 Task: Search for houses in Memphis, Tennessee, with a backyard and a pool
Action: Mouse moved to (325, 201)
Screenshot: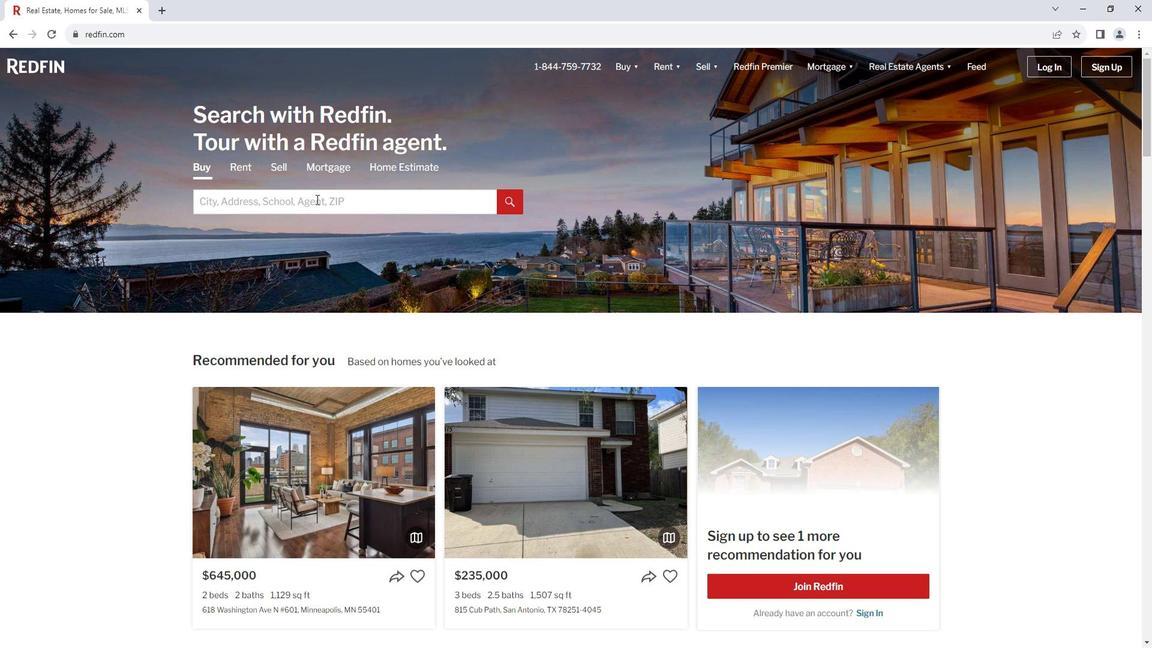 
Action: Mouse pressed left at (325, 201)
Screenshot: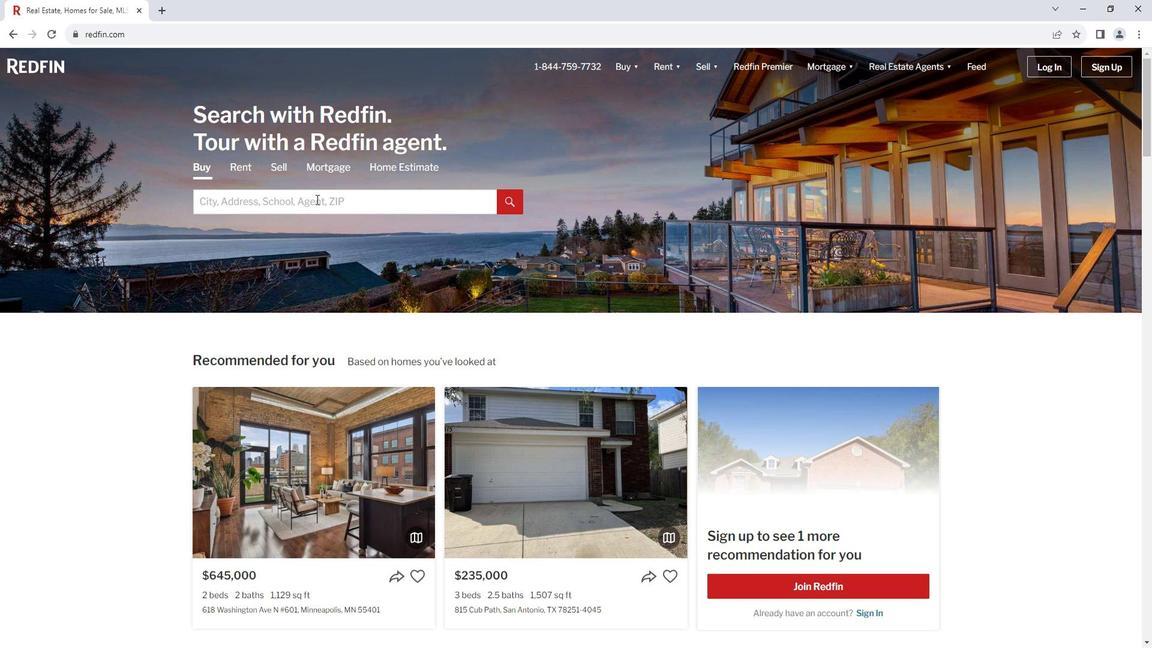
Action: Key pressed <Key.shift>Memphis
Screenshot: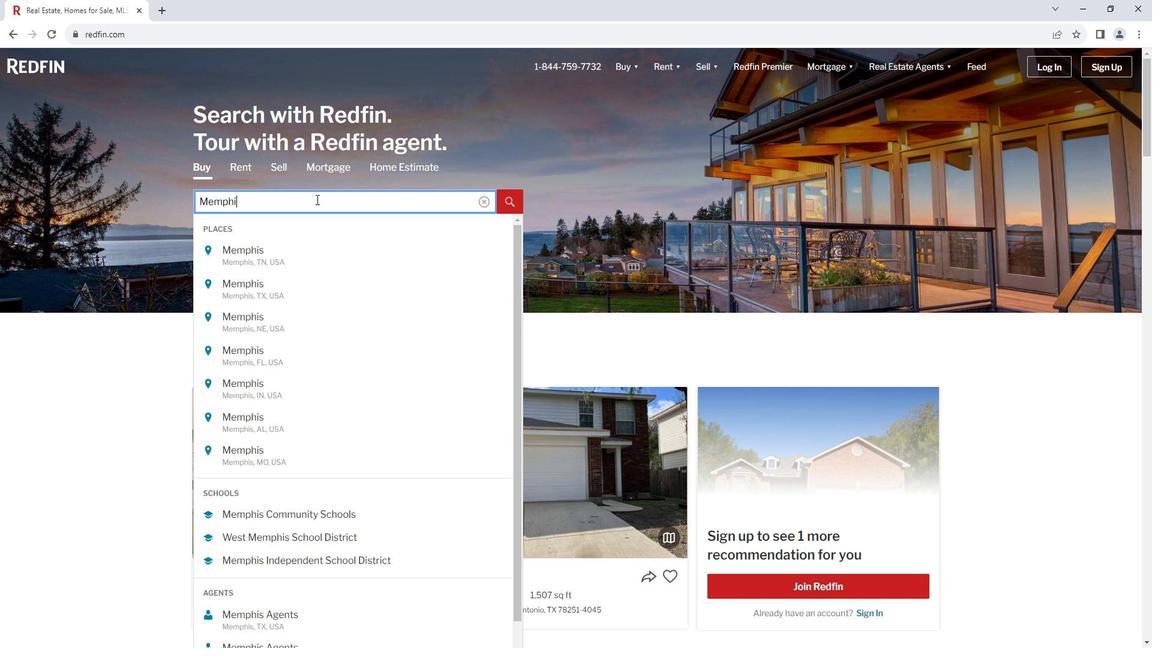 
Action: Mouse moved to (276, 253)
Screenshot: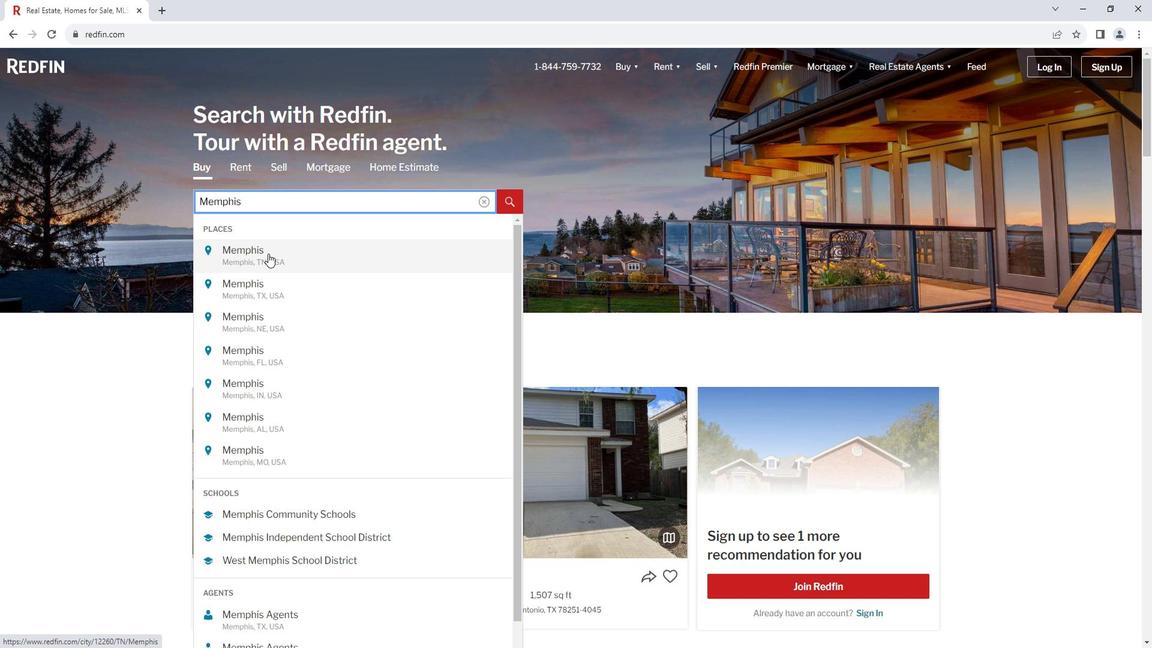 
Action: Mouse pressed left at (276, 253)
Screenshot: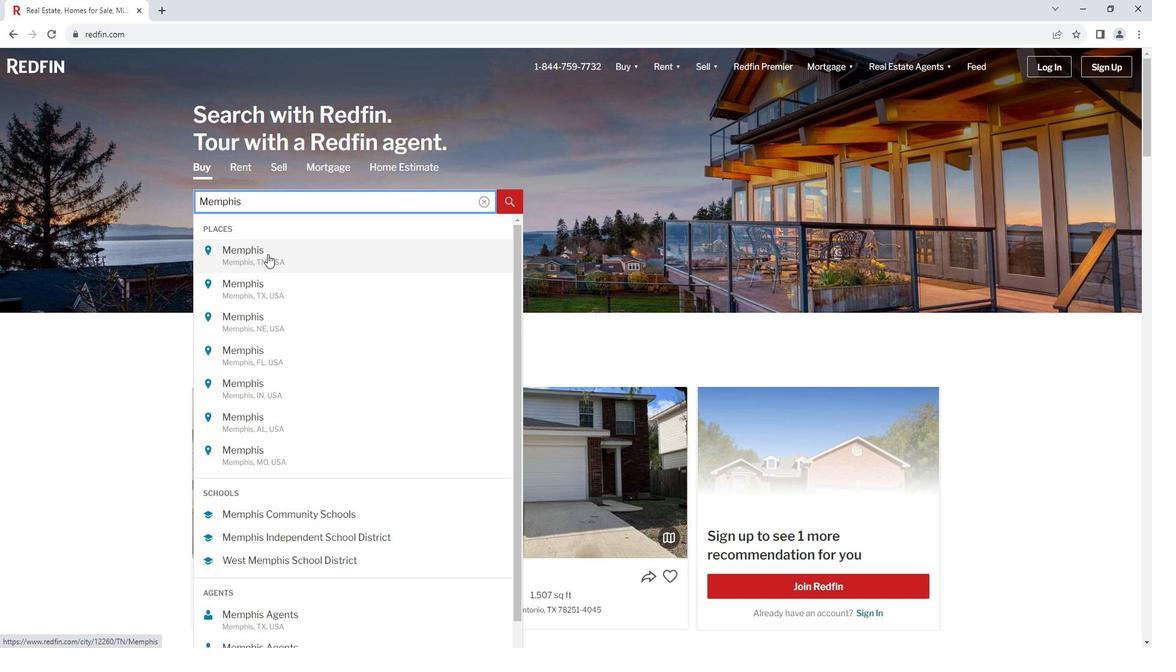 
Action: Mouse moved to (1028, 151)
Screenshot: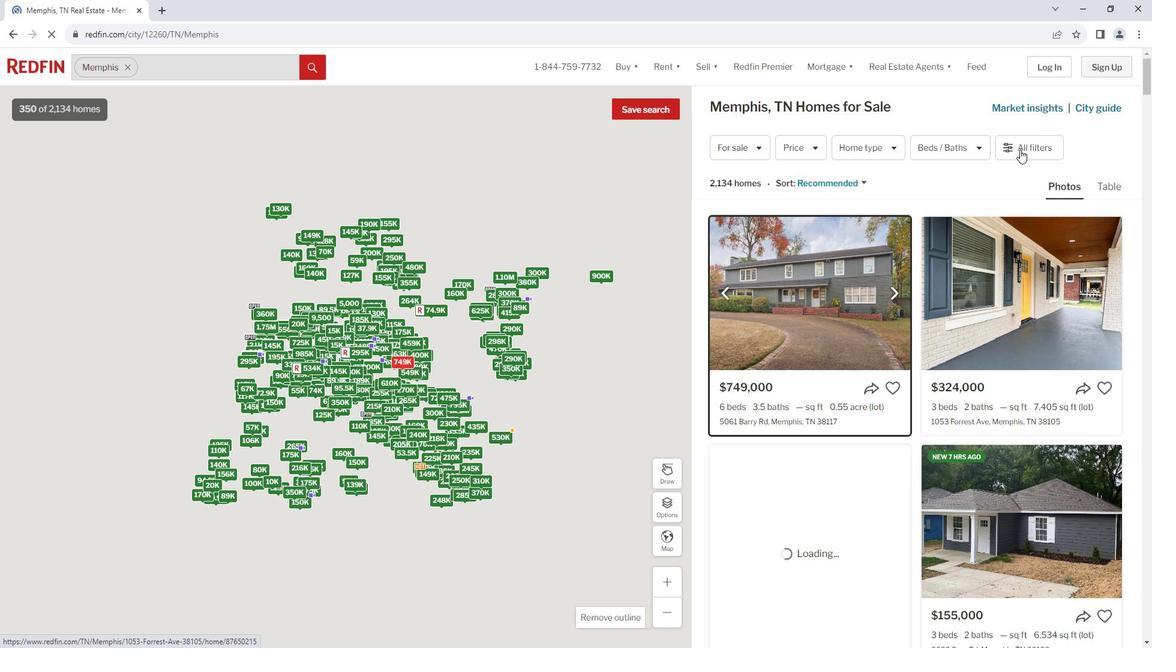 
Action: Mouse pressed left at (1028, 151)
Screenshot: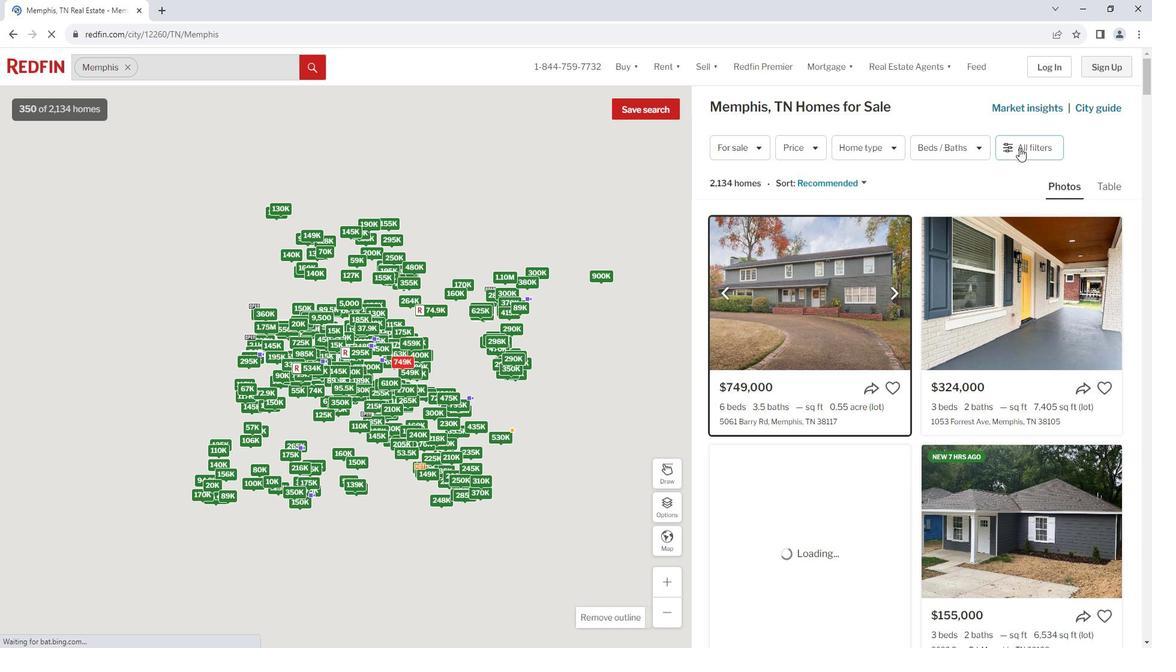 
Action: Mouse moved to (1029, 149)
Screenshot: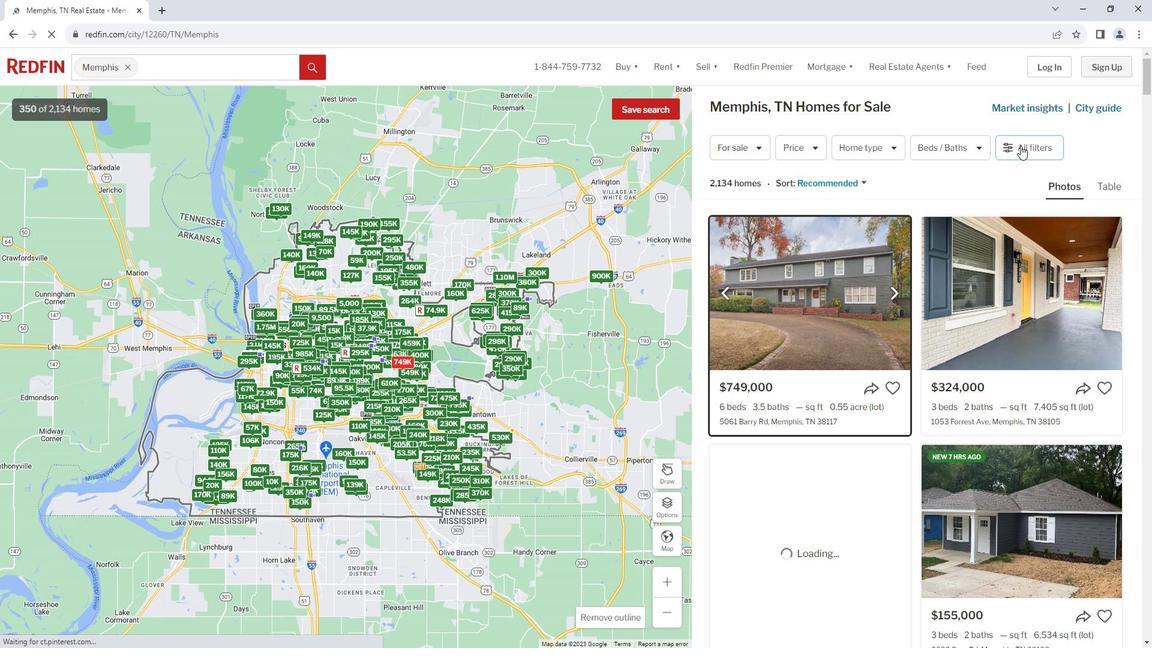 
Action: Mouse pressed left at (1029, 149)
Screenshot: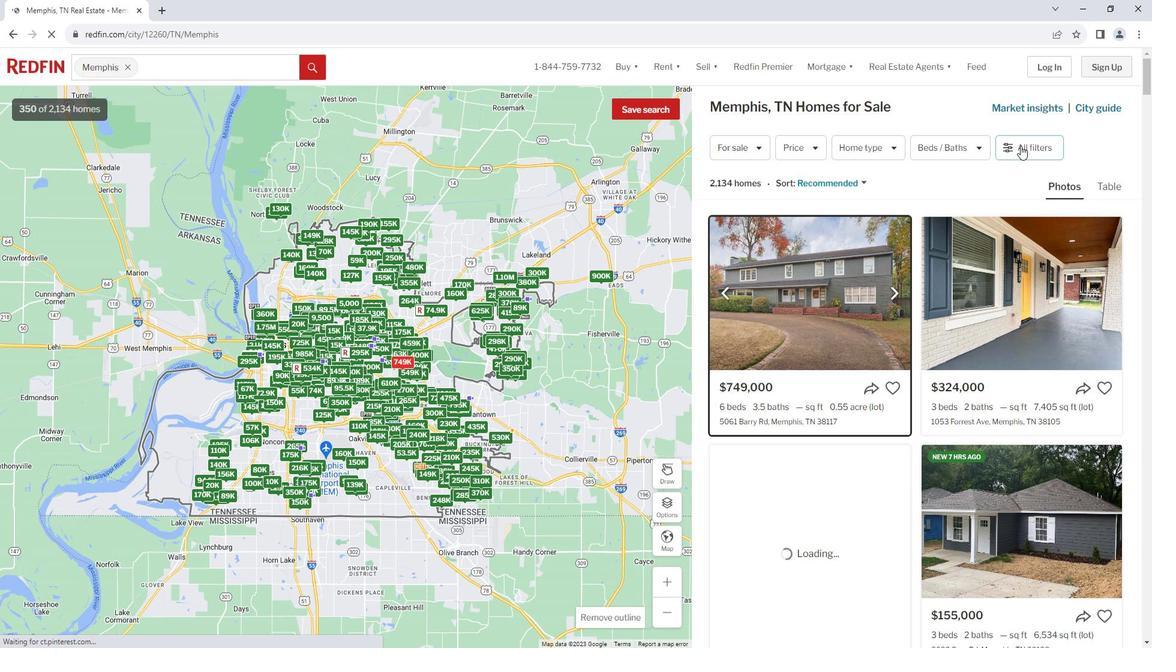 
Action: Mouse moved to (927, 277)
Screenshot: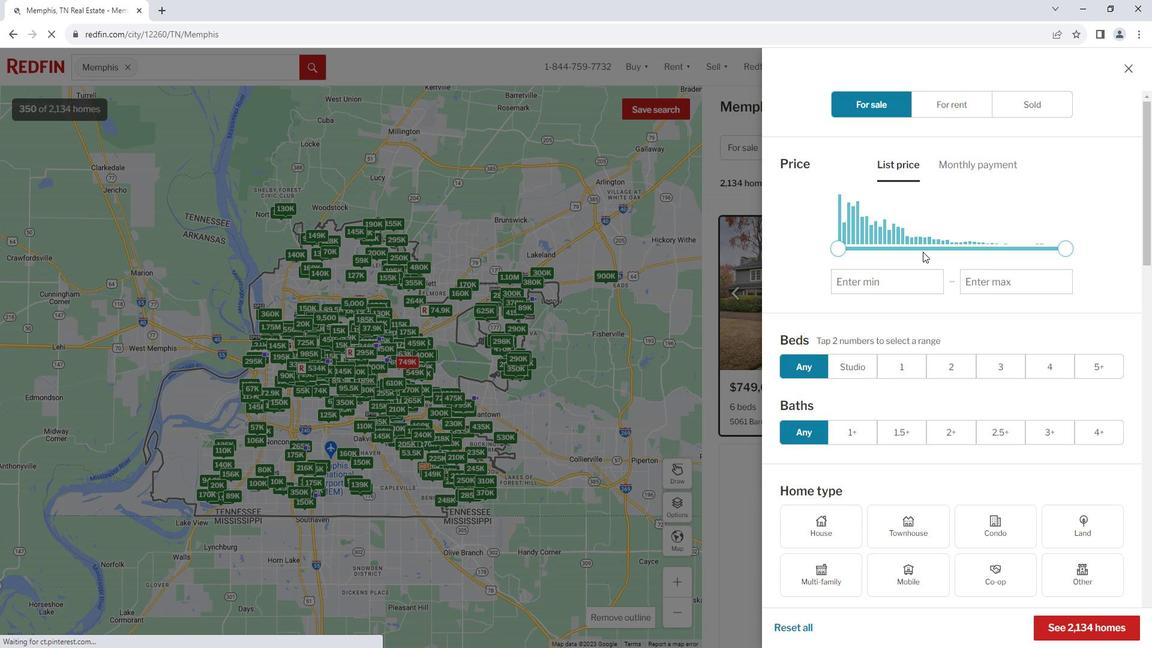 
Action: Mouse scrolled (927, 276) with delta (0, 0)
Screenshot: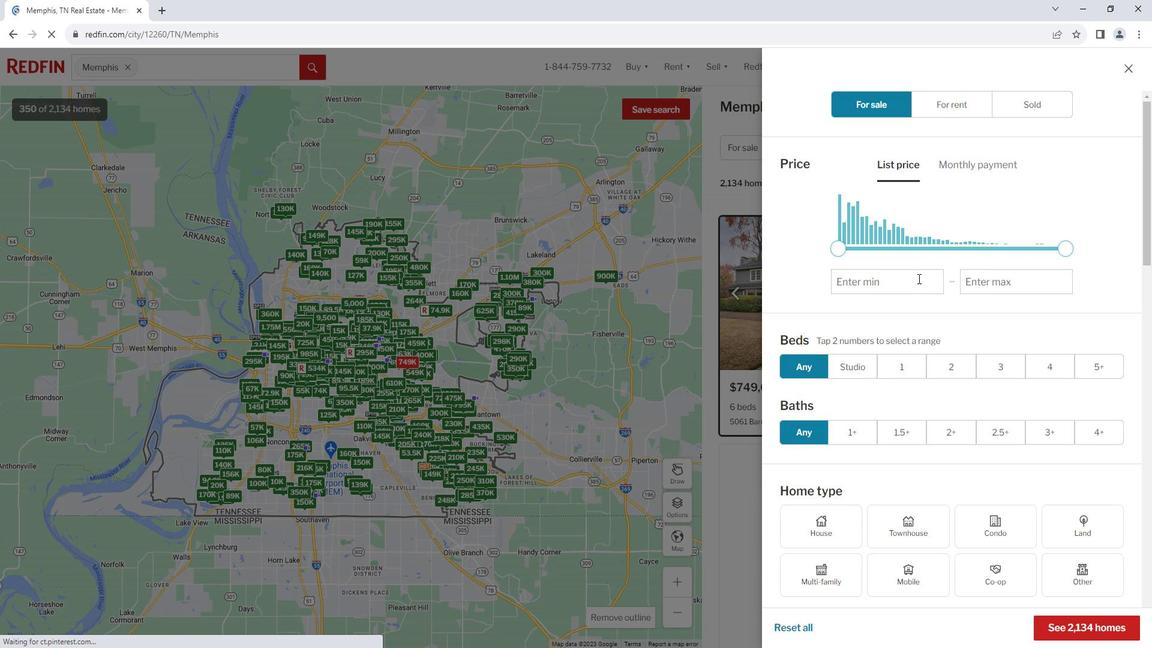 
Action: Mouse scrolled (927, 276) with delta (0, 0)
Screenshot: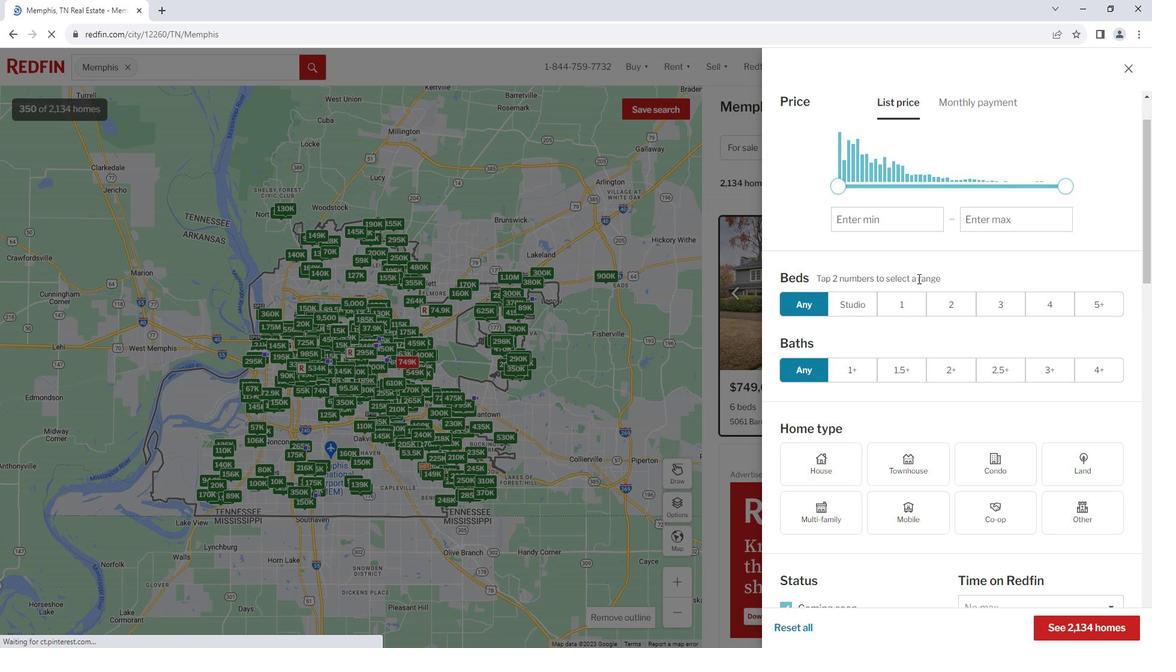 
Action: Mouse scrolled (927, 276) with delta (0, 0)
Screenshot: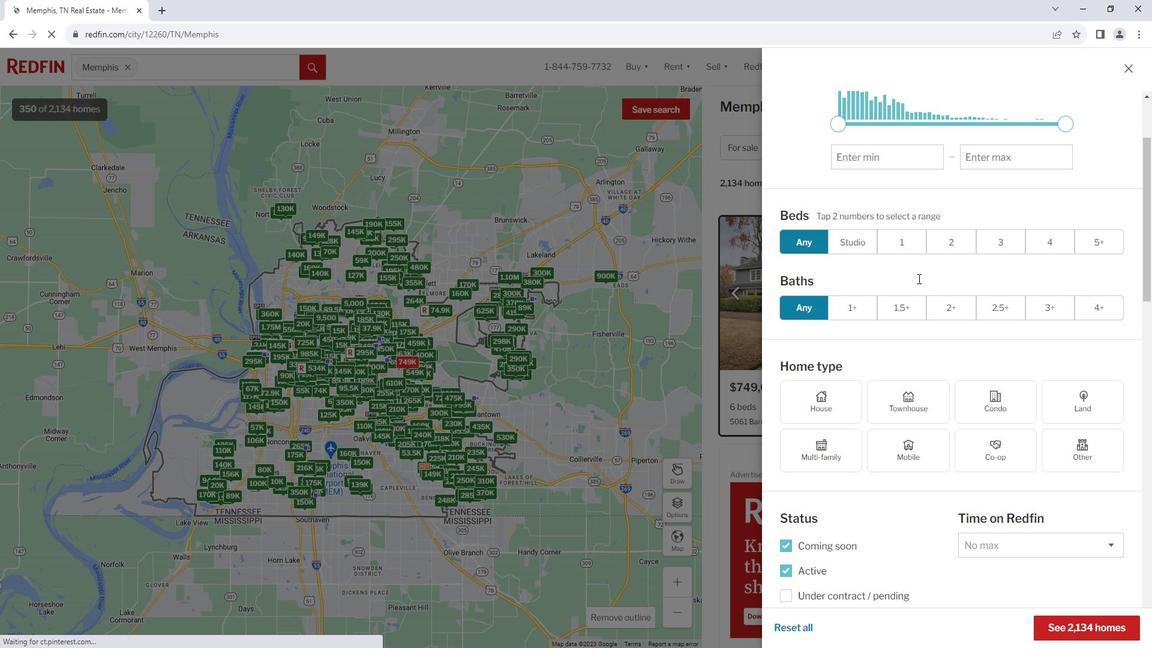 
Action: Mouse moved to (826, 338)
Screenshot: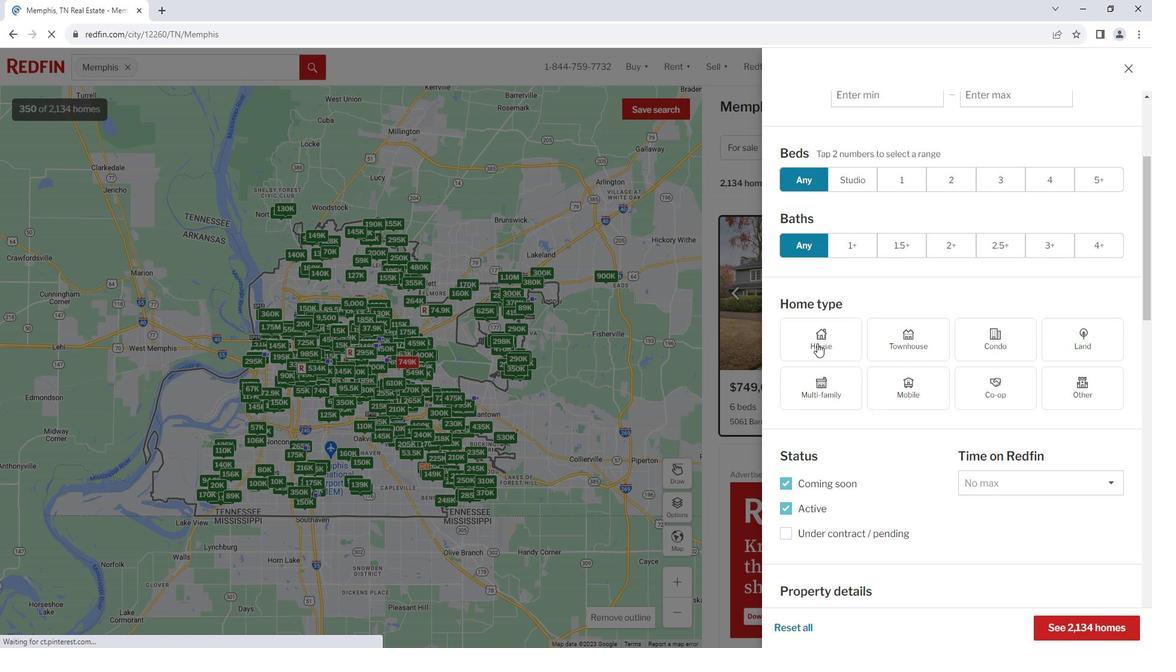 
Action: Mouse pressed left at (826, 338)
Screenshot: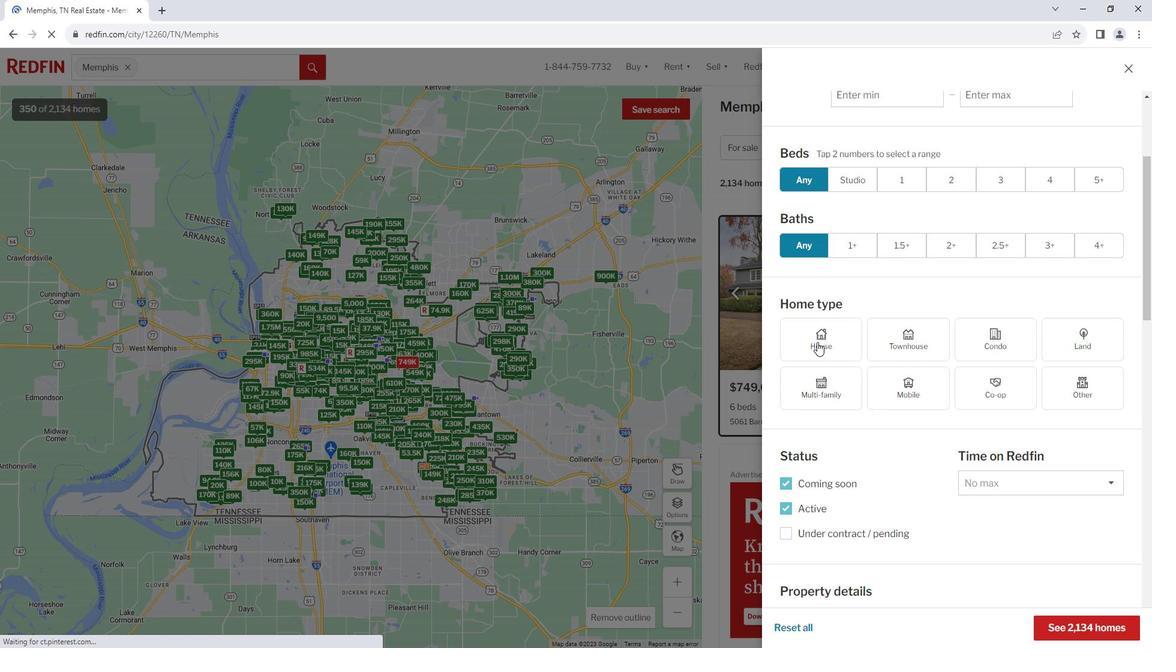 
Action: Mouse moved to (936, 371)
Screenshot: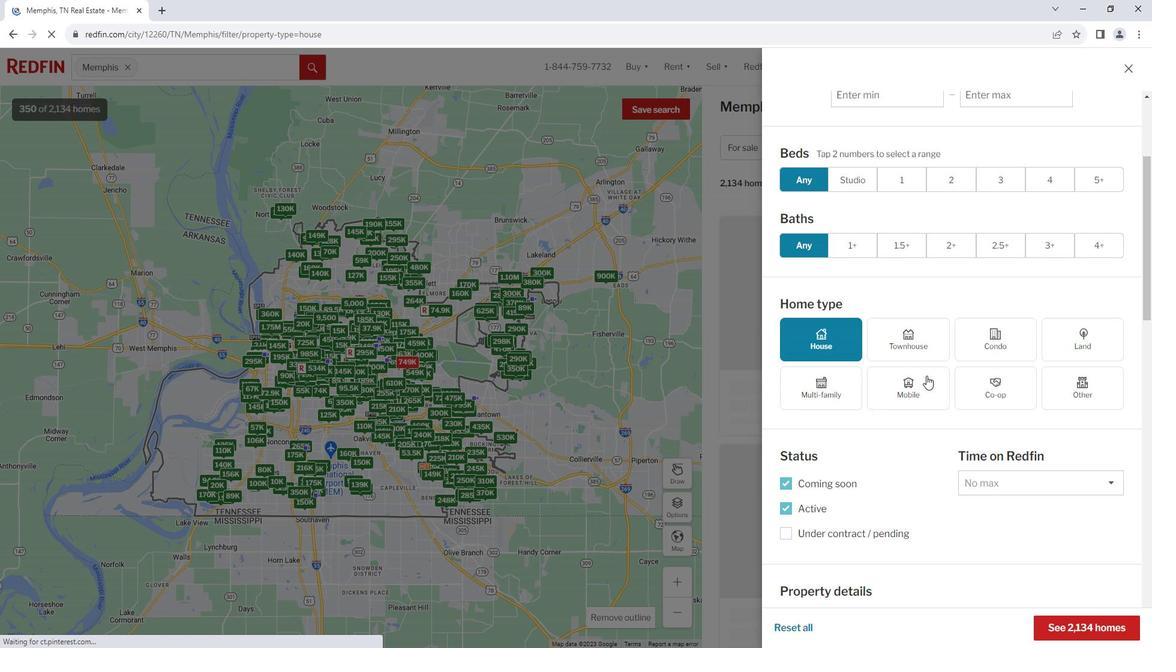 
Action: Mouse scrolled (936, 370) with delta (0, 0)
Screenshot: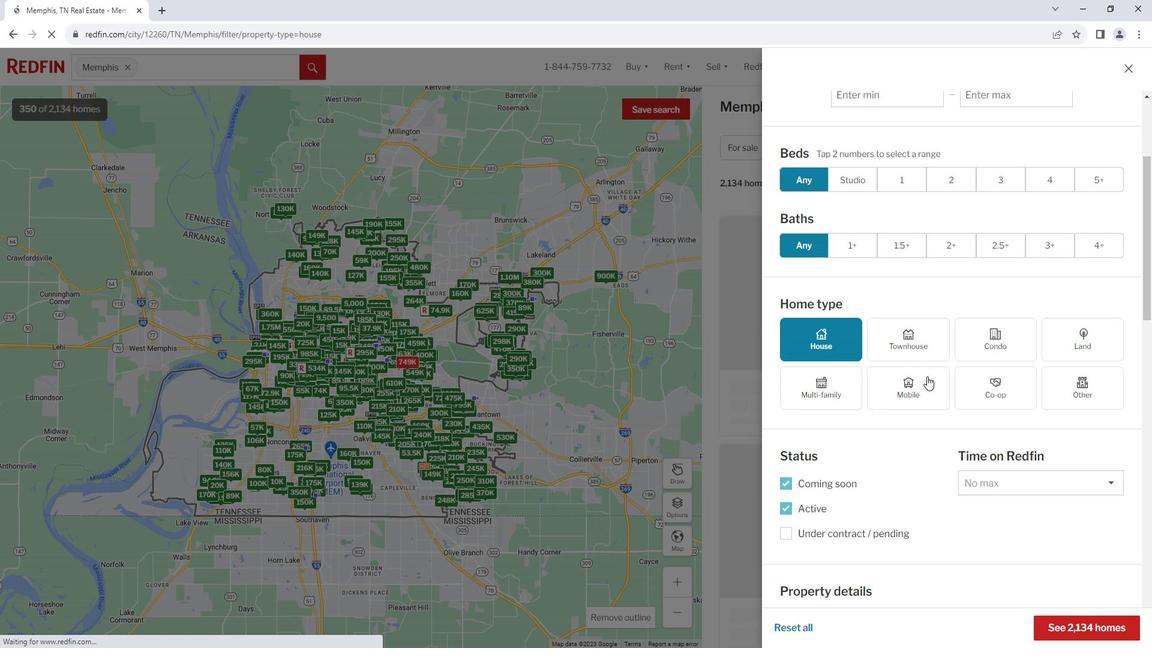 
Action: Mouse scrolled (936, 370) with delta (0, 0)
Screenshot: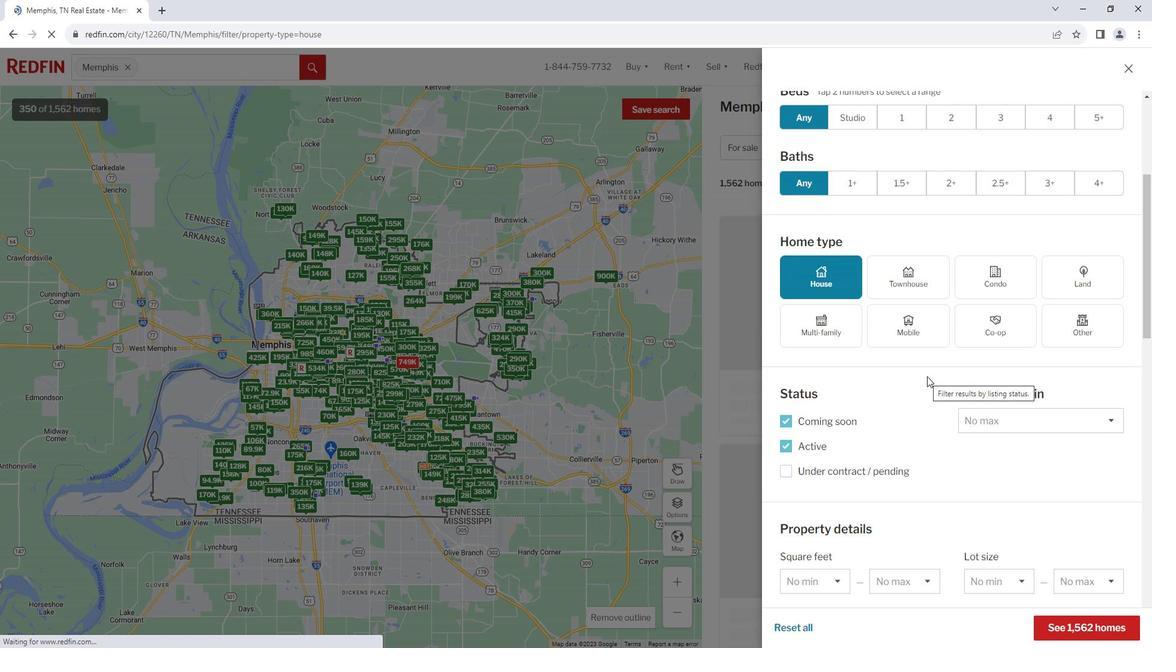 
Action: Mouse scrolled (936, 370) with delta (0, 0)
Screenshot: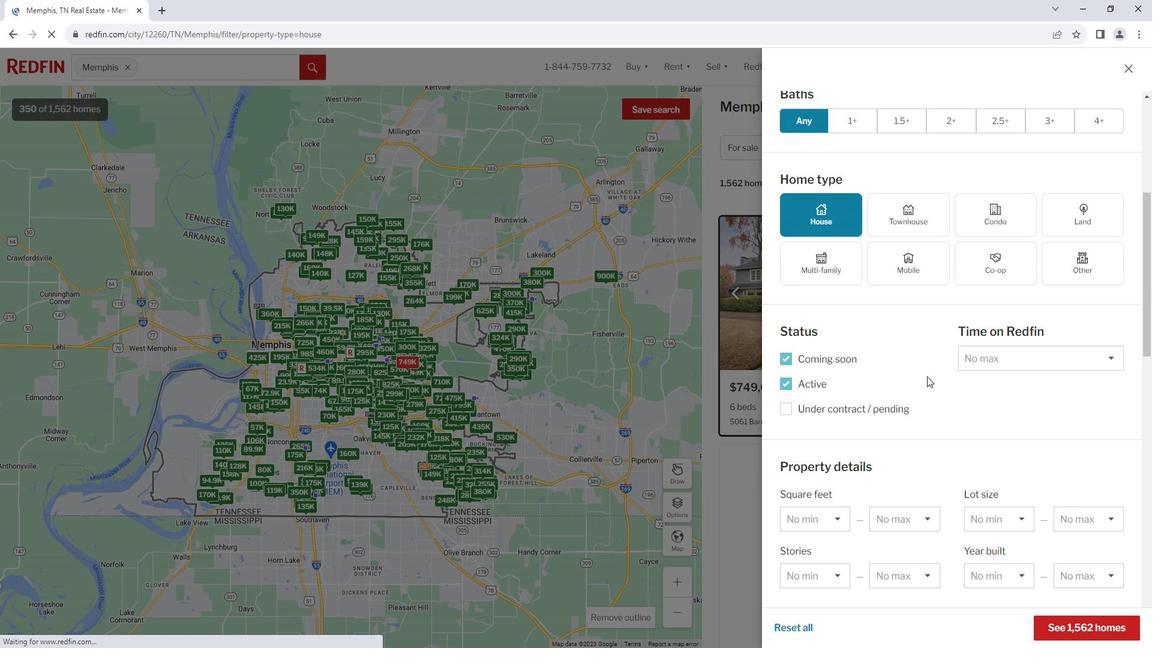 
Action: Mouse scrolled (936, 370) with delta (0, 0)
Screenshot: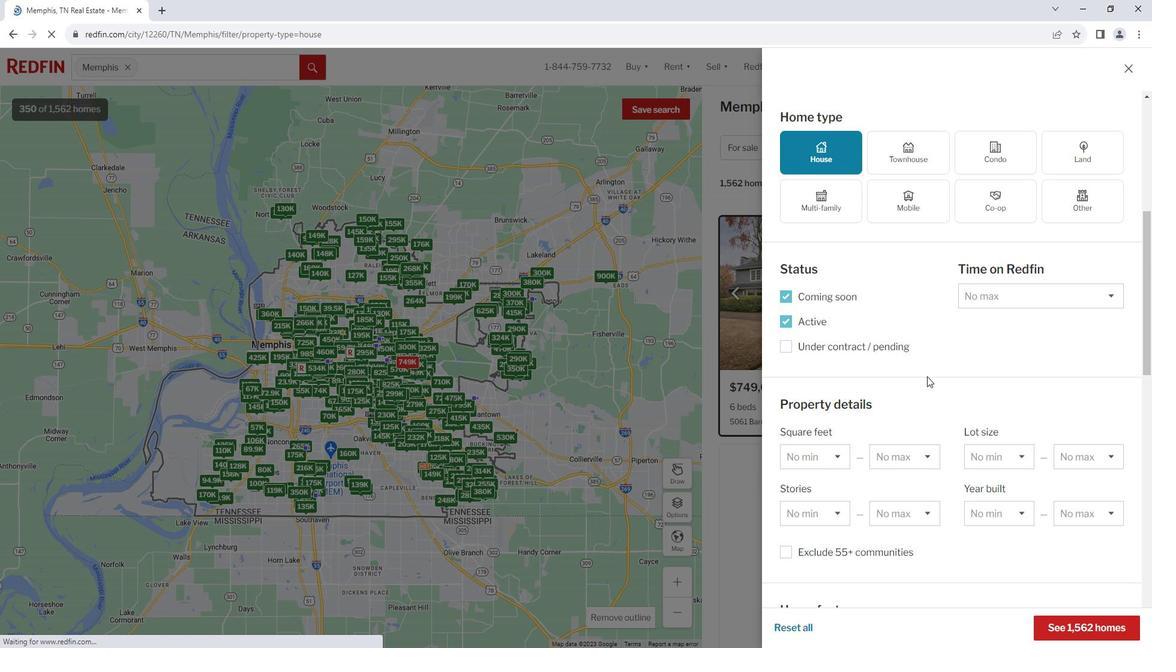
Action: Mouse scrolled (936, 370) with delta (0, 0)
Screenshot: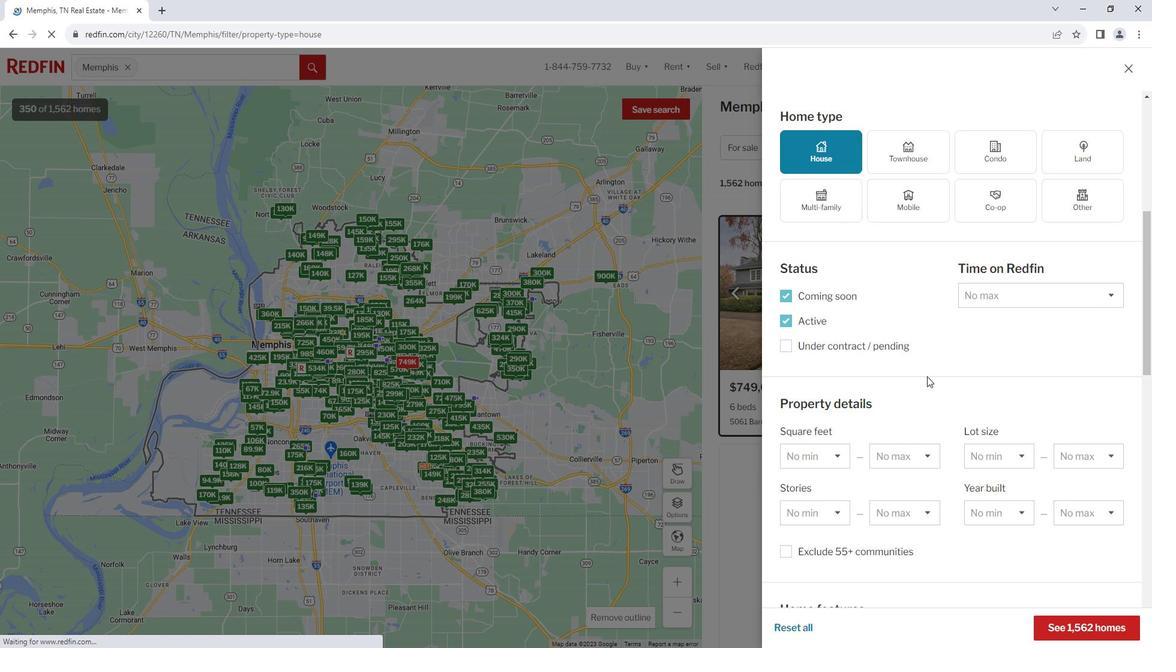 
Action: Mouse scrolled (936, 370) with delta (0, 0)
Screenshot: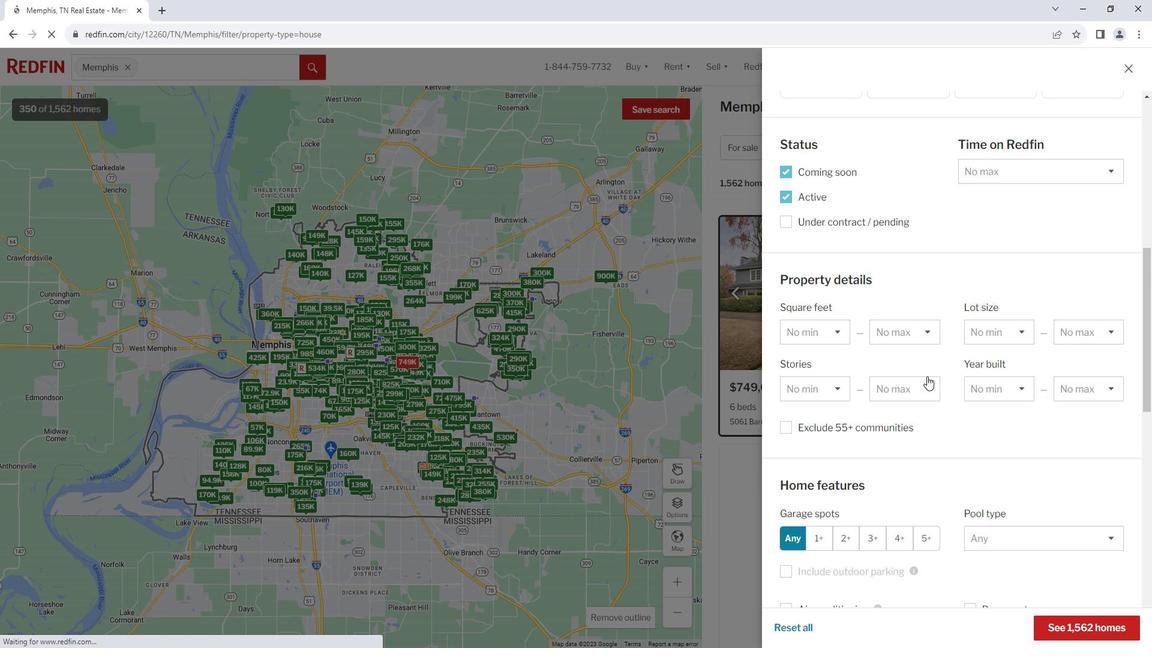 
Action: Mouse scrolled (936, 370) with delta (0, 0)
Screenshot: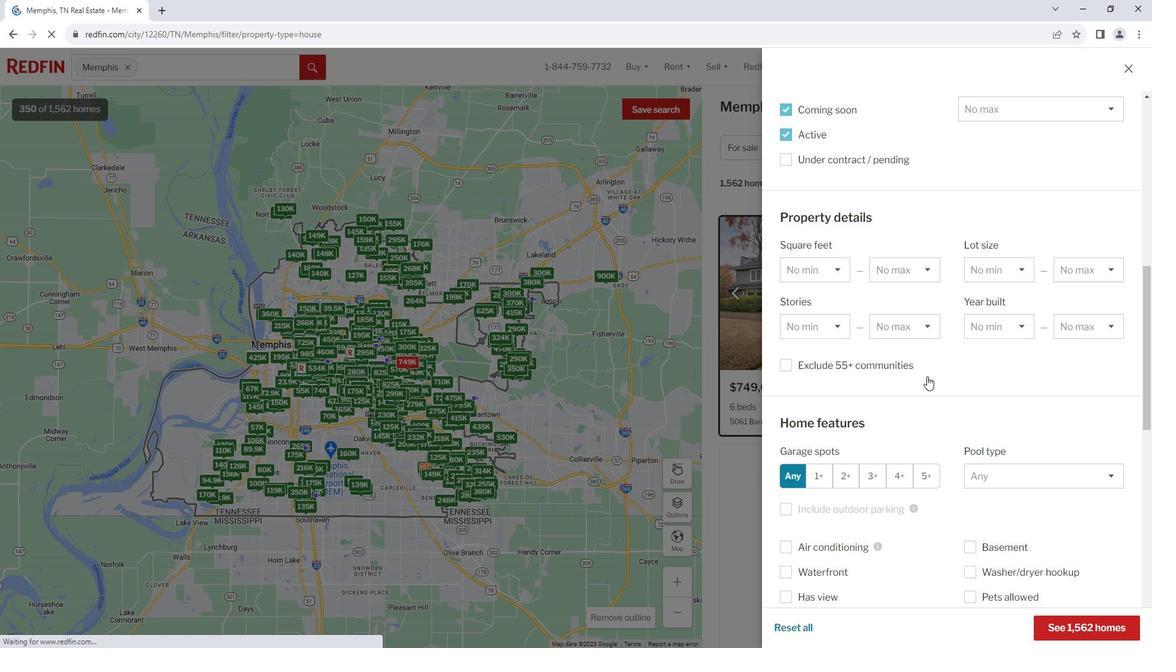 
Action: Mouse scrolled (936, 370) with delta (0, 0)
Screenshot: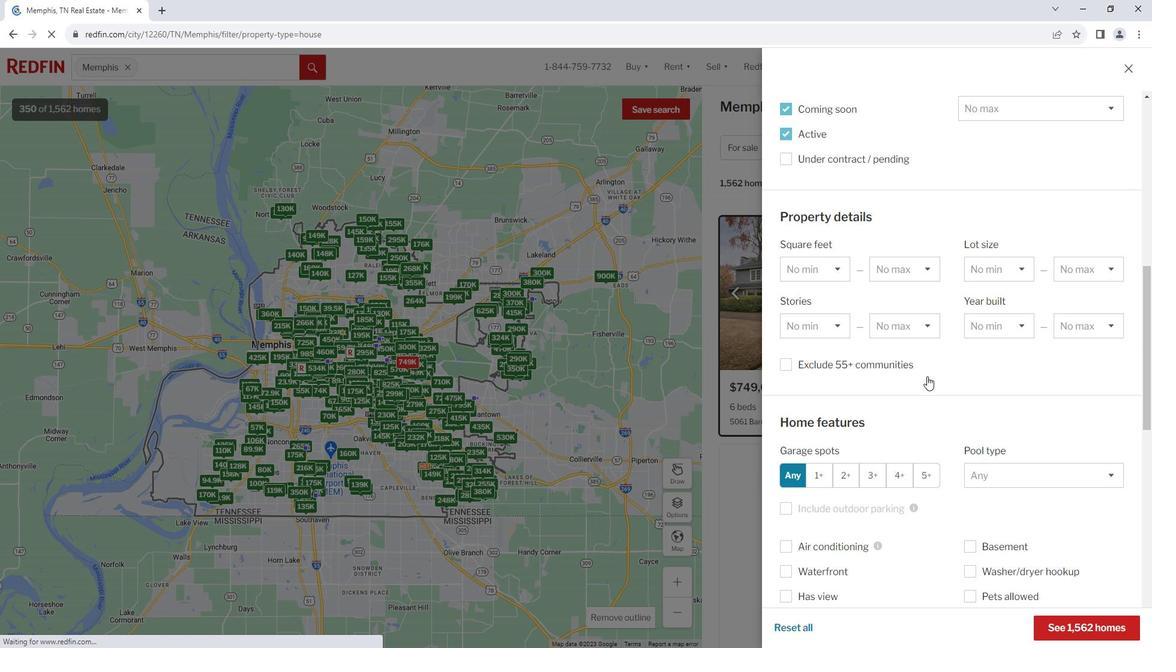 
Action: Mouse scrolled (936, 370) with delta (0, 0)
Screenshot: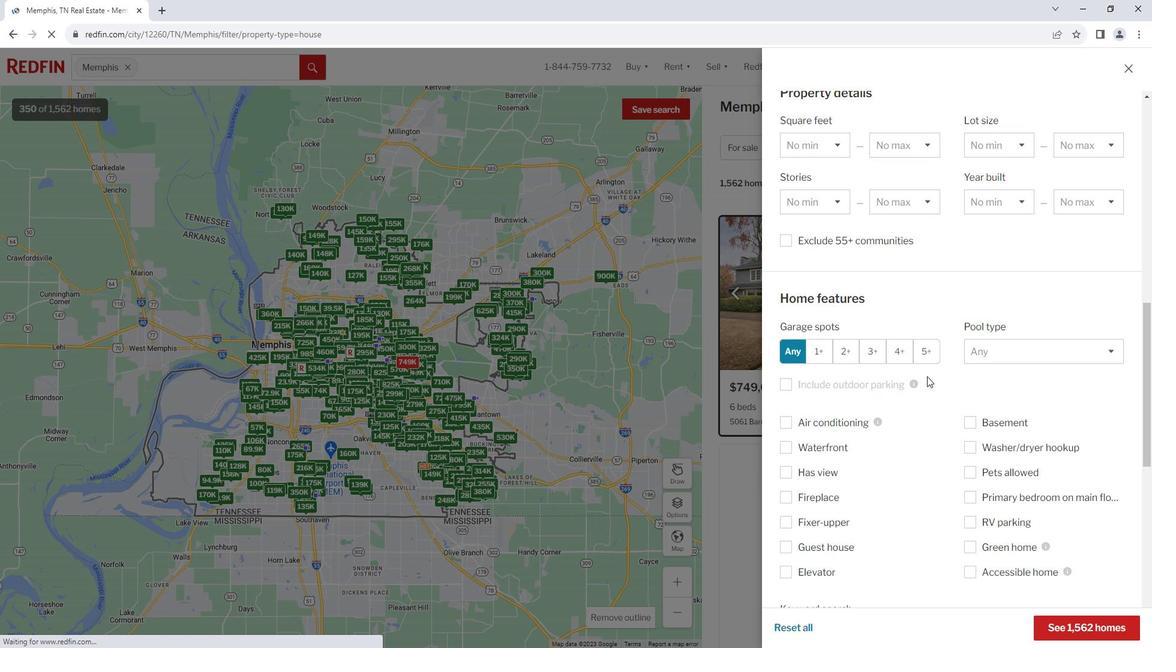 
Action: Mouse moved to (1119, 284)
Screenshot: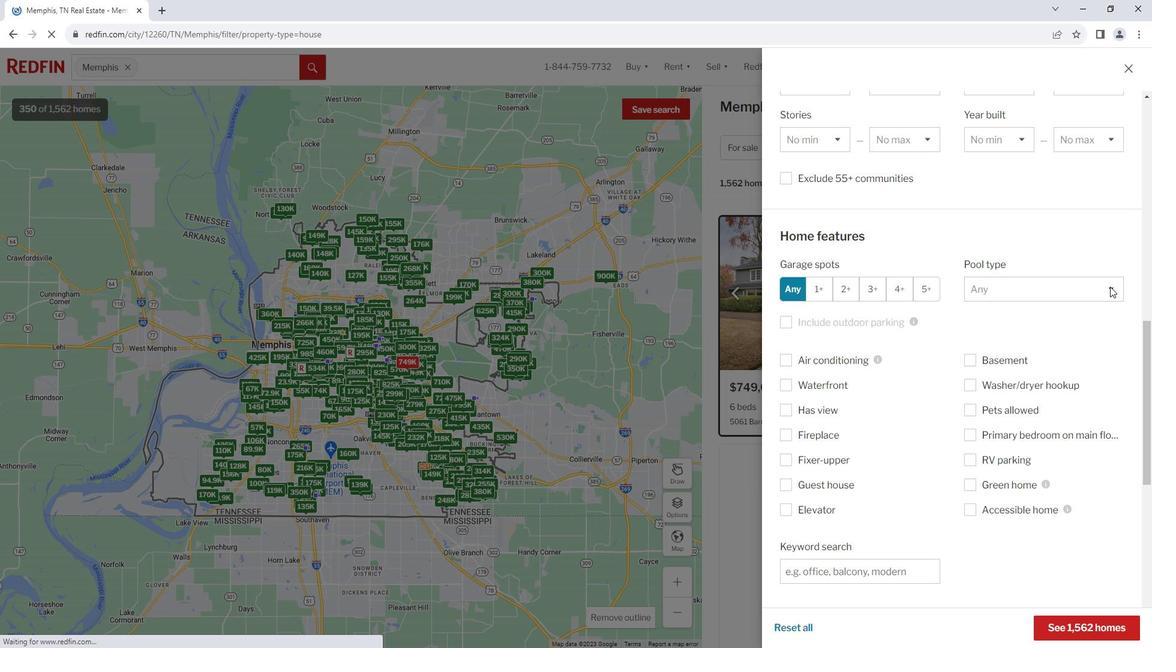 
Action: Mouse pressed left at (1119, 284)
Screenshot: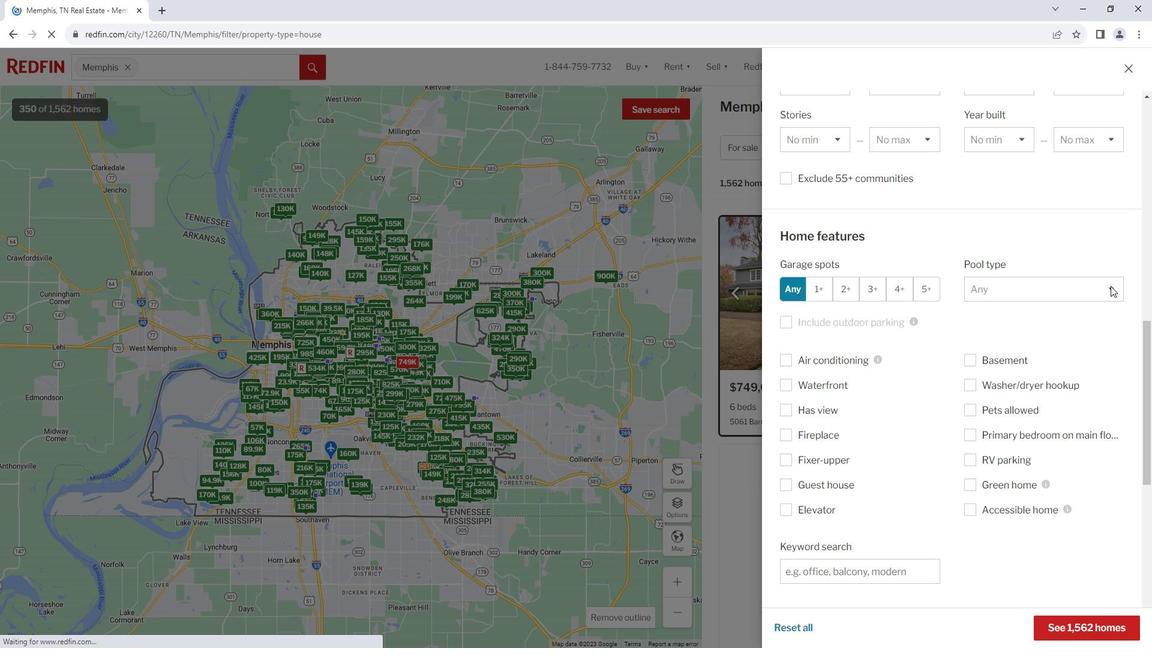 
Action: Mouse moved to (1029, 222)
Screenshot: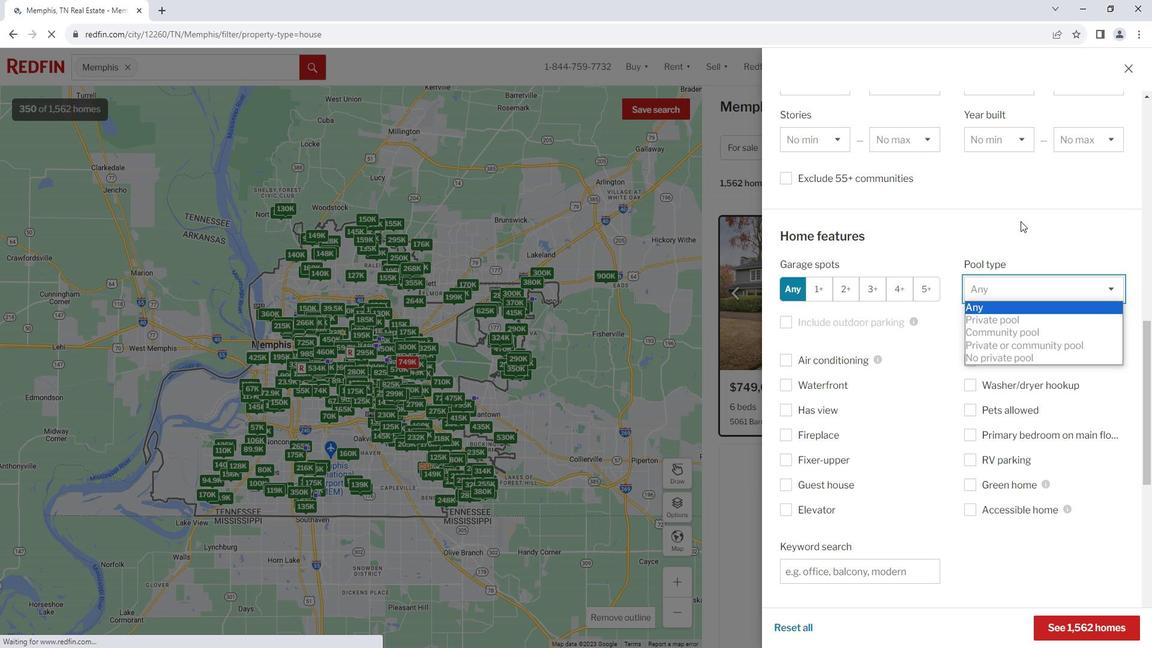 
Action: Mouse pressed left at (1029, 222)
Screenshot: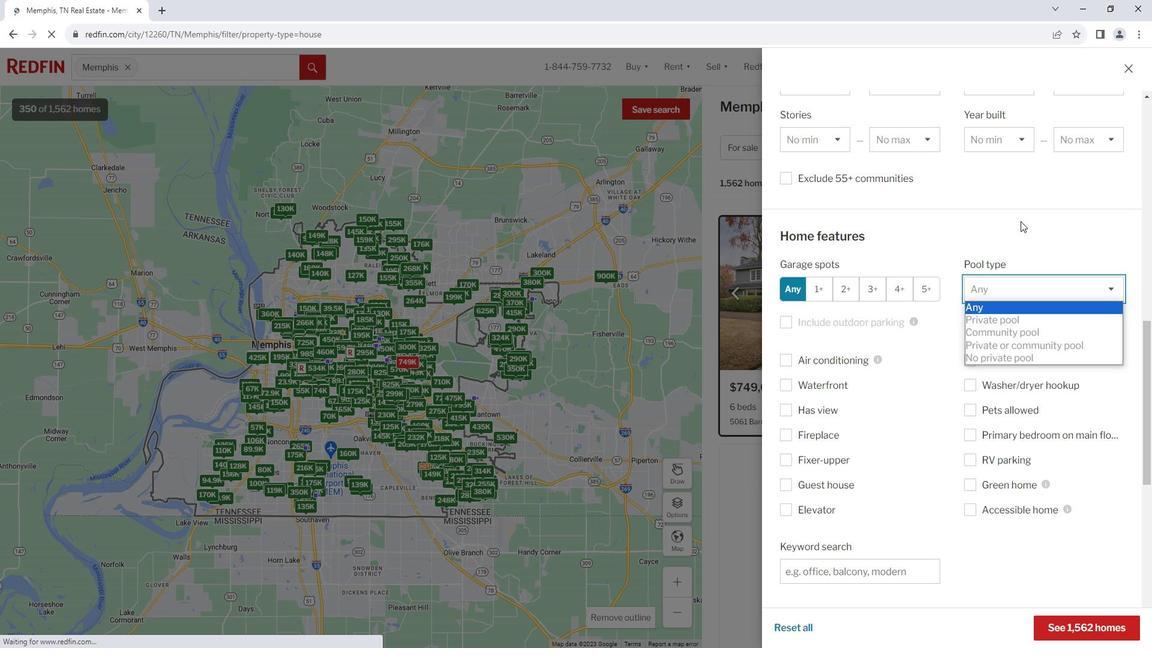 
Action: Mouse moved to (1006, 367)
Screenshot: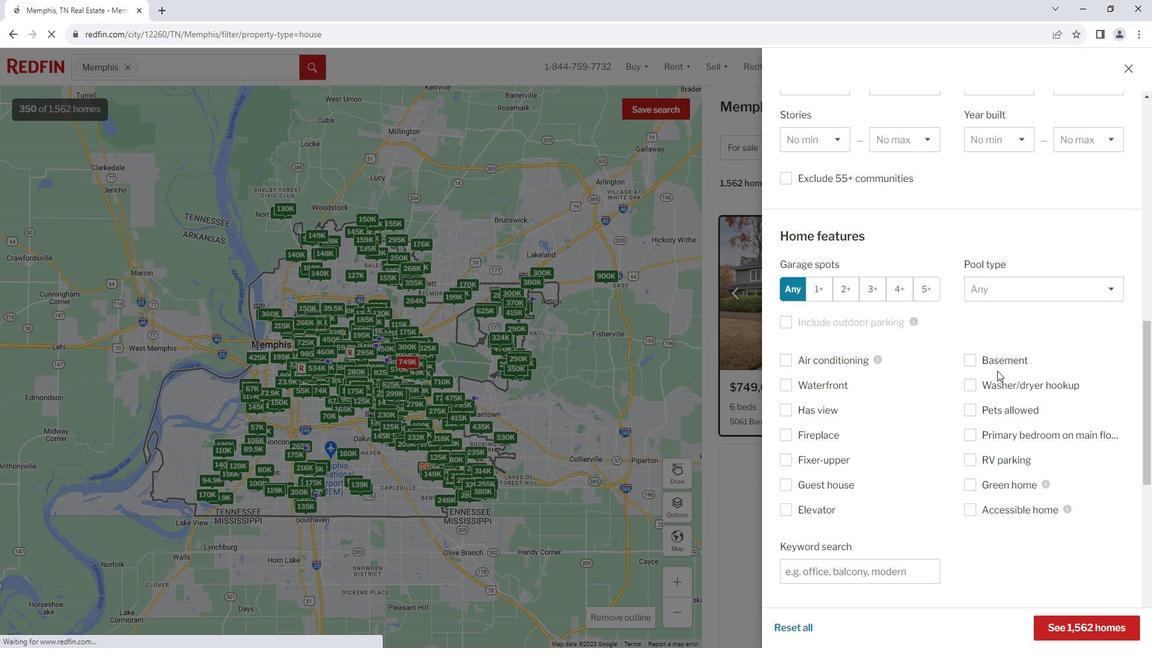 
Action: Mouse scrolled (1006, 366) with delta (0, 0)
Screenshot: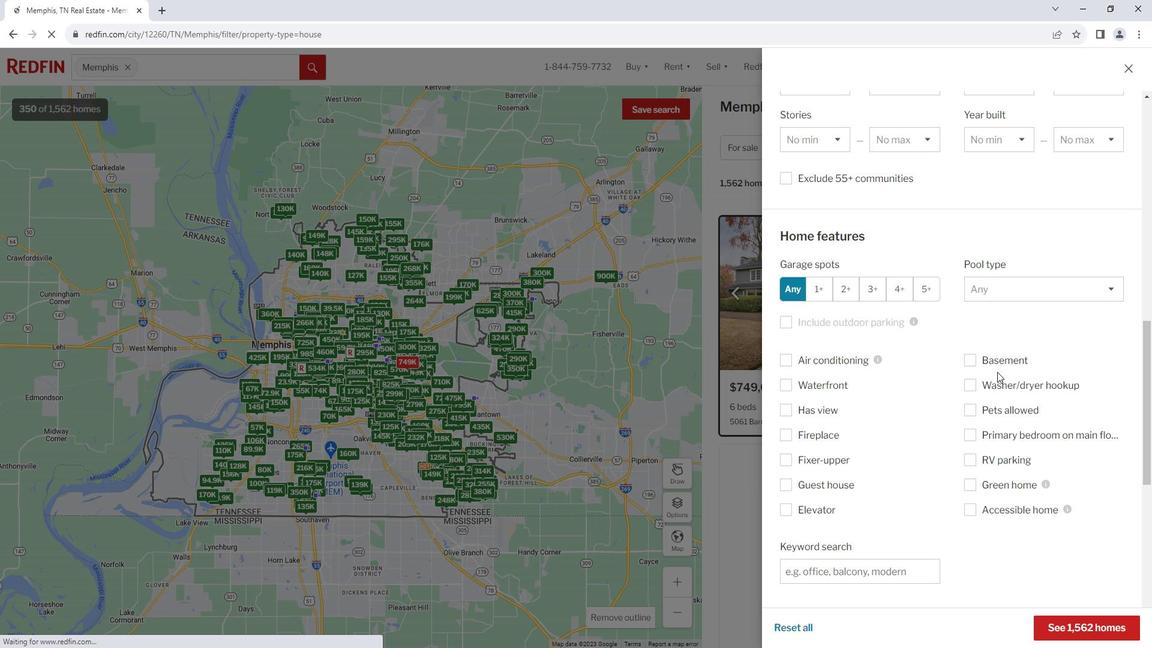 
Action: Mouse scrolled (1006, 366) with delta (0, 0)
Screenshot: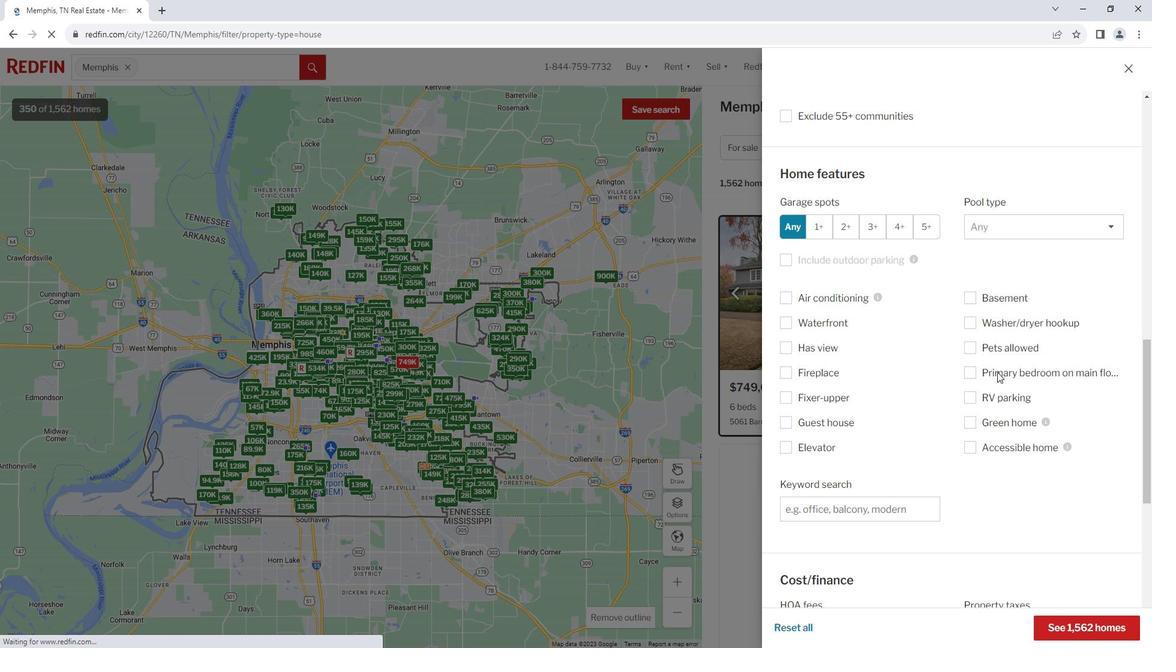 
Action: Mouse moved to (1015, 370)
Screenshot: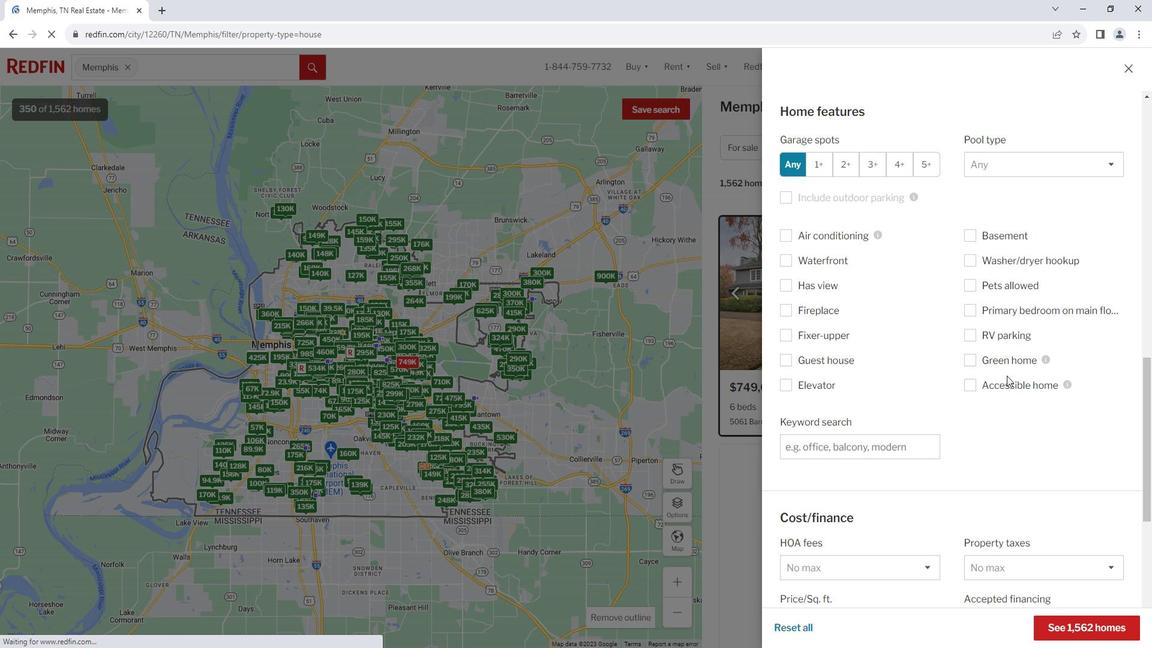 
Action: Mouse scrolled (1015, 370) with delta (0, 0)
Screenshot: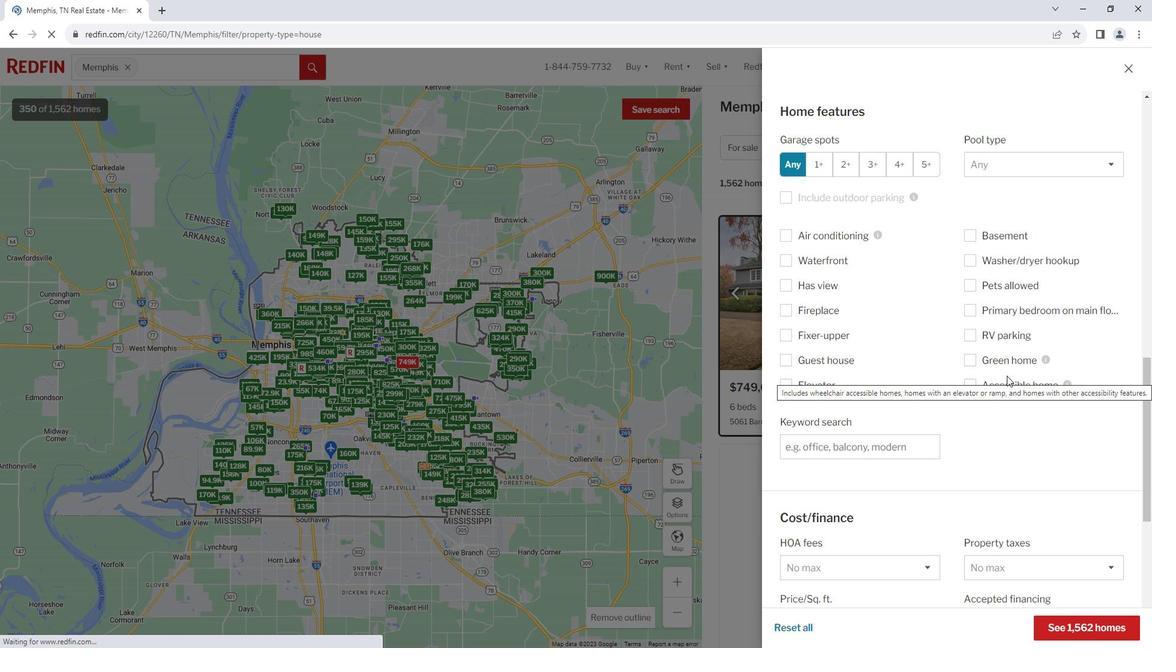 
Action: Mouse moved to (853, 381)
Screenshot: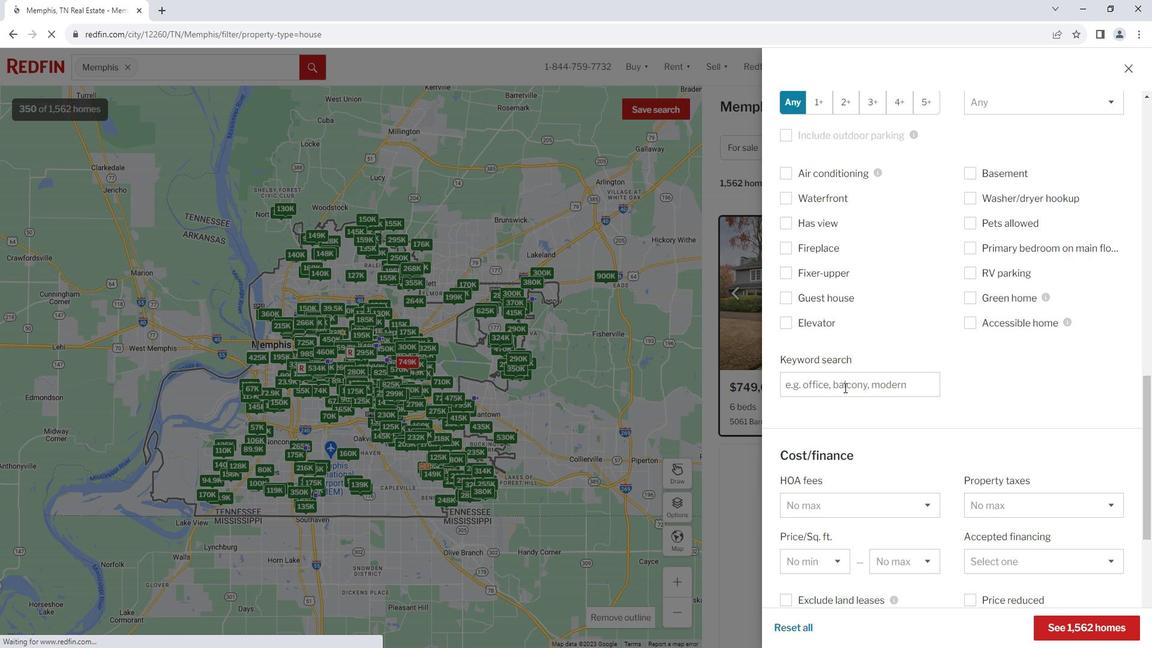 
Action: Mouse pressed left at (853, 381)
Screenshot: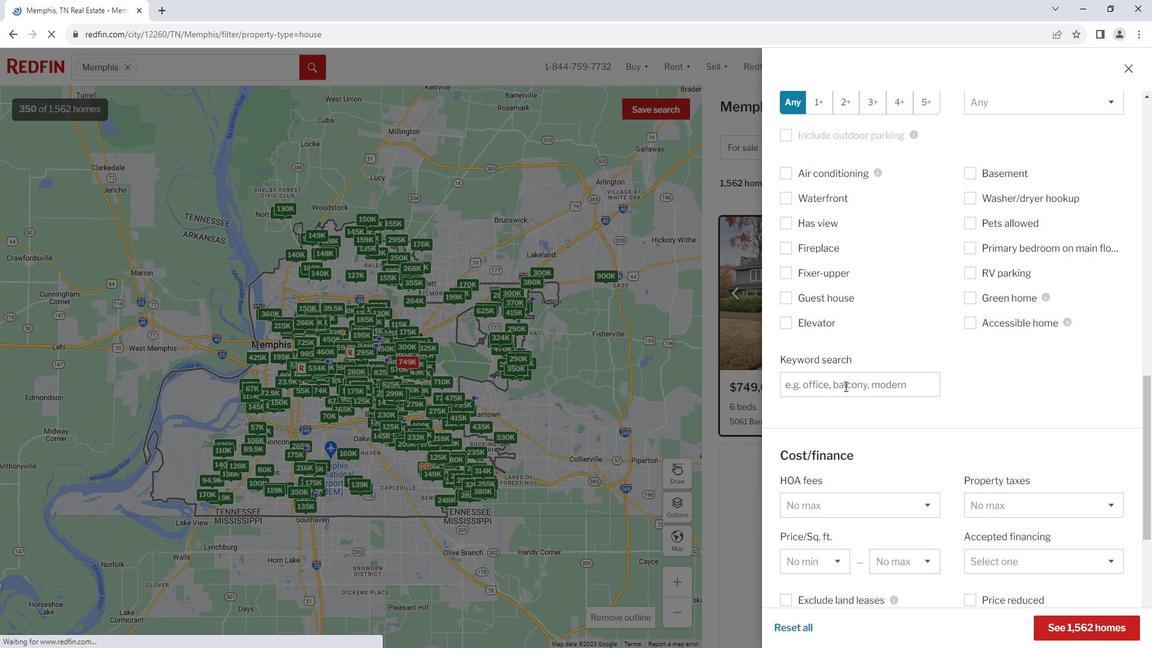 
Action: Key pressed backyard<Key.space>am<Key.backspace>nd<Key.space>pol<Key.backspace>0l
Screenshot: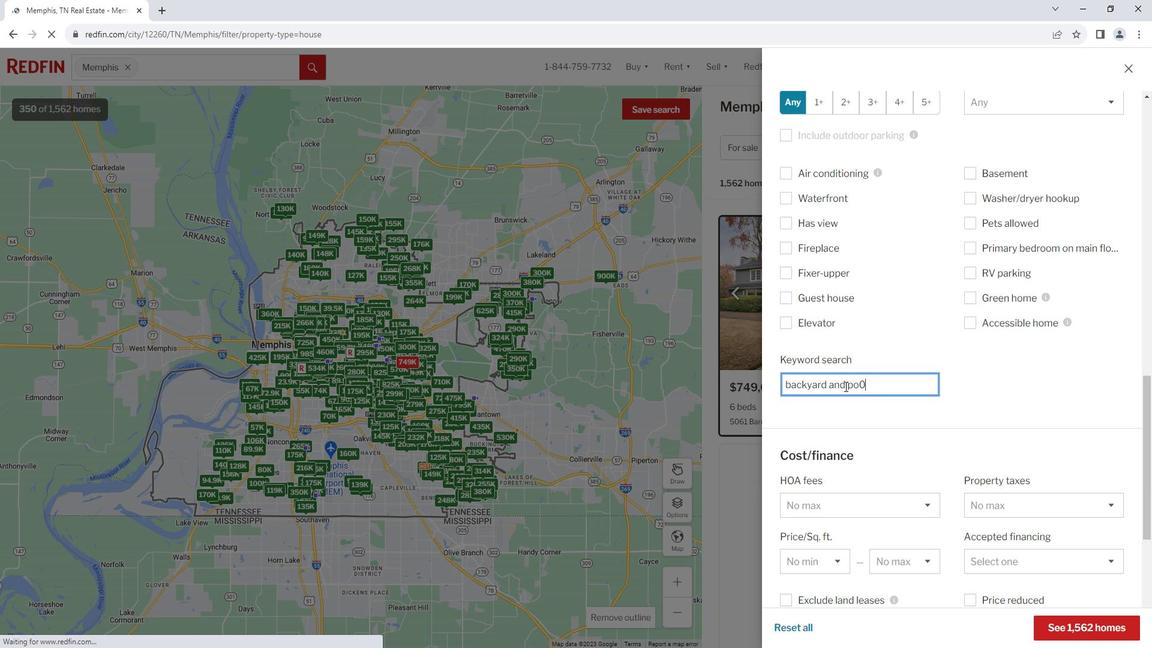 
Action: Mouse moved to (861, 375)
Screenshot: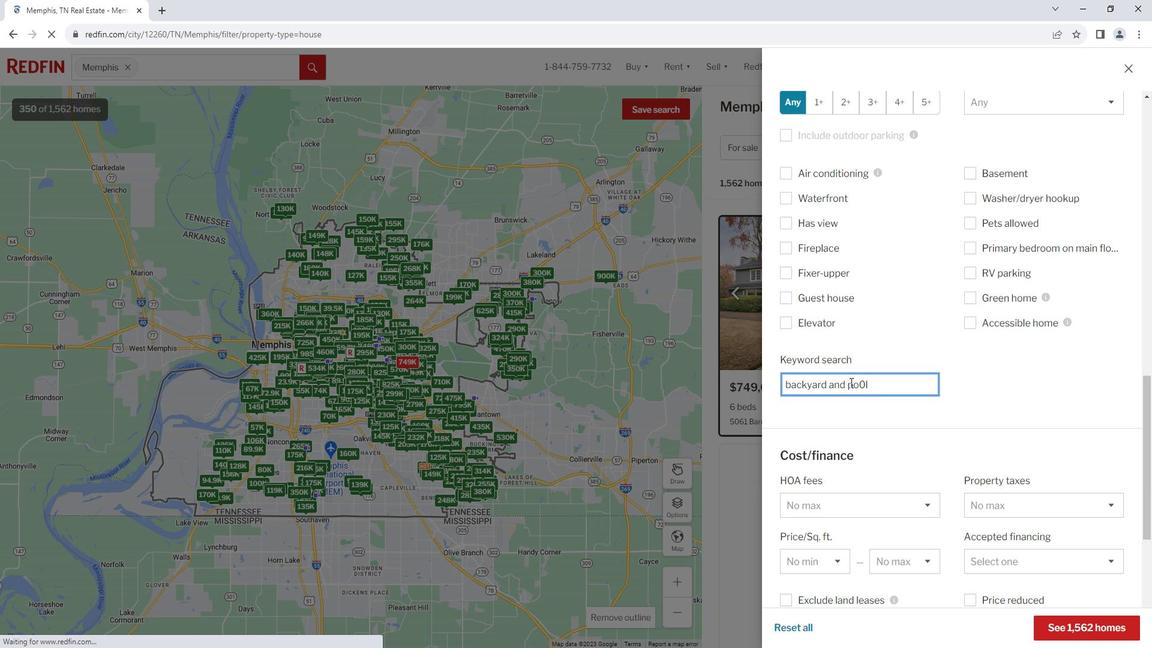 
Action: Key pressed <Key.backspace><Key.backspace>
Screenshot: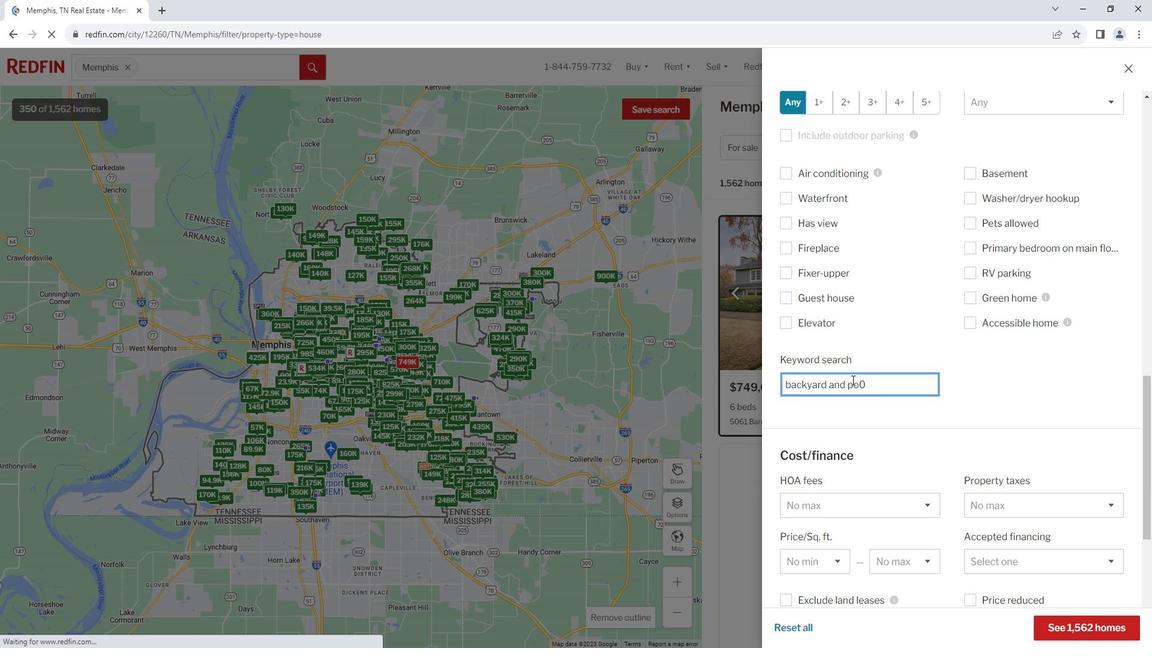 
Action: Mouse moved to (864, 404)
Screenshot: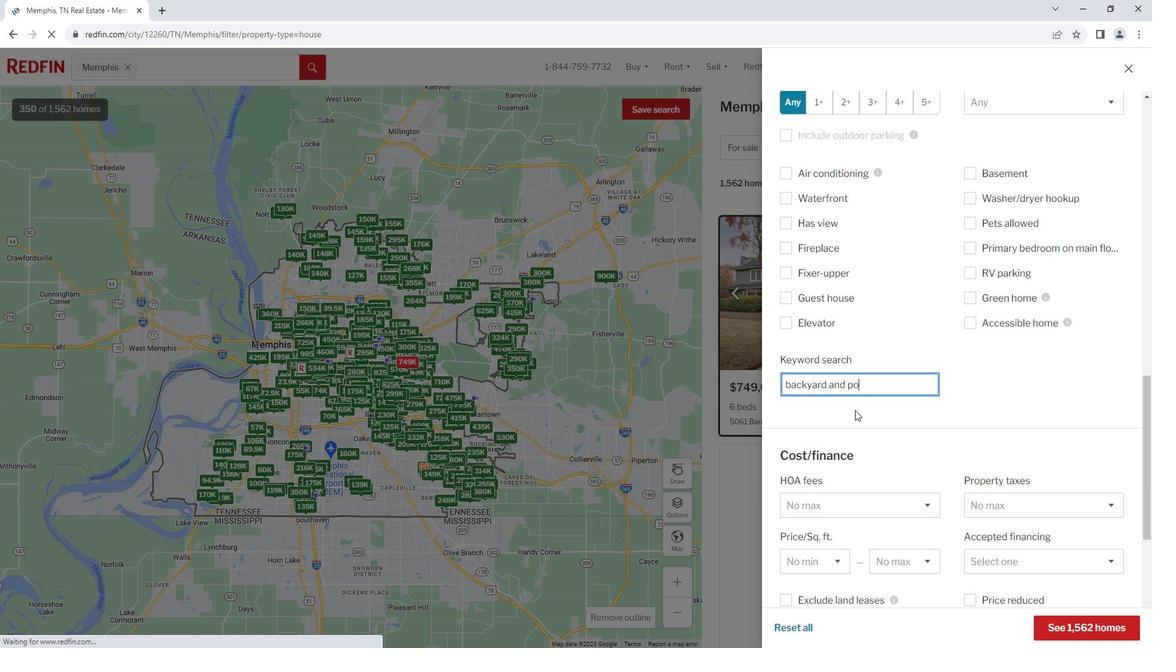 
Action: Key pressed o
Screenshot: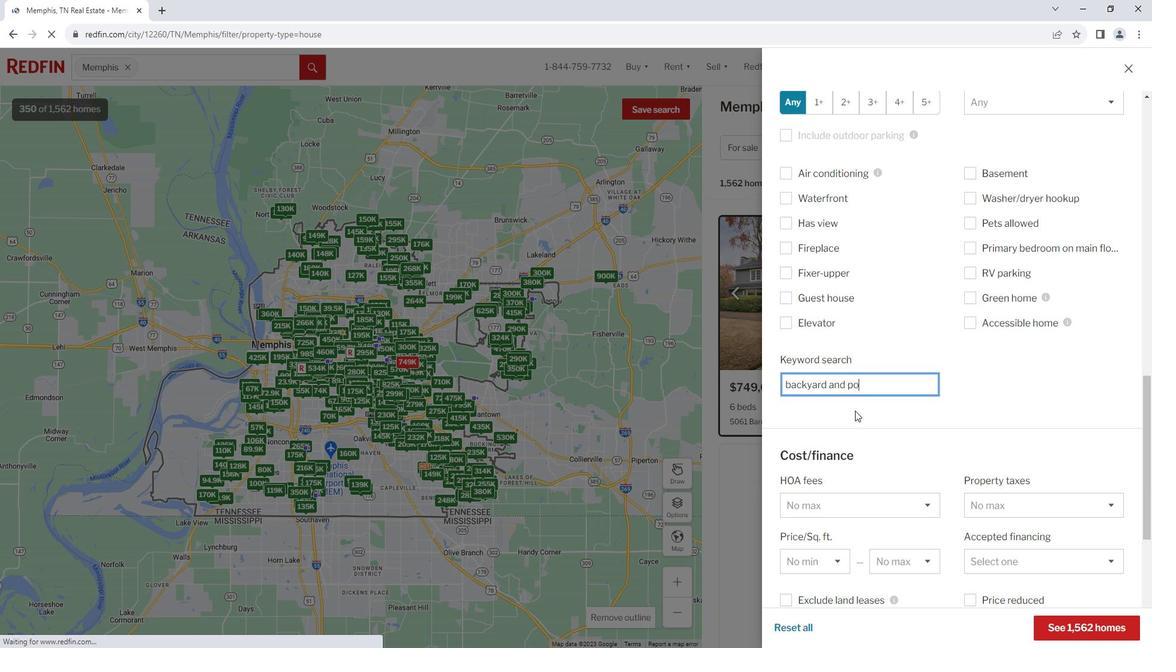 
Action: Mouse moved to (870, 424)
Screenshot: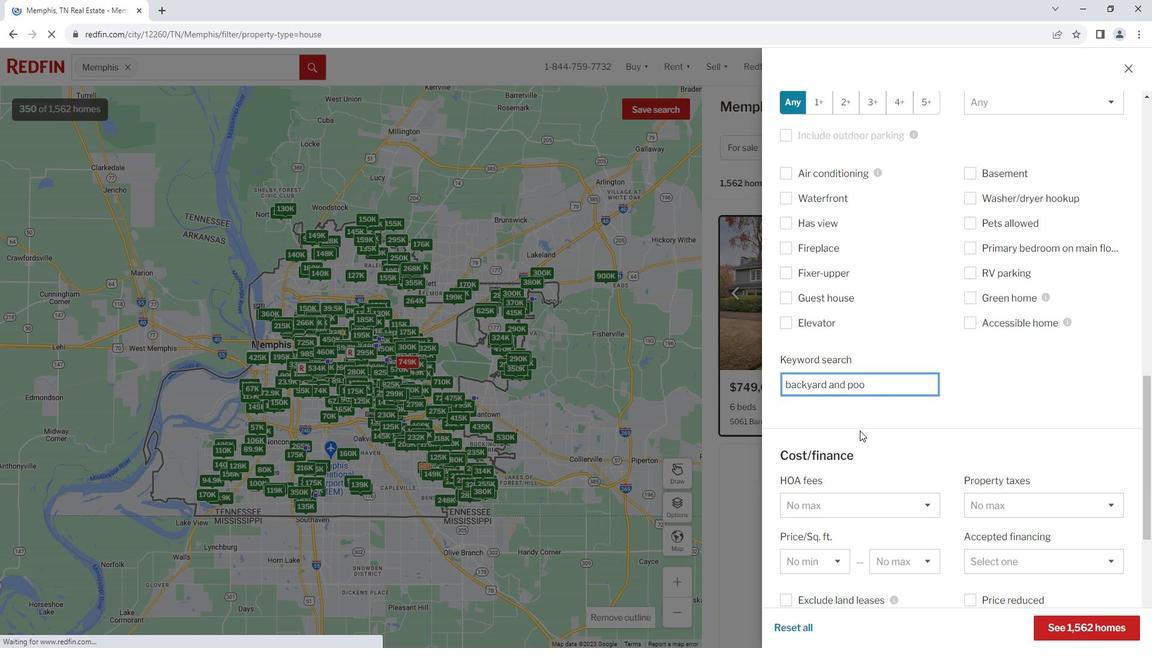 
Action: Key pressed l
Screenshot: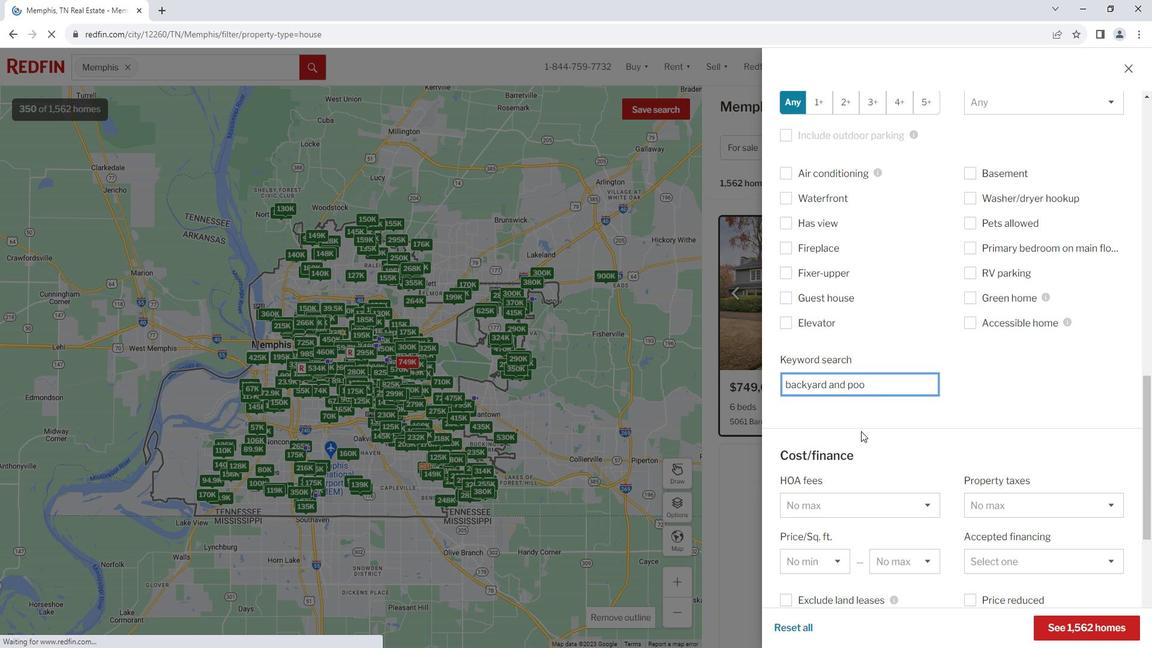 
Action: Mouse moved to (936, 338)
Screenshot: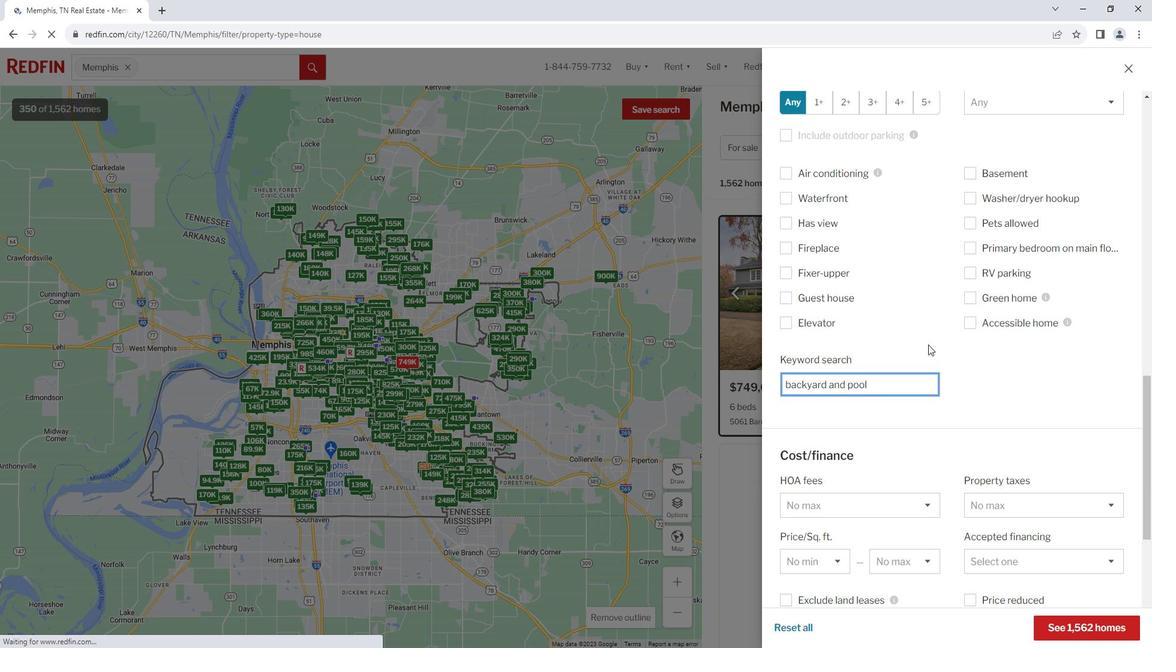 
Action: Mouse scrolled (936, 339) with delta (0, 0)
Screenshot: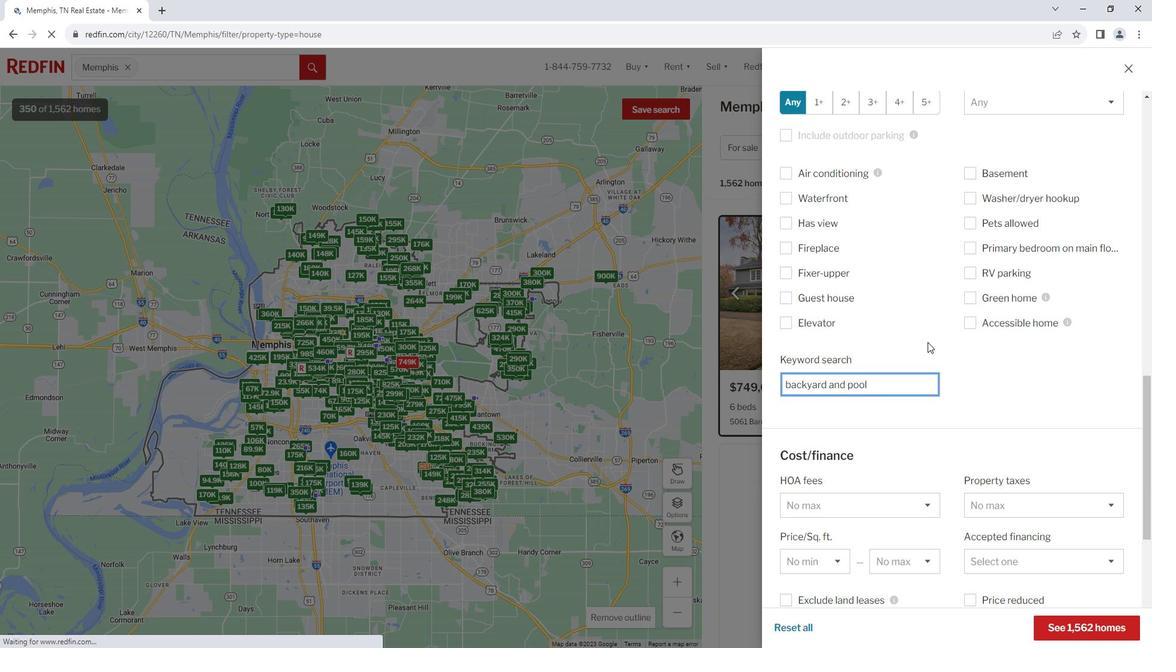 
Action: Mouse moved to (936, 334)
Screenshot: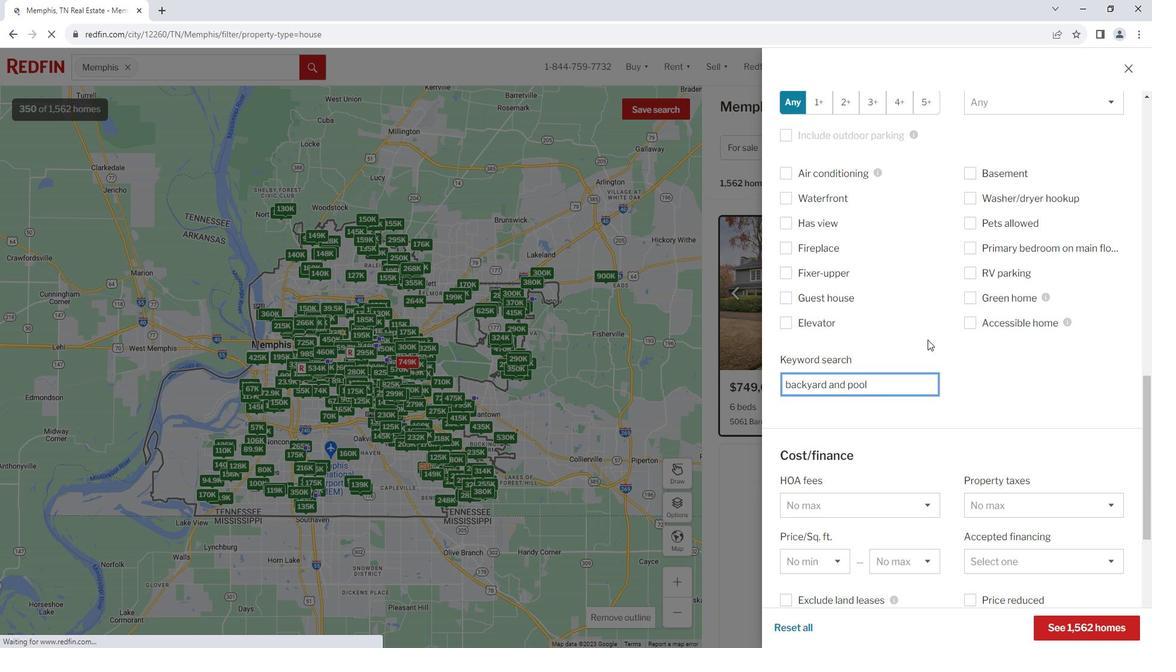 
Action: Mouse scrolled (936, 334) with delta (0, 0)
Screenshot: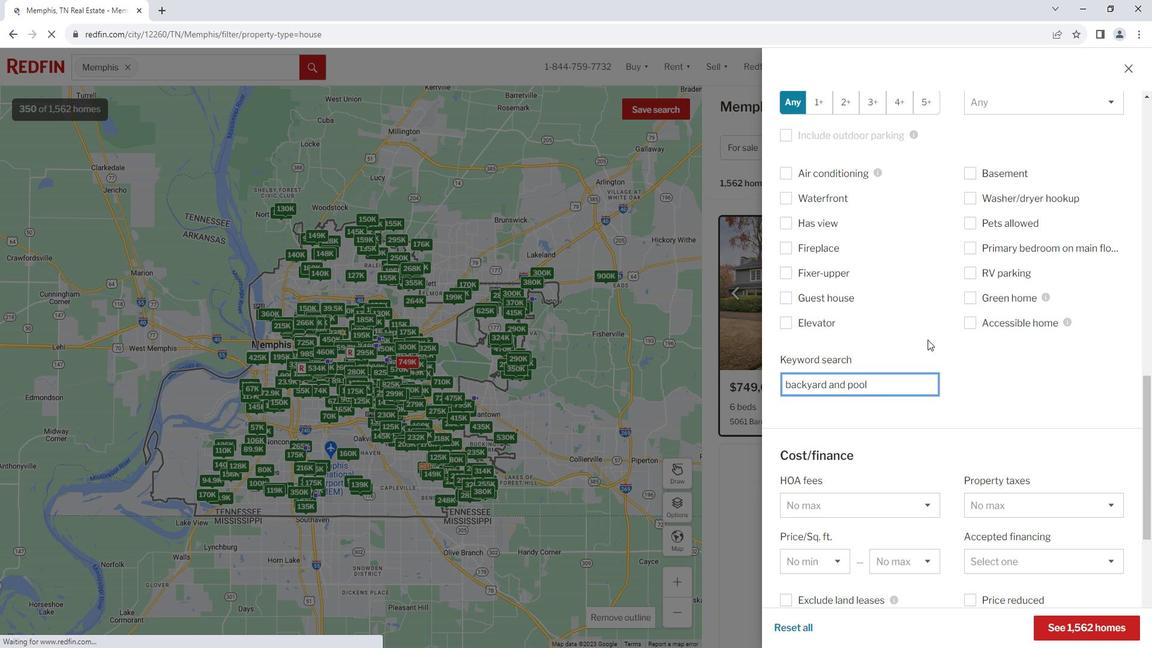 
Action: Mouse moved to (936, 317)
Screenshot: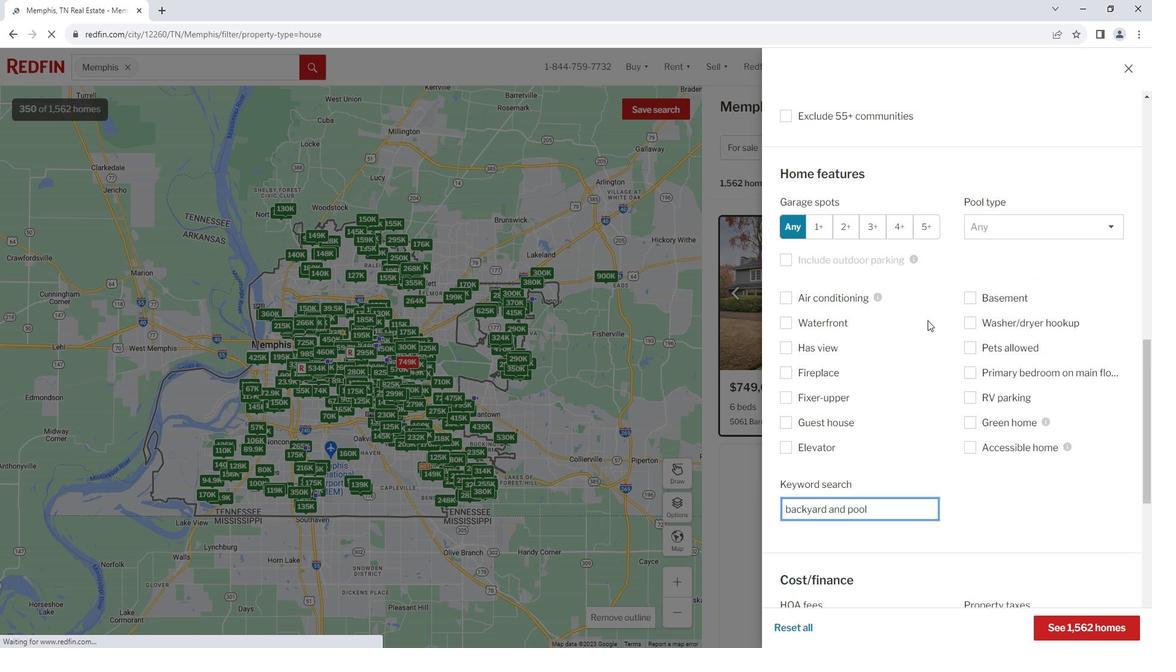 
Action: Mouse scrolled (936, 318) with delta (0, 0)
Screenshot: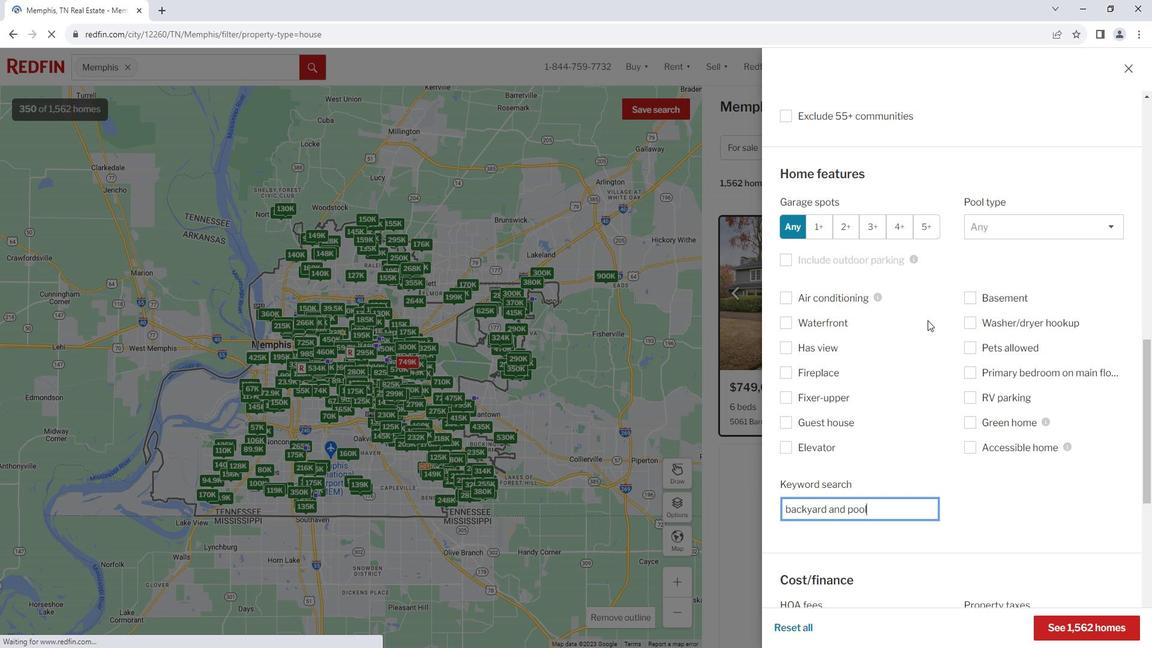 
Action: Mouse scrolled (936, 318) with delta (0, 0)
Screenshot: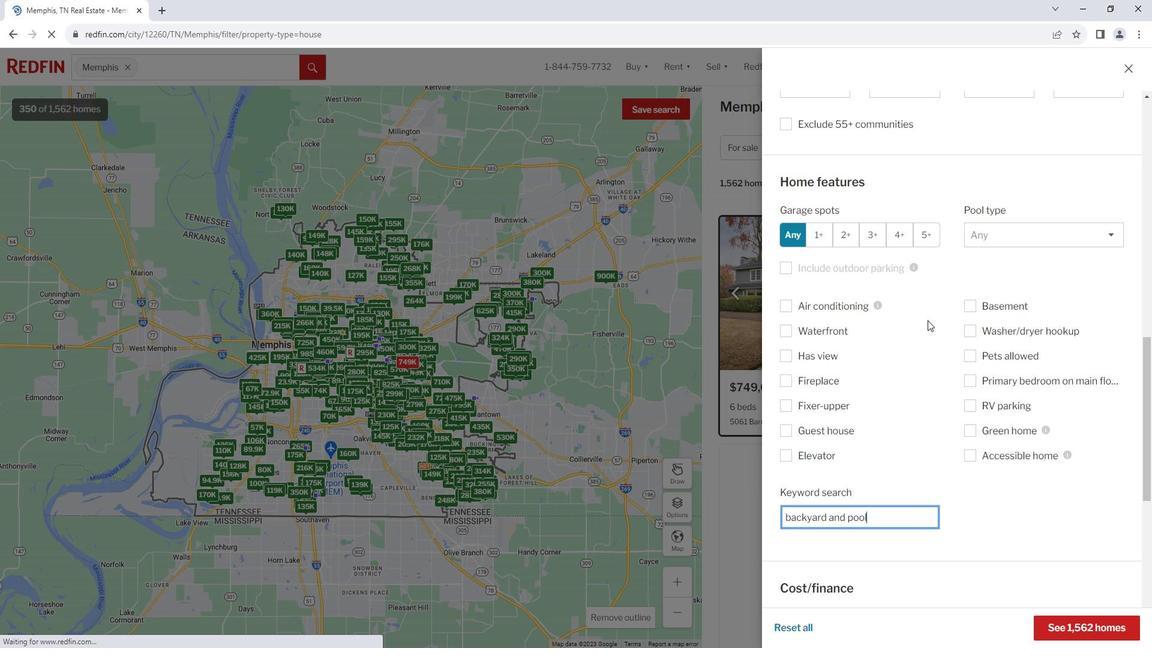 
Action: Mouse scrolled (936, 318) with delta (0, 0)
Screenshot: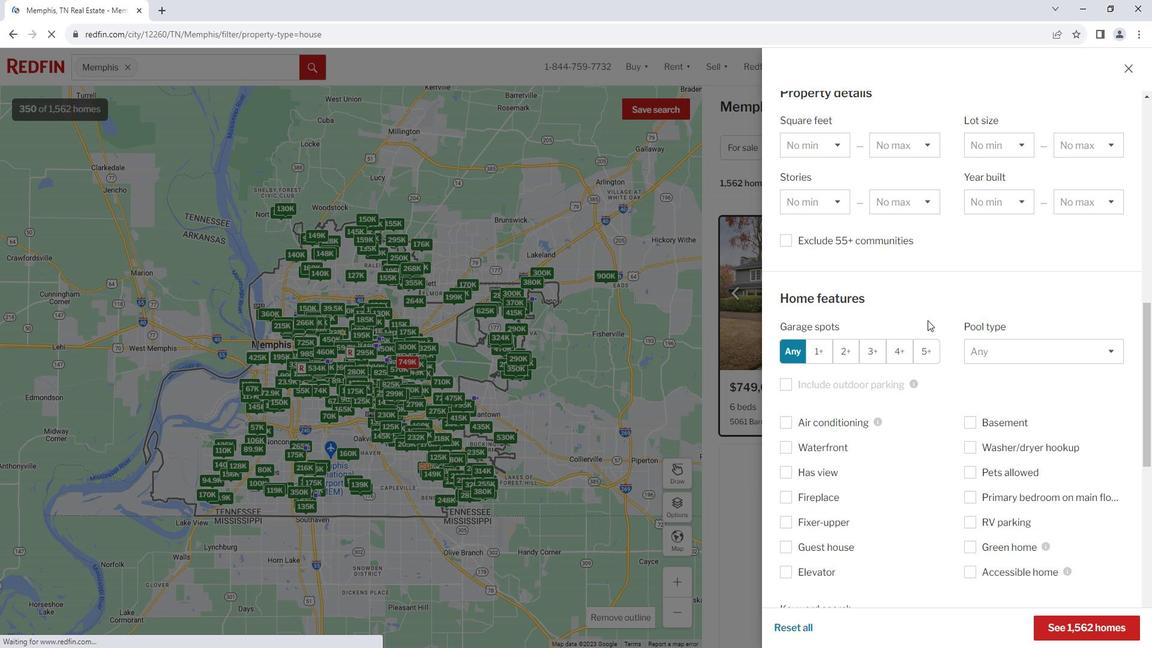
Action: Mouse scrolled (936, 318) with delta (0, 0)
Screenshot: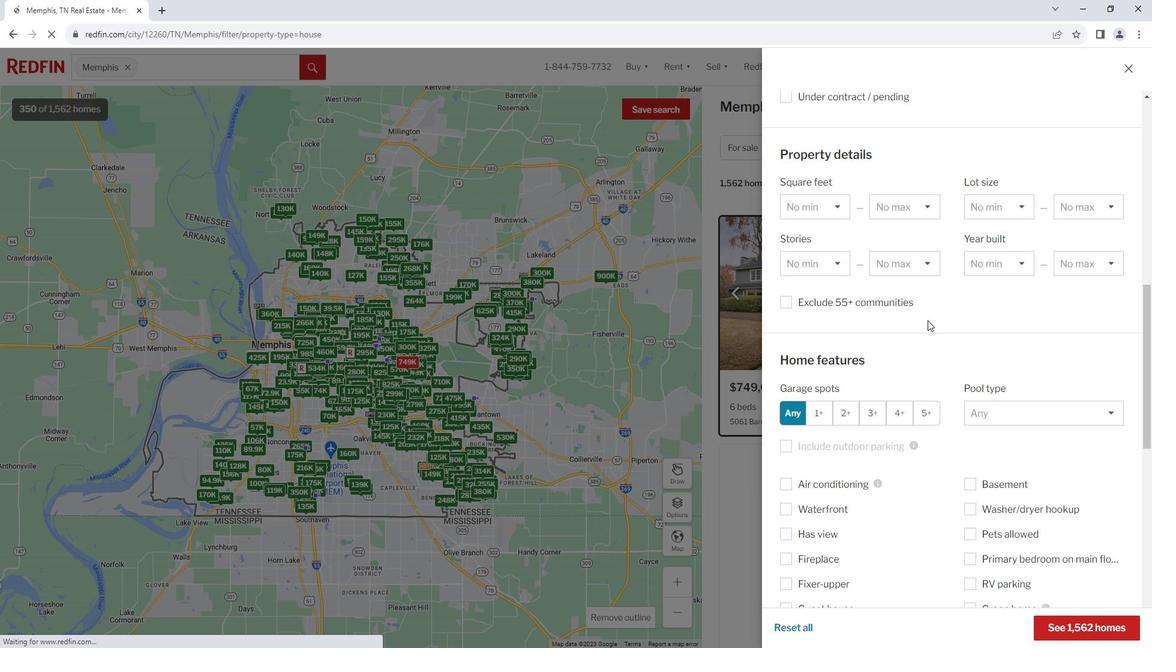 
Action: Mouse scrolled (936, 318) with delta (0, 0)
Screenshot: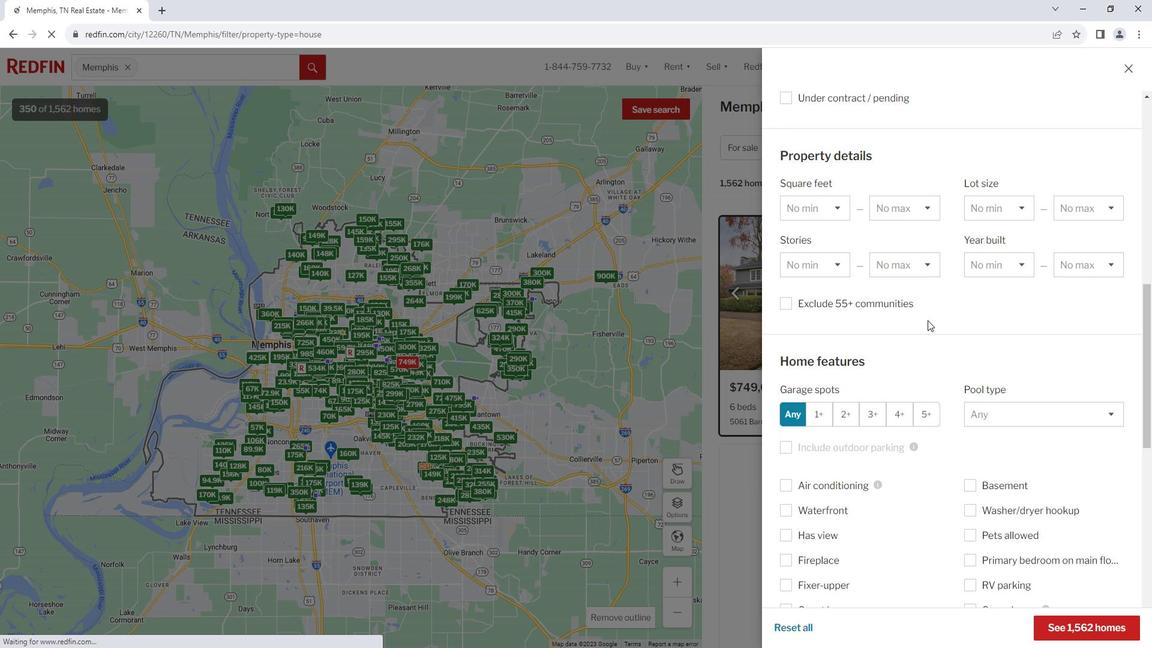 
Action: Mouse scrolled (936, 318) with delta (0, 0)
Screenshot: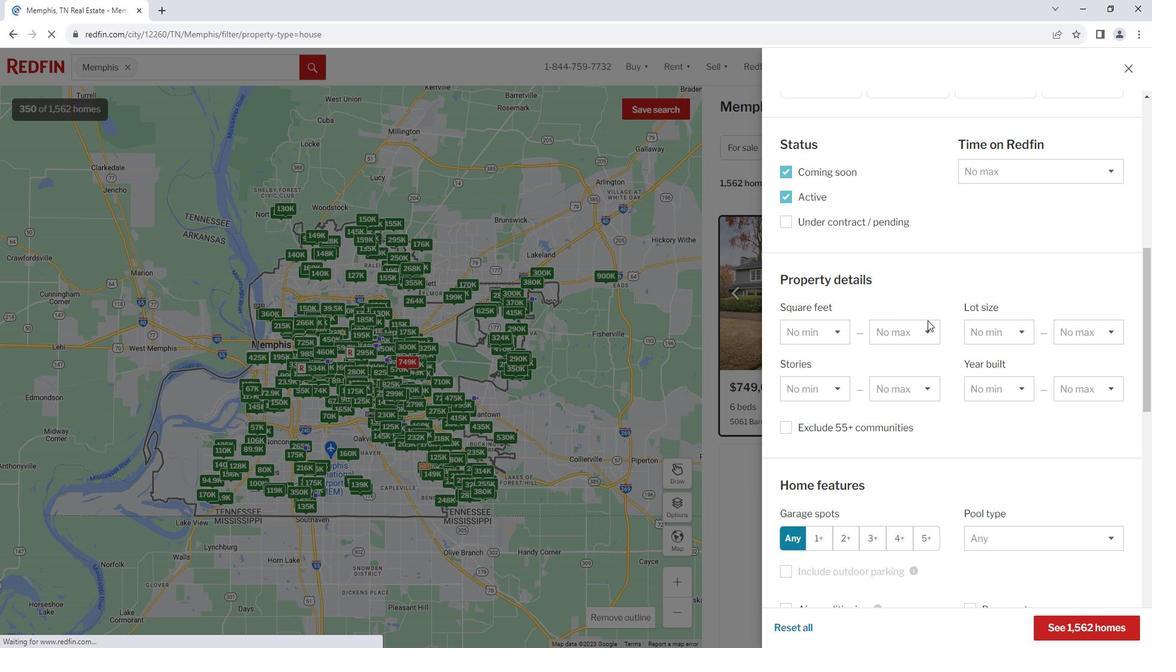 
Action: Mouse scrolled (936, 318) with delta (0, 0)
Screenshot: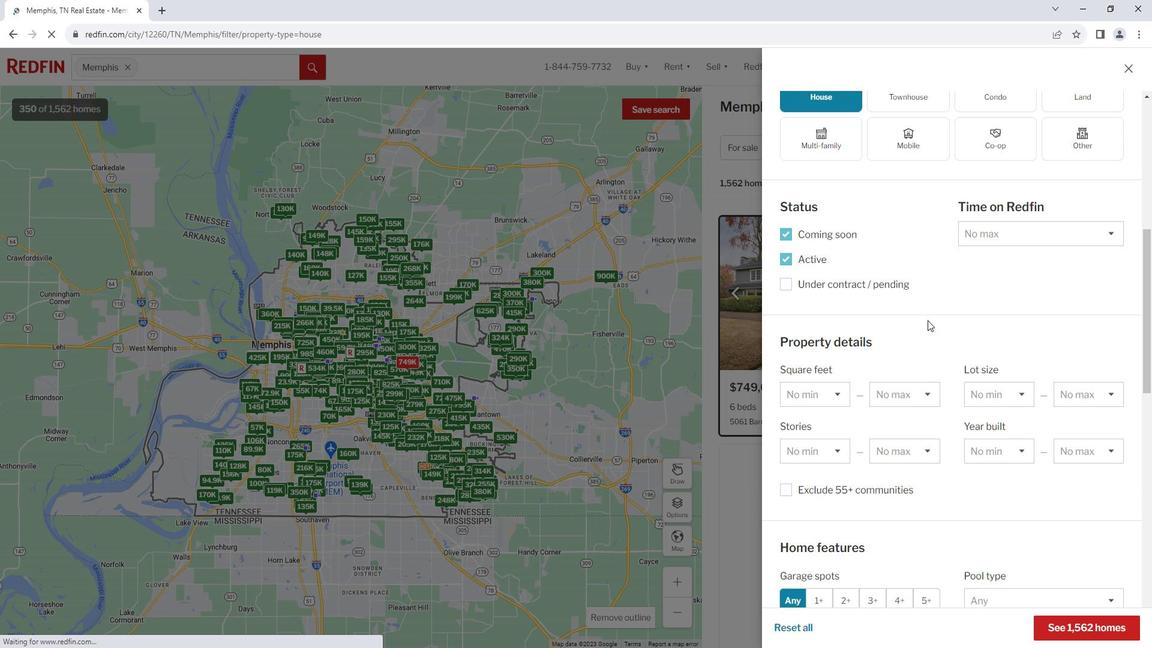 
Action: Mouse scrolled (936, 318) with delta (0, 0)
Screenshot: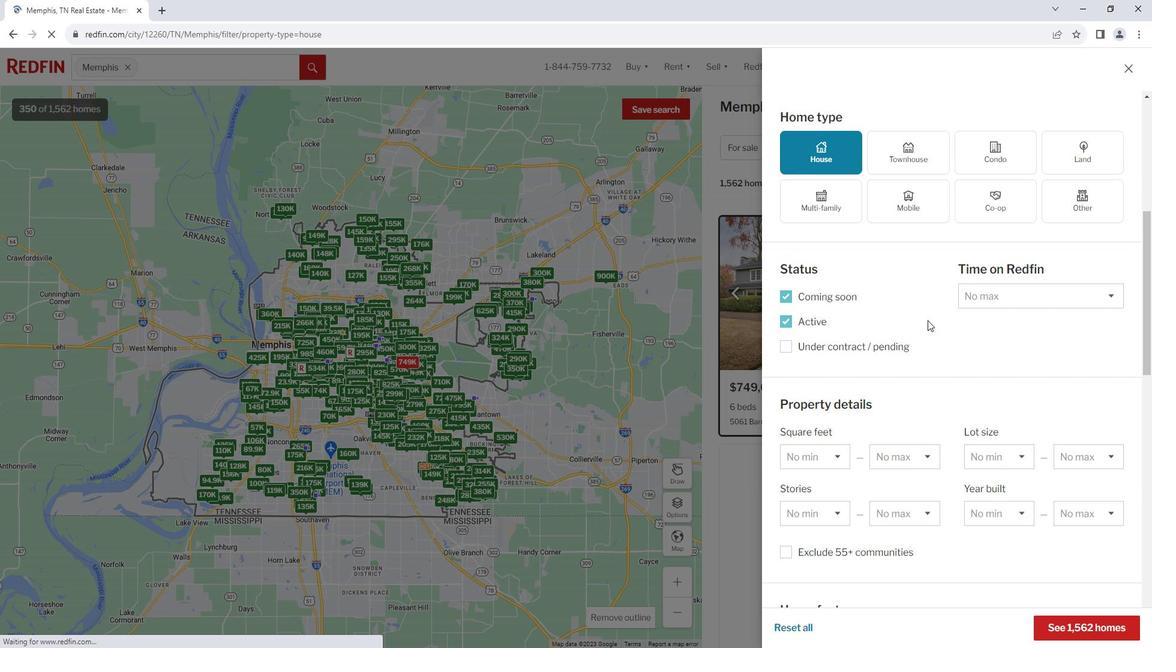 
Action: Mouse scrolled (936, 318) with delta (0, 0)
Screenshot: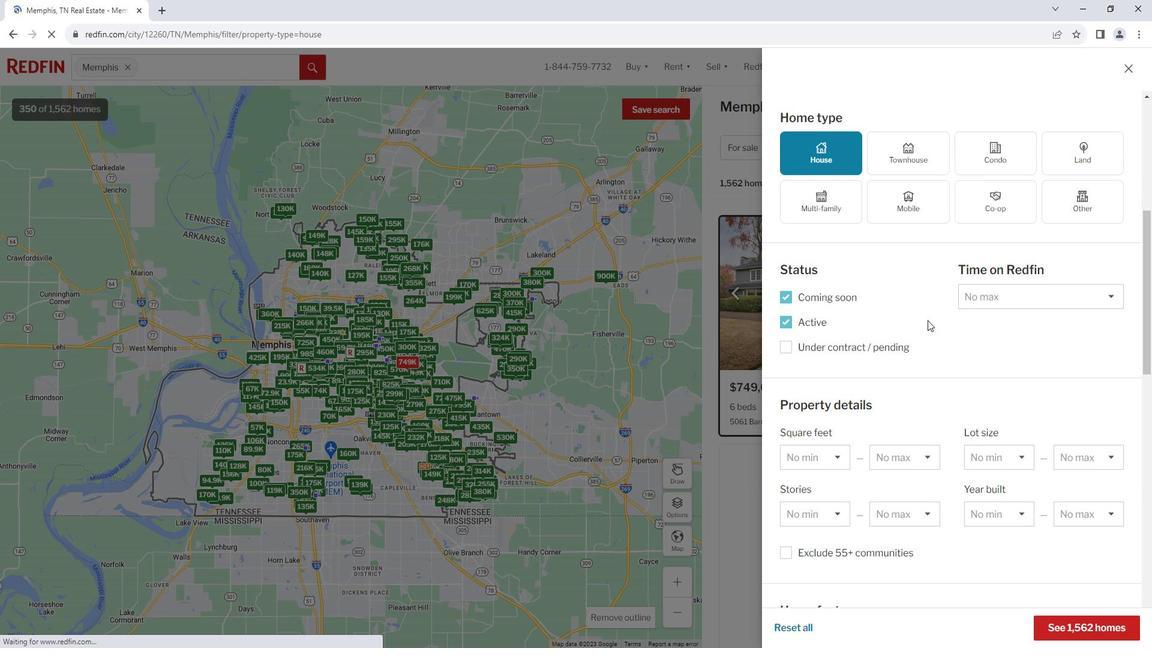 
Action: Mouse moved to (1122, 412)
Screenshot: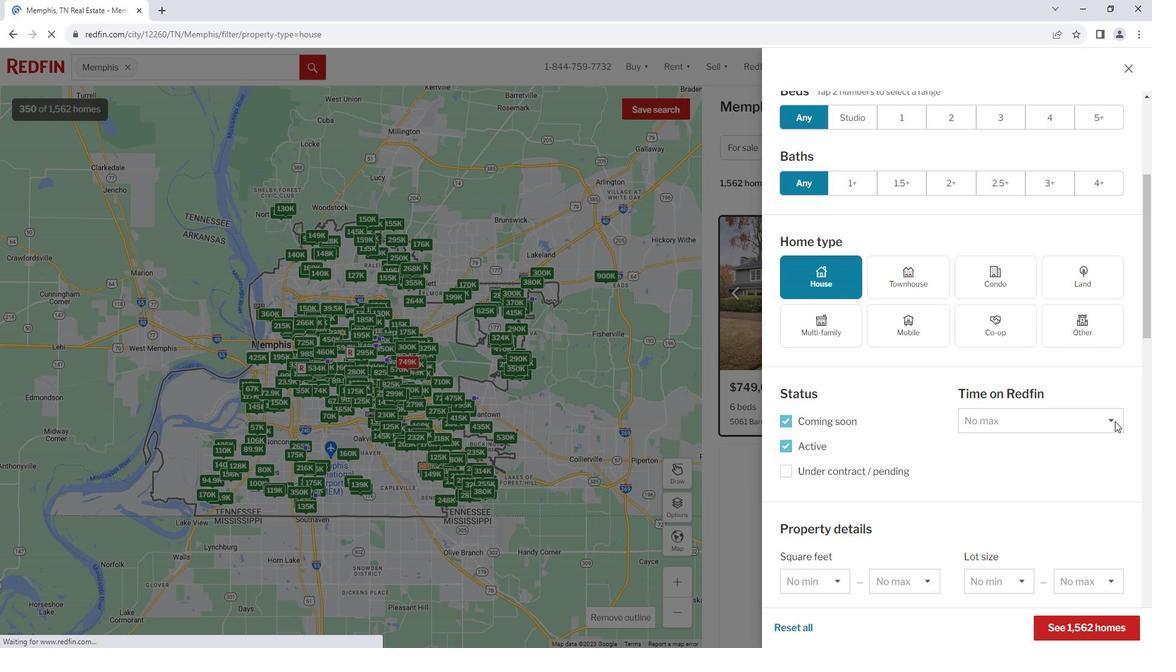 
Action: Mouse pressed left at (1122, 412)
Screenshot: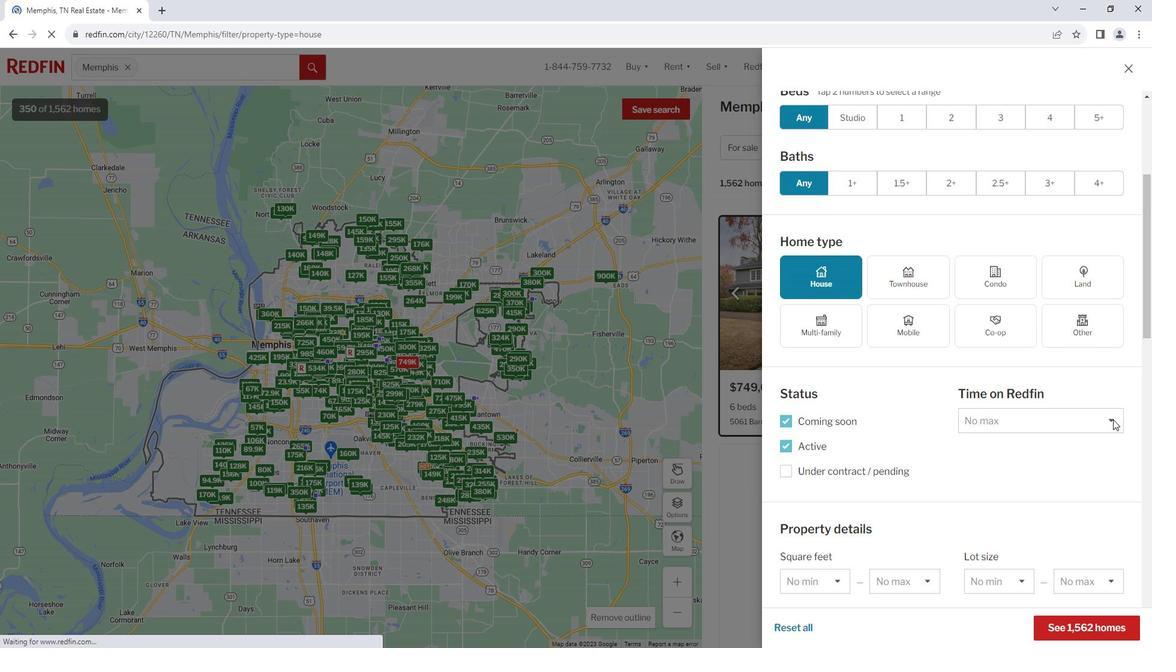 
Action: Mouse moved to (889, 400)
Screenshot: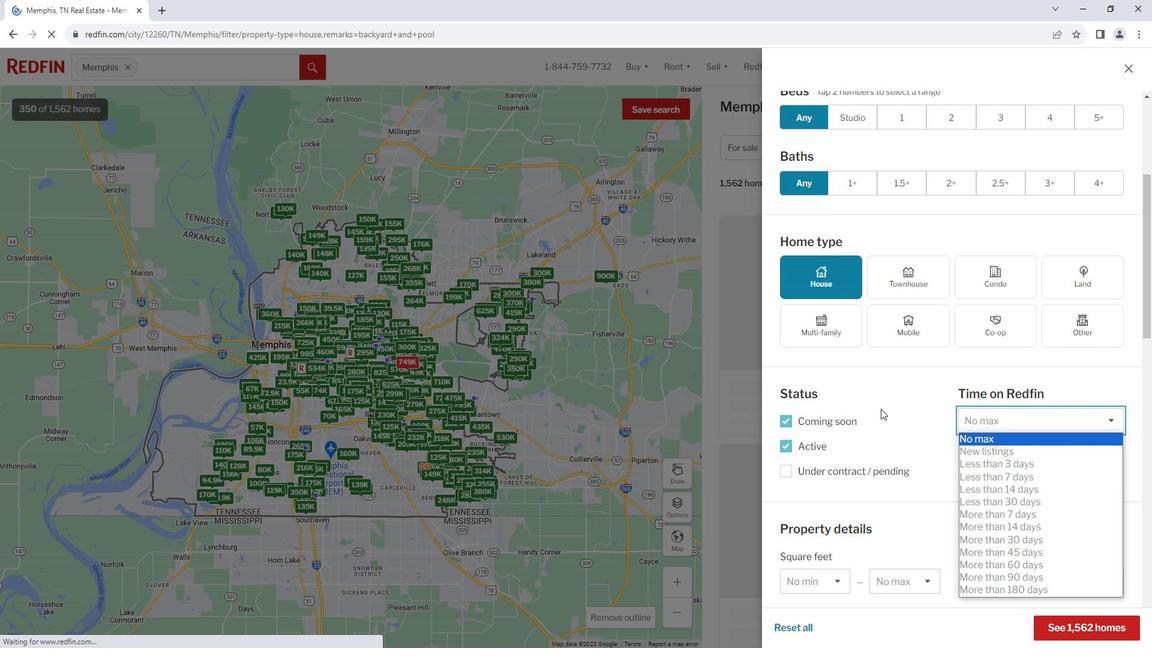 
Action: Mouse pressed left at (889, 400)
Screenshot: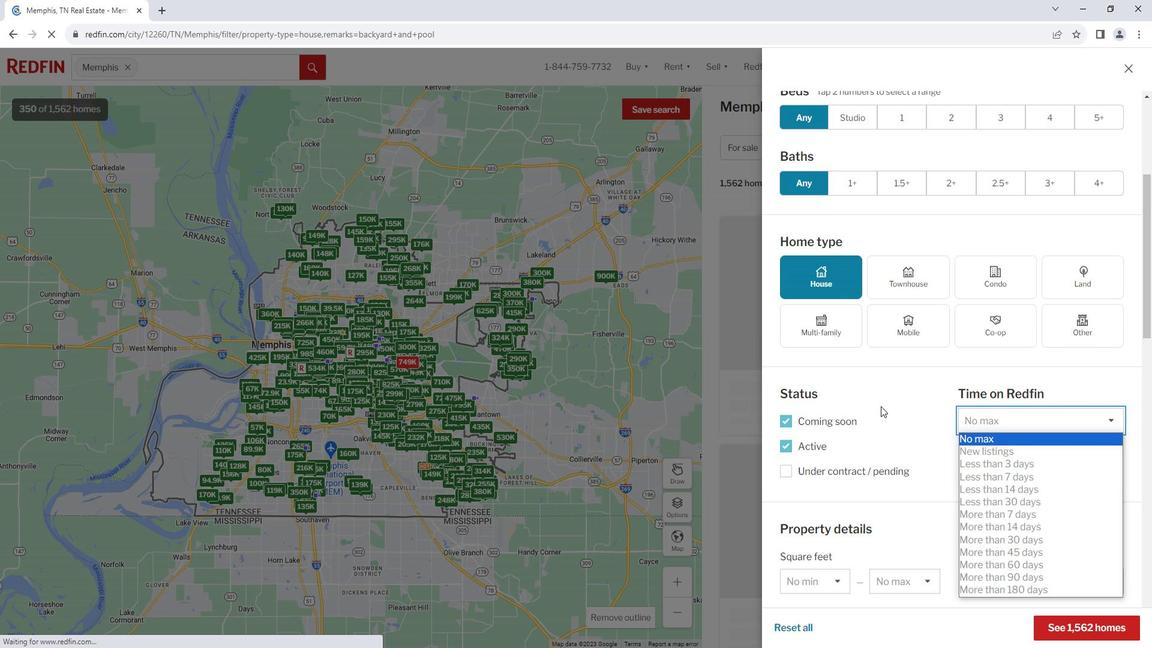 
Action: Mouse moved to (916, 395)
Screenshot: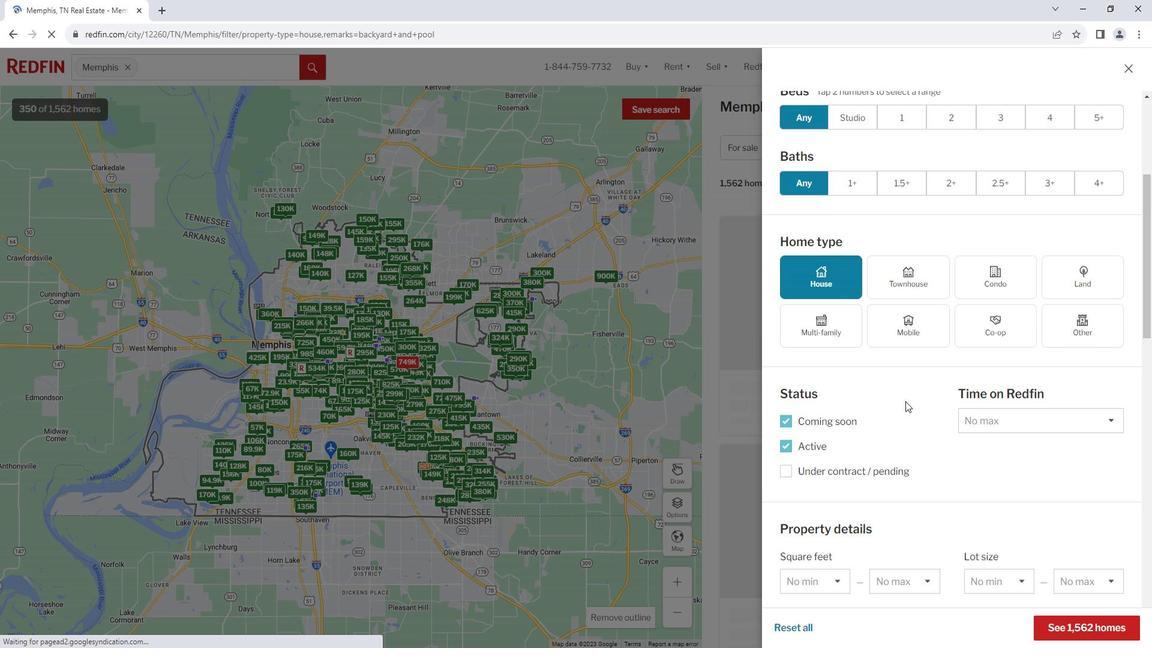 
Action: Mouse scrolled (916, 394) with delta (0, 0)
Screenshot: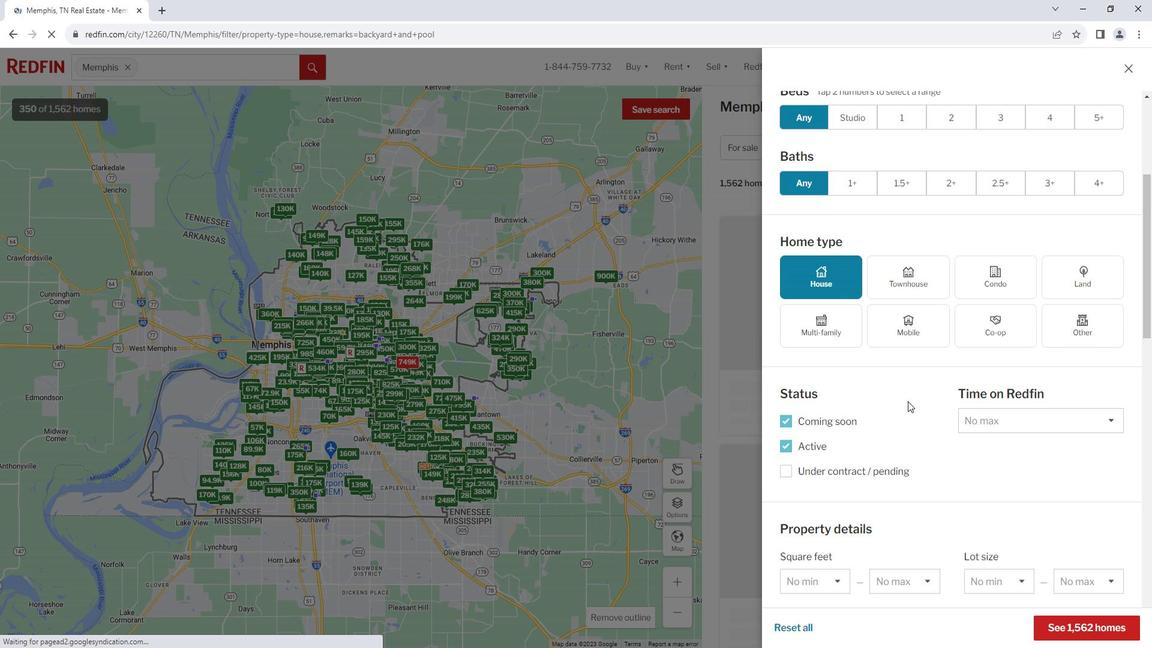 
Action: Mouse scrolled (916, 394) with delta (0, 0)
Screenshot: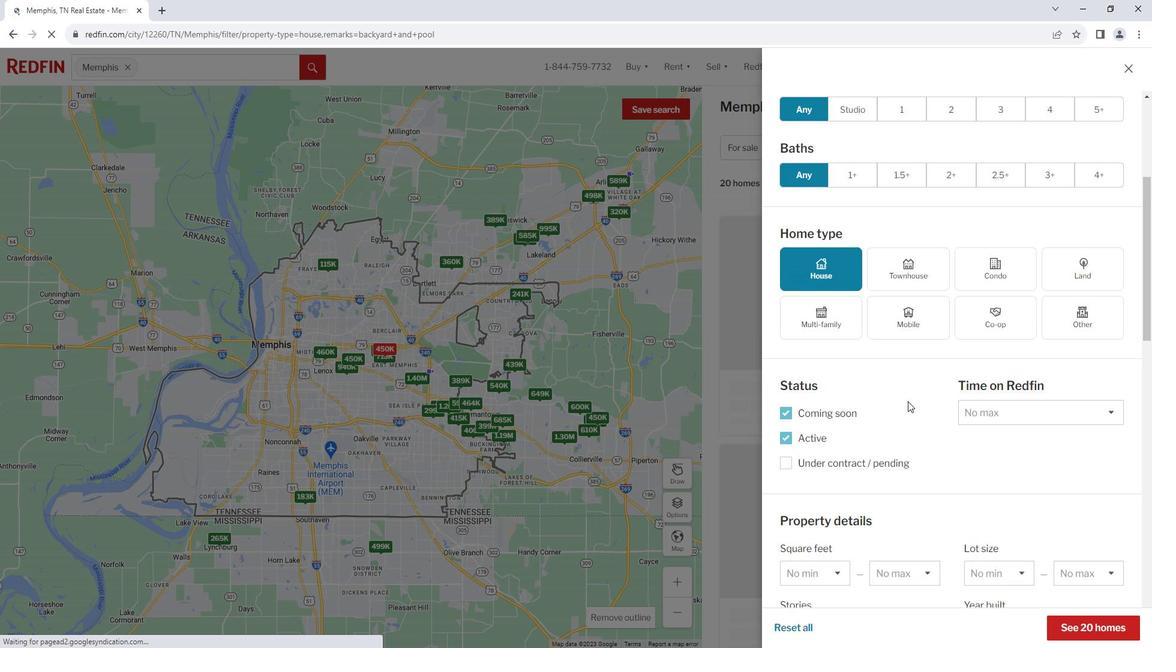 
Action: Mouse scrolled (916, 394) with delta (0, 0)
Screenshot: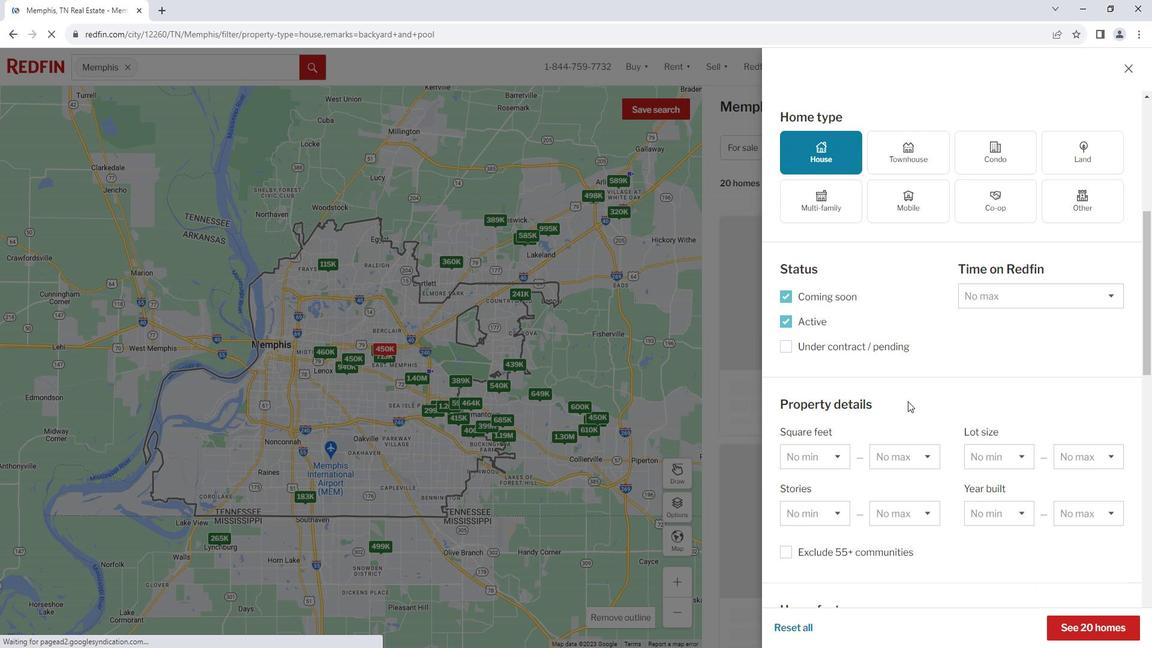 
Action: Mouse scrolled (916, 394) with delta (0, 0)
Screenshot: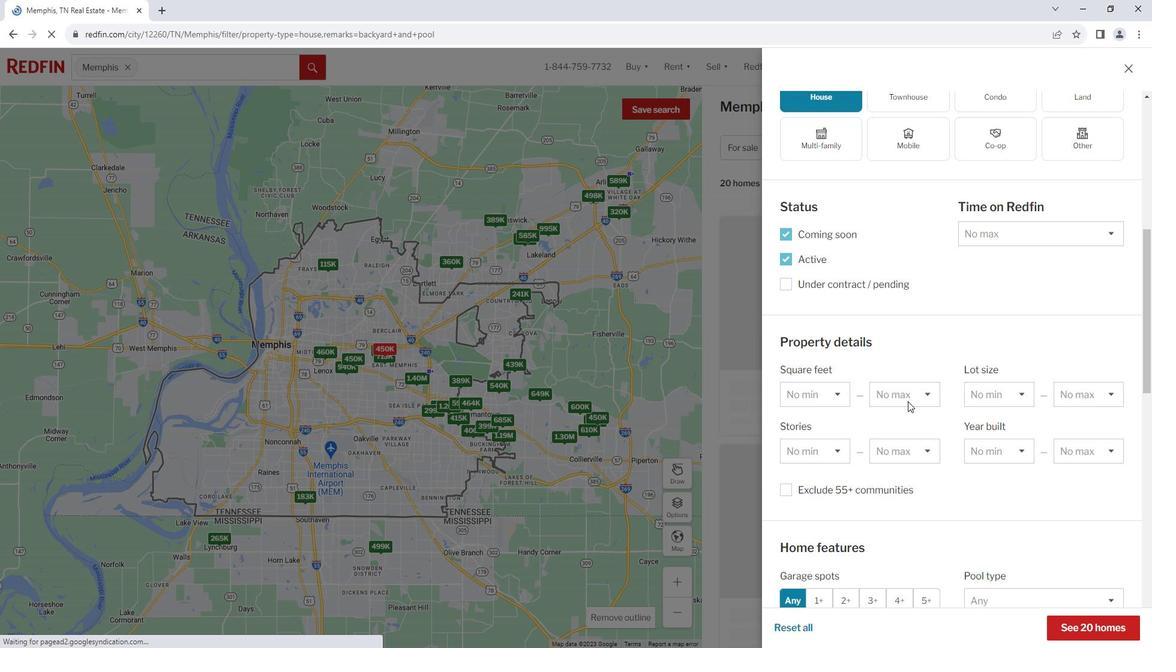 
Action: Mouse scrolled (916, 394) with delta (0, 0)
Screenshot: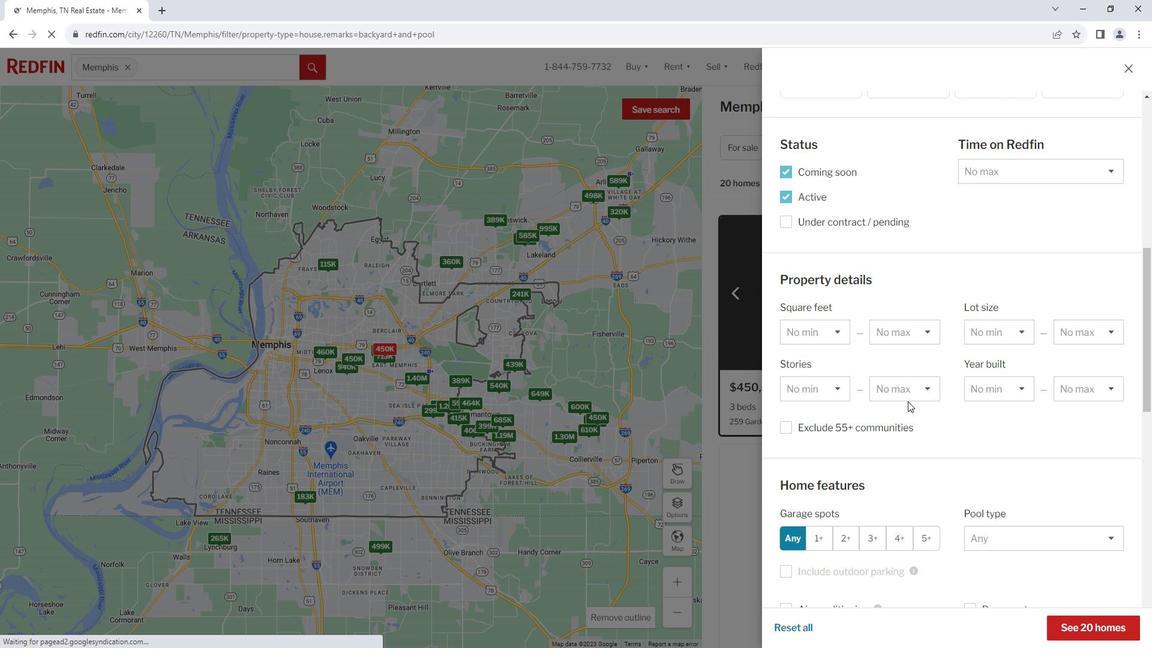 
Action: Mouse scrolled (916, 394) with delta (0, 0)
Screenshot: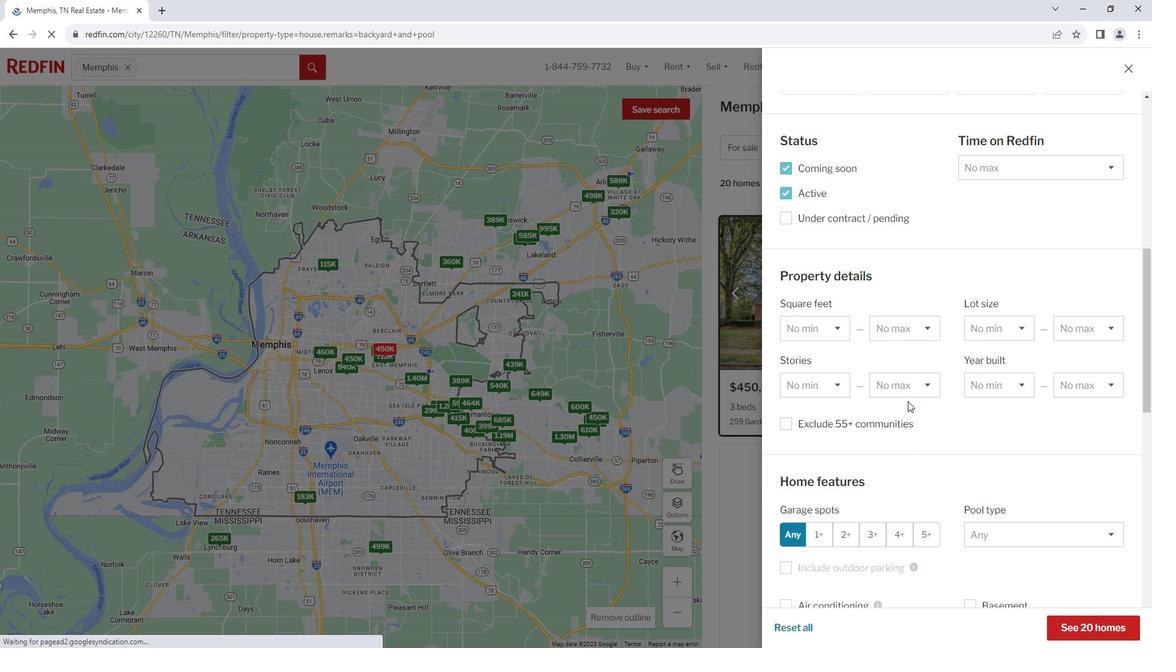
Action: Mouse scrolled (916, 394) with delta (0, 0)
Screenshot: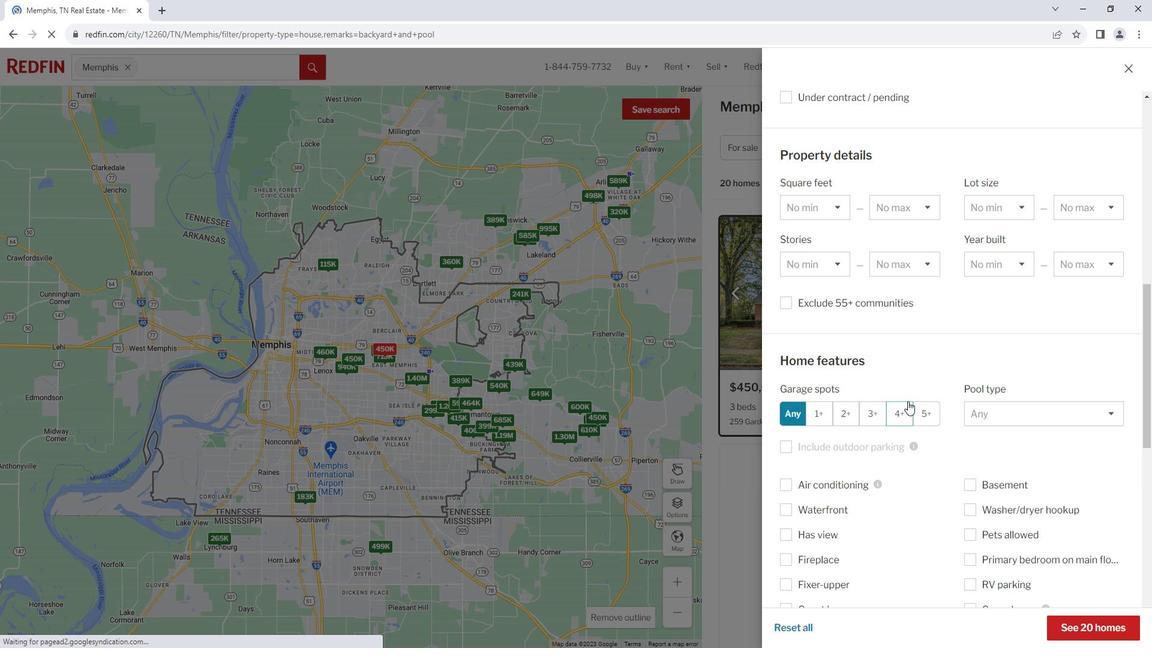 
Action: Mouse moved to (1117, 348)
Screenshot: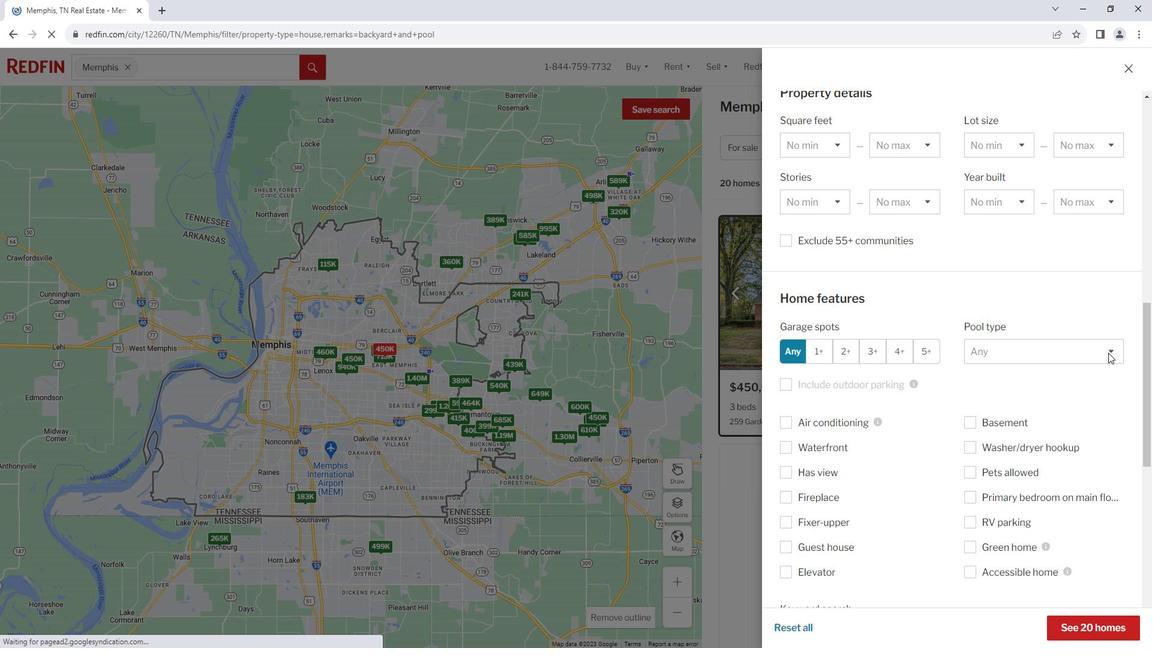 
Action: Mouse pressed left at (1117, 348)
Screenshot: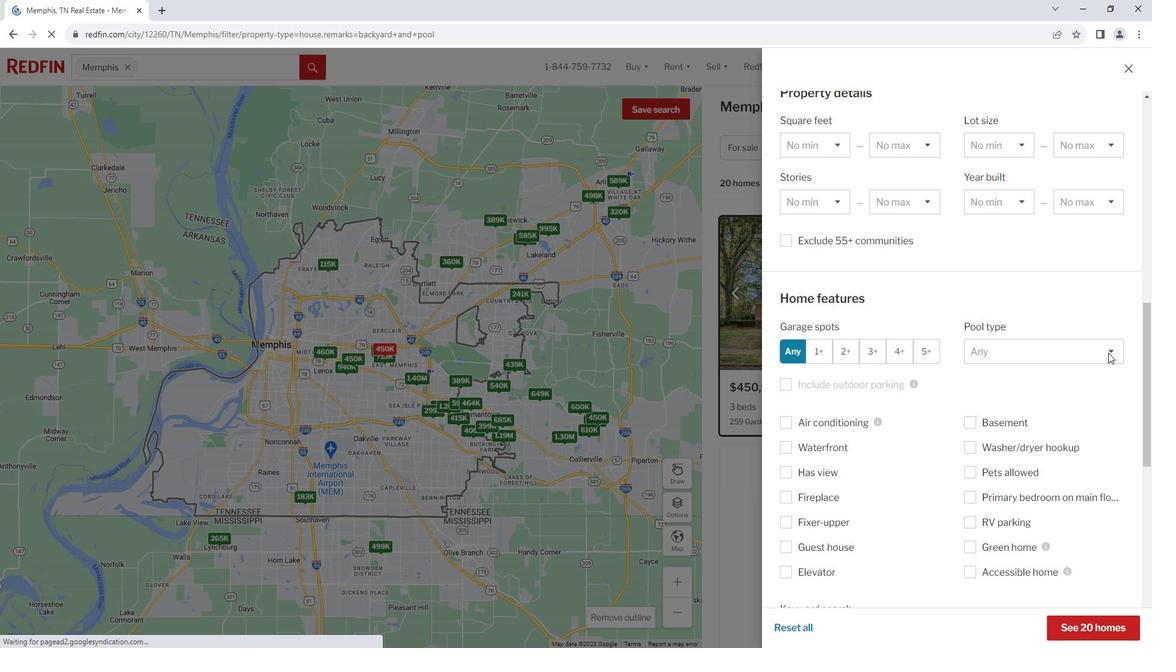
Action: Mouse moved to (925, 391)
Screenshot: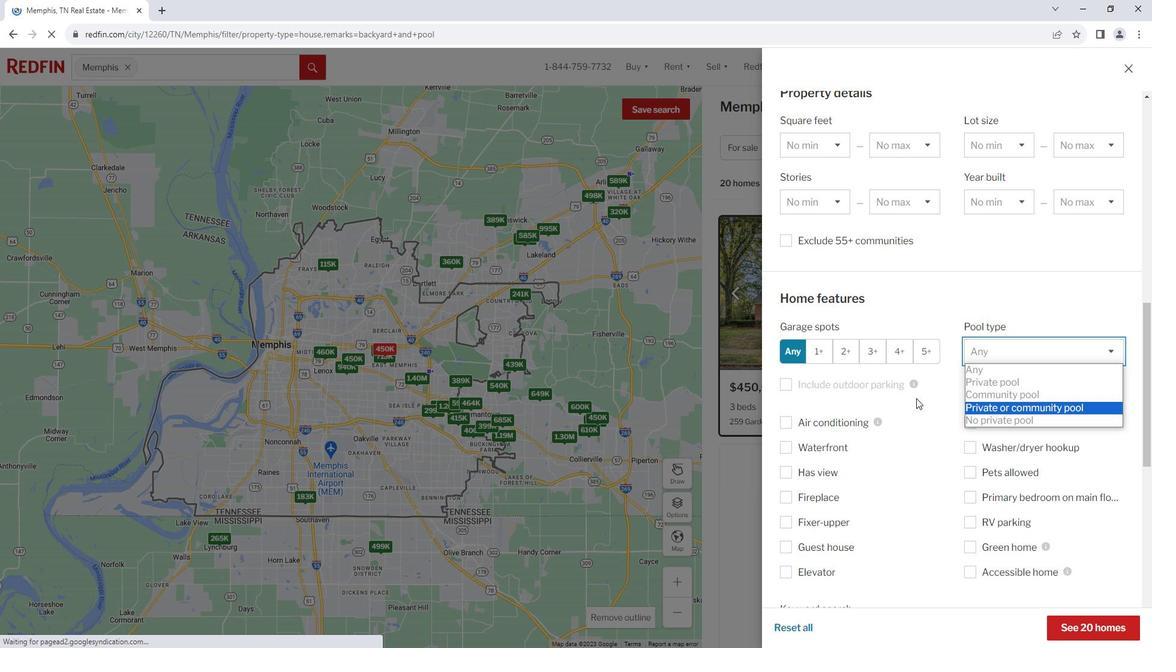 
Action: Mouse pressed left at (925, 391)
Screenshot: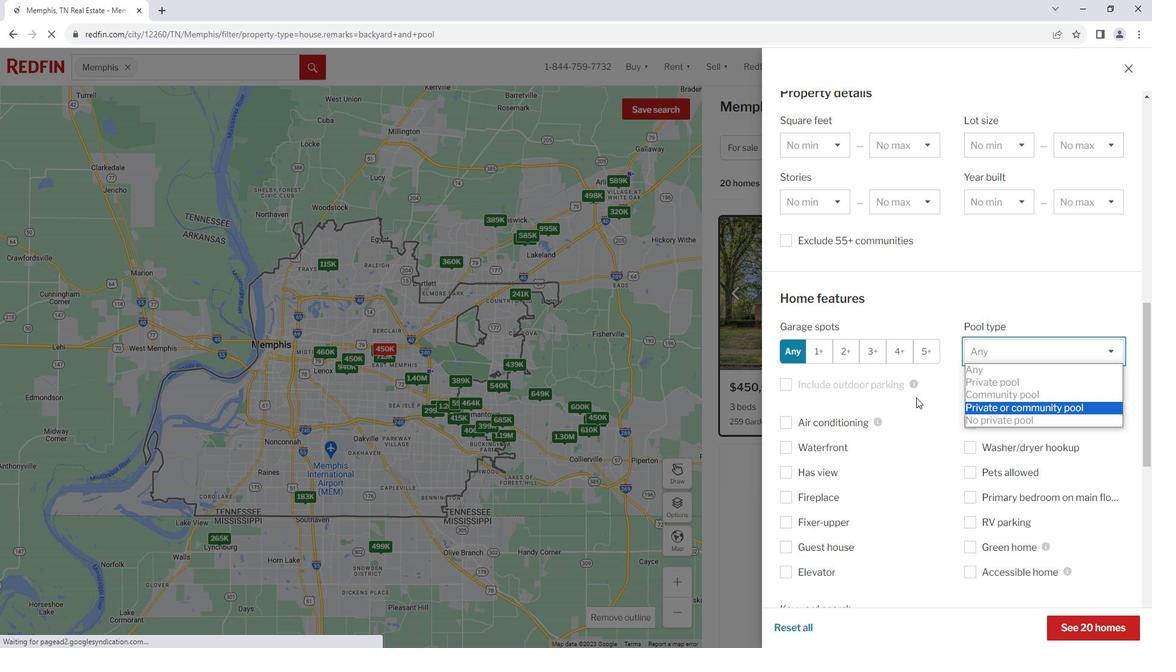 
Action: Mouse scrolled (925, 391) with delta (0, 0)
Screenshot: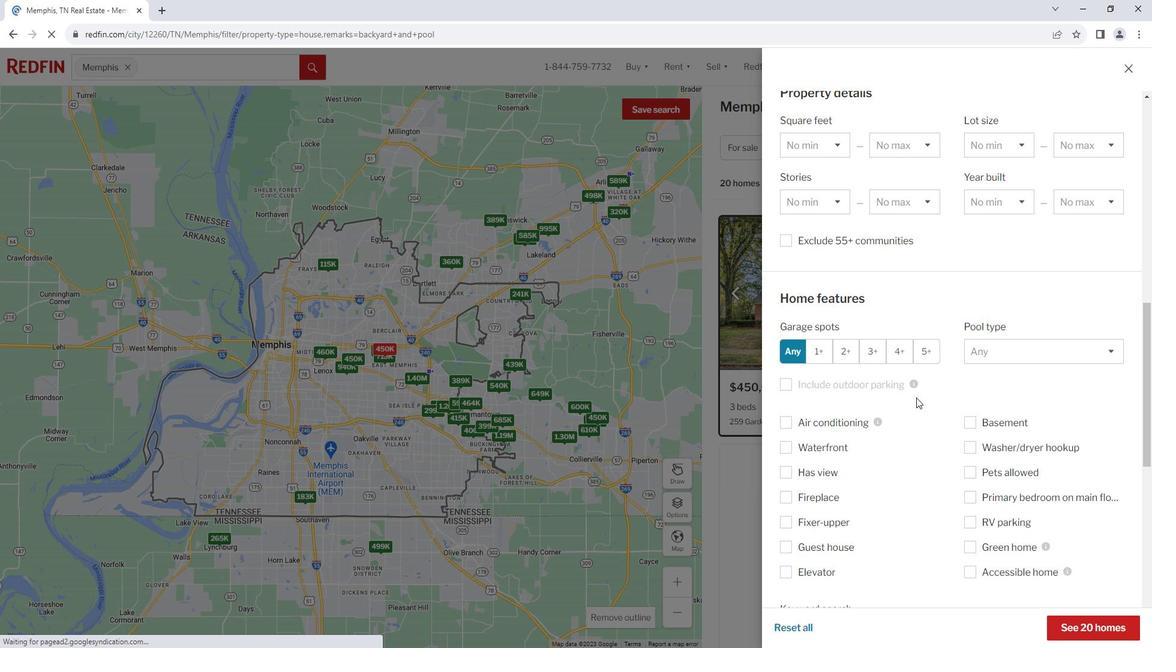 
Action: Mouse scrolled (925, 391) with delta (0, 0)
Screenshot: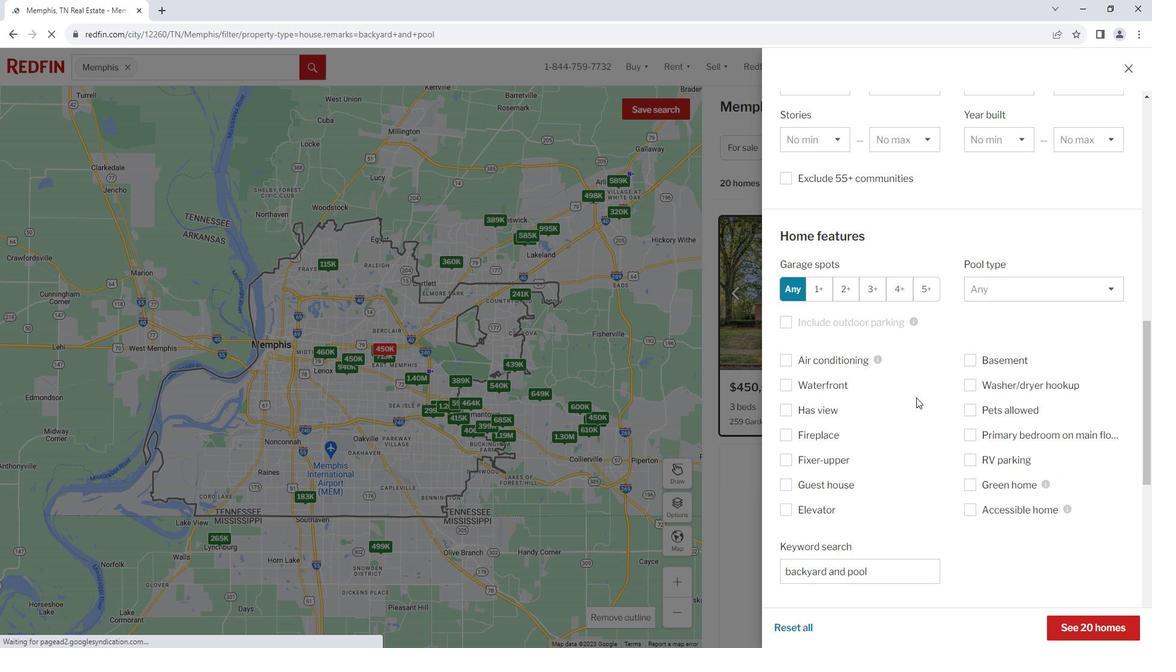 
Action: Mouse scrolled (925, 391) with delta (0, 0)
Screenshot: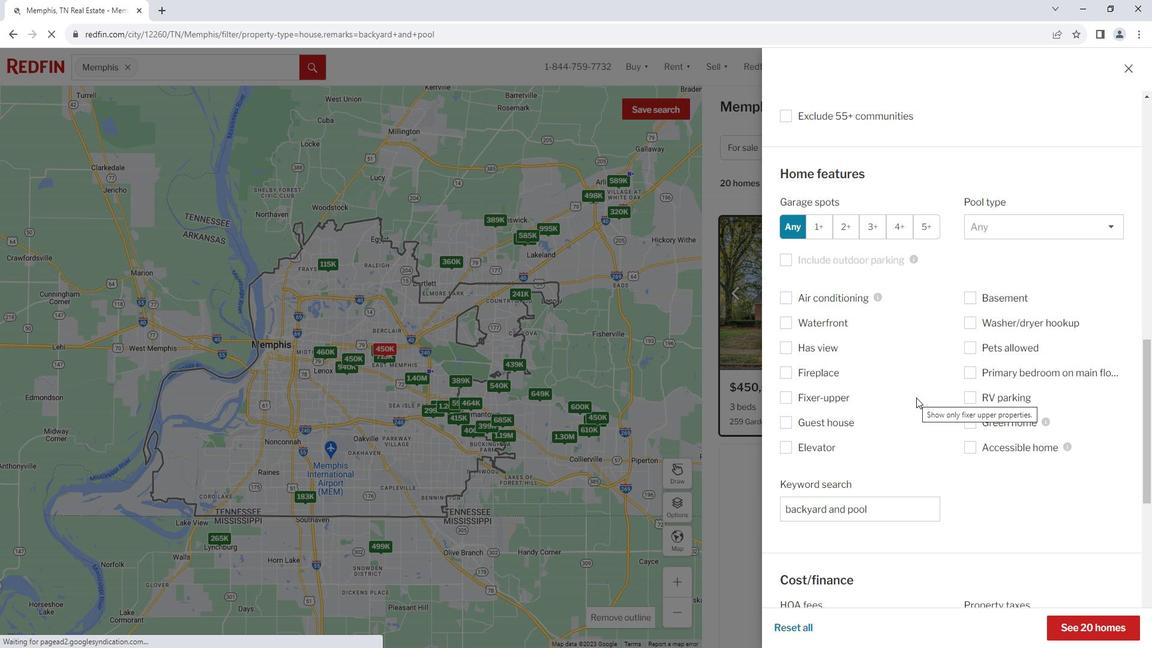 
Action: Mouse scrolled (925, 391) with delta (0, 0)
Screenshot: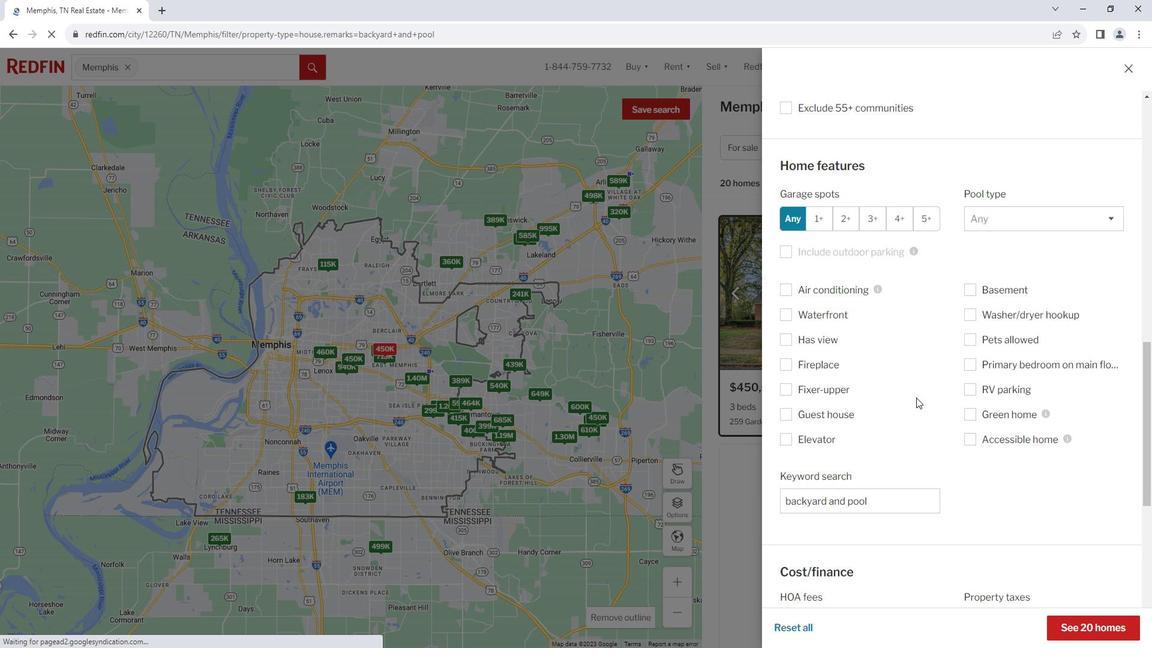 
Action: Mouse scrolled (925, 391) with delta (0, 0)
Screenshot: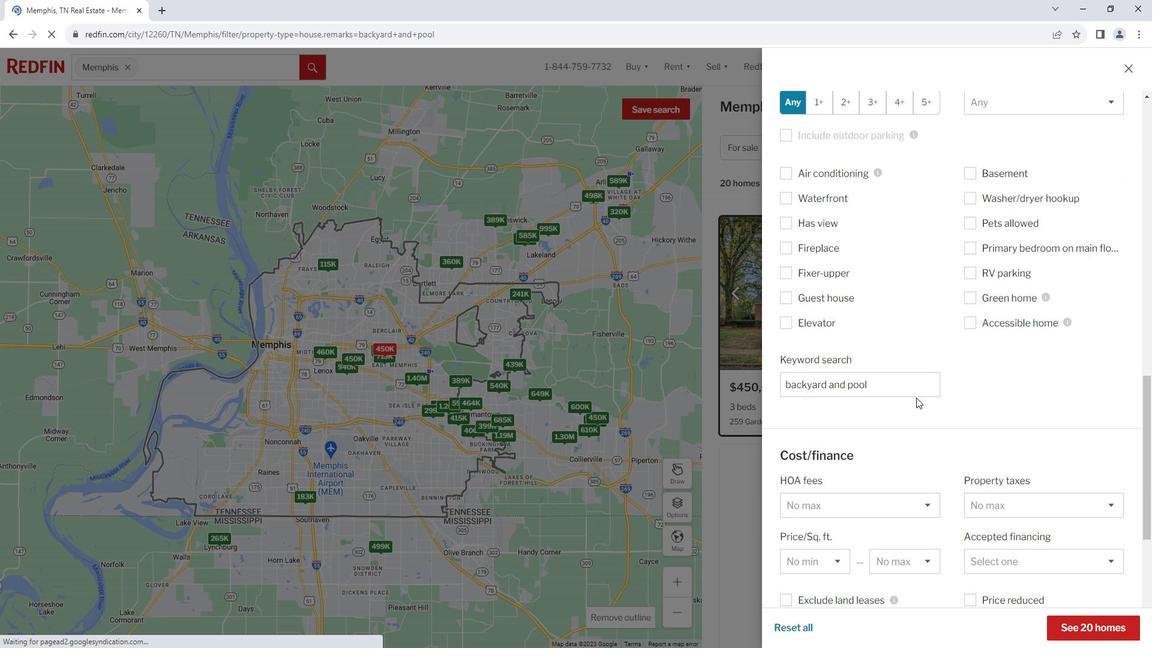 
Action: Mouse scrolled (925, 391) with delta (0, 0)
Screenshot: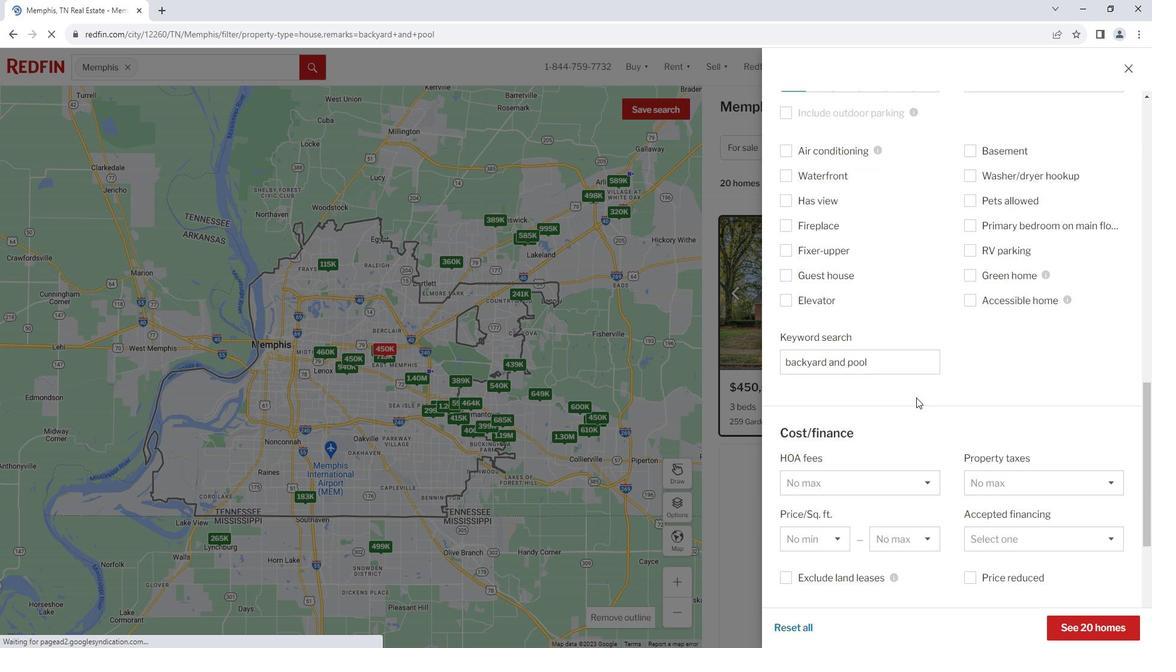 
Action: Mouse scrolled (925, 391) with delta (0, 0)
Screenshot: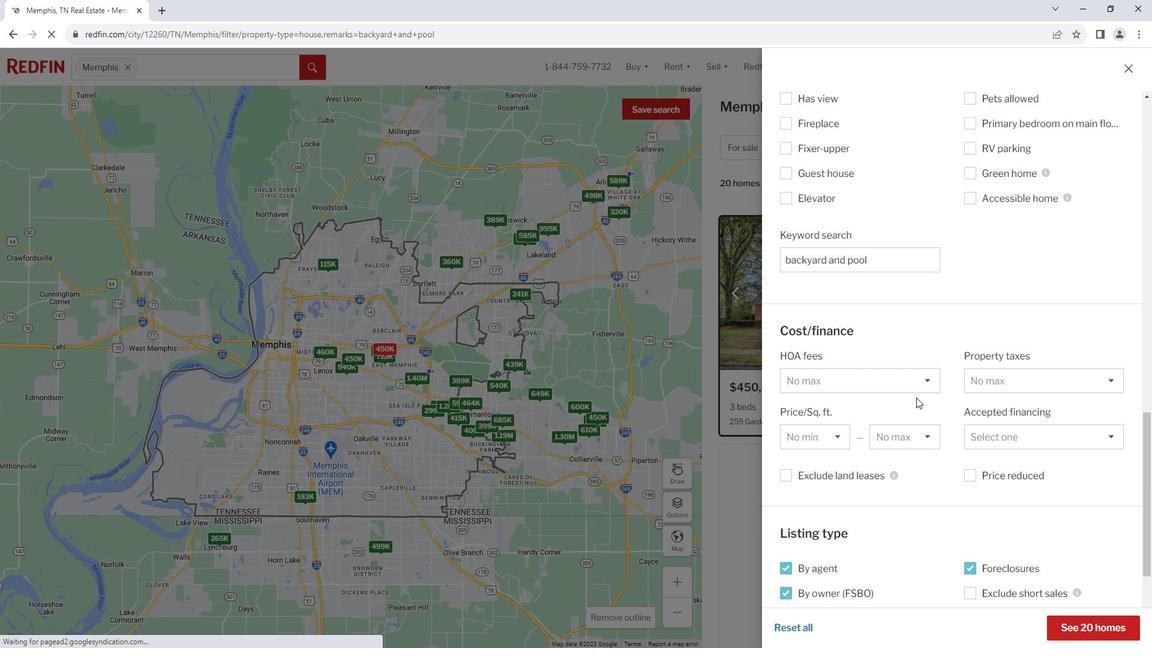
Action: Mouse scrolled (925, 391) with delta (0, 0)
Screenshot: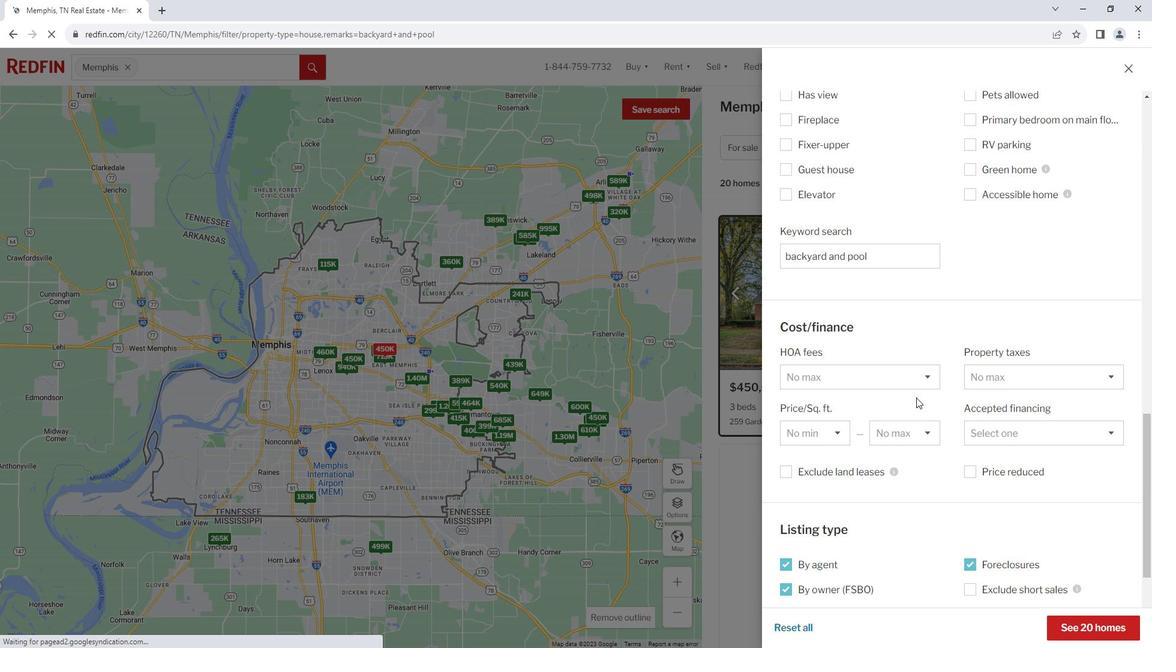 
Action: Mouse scrolled (925, 391) with delta (0, 0)
Screenshot: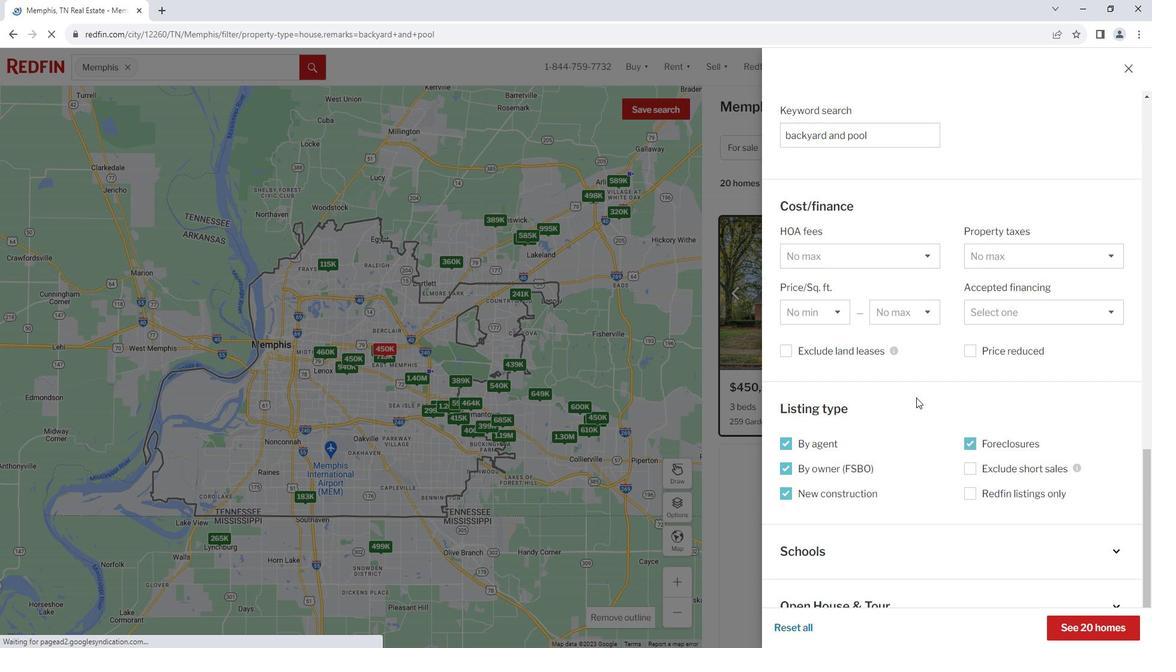 
Action: Mouse scrolled (925, 391) with delta (0, 0)
Screenshot: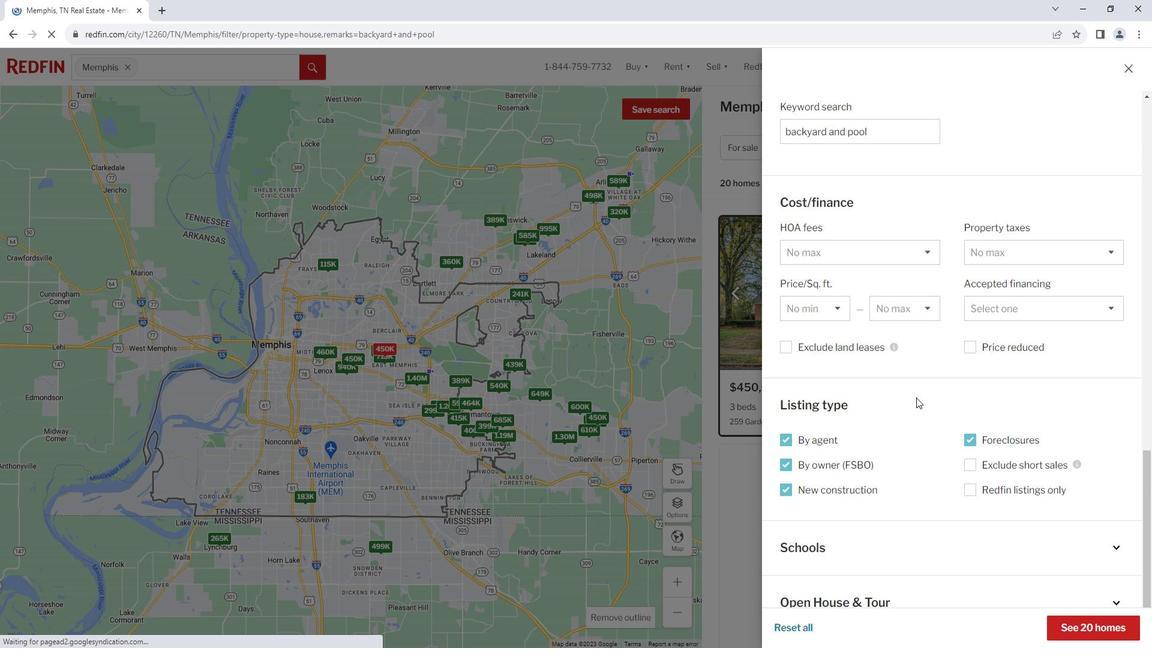 
Action: Mouse scrolled (925, 391) with delta (0, 0)
Screenshot: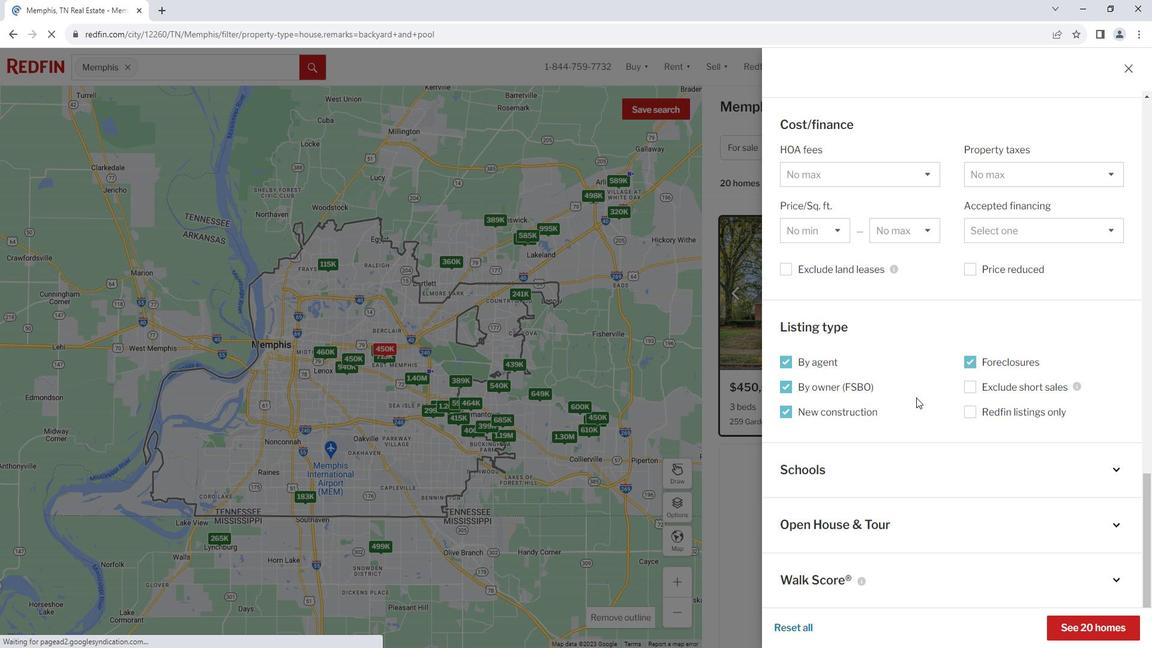 
Action: Mouse scrolled (925, 391) with delta (0, 0)
Screenshot: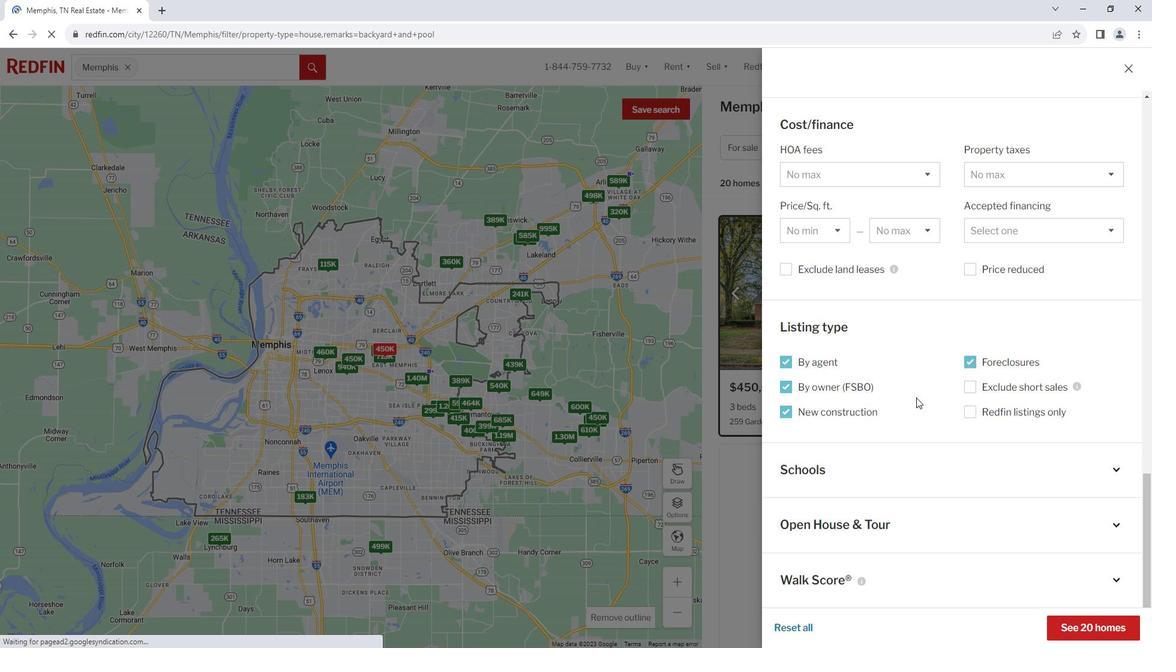 
Action: Mouse scrolled (925, 391) with delta (0, 0)
Screenshot: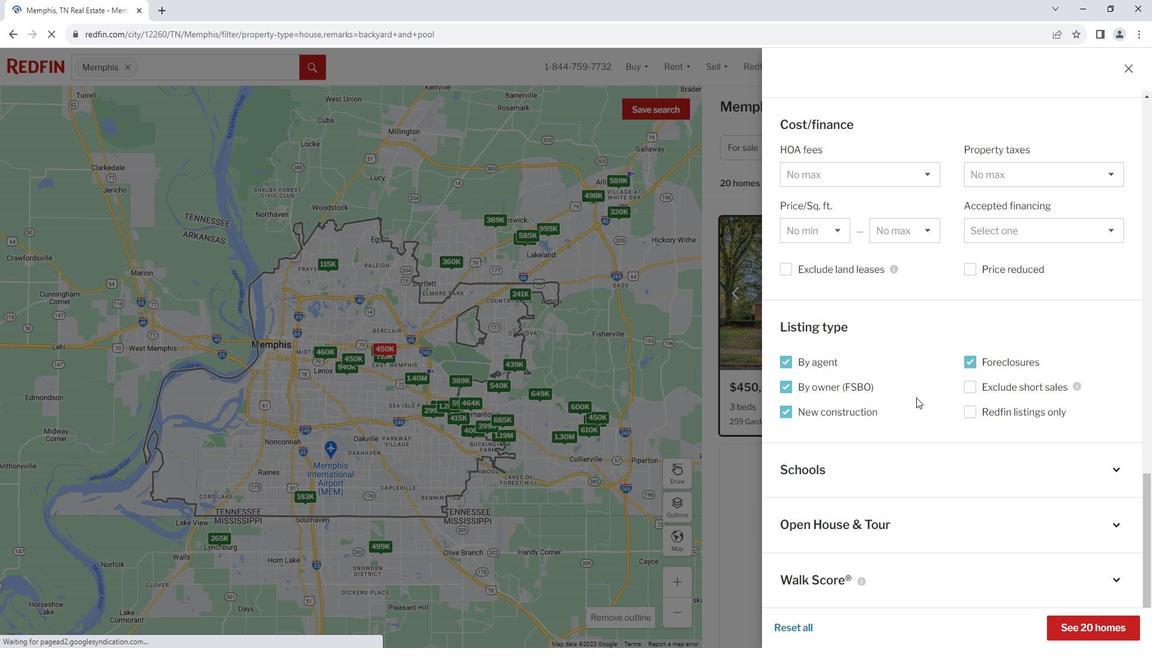 
Action: Mouse moved to (1091, 611)
Screenshot: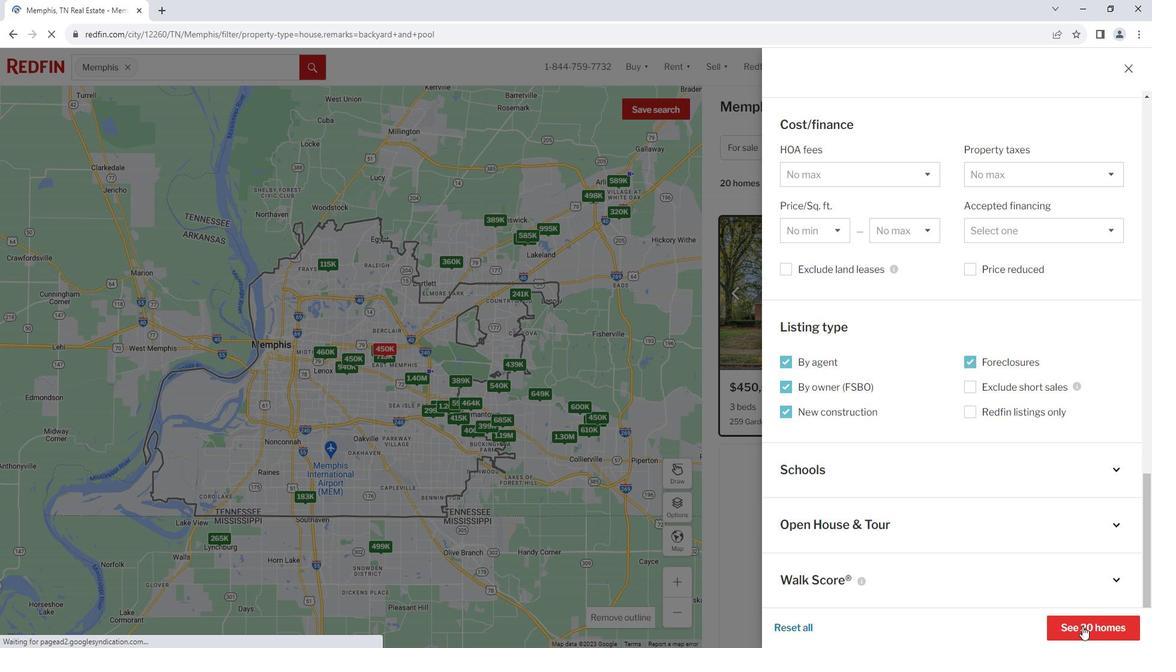 
Action: Mouse pressed left at (1091, 611)
Screenshot: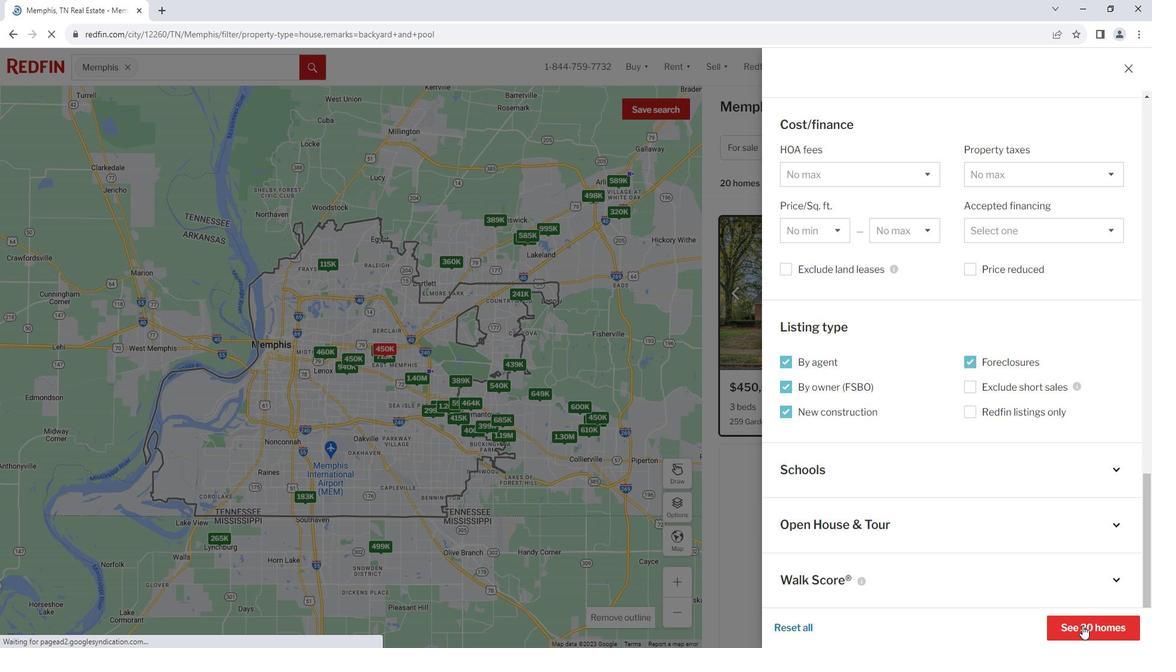 
Action: Mouse moved to (1092, 550)
Screenshot: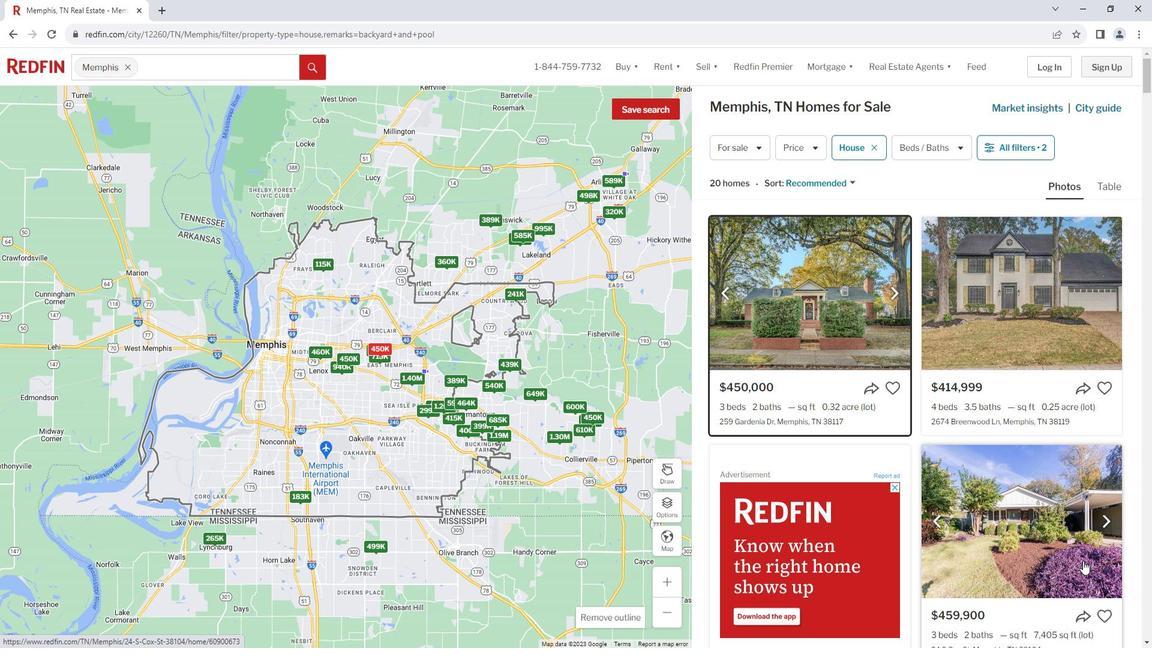 
Action: Mouse scrolled (1092, 549) with delta (0, 0)
Screenshot: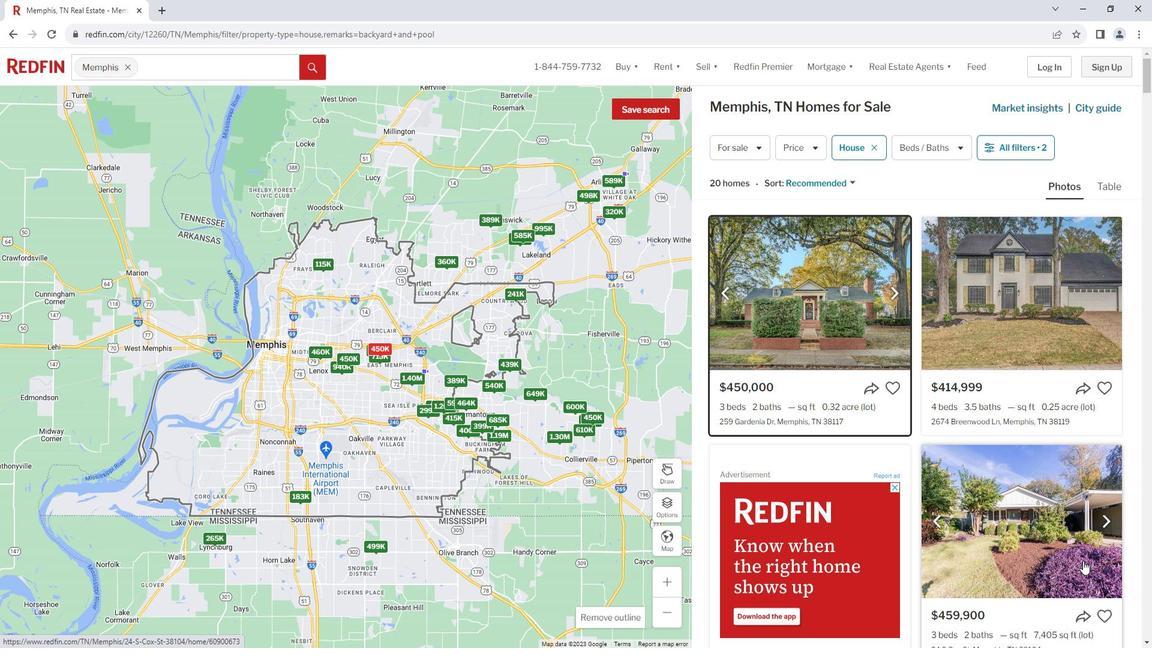 
Action: Mouse moved to (1089, 544)
Screenshot: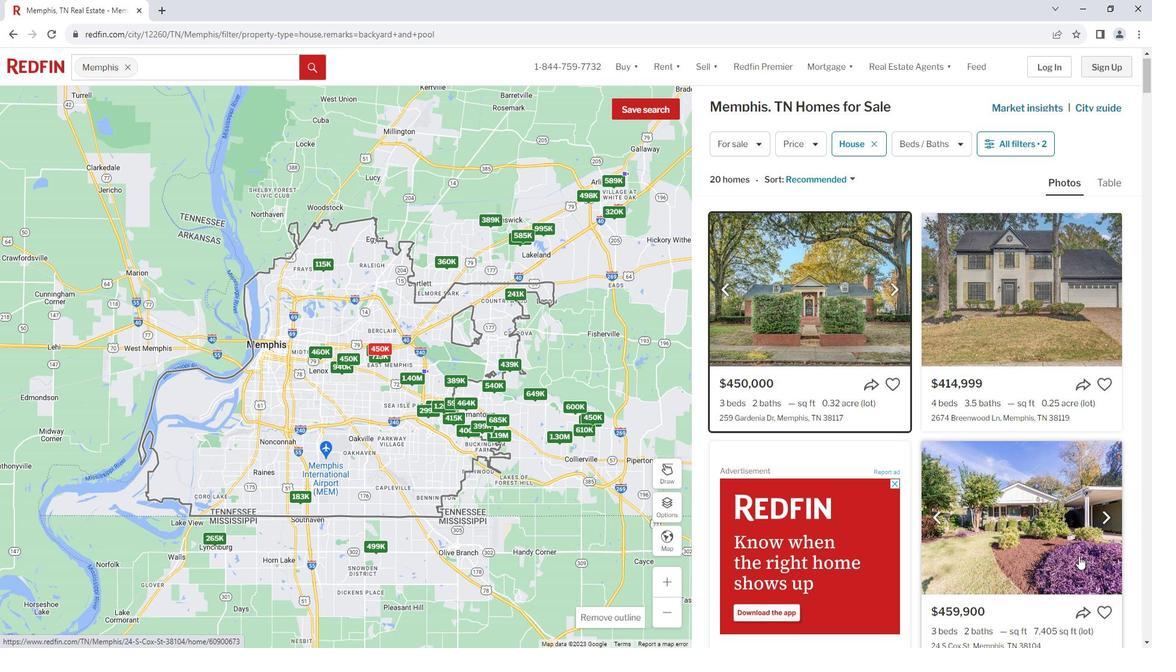 
Action: Mouse scrolled (1089, 544) with delta (0, 0)
Screenshot: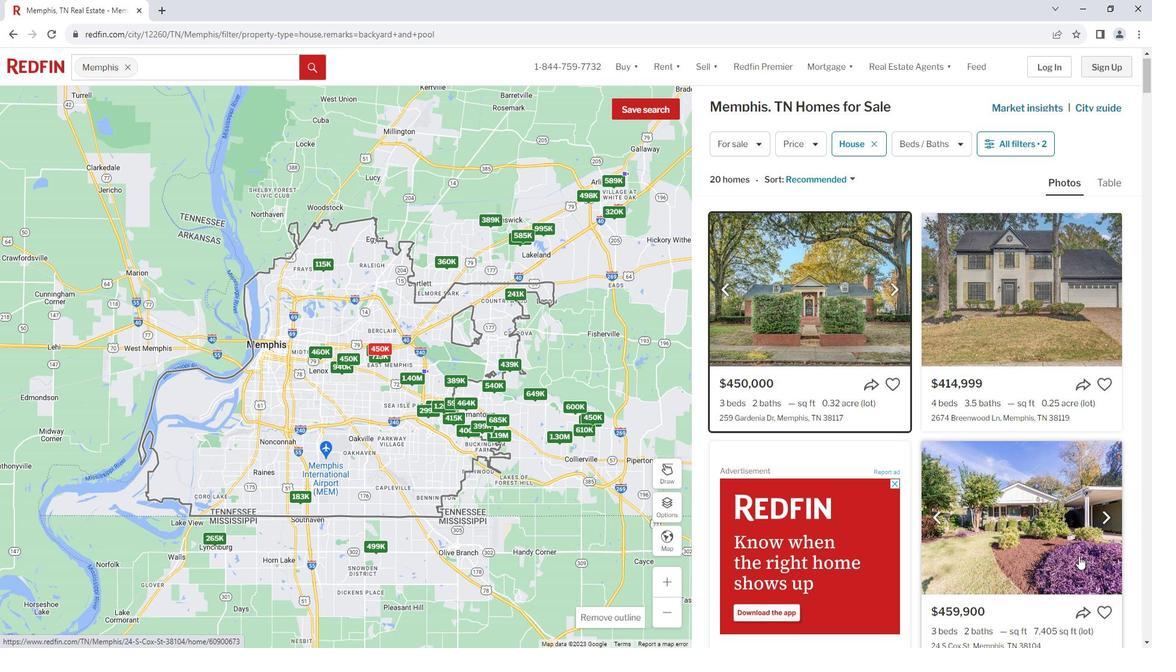 
Action: Mouse moved to (1078, 531)
Screenshot: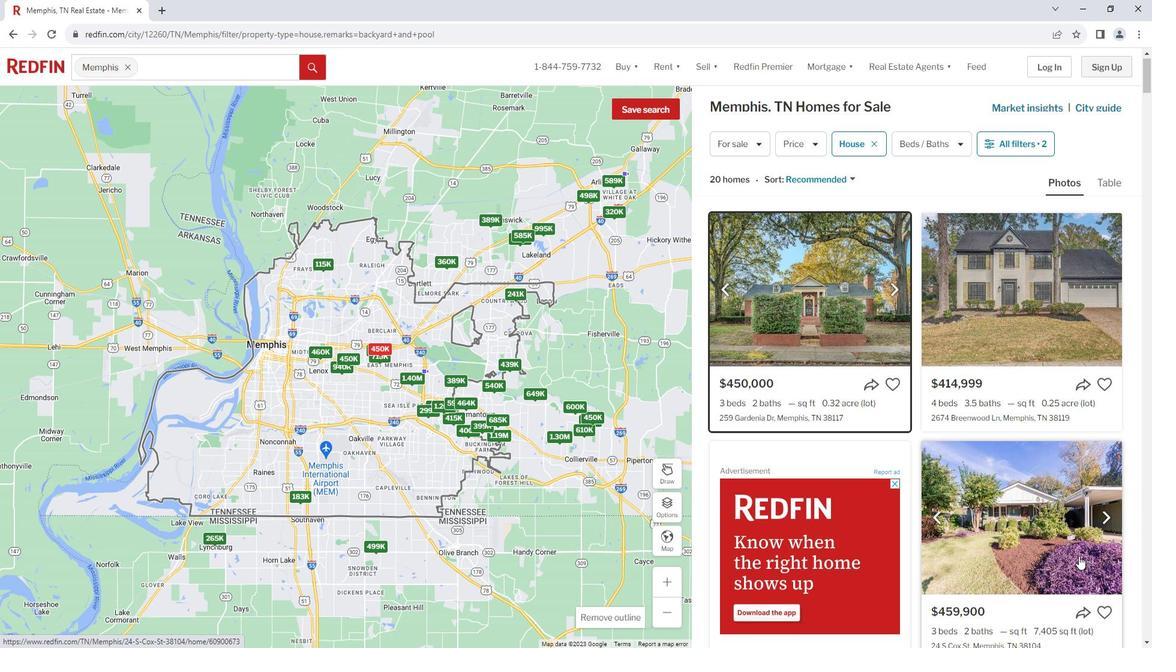 
Action: Mouse scrolled (1078, 531) with delta (0, 0)
Screenshot: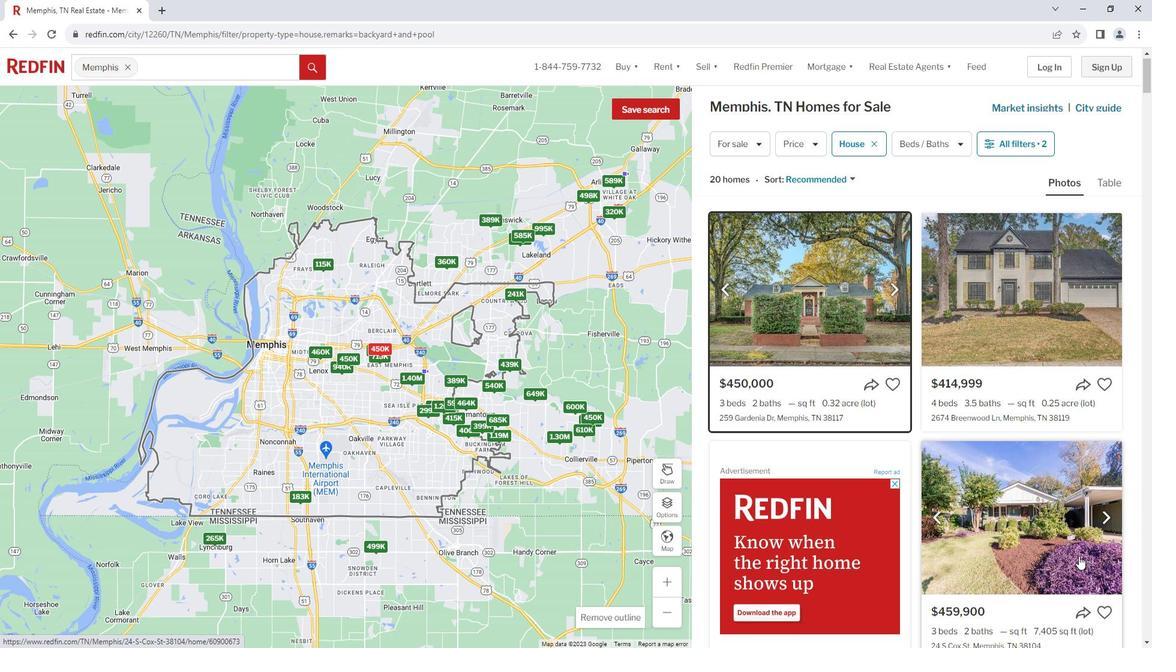 
Action: Mouse moved to (1063, 499)
Screenshot: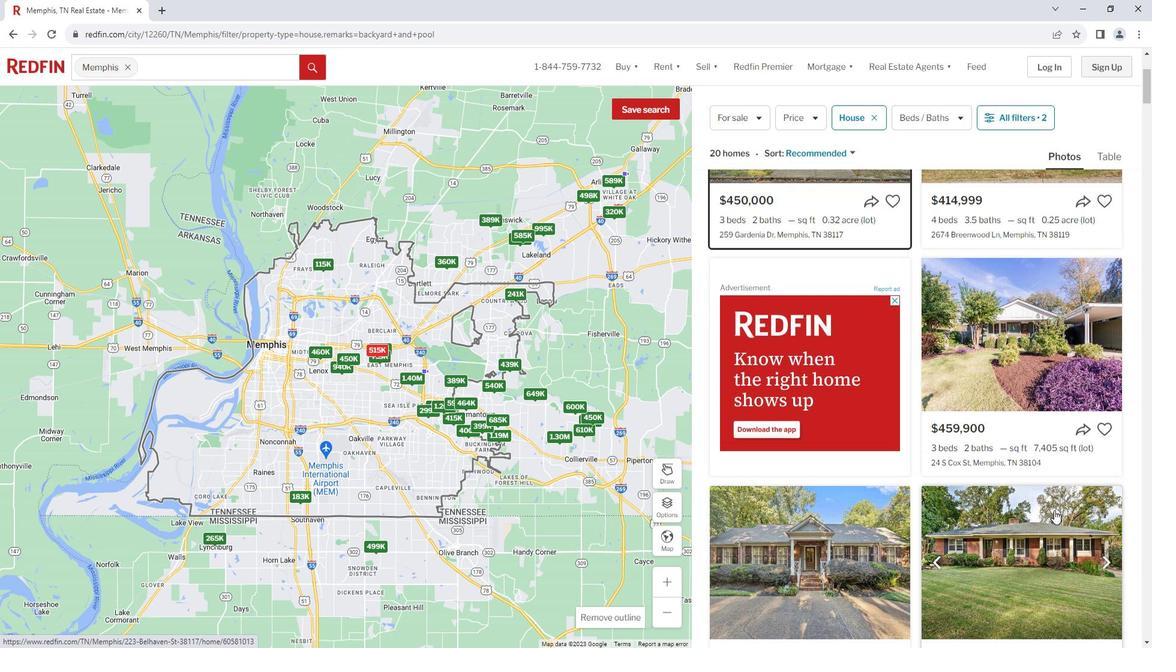 
Action: Mouse scrolled (1063, 499) with delta (0, 0)
Screenshot: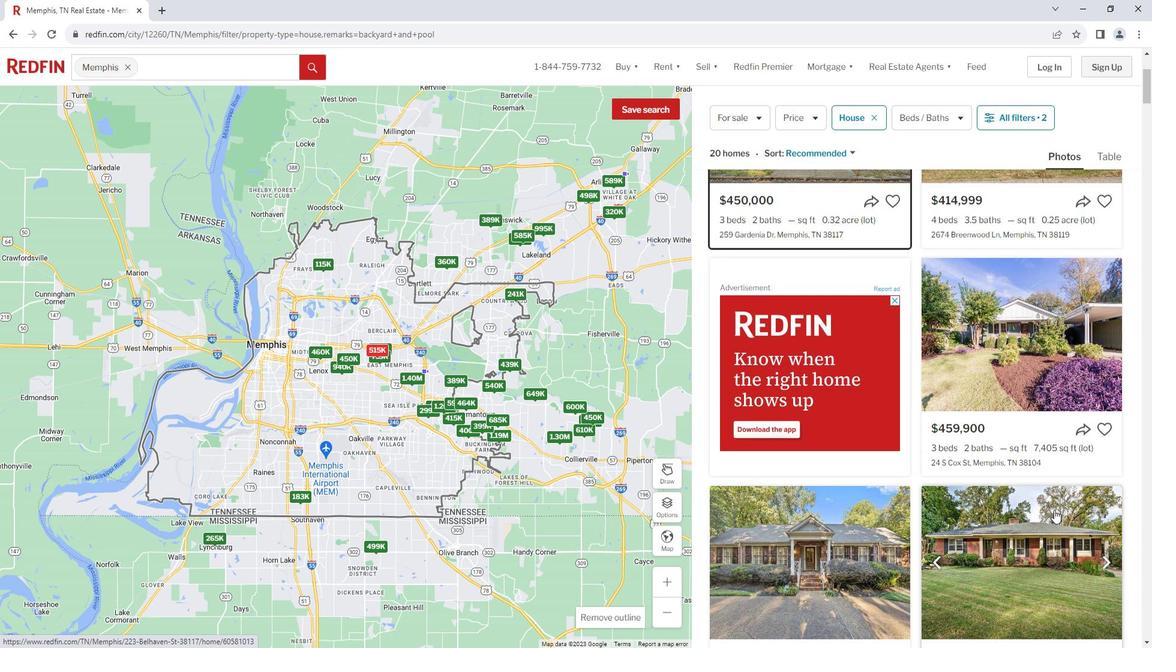 
Action: Mouse scrolled (1063, 499) with delta (0, 0)
Screenshot: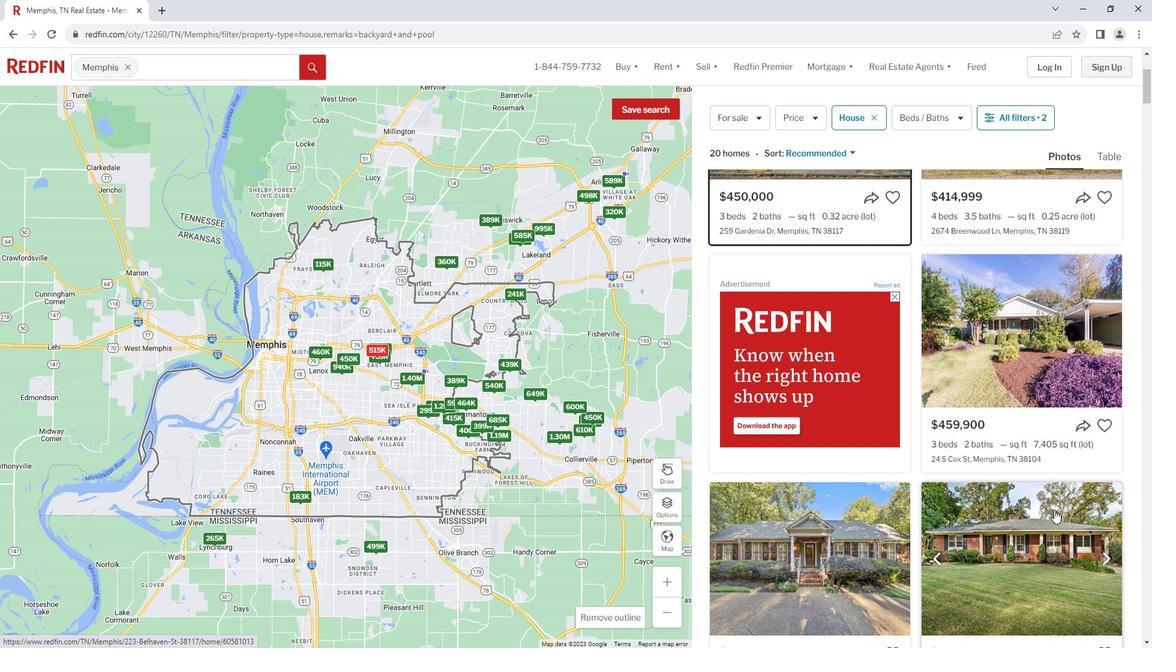 
Action: Mouse scrolled (1063, 499) with delta (0, 0)
Screenshot: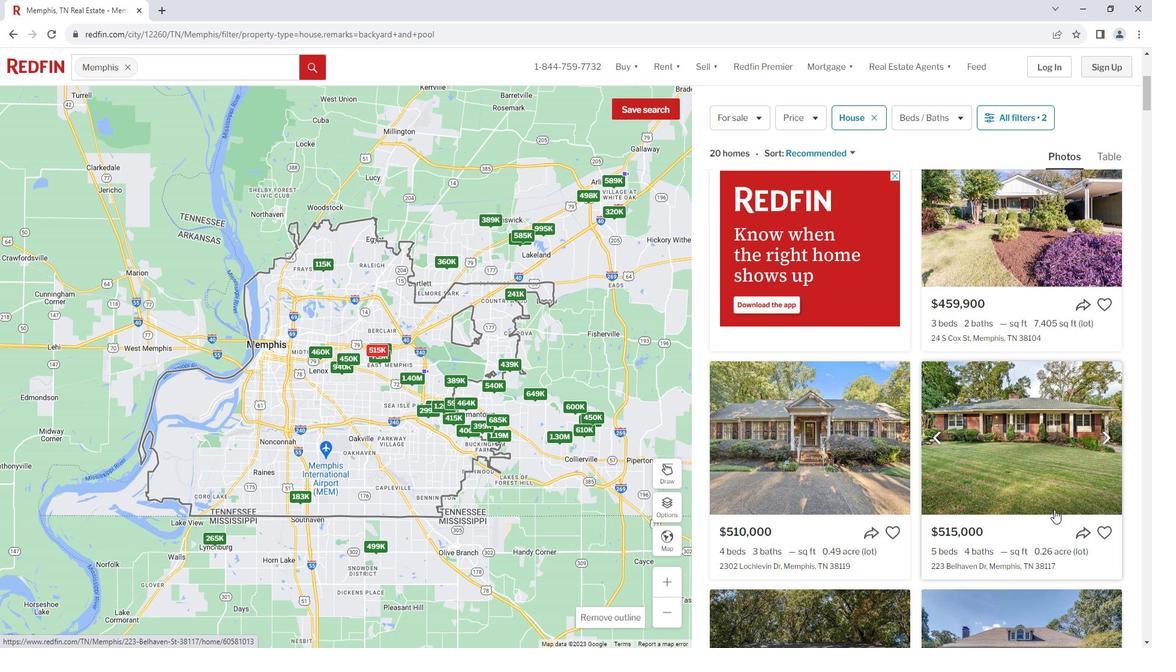 
Action: Mouse scrolled (1063, 499) with delta (0, 0)
Screenshot: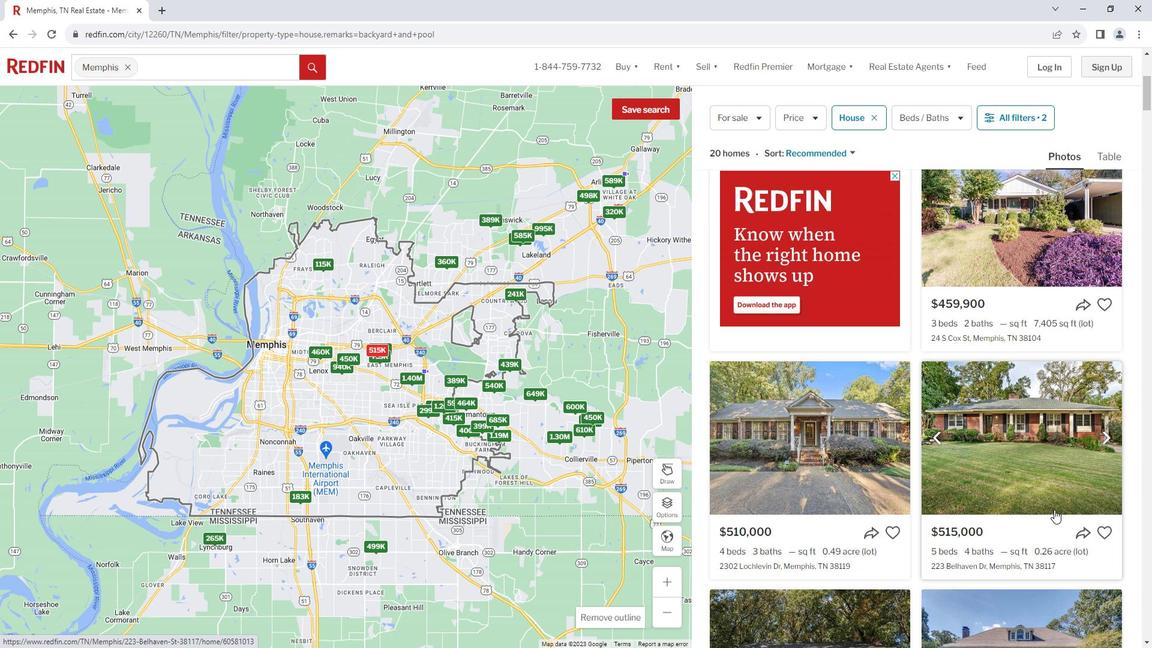 
Action: Mouse scrolled (1063, 499) with delta (0, 0)
Screenshot: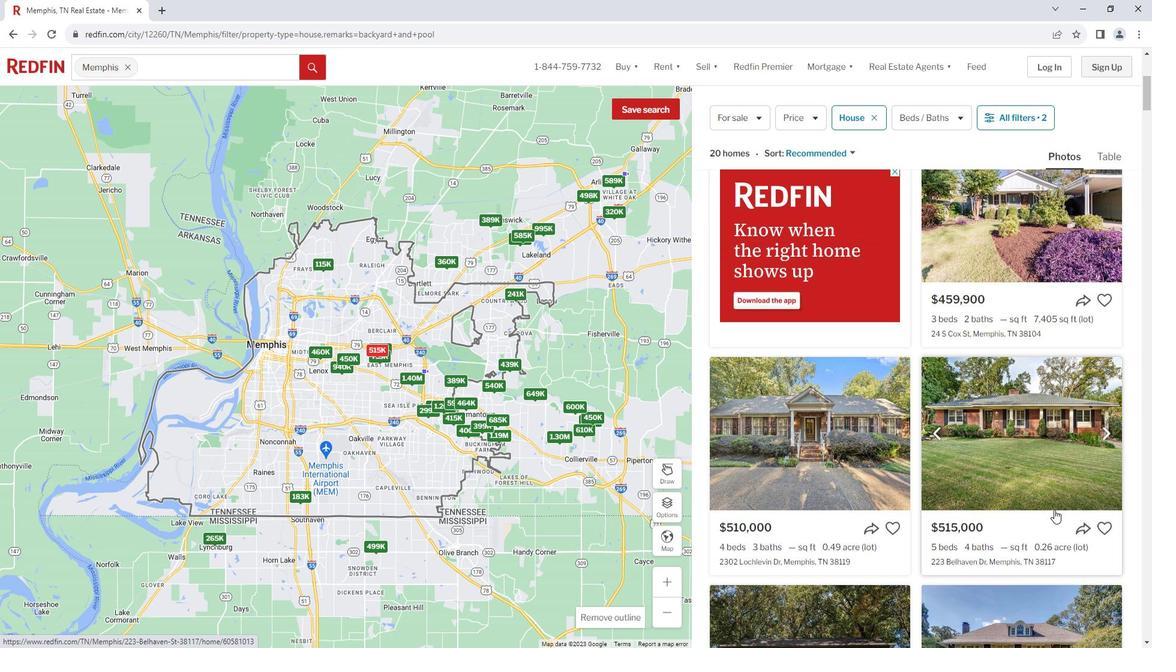 
Action: Mouse scrolled (1063, 499) with delta (0, 0)
Screenshot: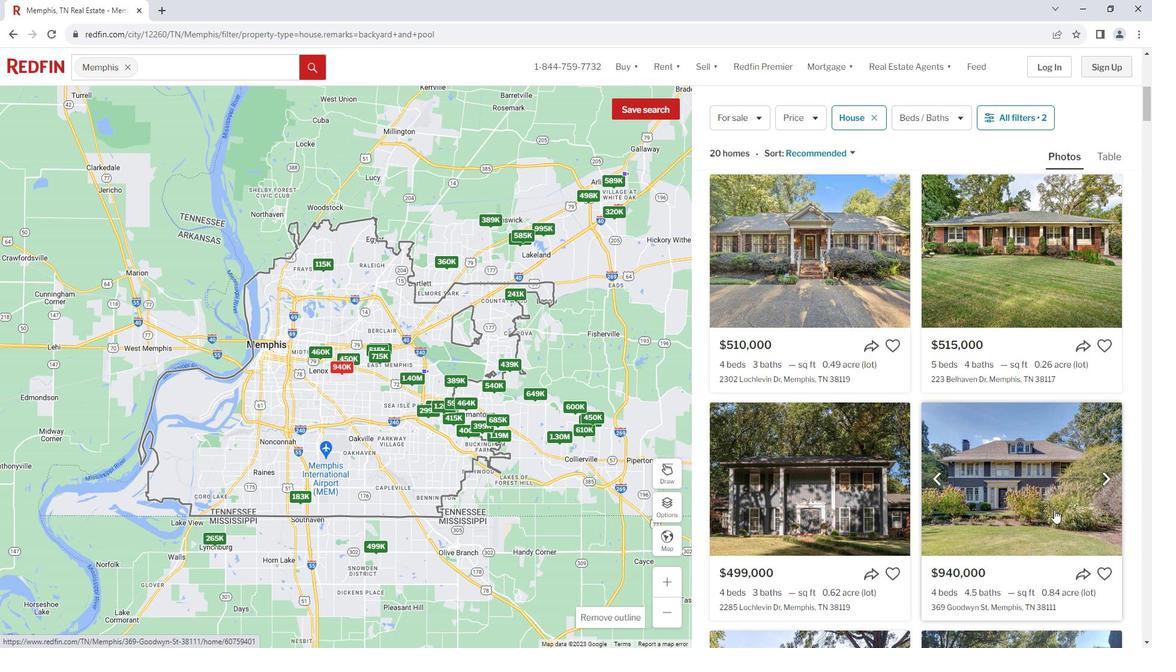 
Action: Mouse scrolled (1063, 499) with delta (0, 0)
Screenshot: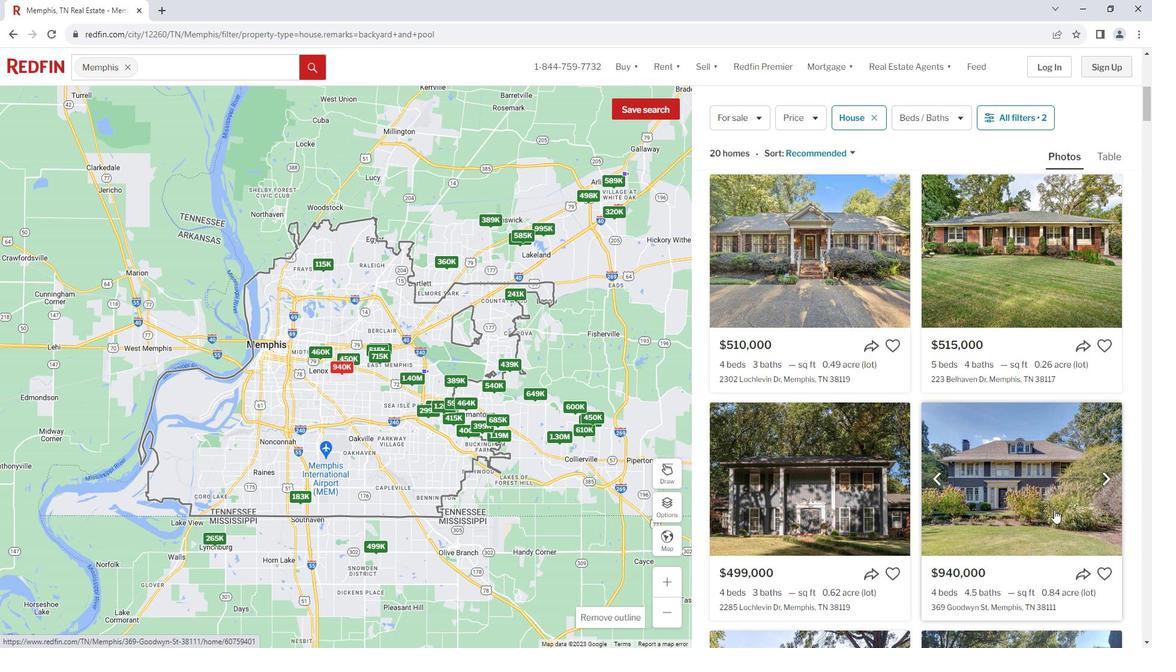 
Action: Mouse scrolled (1063, 499) with delta (0, 0)
Screenshot: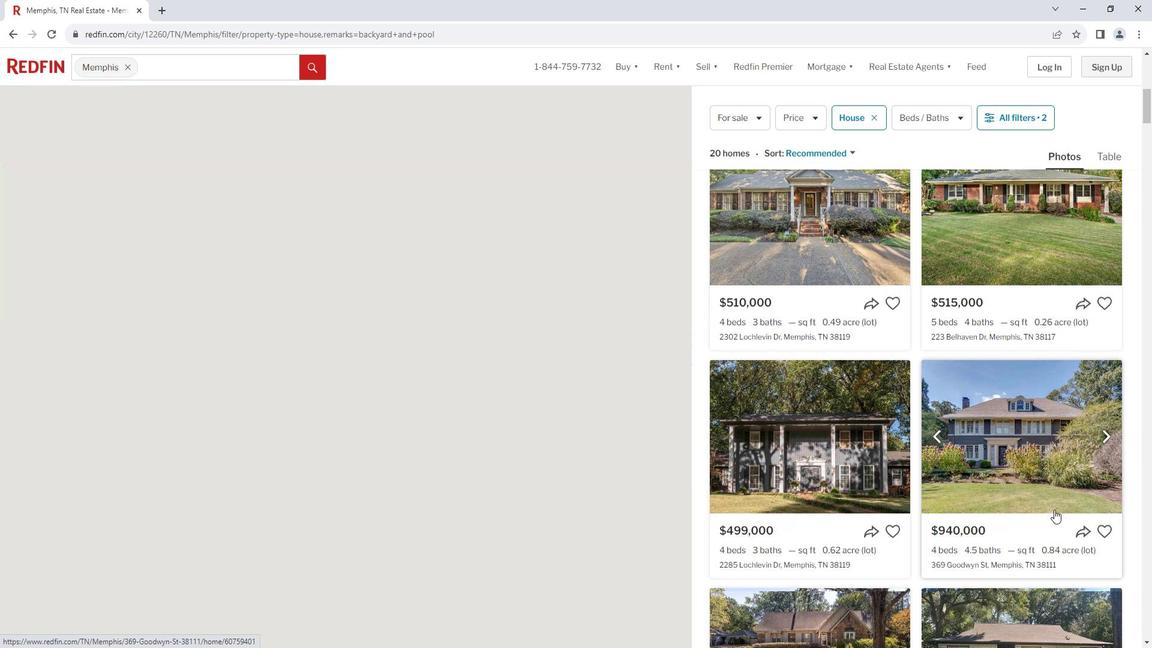 
Action: Mouse scrolled (1063, 500) with delta (0, 0)
Screenshot: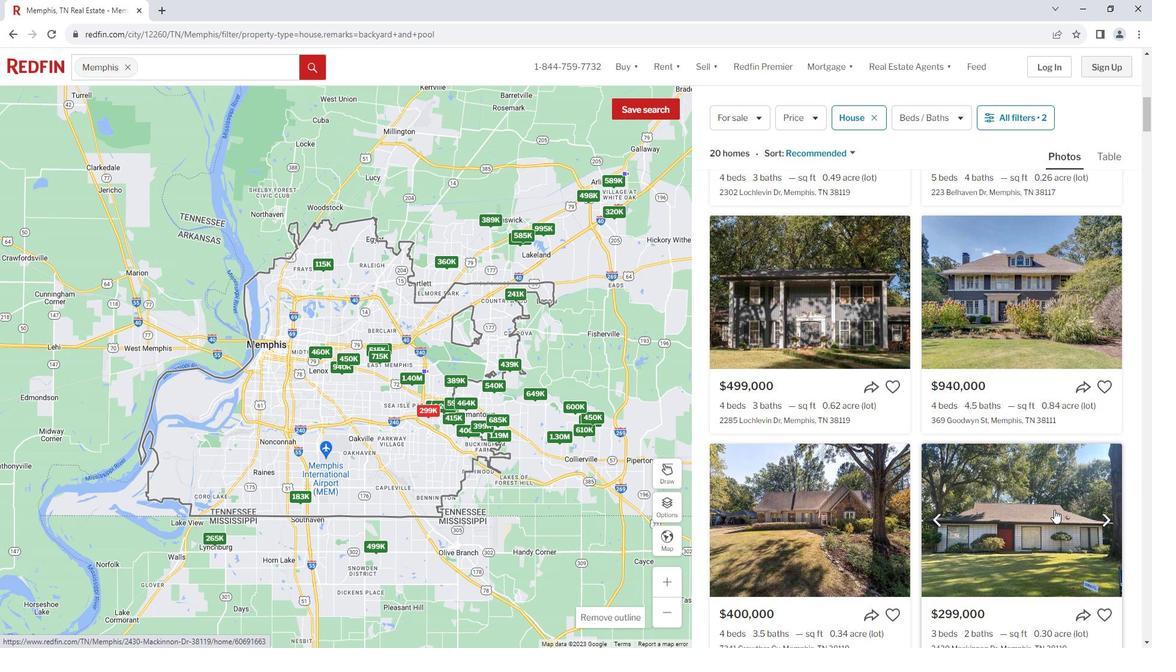 
Action: Mouse scrolled (1063, 500) with delta (0, 0)
Screenshot: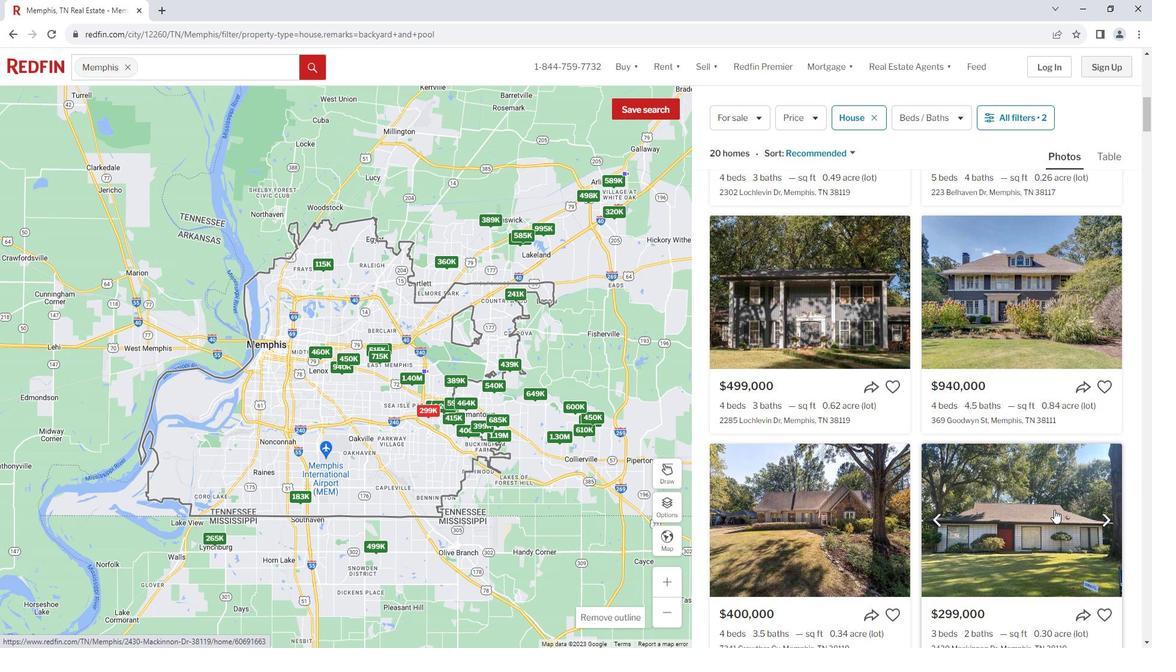 
Action: Mouse scrolled (1063, 500) with delta (0, 0)
Screenshot: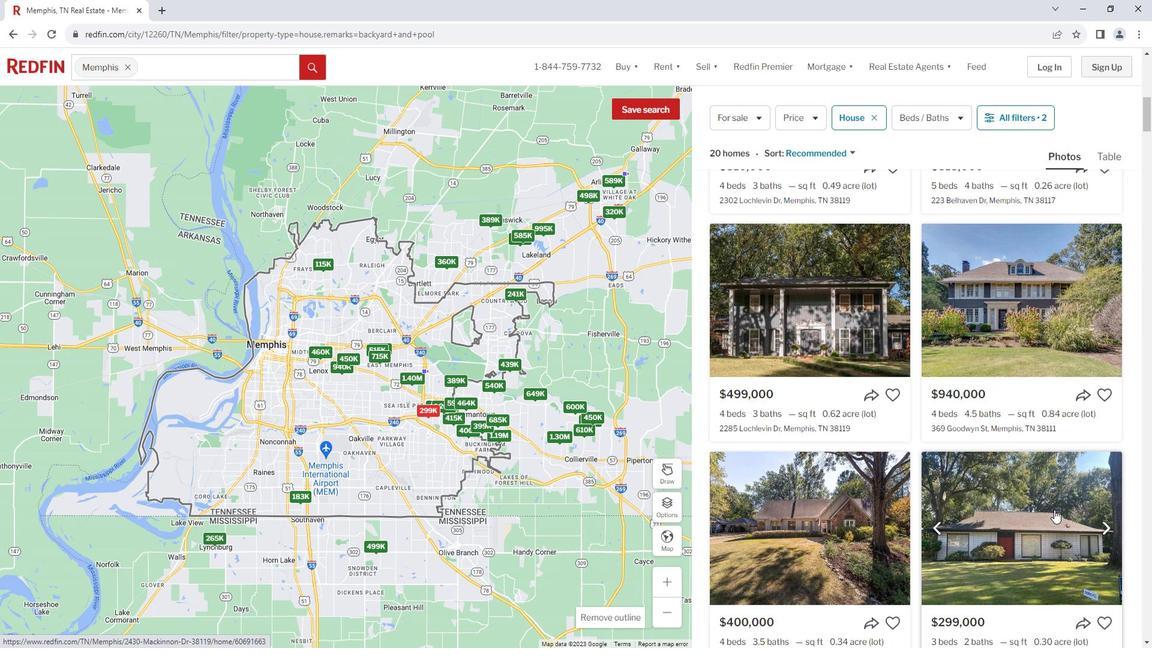 
Action: Mouse scrolled (1063, 500) with delta (0, 0)
Screenshot: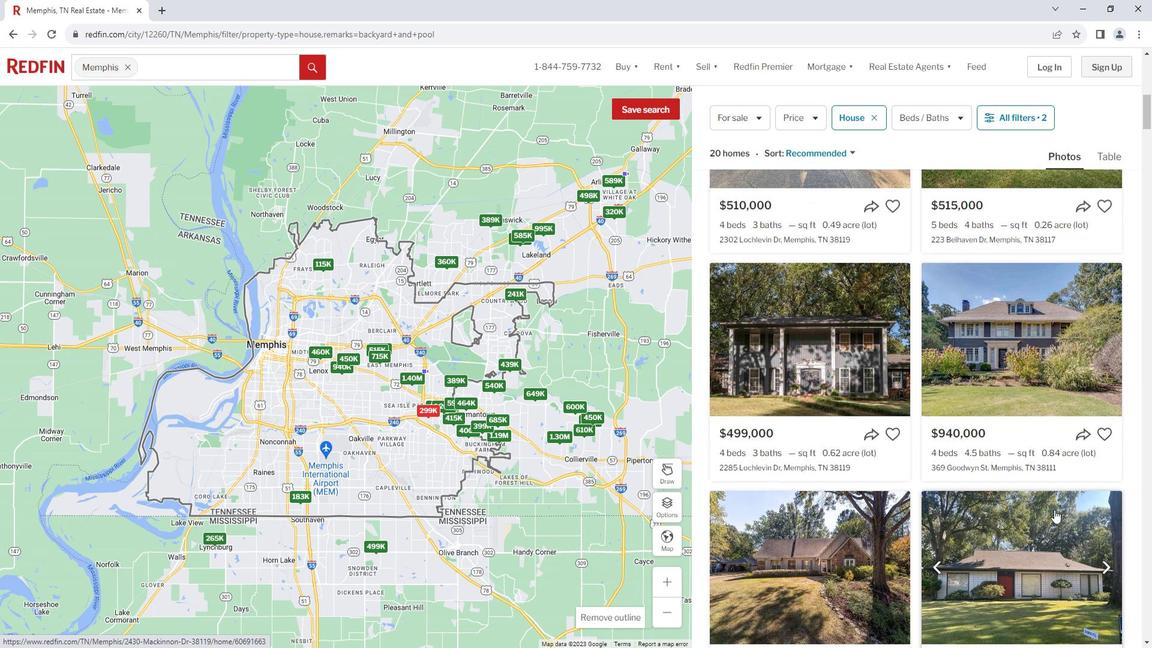 
Action: Mouse scrolled (1063, 500) with delta (0, 0)
Screenshot: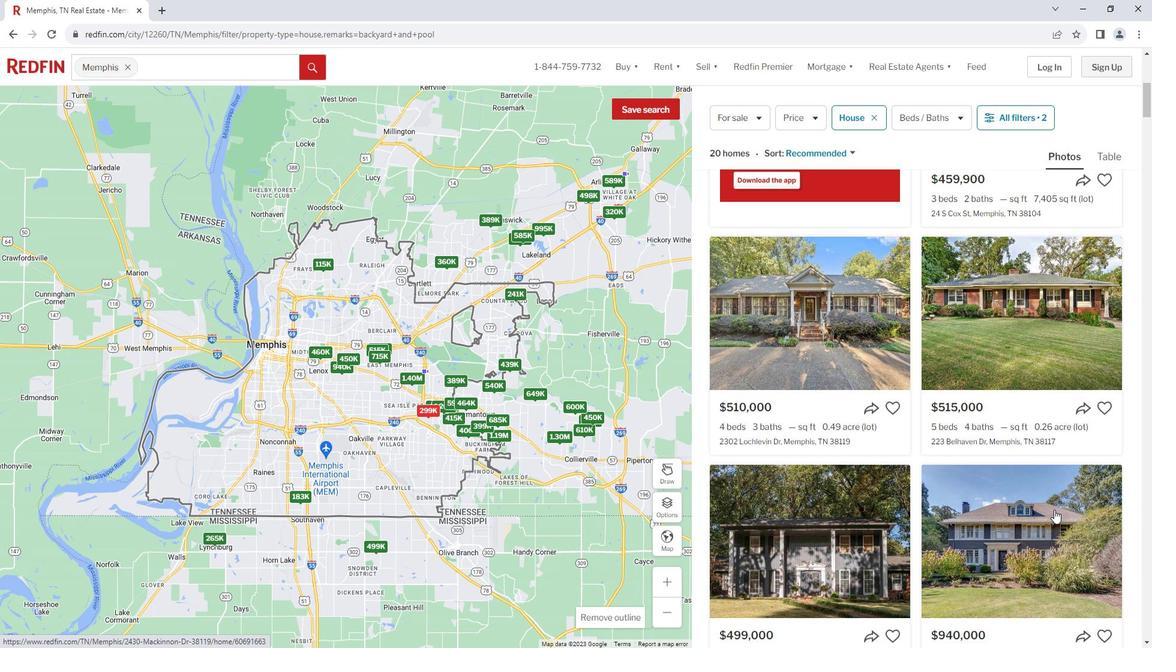 
Action: Mouse scrolled (1063, 500) with delta (0, 0)
Screenshot: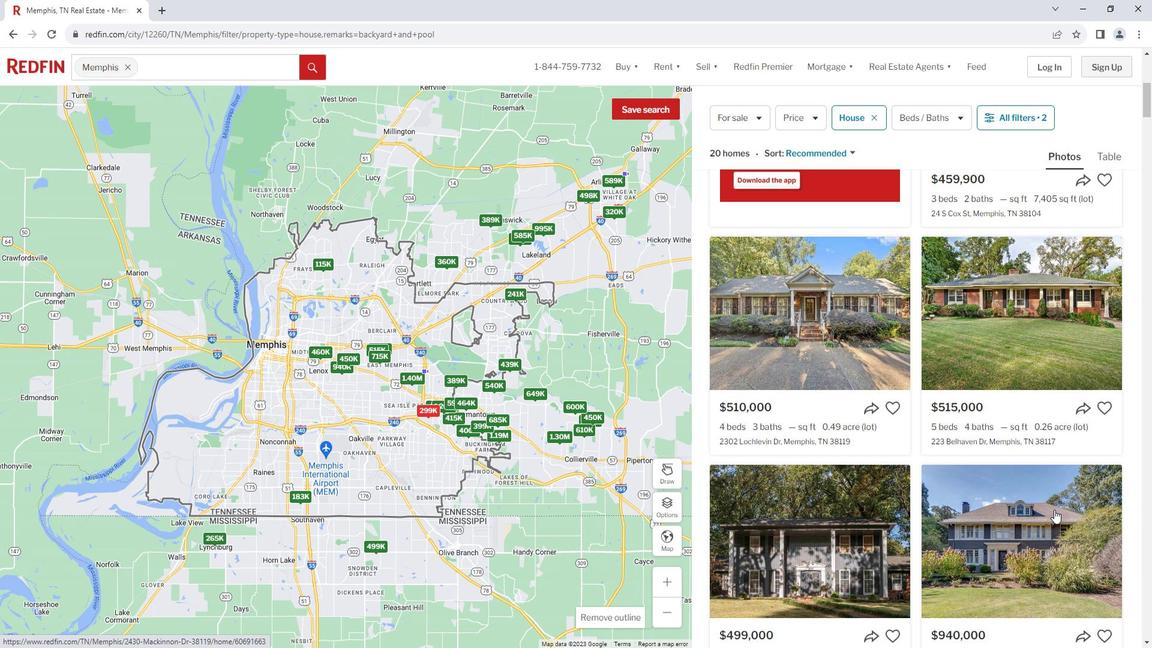 
Action: Mouse scrolled (1063, 500) with delta (0, 0)
Screenshot: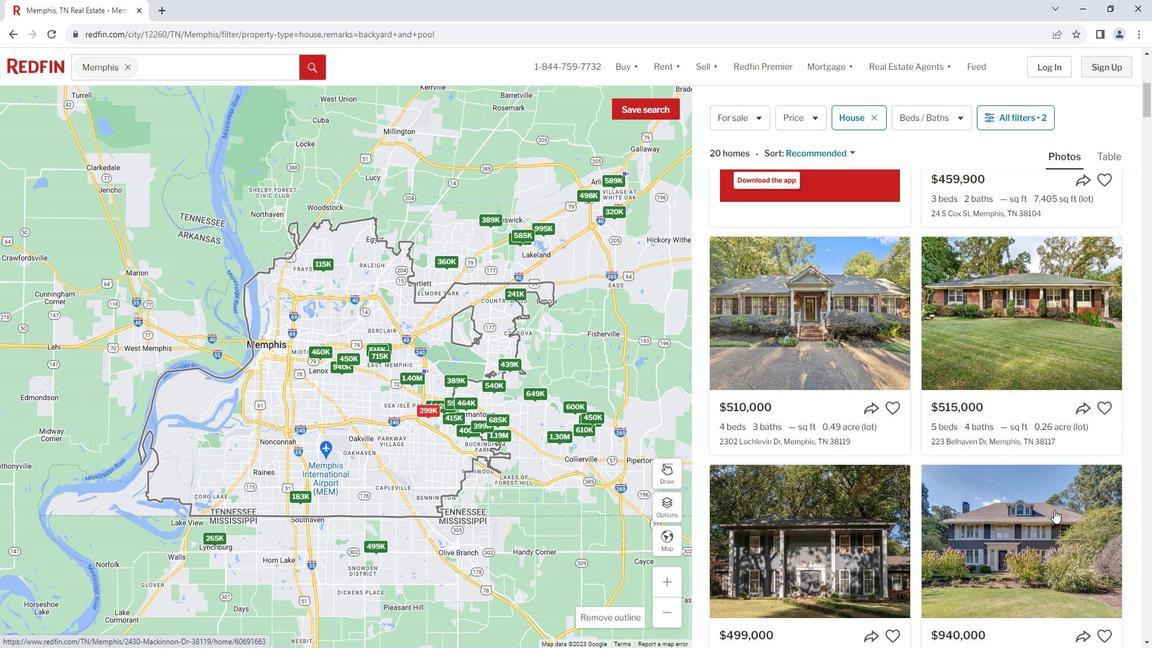 
Action: Mouse scrolled (1063, 500) with delta (0, 0)
Screenshot: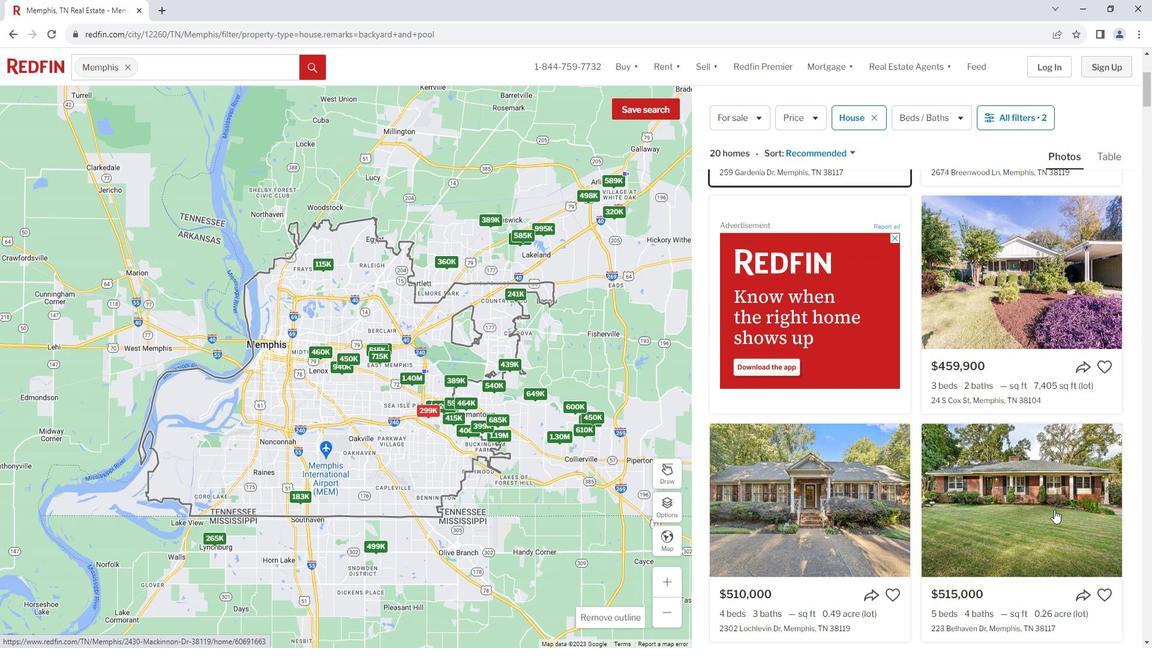 
Action: Mouse scrolled (1063, 500) with delta (0, 0)
Screenshot: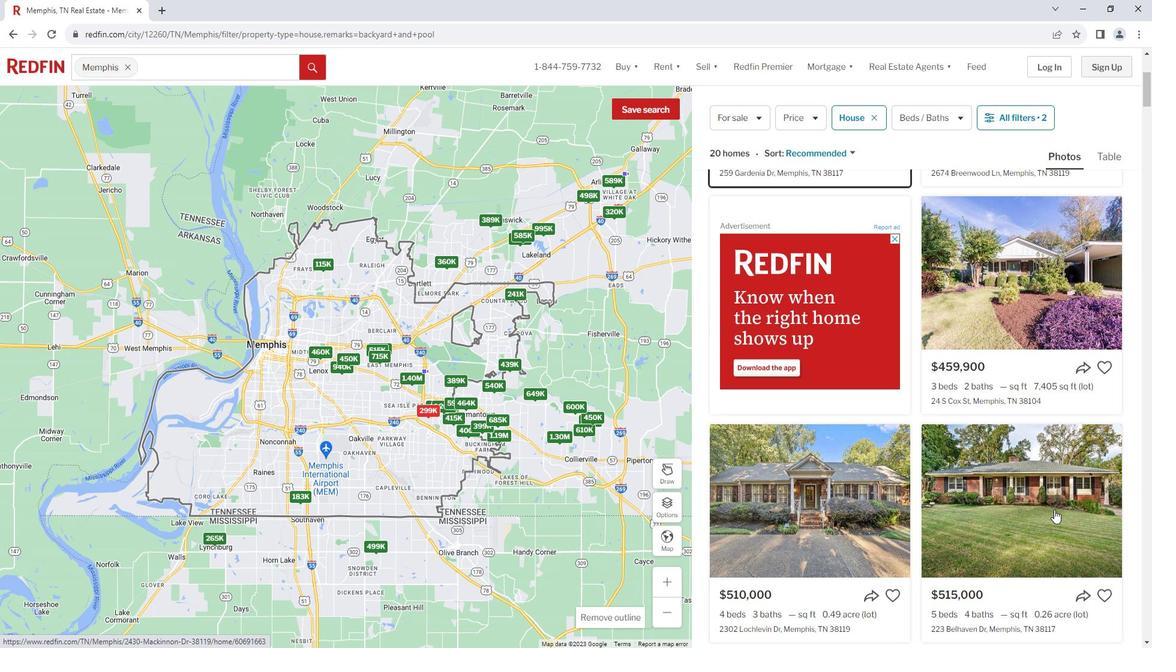
Action: Mouse scrolled (1063, 500) with delta (0, 0)
Screenshot: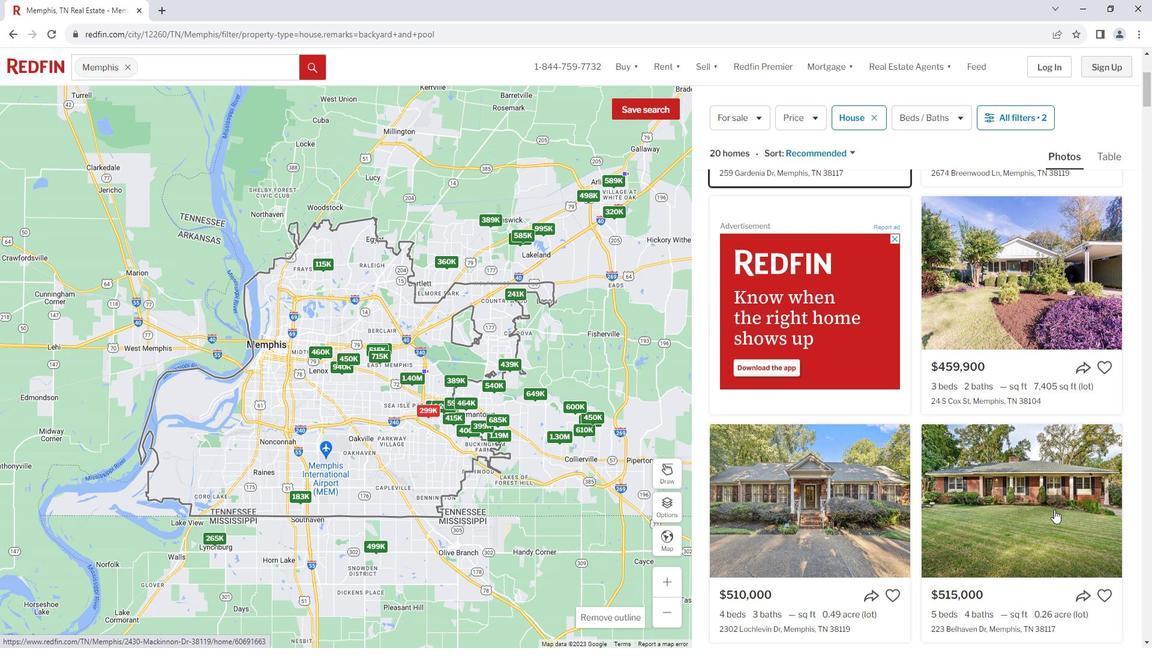 
Action: Mouse scrolled (1063, 500) with delta (0, 0)
Screenshot: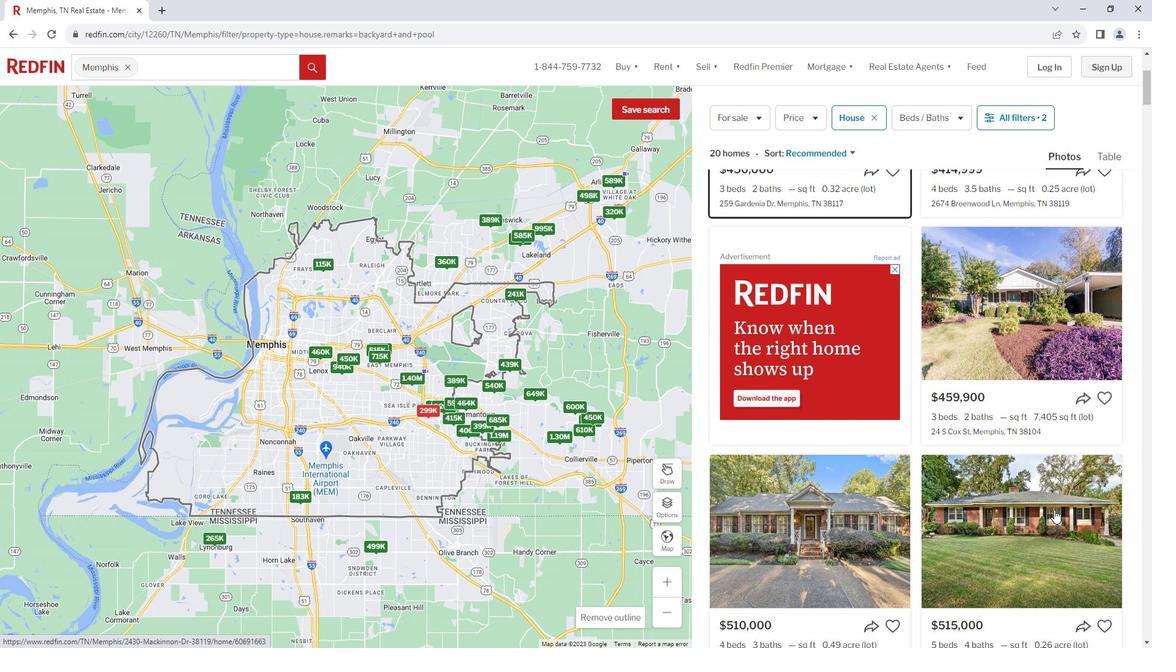 
Action: Mouse moved to (798, 320)
Screenshot: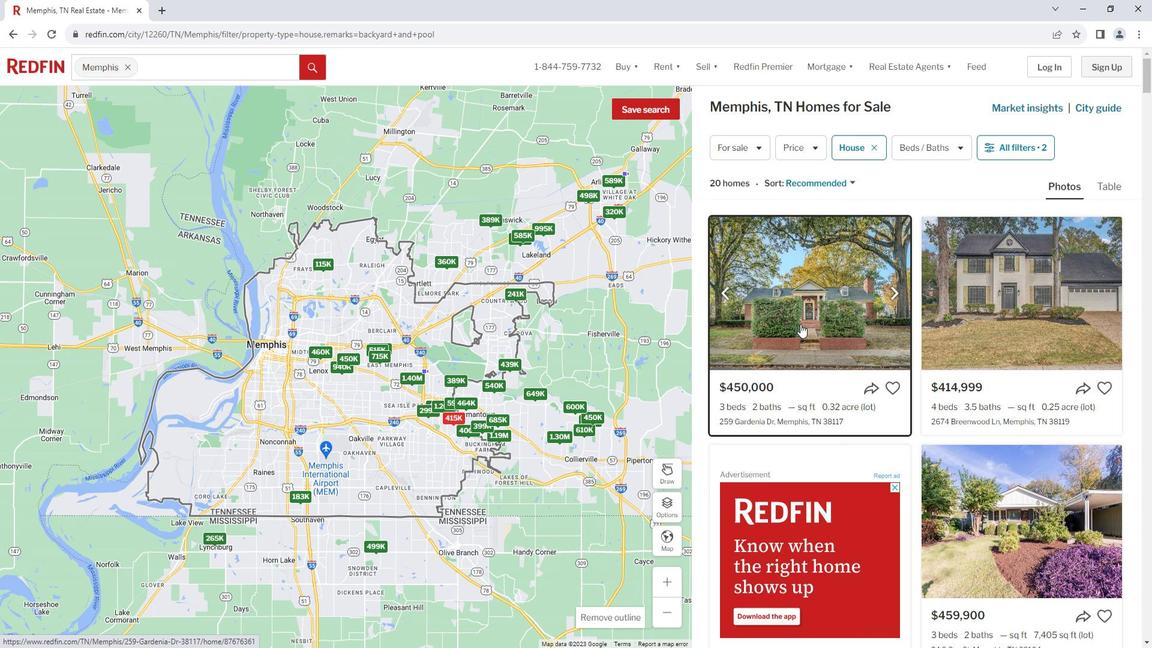 
Action: Mouse pressed left at (798, 320)
Screenshot: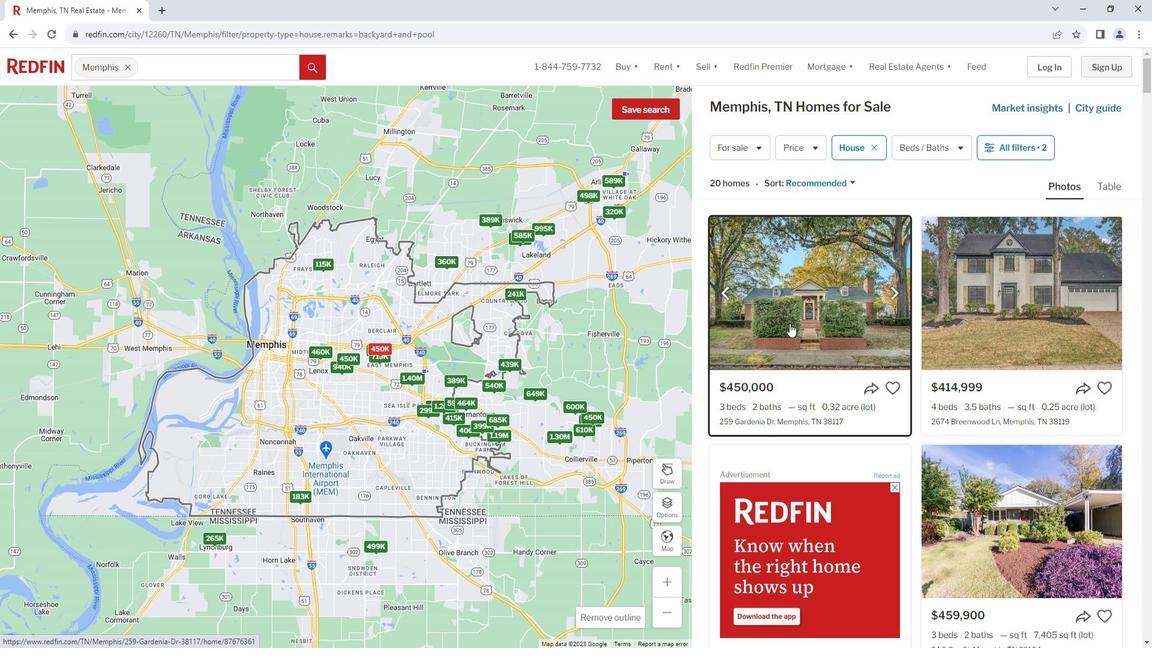 
Action: Mouse moved to (857, 390)
Screenshot: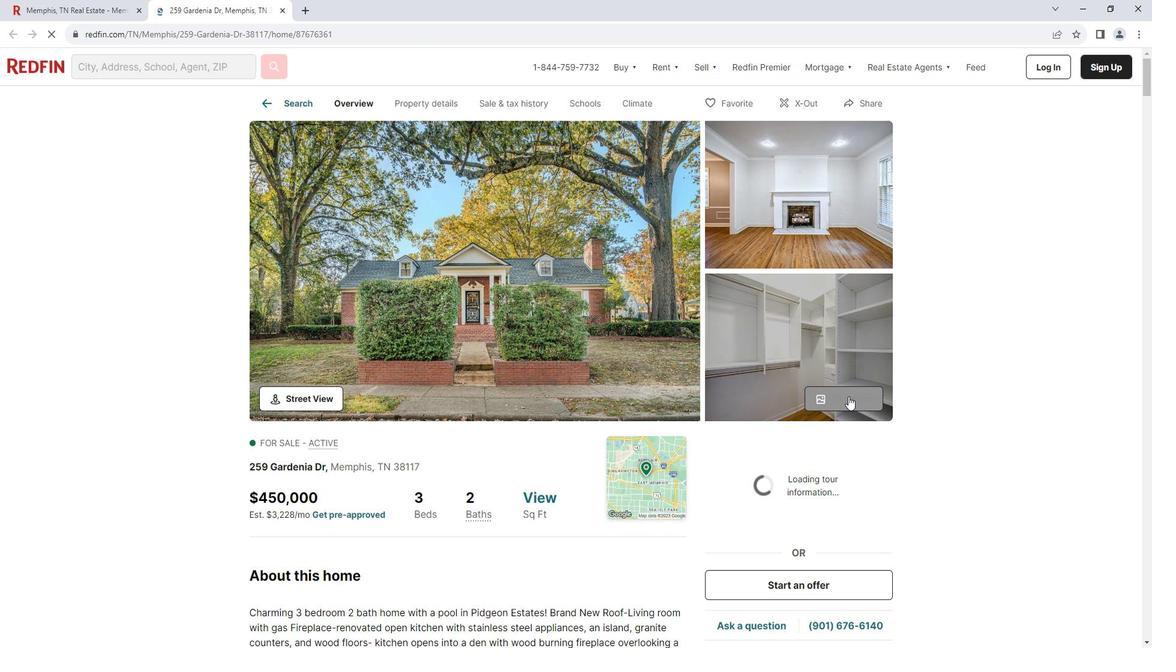 
Action: Mouse pressed left at (857, 390)
Screenshot: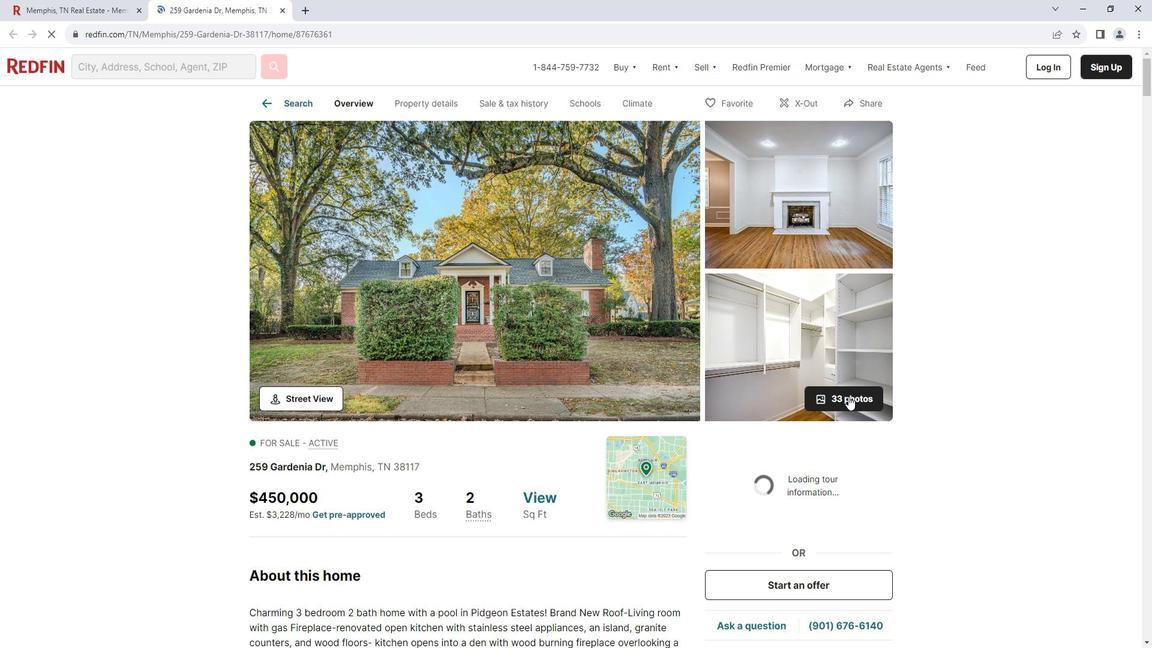 
Action: Mouse moved to (1089, 348)
Screenshot: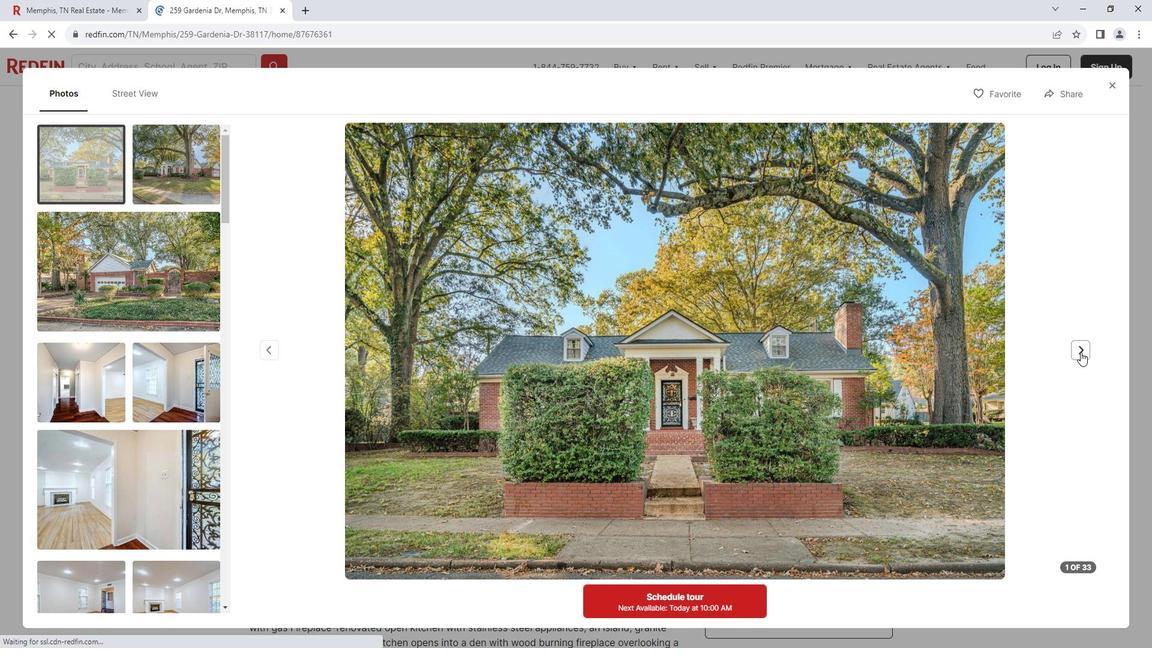 
Action: Mouse pressed left at (1089, 348)
Screenshot: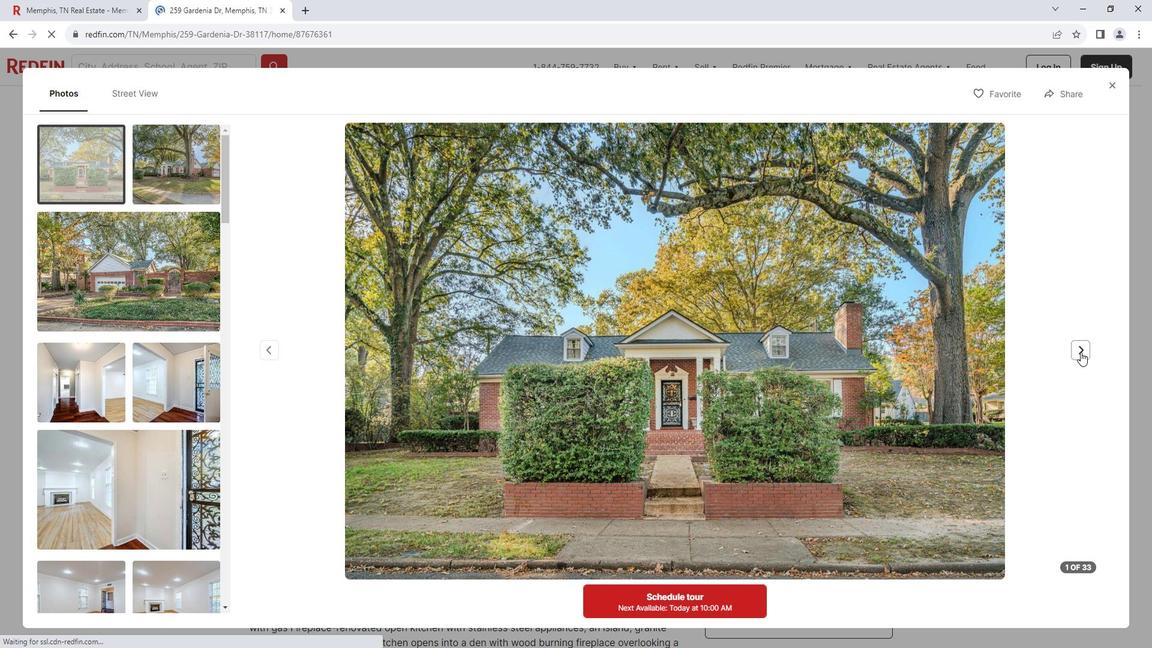 
Action: Mouse pressed left at (1089, 348)
Screenshot: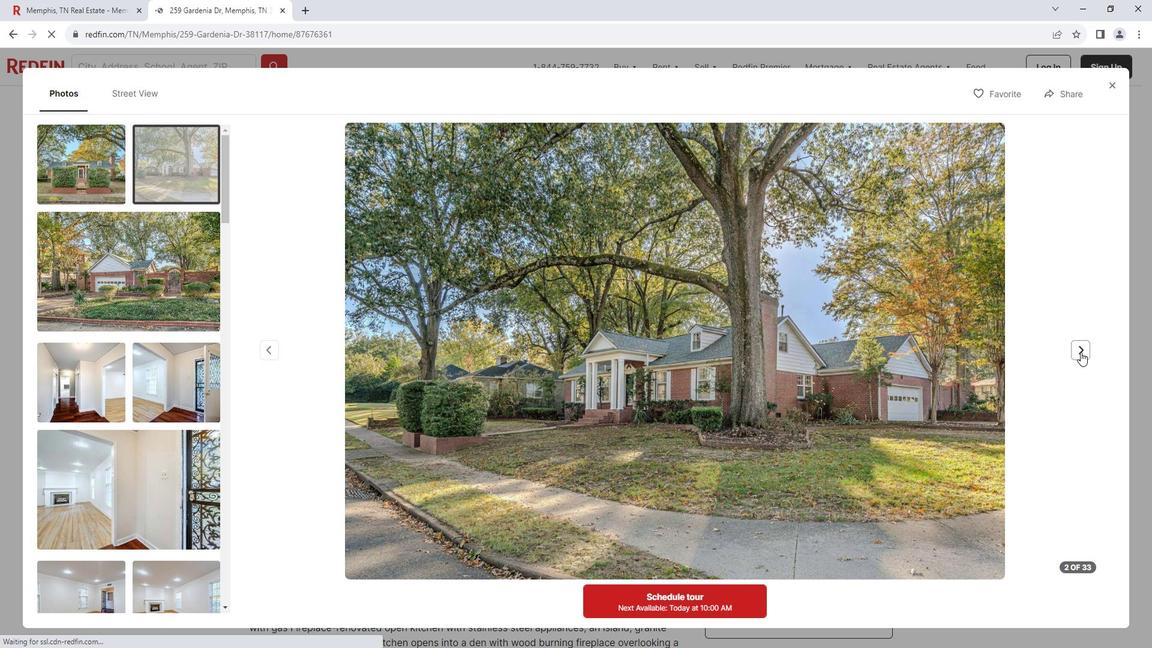 
Action: Mouse pressed left at (1089, 348)
Screenshot: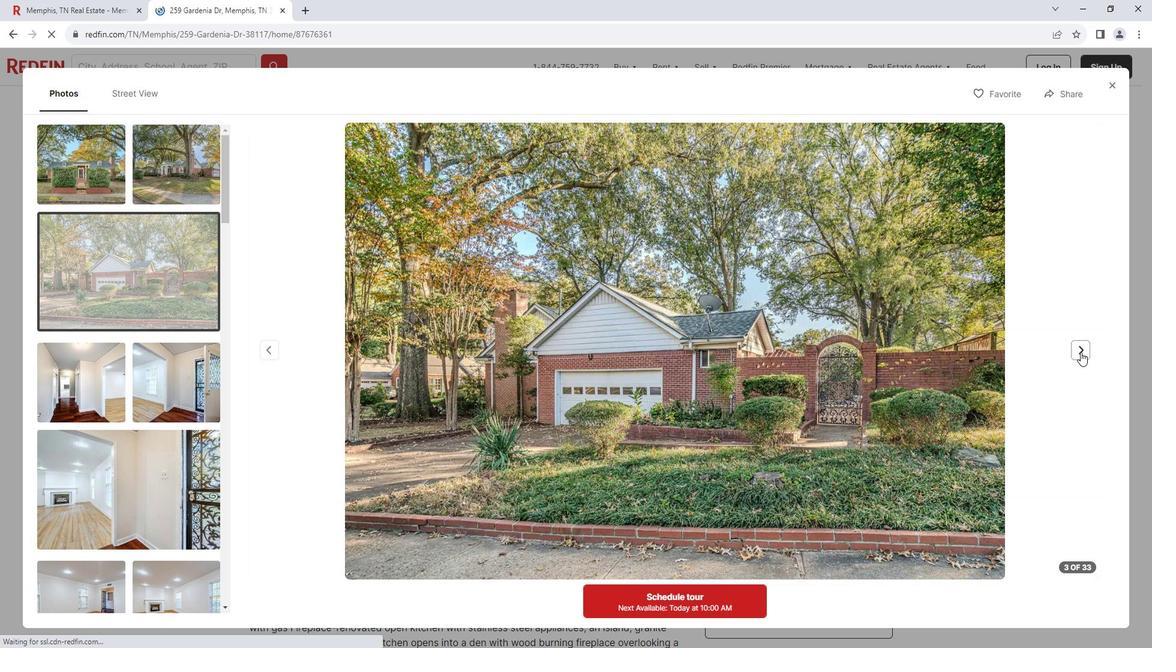 
Action: Mouse pressed left at (1089, 348)
Screenshot: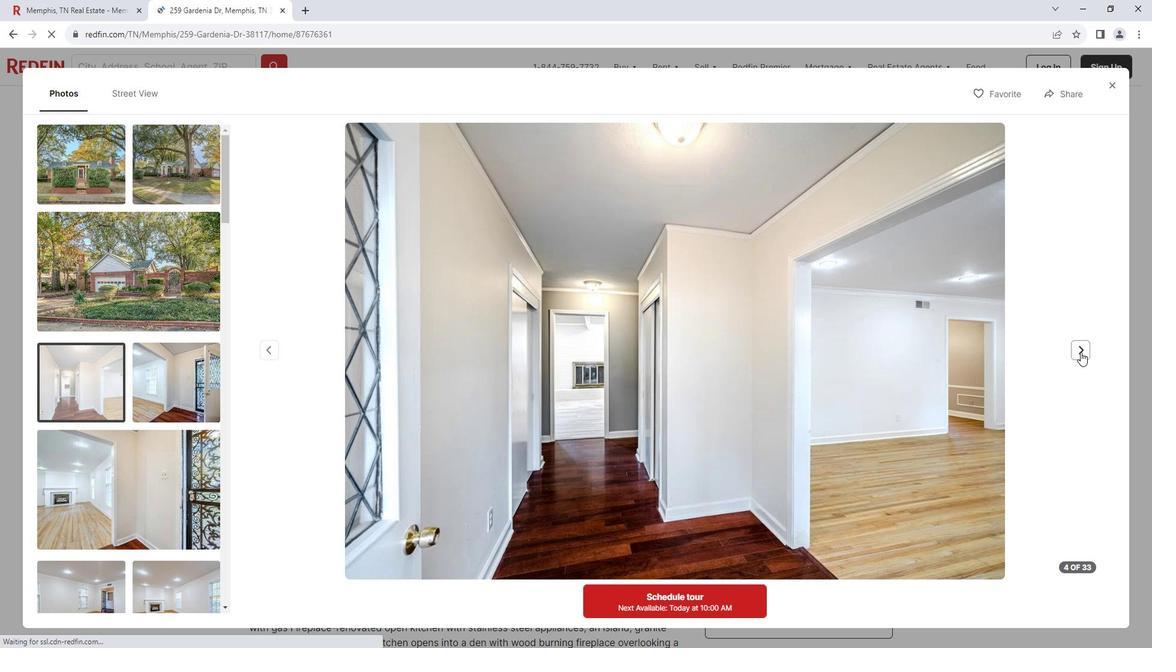 
Action: Mouse pressed left at (1089, 348)
Screenshot: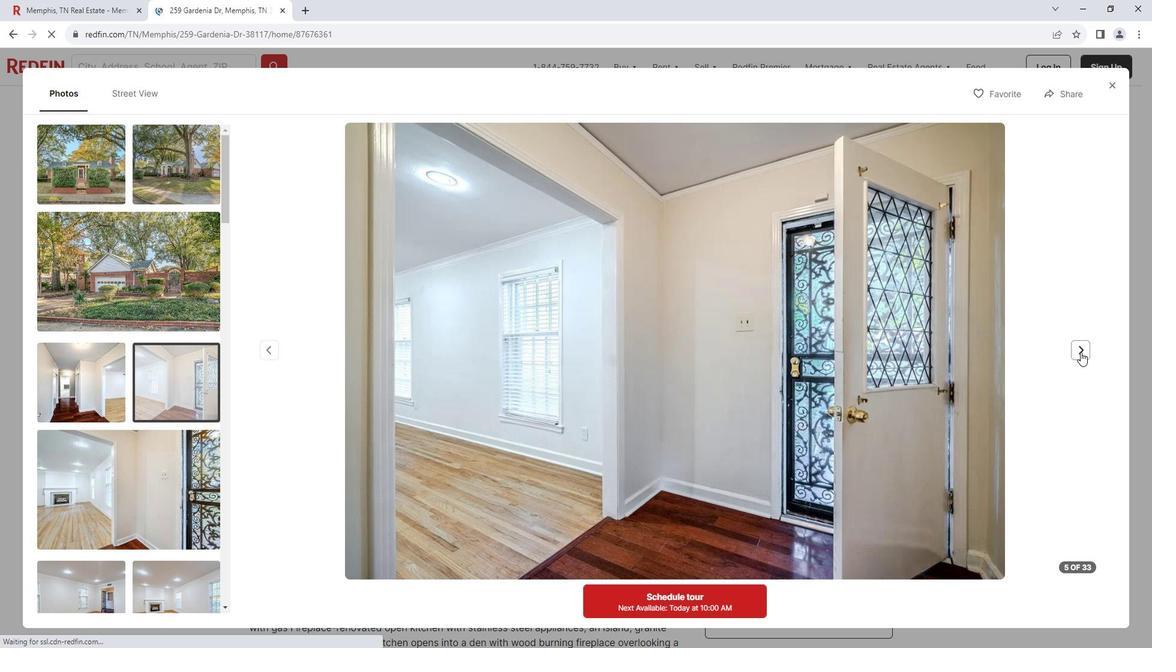 
Action: Mouse pressed left at (1089, 348)
Screenshot: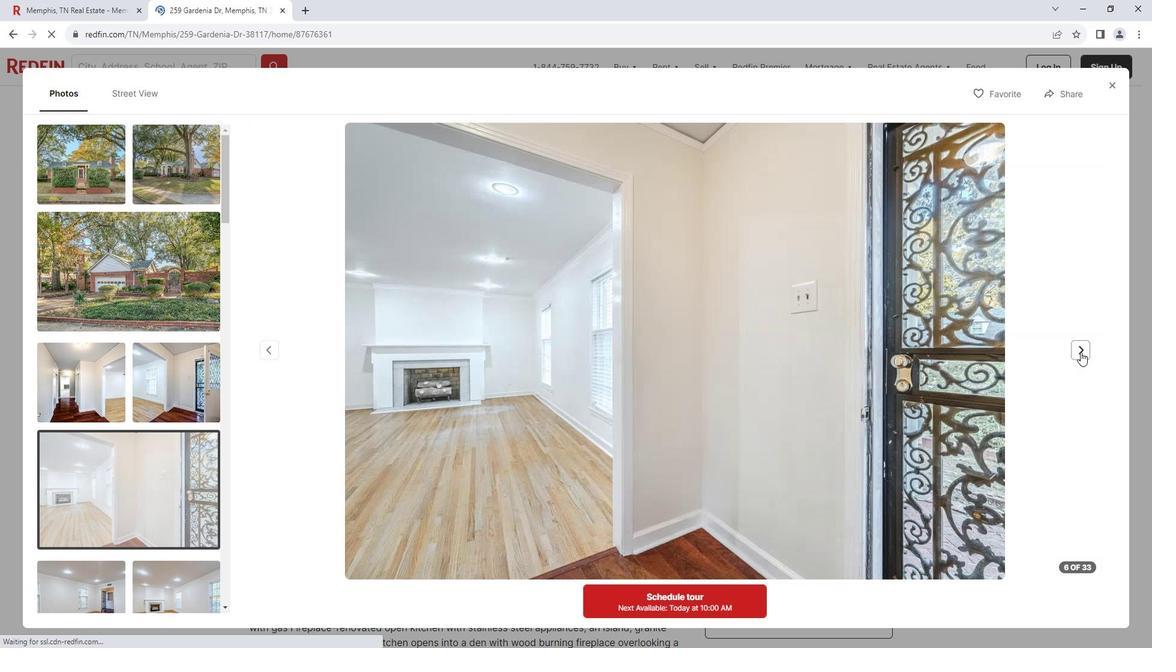 
Action: Mouse moved to (207, 329)
Screenshot: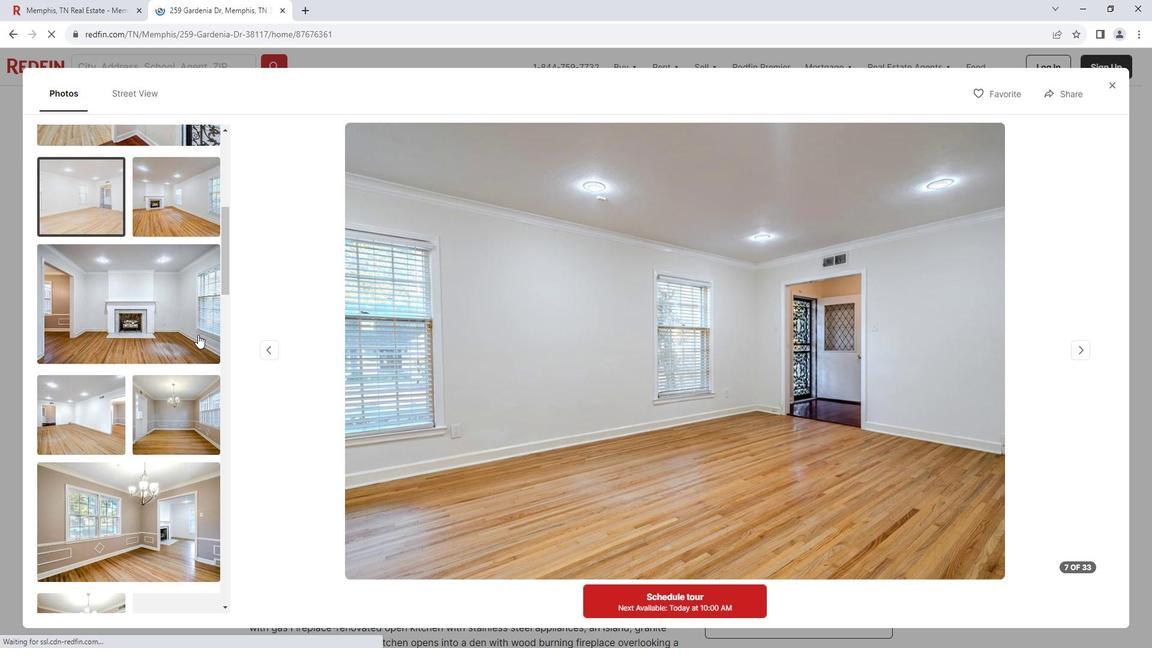 
Action: Mouse scrolled (207, 328) with delta (0, 0)
Screenshot: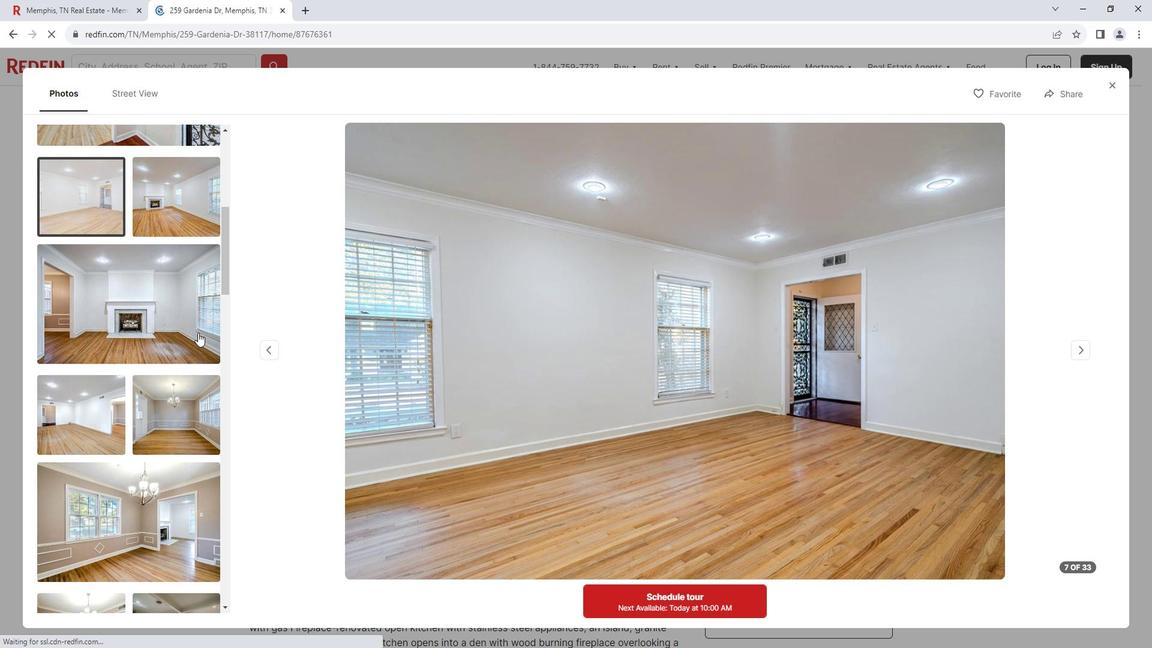 
Action: Mouse scrolled (207, 328) with delta (0, 0)
Screenshot: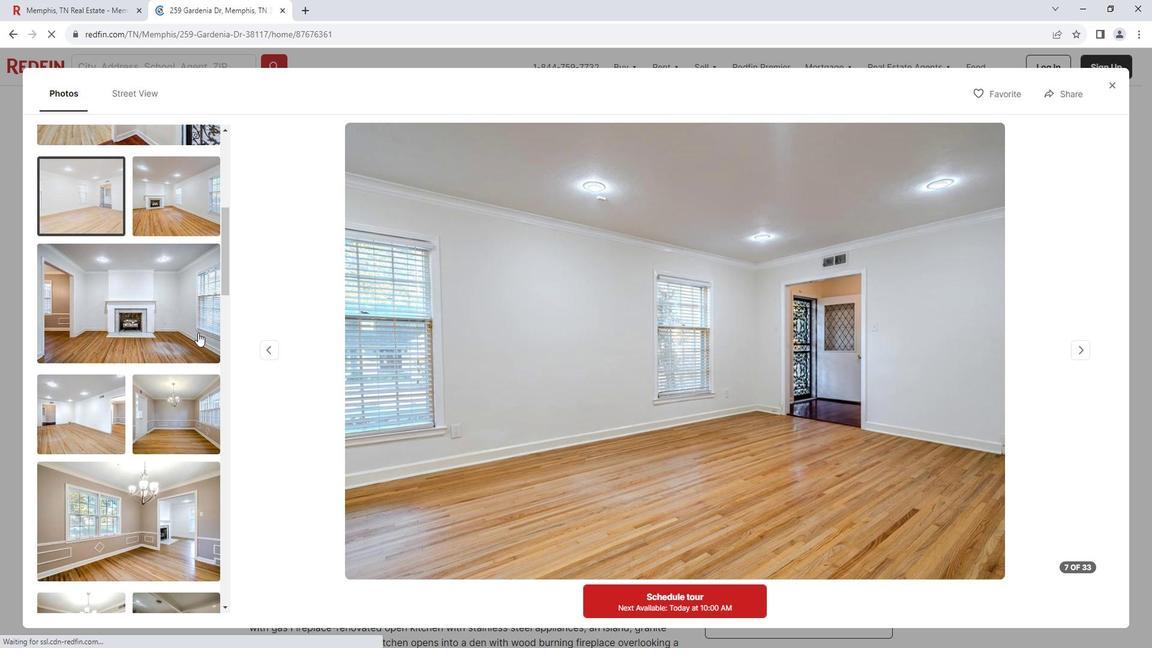 
Action: Mouse moved to (204, 332)
Screenshot: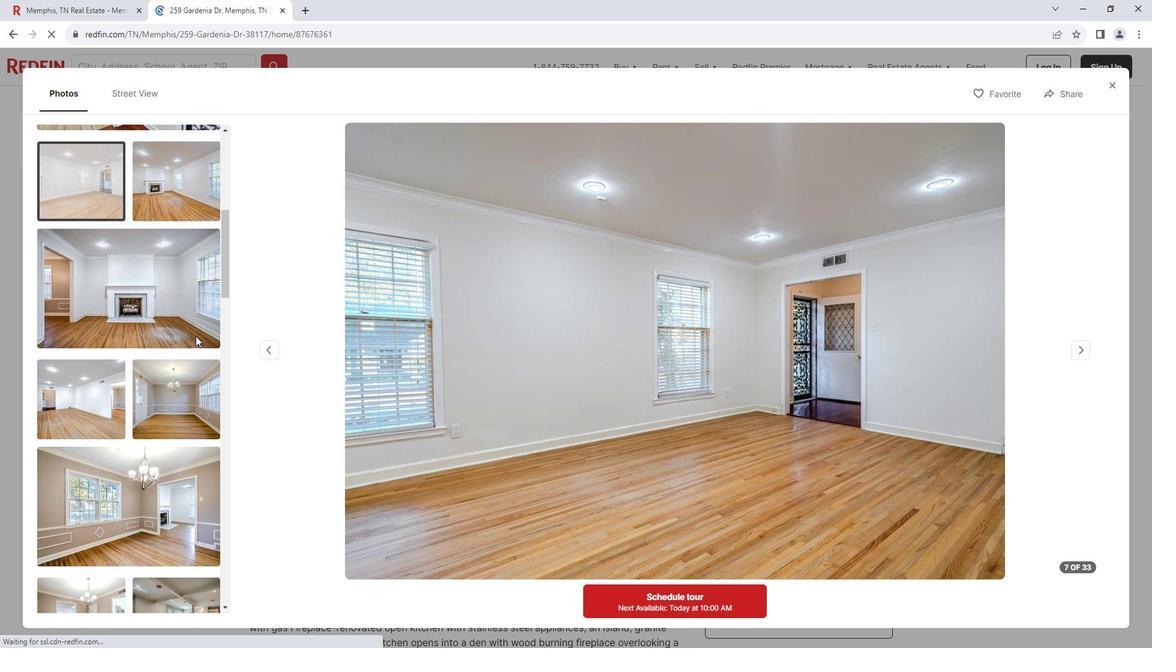 
Action: Mouse scrolled (204, 331) with delta (0, 0)
Screenshot: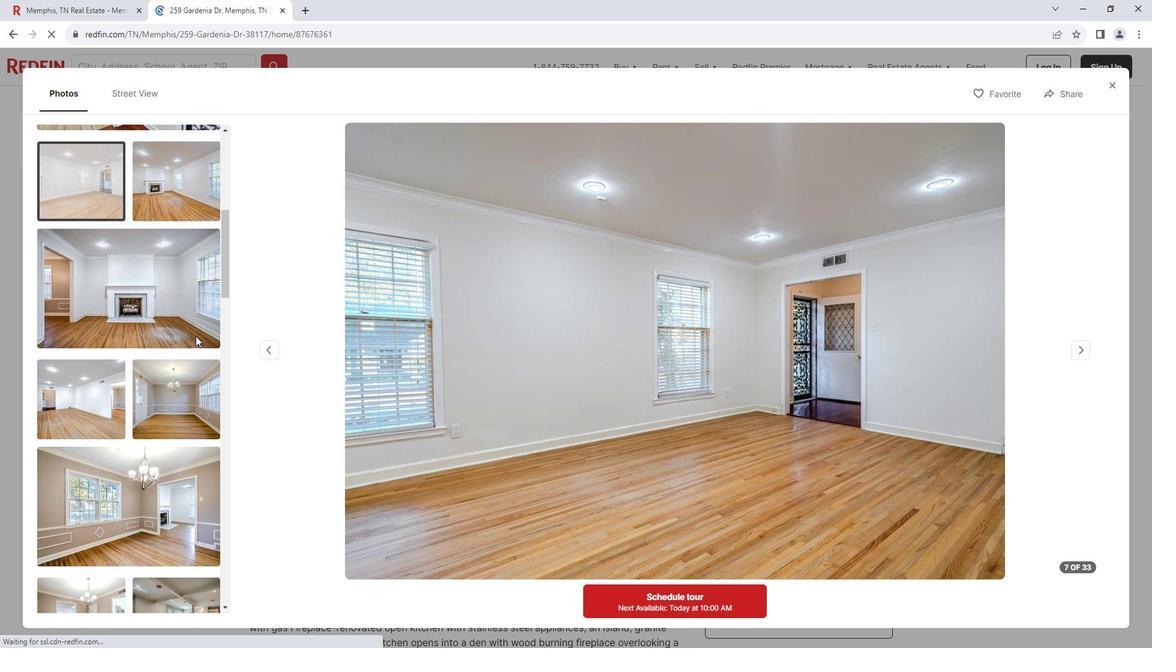 
Action: Mouse moved to (203, 335)
Screenshot: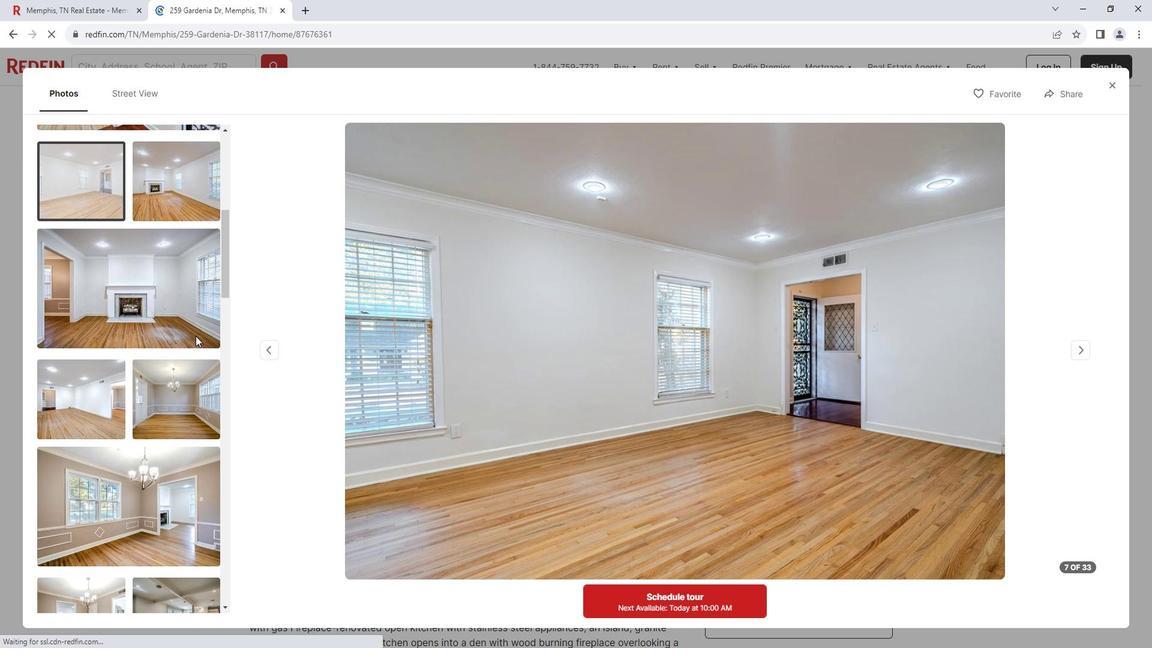 
Action: Mouse scrolled (203, 334) with delta (0, 0)
Screenshot: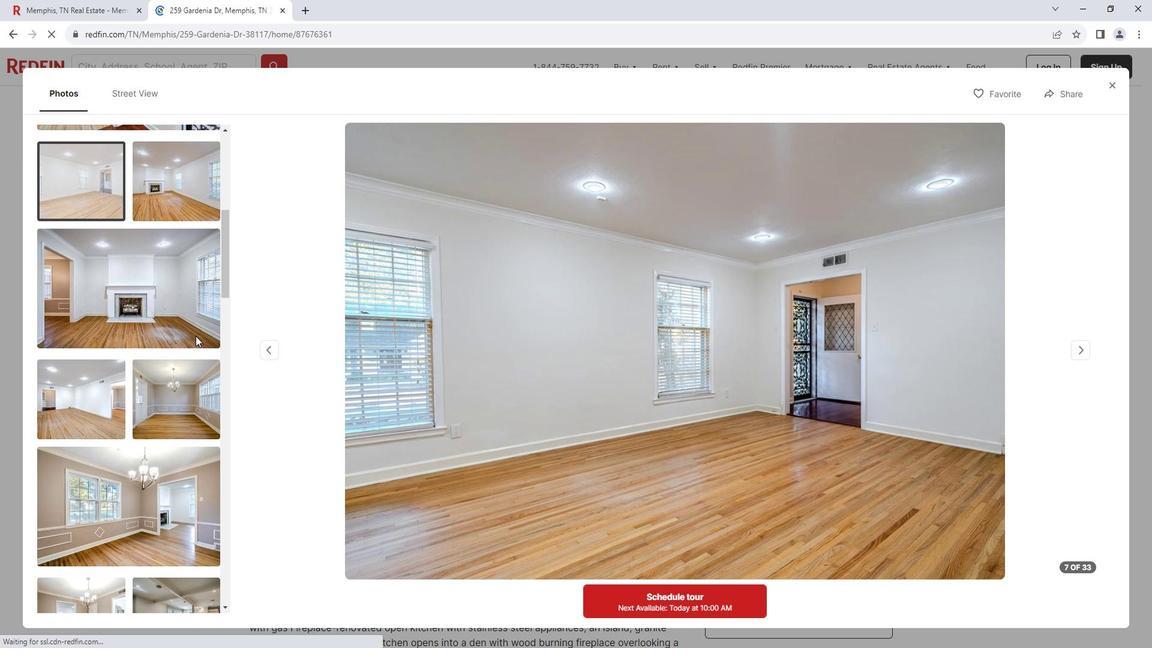 
Action: Mouse moved to (202, 335)
Screenshot: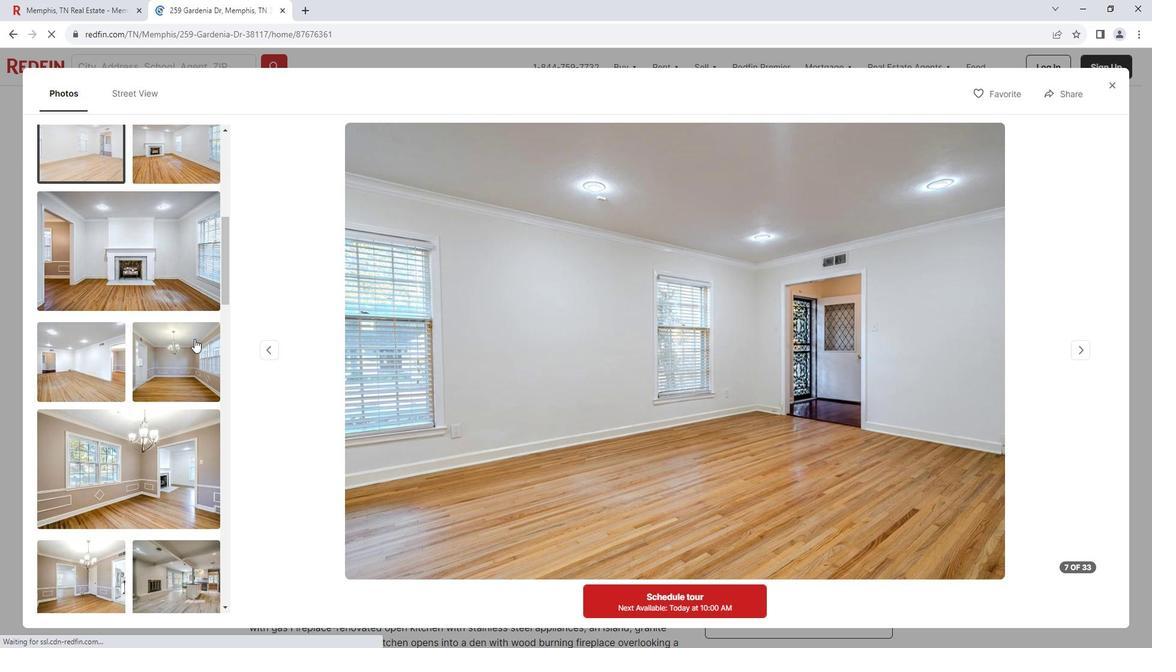 
Action: Mouse scrolled (202, 334) with delta (0, 0)
Screenshot: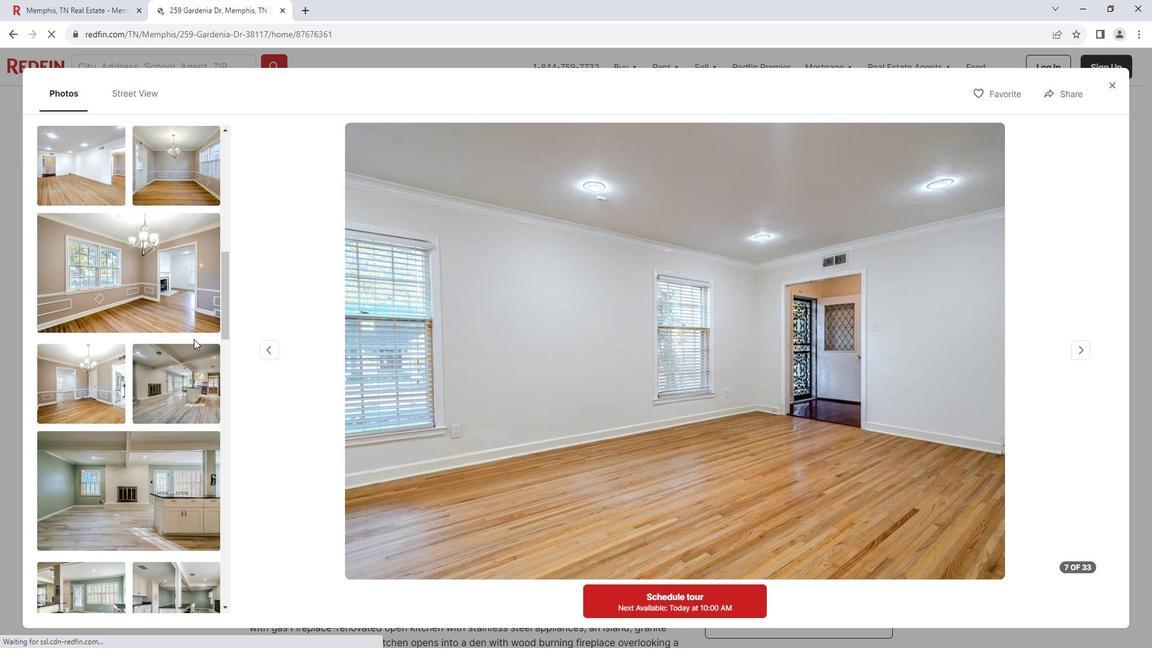 
Action: Mouse scrolled (202, 334) with delta (0, 0)
Screenshot: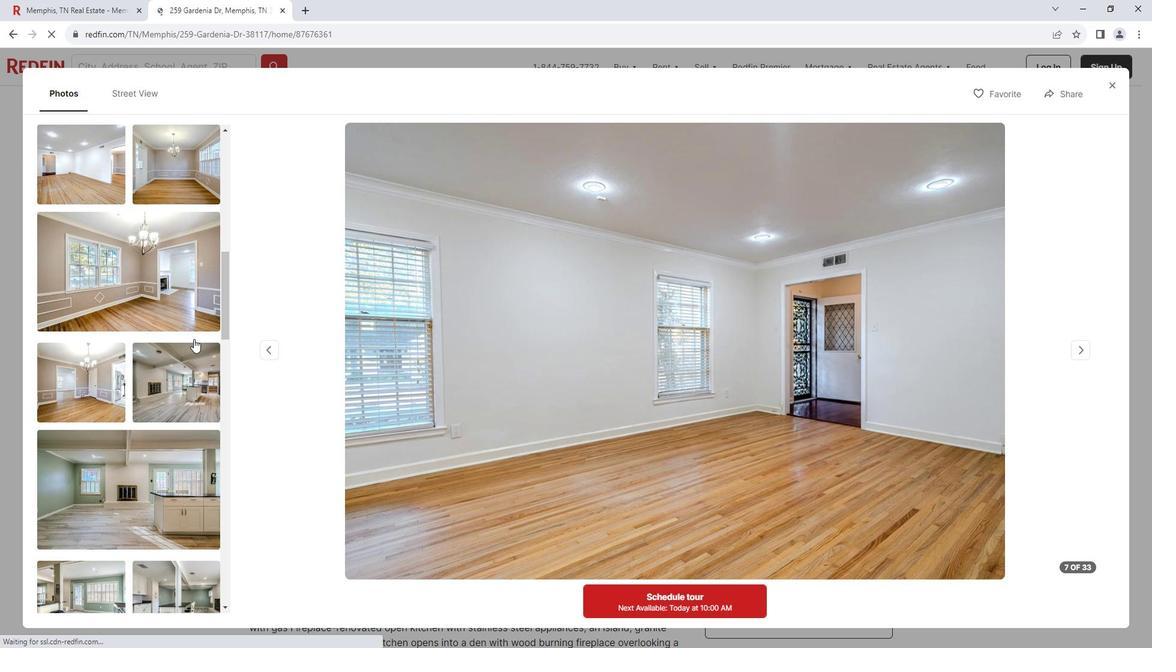 
Action: Mouse moved to (202, 337)
Screenshot: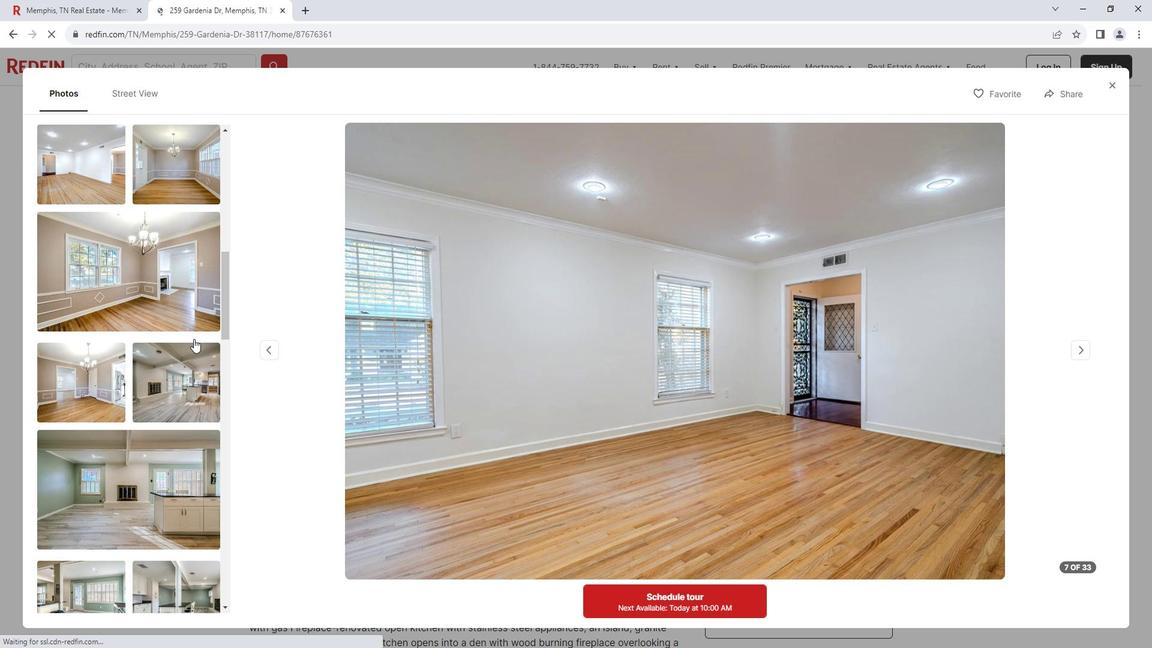 
Action: Mouse scrolled (202, 336) with delta (0, 0)
Screenshot: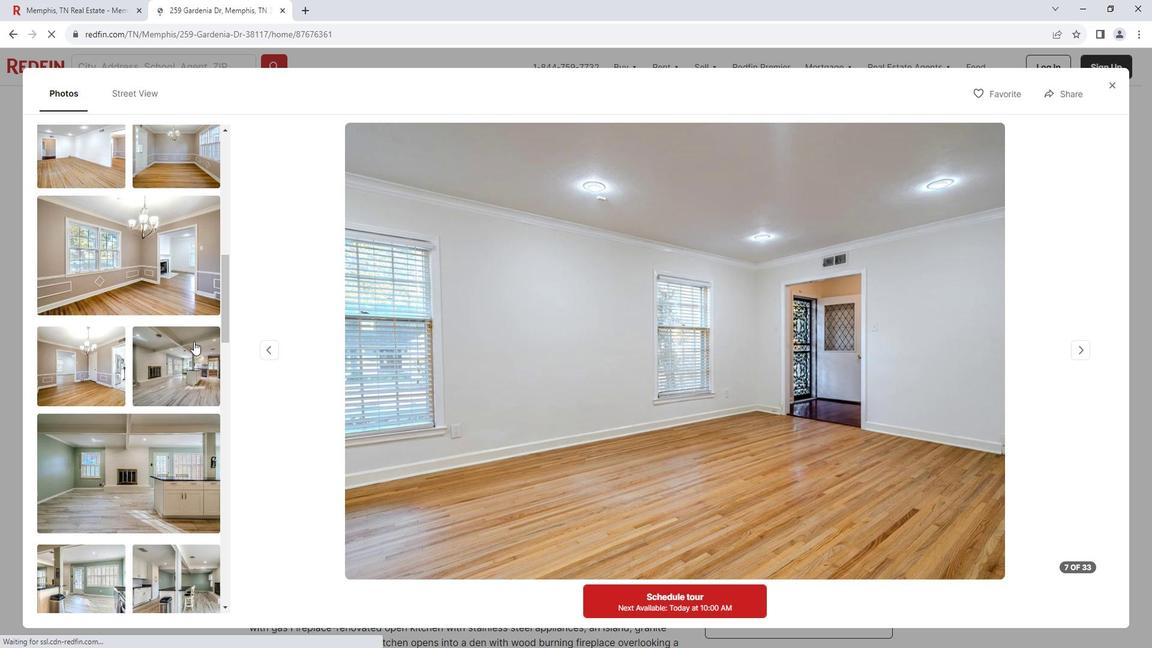 
Action: Mouse moved to (202, 338)
Screenshot: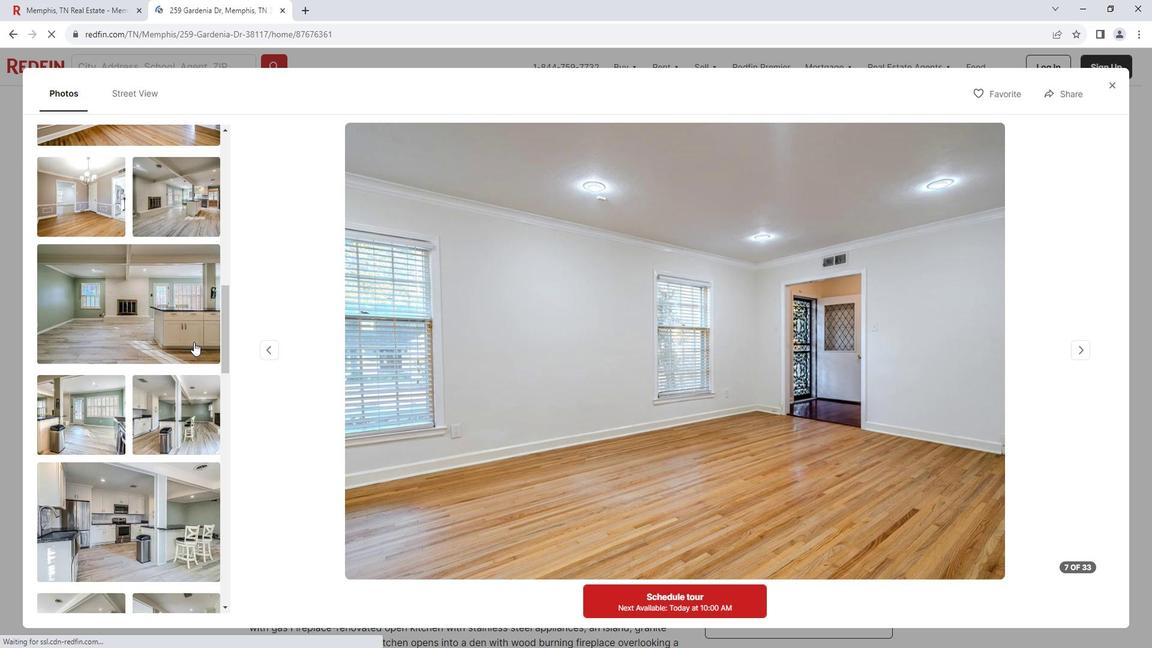 
Action: Mouse scrolled (202, 337) with delta (0, 0)
Screenshot: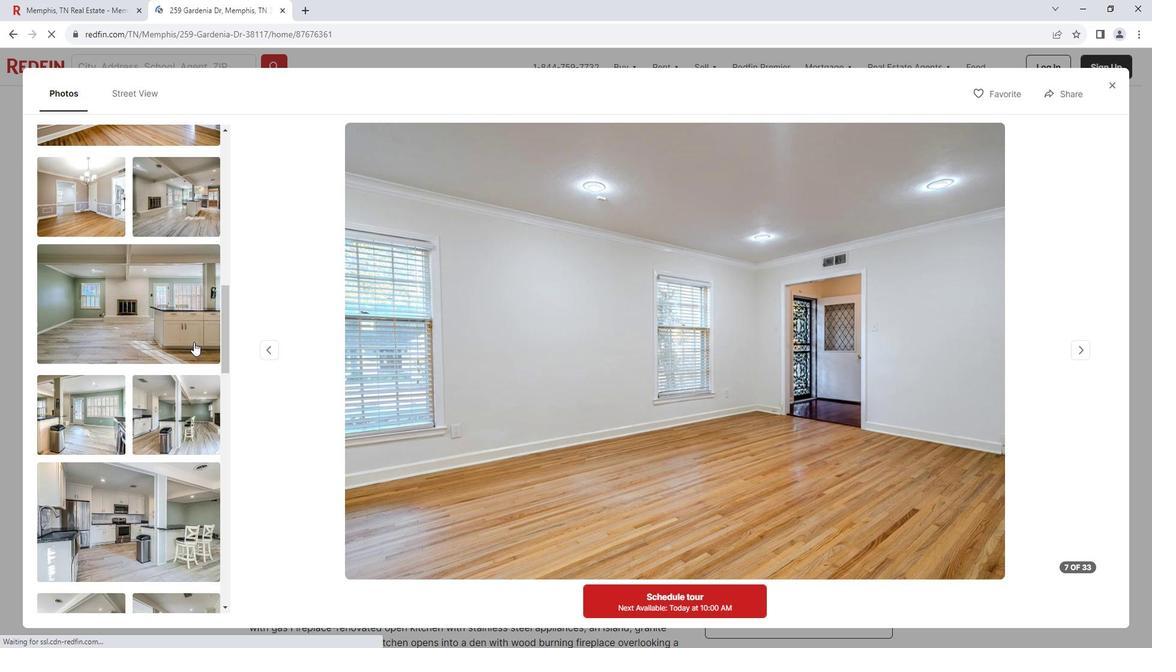
Action: Mouse scrolled (202, 337) with delta (0, 0)
Screenshot: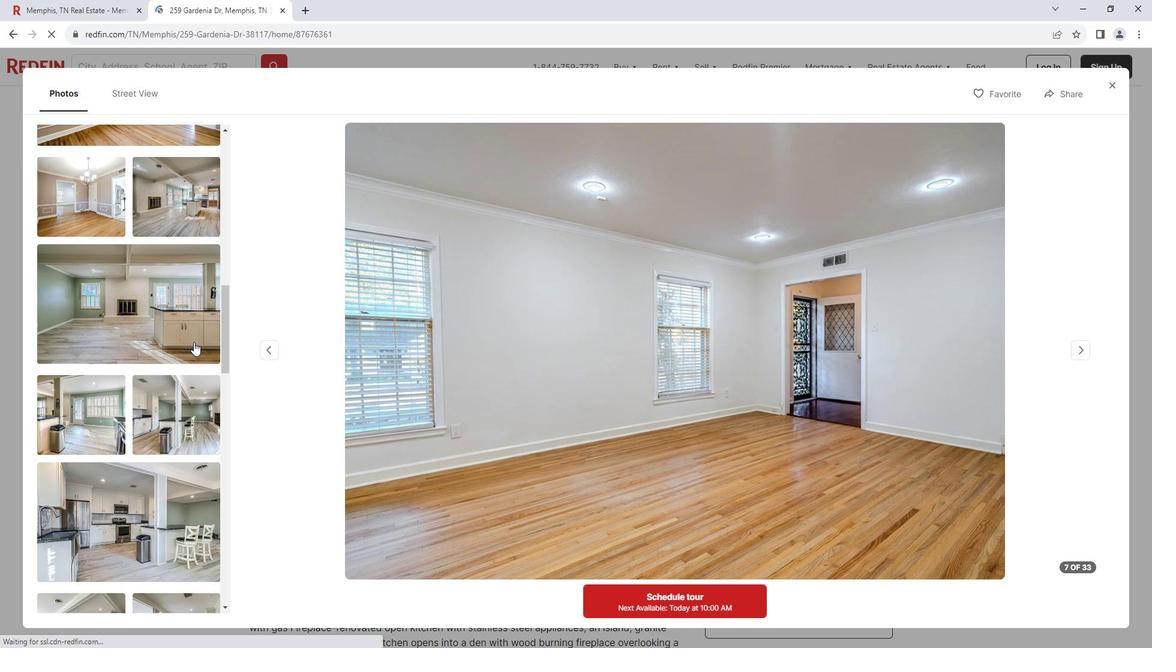 
Action: Mouse moved to (202, 339)
Screenshot: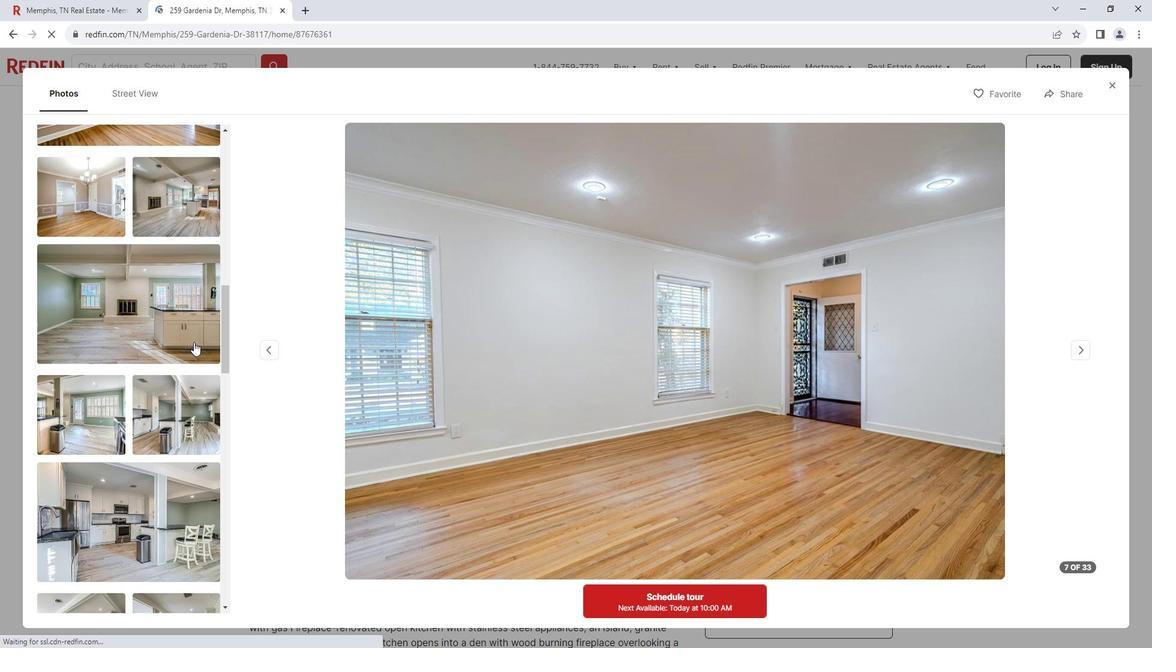 
Action: Mouse scrolled (202, 338) with delta (0, 0)
Screenshot: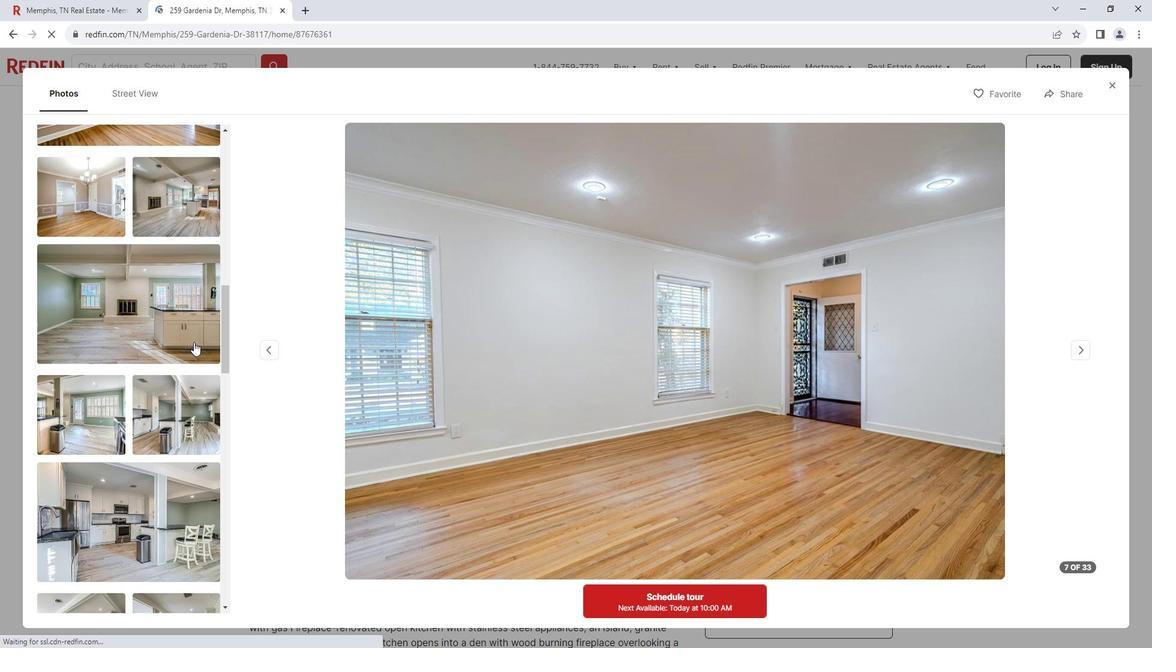 
Action: Mouse moved to (202, 340)
Screenshot: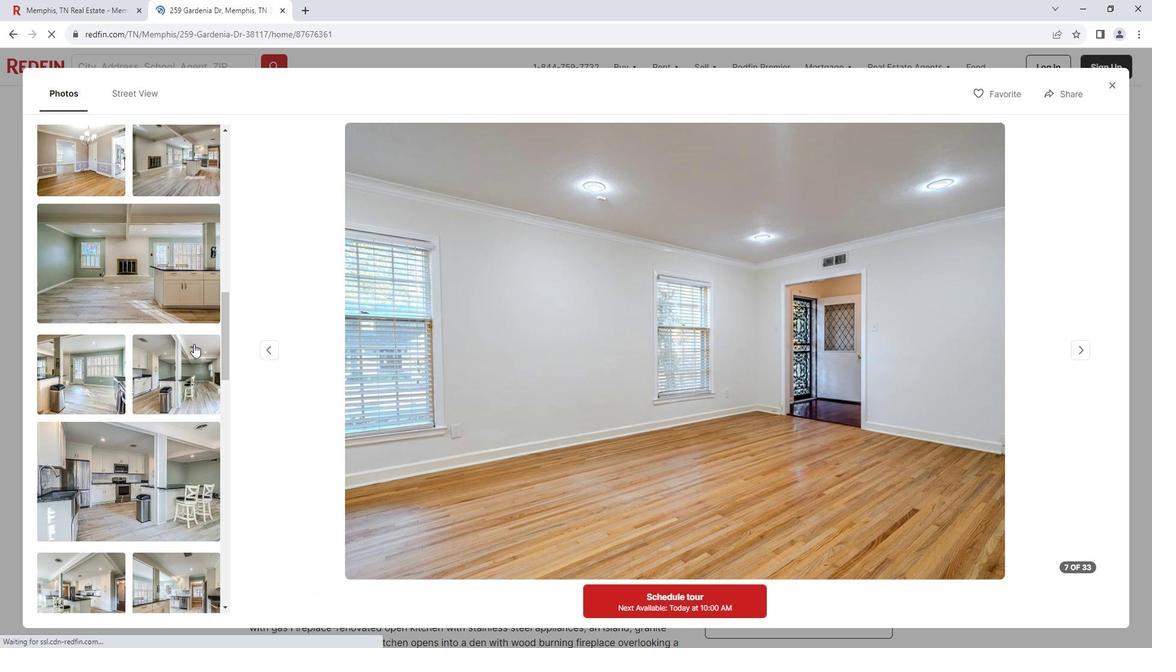
Action: Mouse scrolled (202, 339) with delta (0, 0)
Screenshot: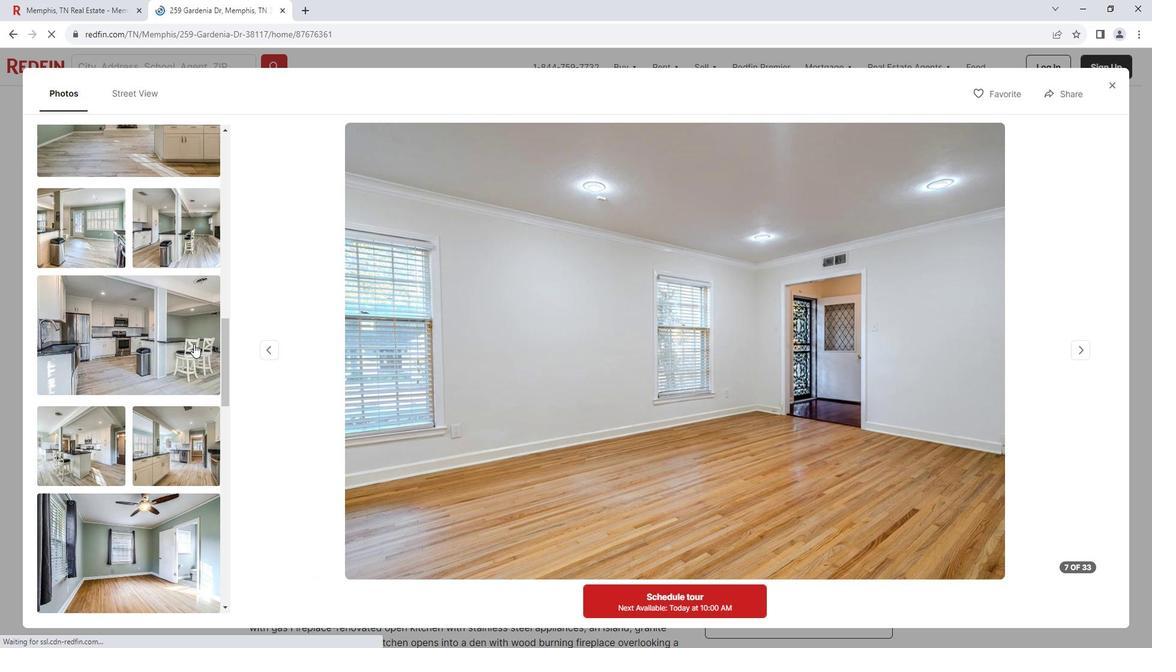 
Action: Mouse scrolled (202, 339) with delta (0, 0)
Screenshot: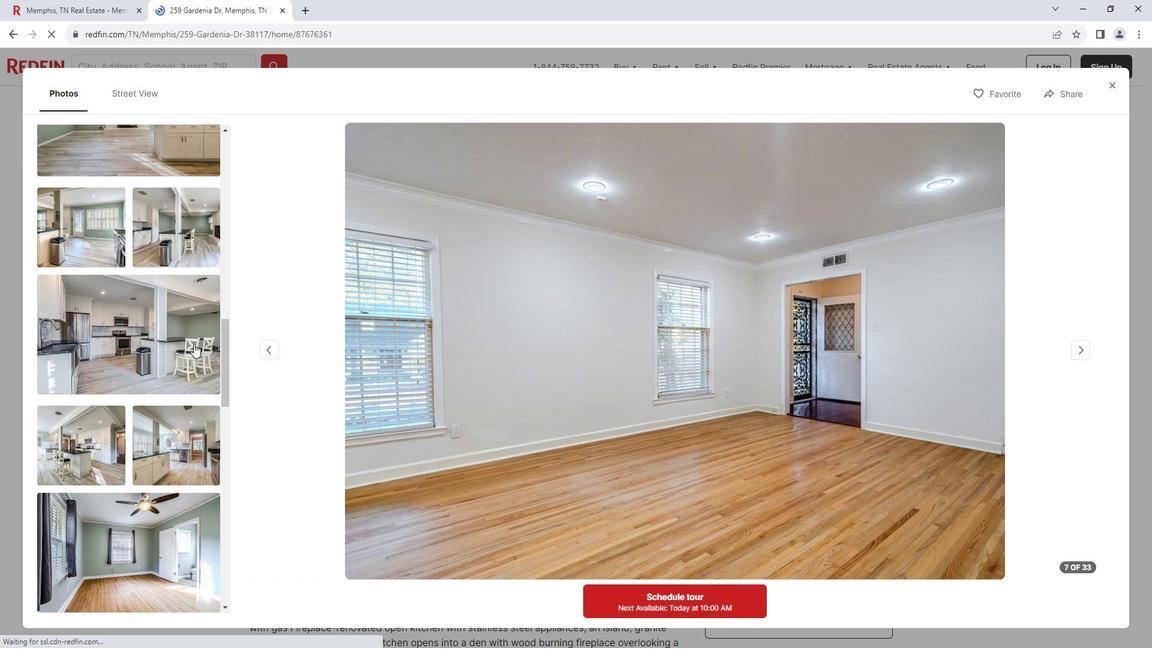 
Action: Mouse scrolled (202, 339) with delta (0, 0)
Screenshot: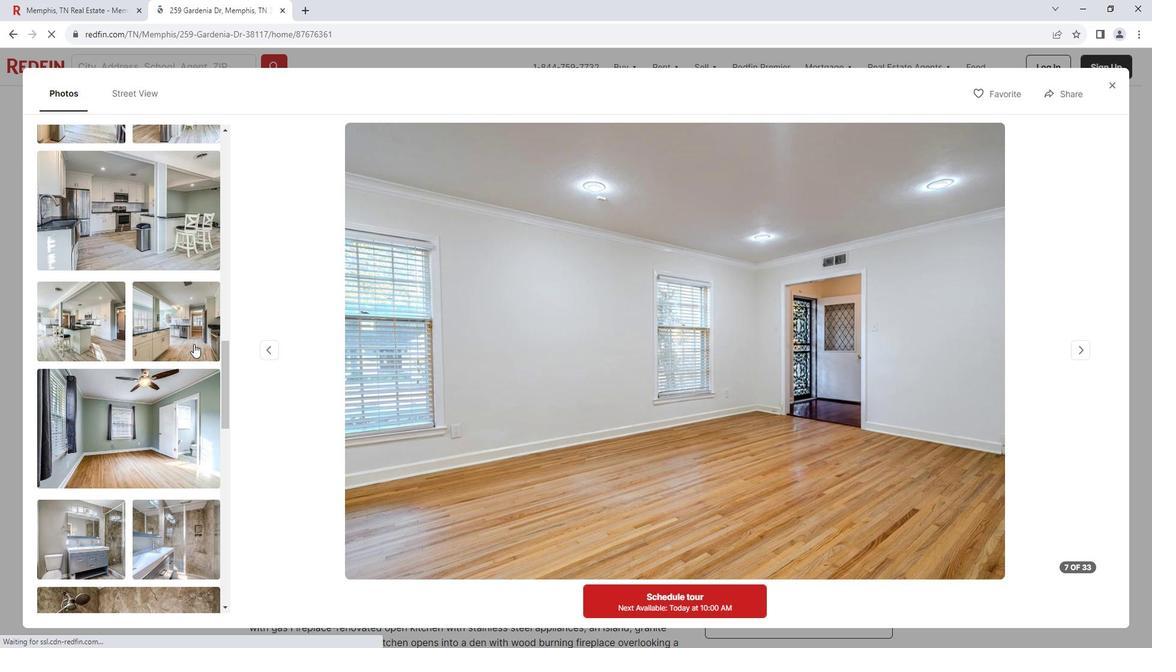 
Action: Mouse scrolled (202, 339) with delta (0, 0)
Screenshot: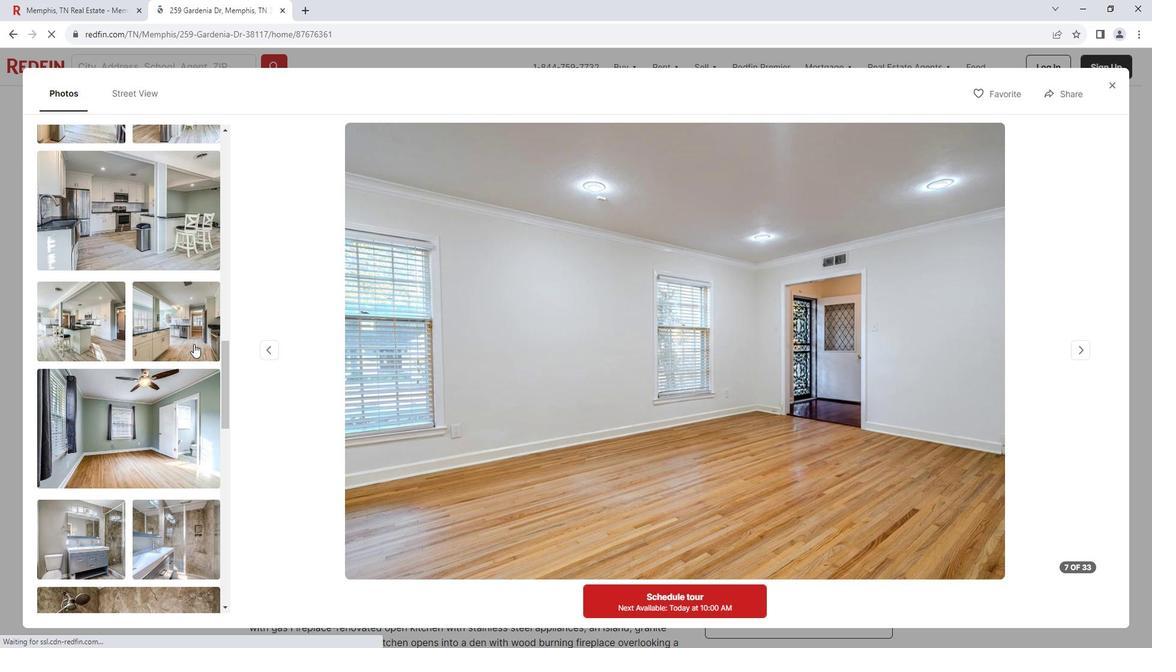 
Action: Mouse scrolled (202, 339) with delta (0, 0)
Screenshot: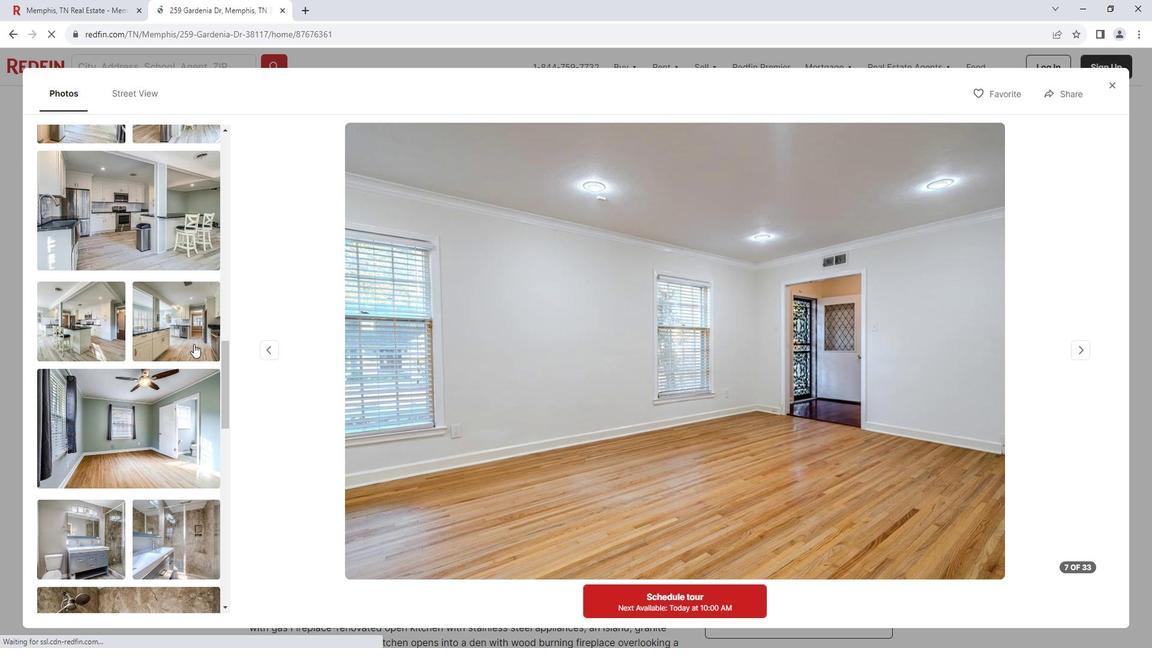 
Action: Mouse scrolled (202, 339) with delta (0, 0)
Screenshot: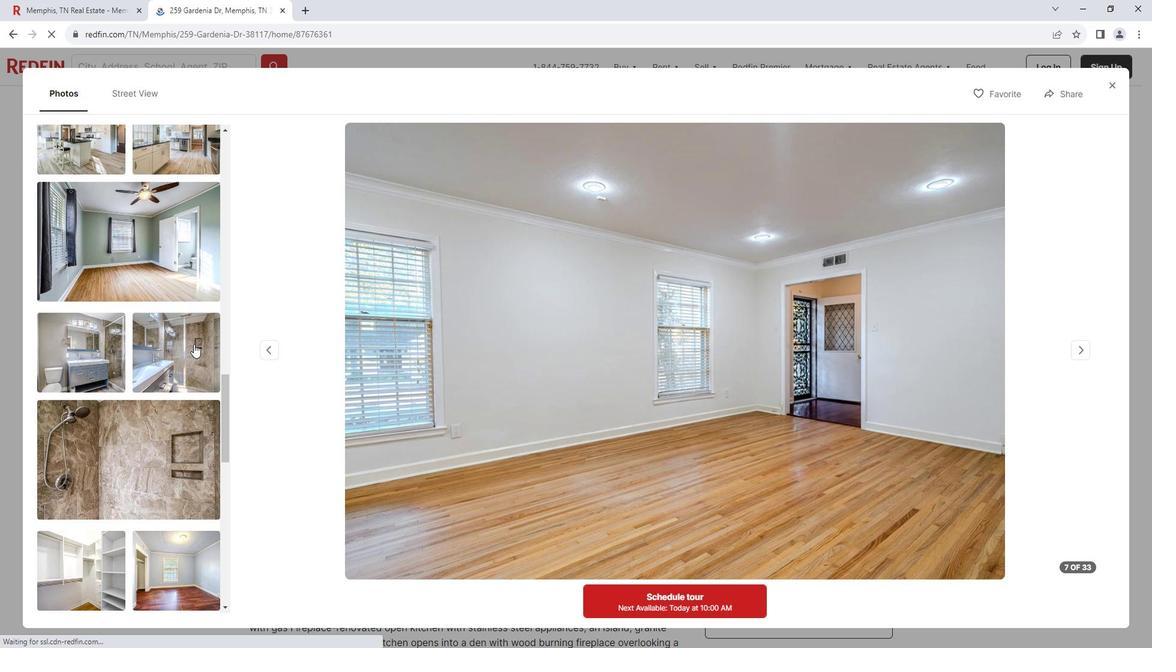 
Action: Mouse scrolled (202, 339) with delta (0, 0)
Screenshot: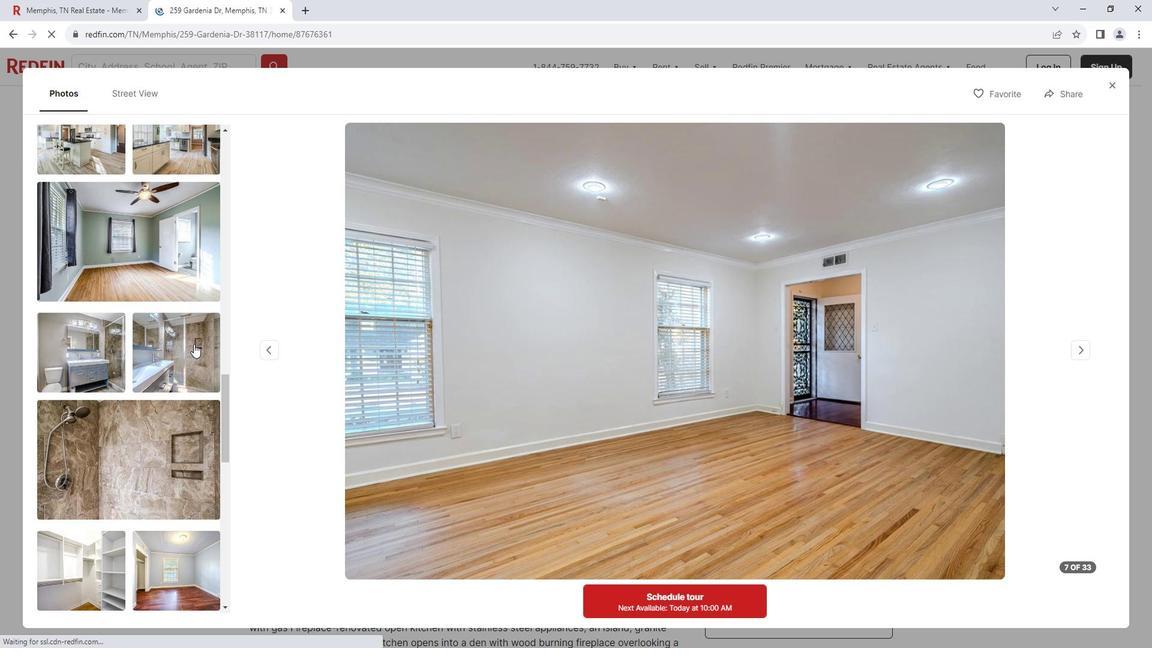 
Action: Mouse moved to (203, 341)
Screenshot: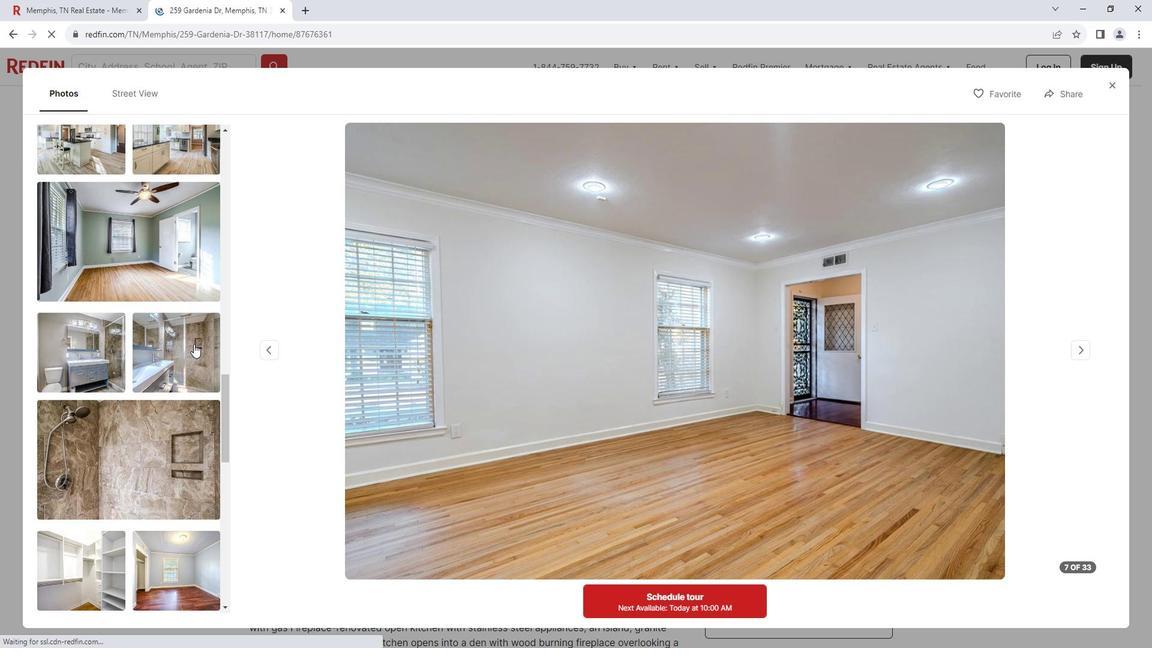 
Action: Mouse scrolled (203, 340) with delta (0, 0)
Screenshot: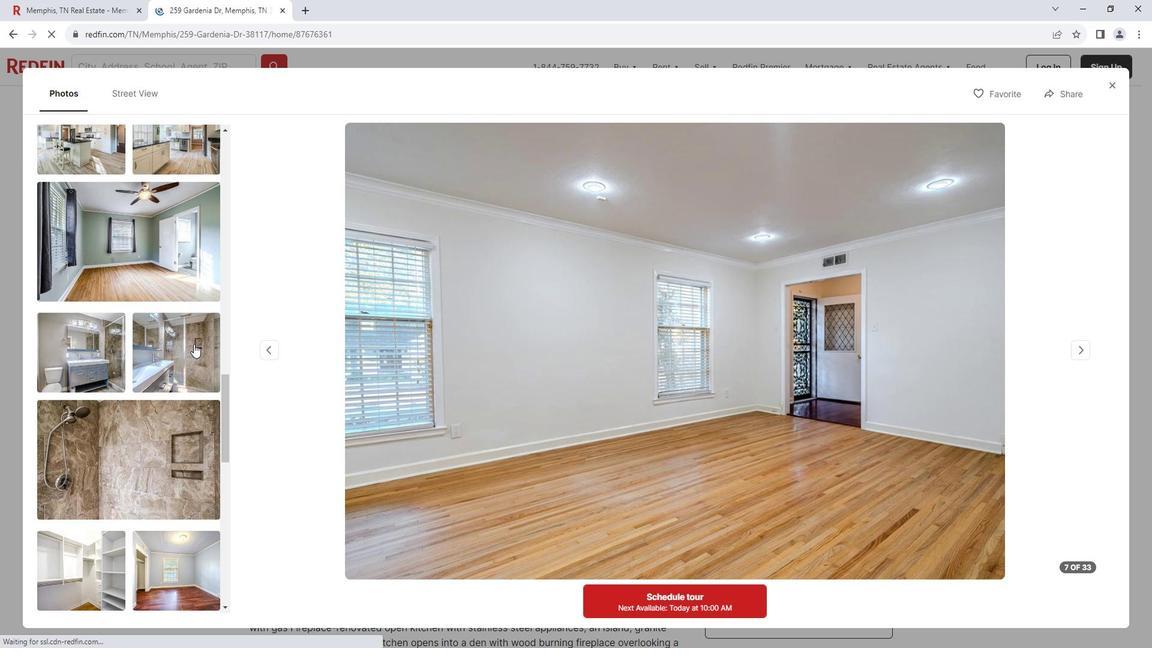 
Action: Mouse moved to (203, 342)
Screenshot: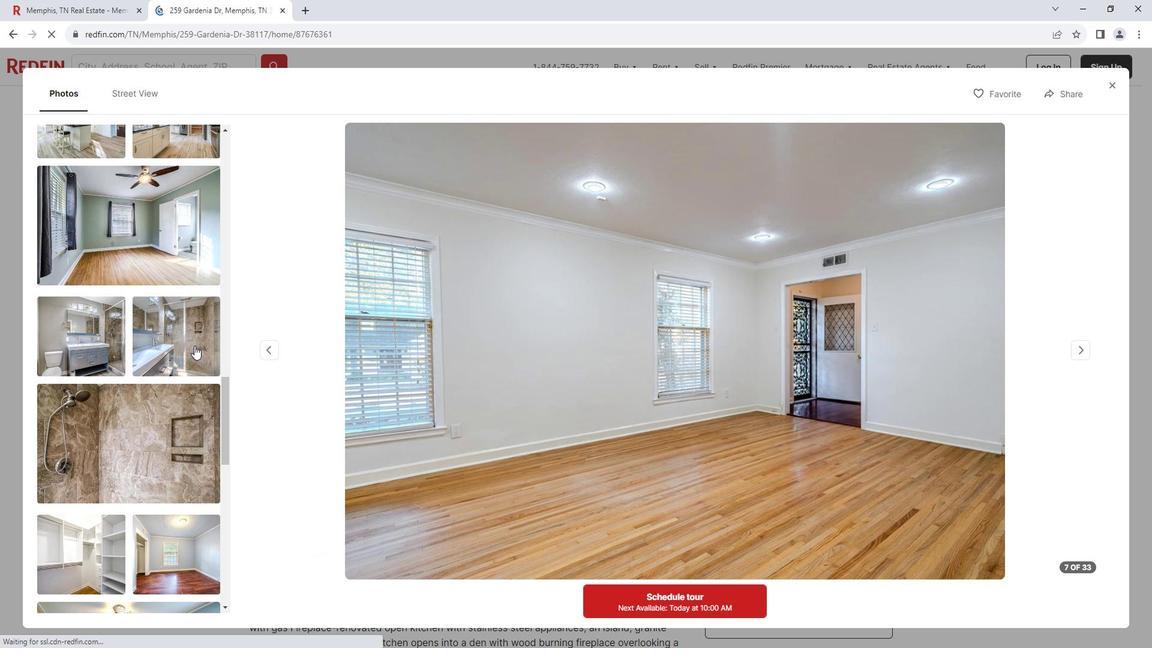 
Action: Mouse scrolled (203, 342) with delta (0, 0)
Screenshot: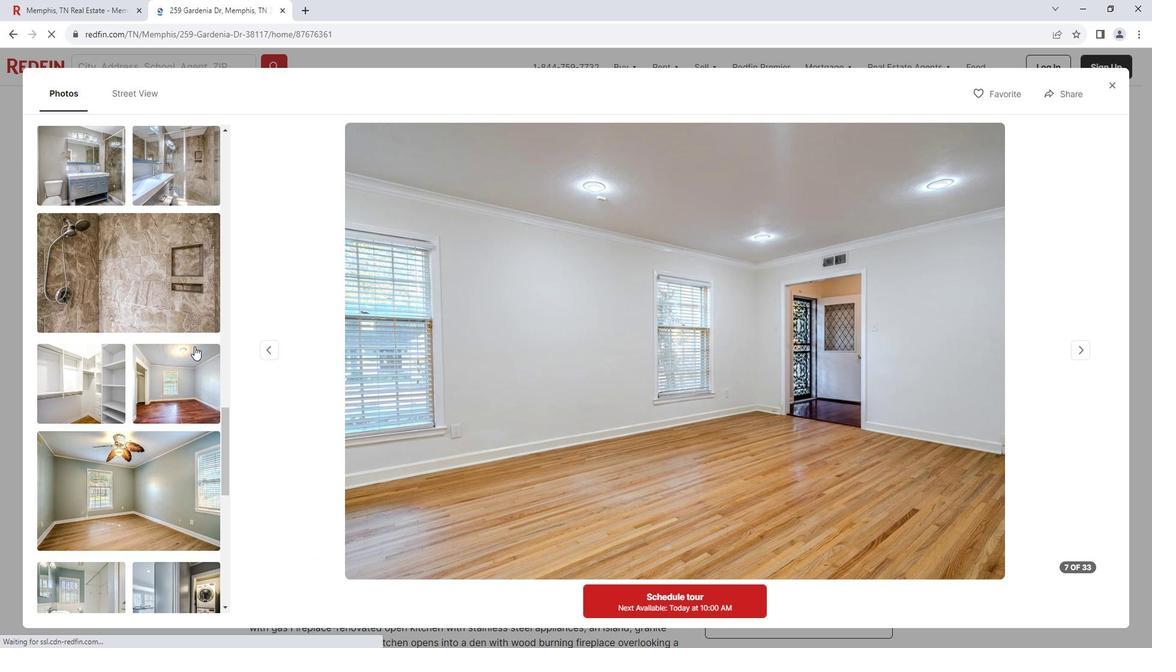 
Action: Mouse scrolled (203, 342) with delta (0, 0)
Screenshot: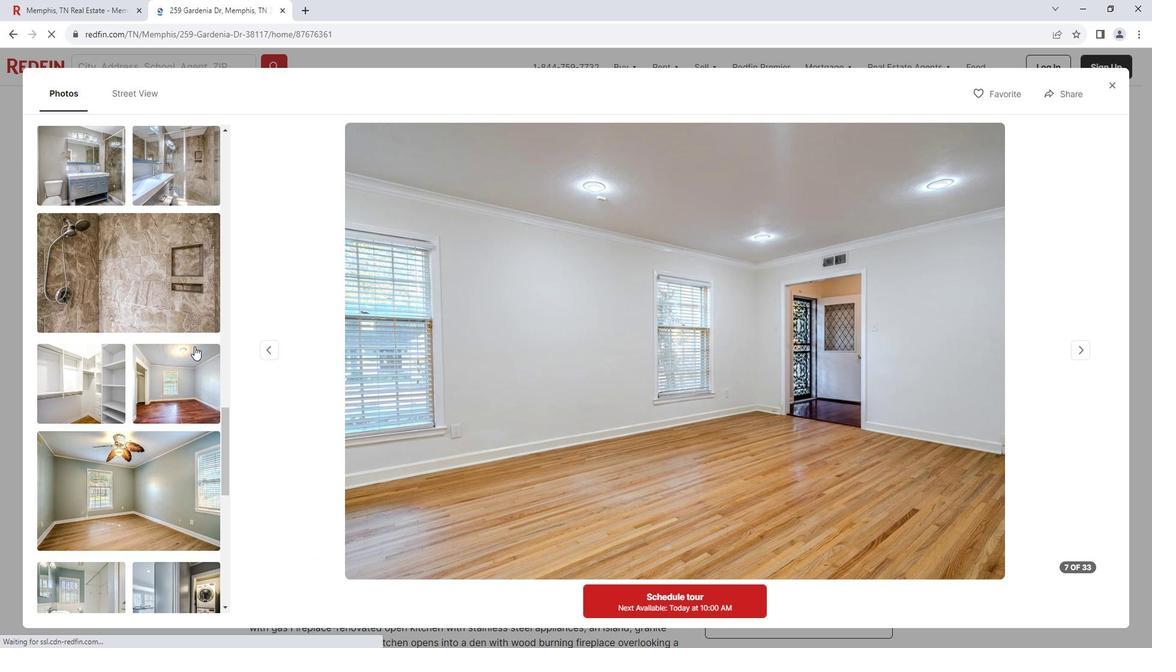 
Action: Mouse moved to (1125, 86)
Screenshot: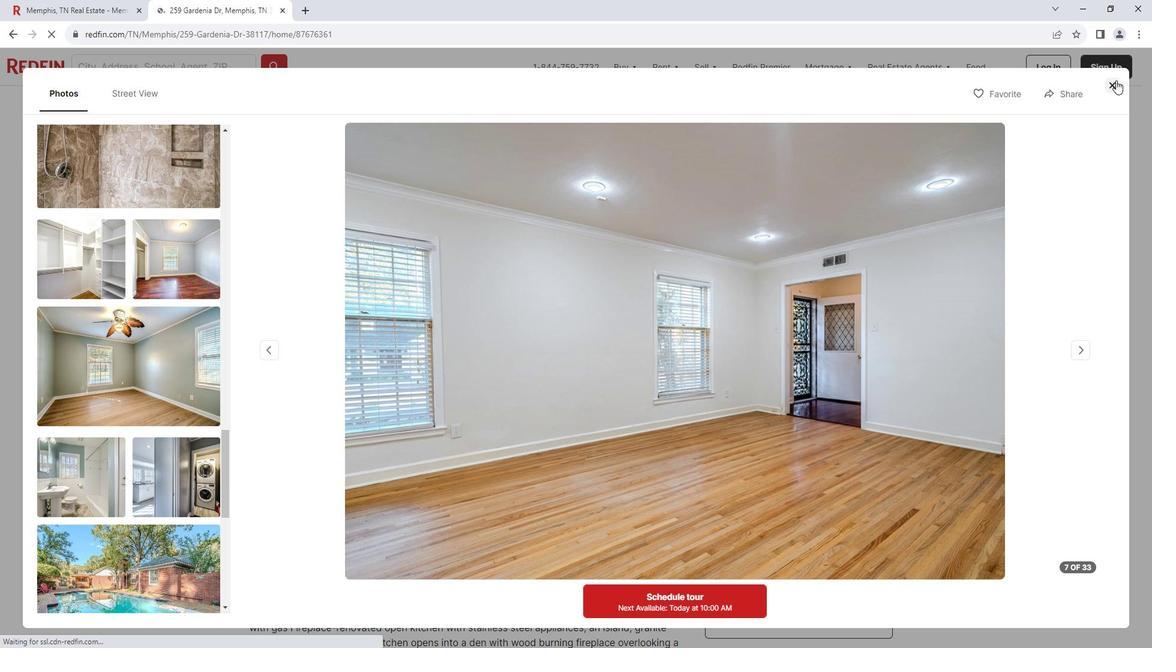 
Action: Mouse pressed left at (1125, 86)
Screenshot: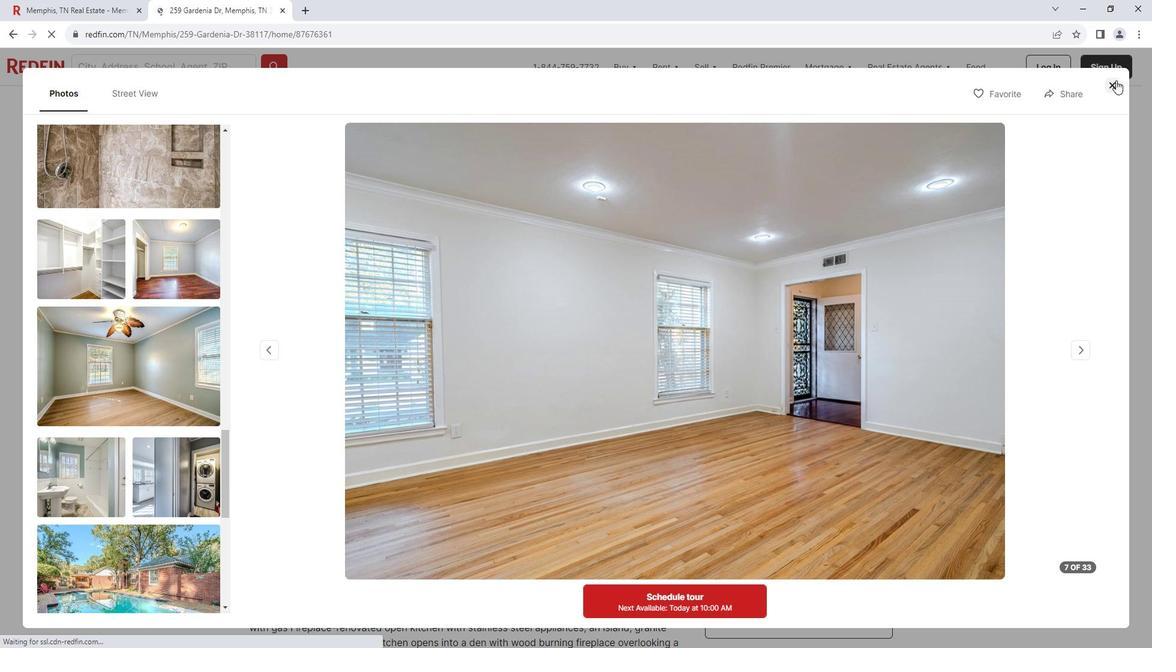 
Action: Mouse moved to (658, 301)
Screenshot: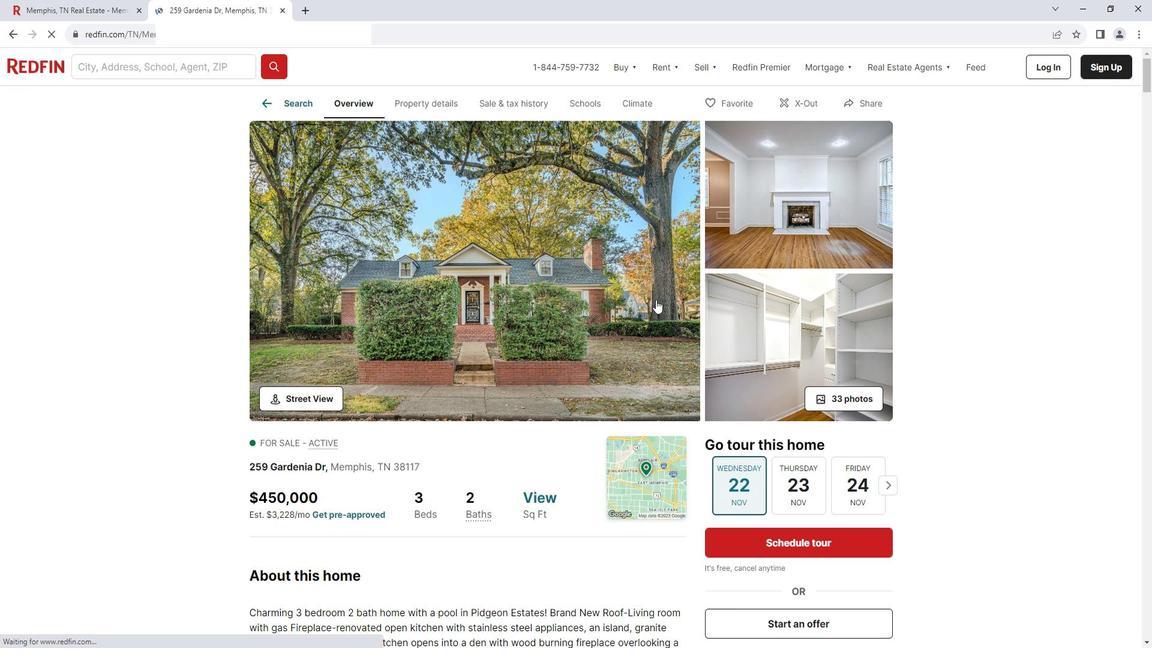 
Action: Mouse scrolled (658, 301) with delta (0, 0)
Screenshot: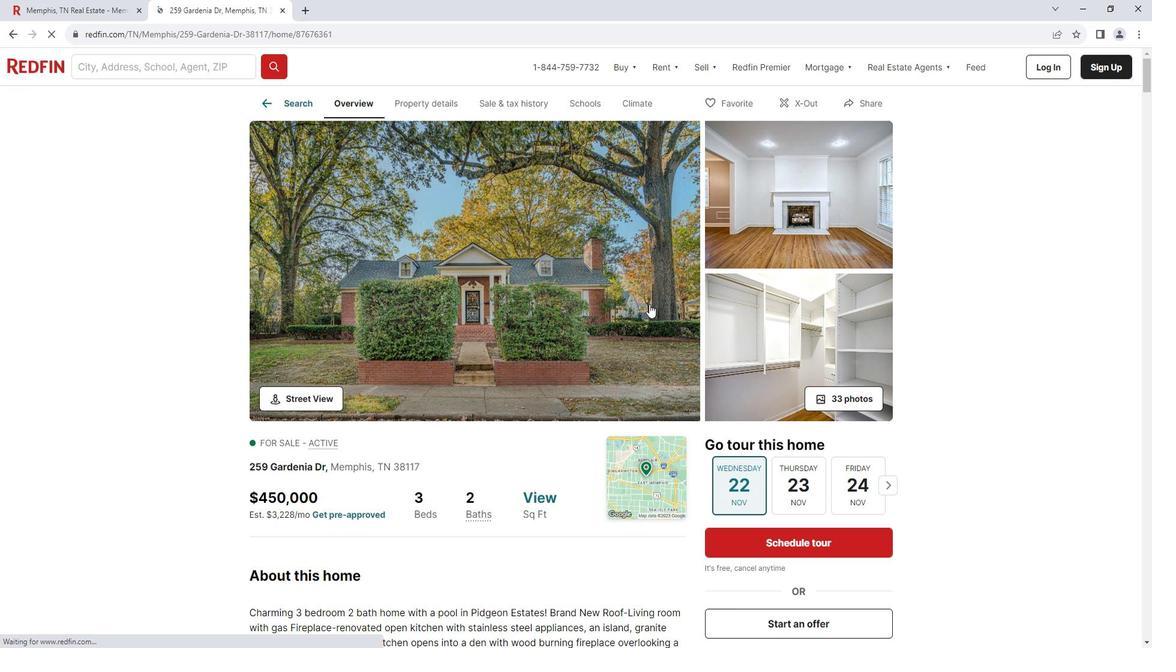 
Action: Mouse scrolled (658, 301) with delta (0, 0)
Screenshot: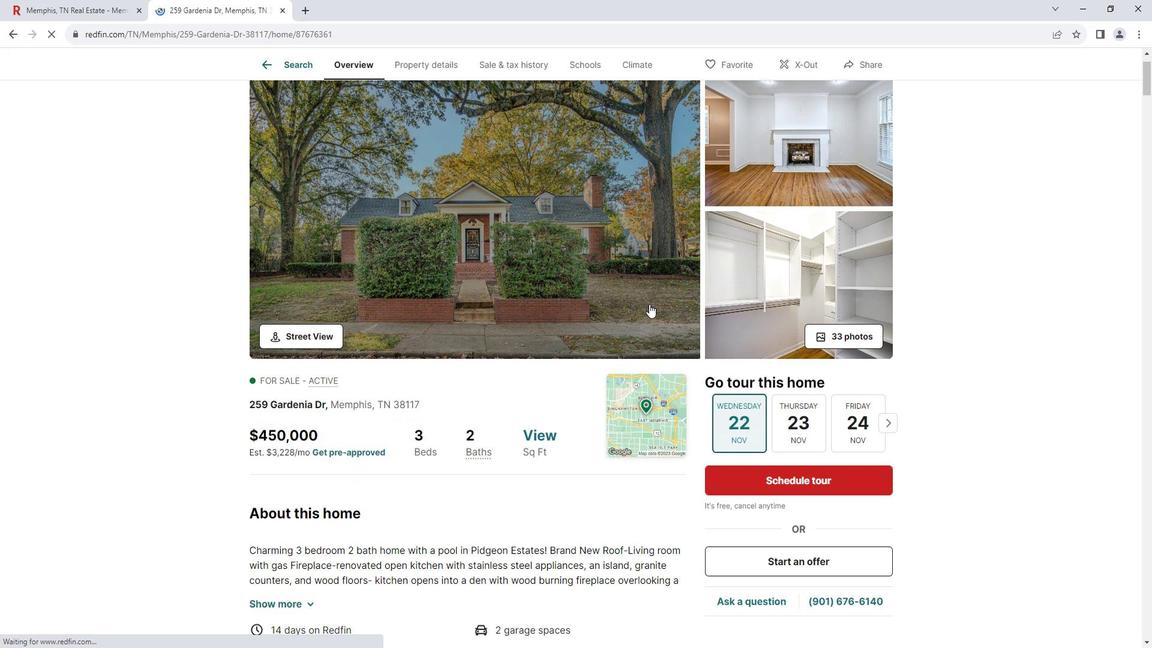 
Action: Mouse scrolled (658, 301) with delta (0, 0)
Screenshot: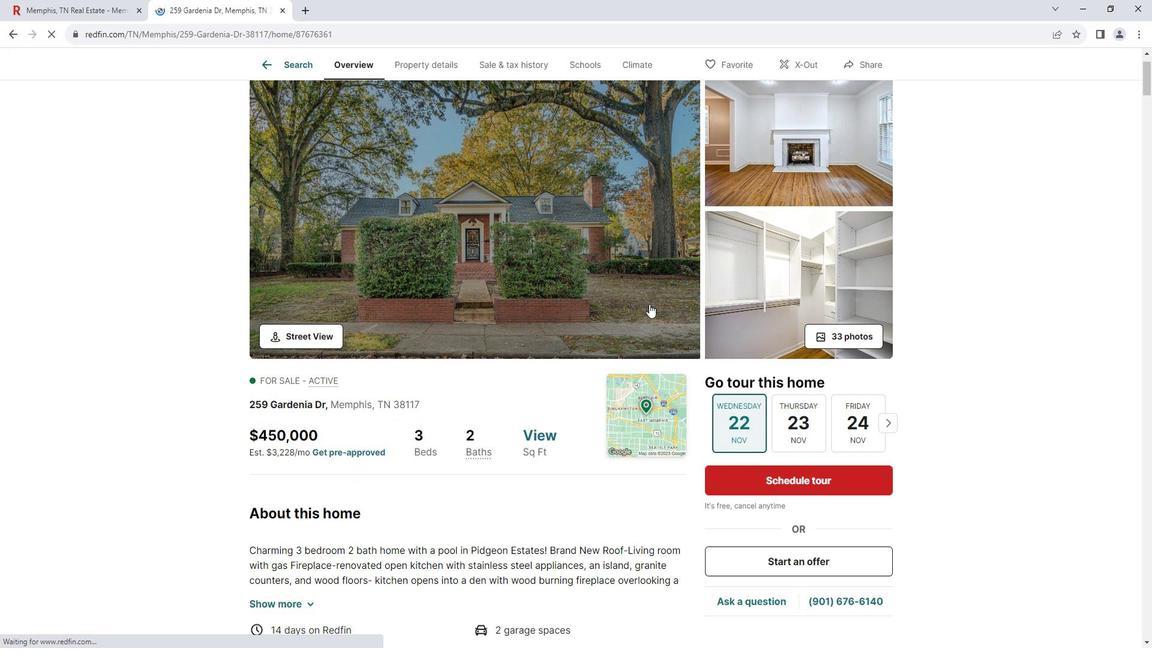 
Action: Mouse scrolled (658, 301) with delta (0, 0)
Screenshot: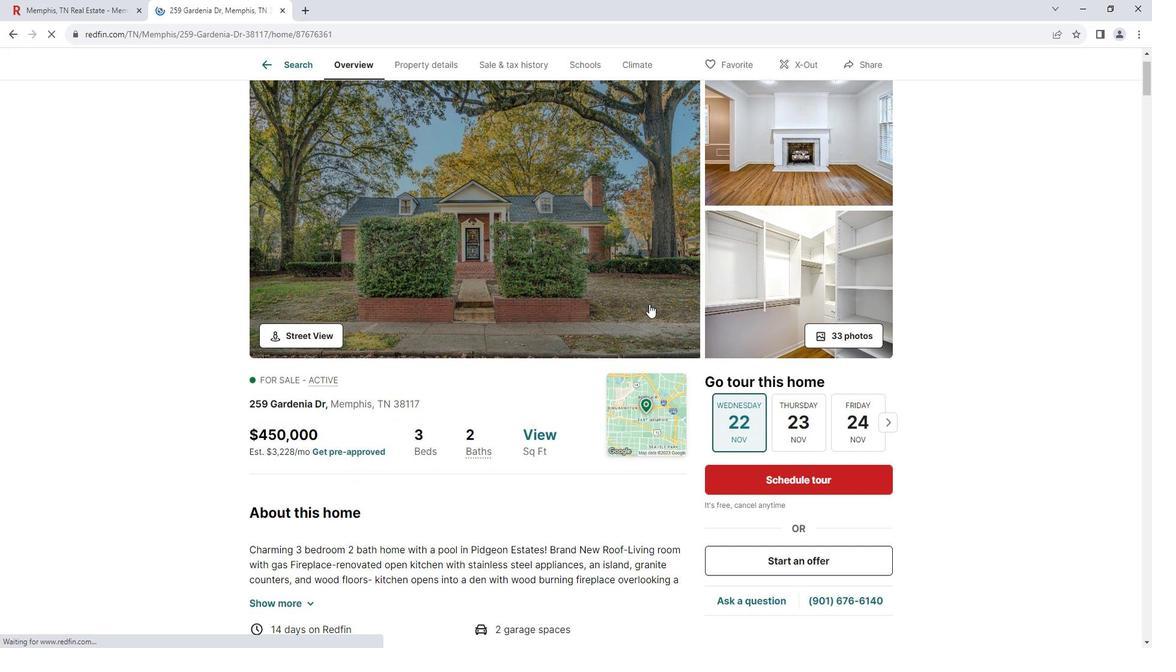 
Action: Mouse moved to (274, 411)
Screenshot: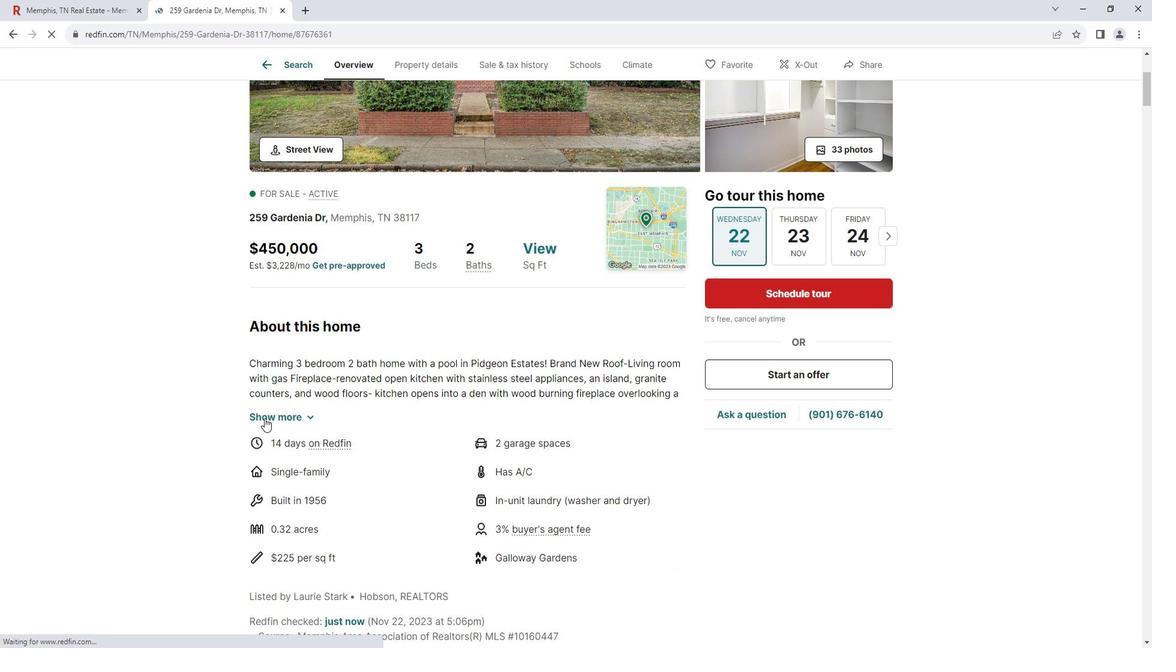 
Action: Mouse pressed left at (274, 411)
Screenshot: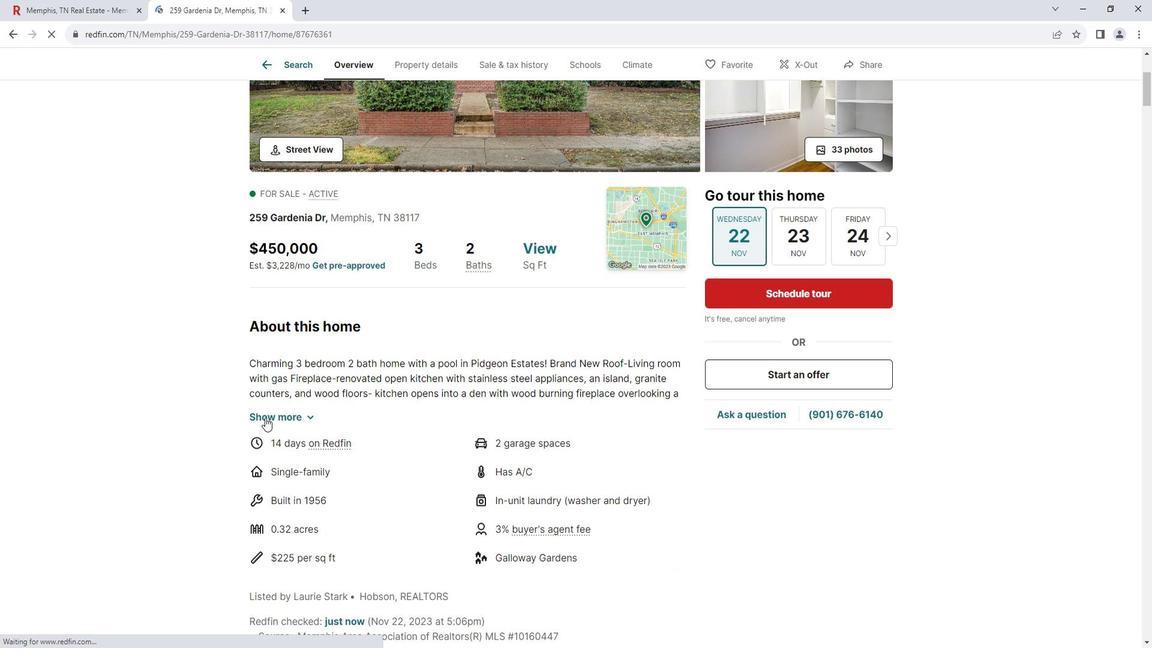 
Action: Mouse moved to (422, 418)
Screenshot: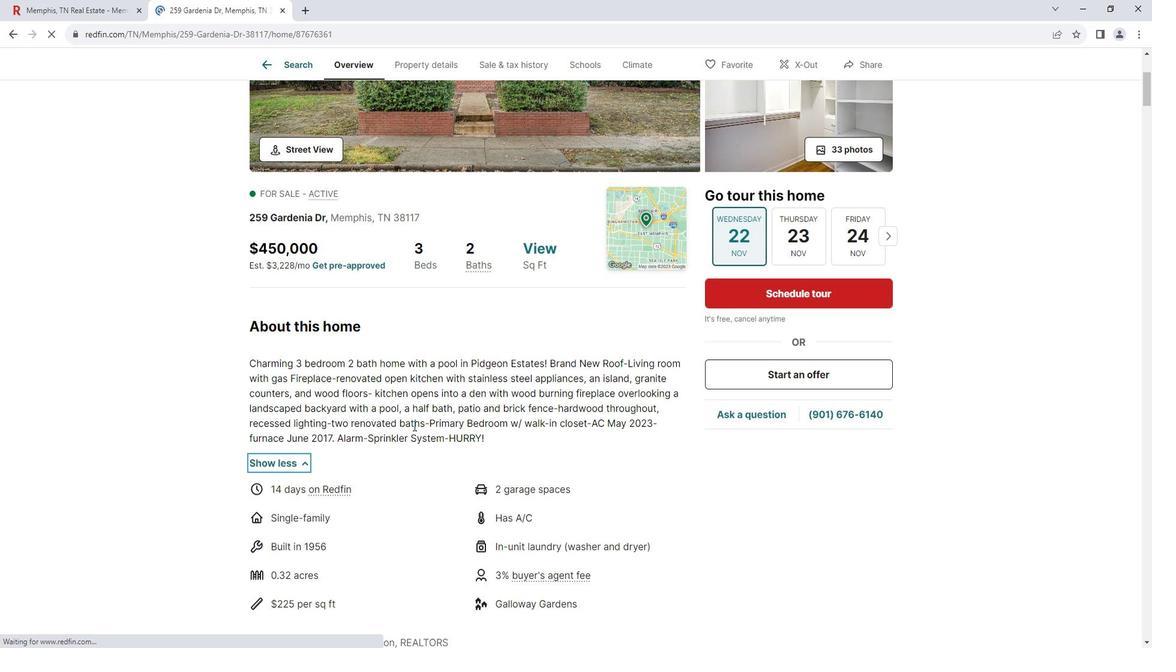 
Action: Mouse scrolled (422, 418) with delta (0, 0)
Screenshot: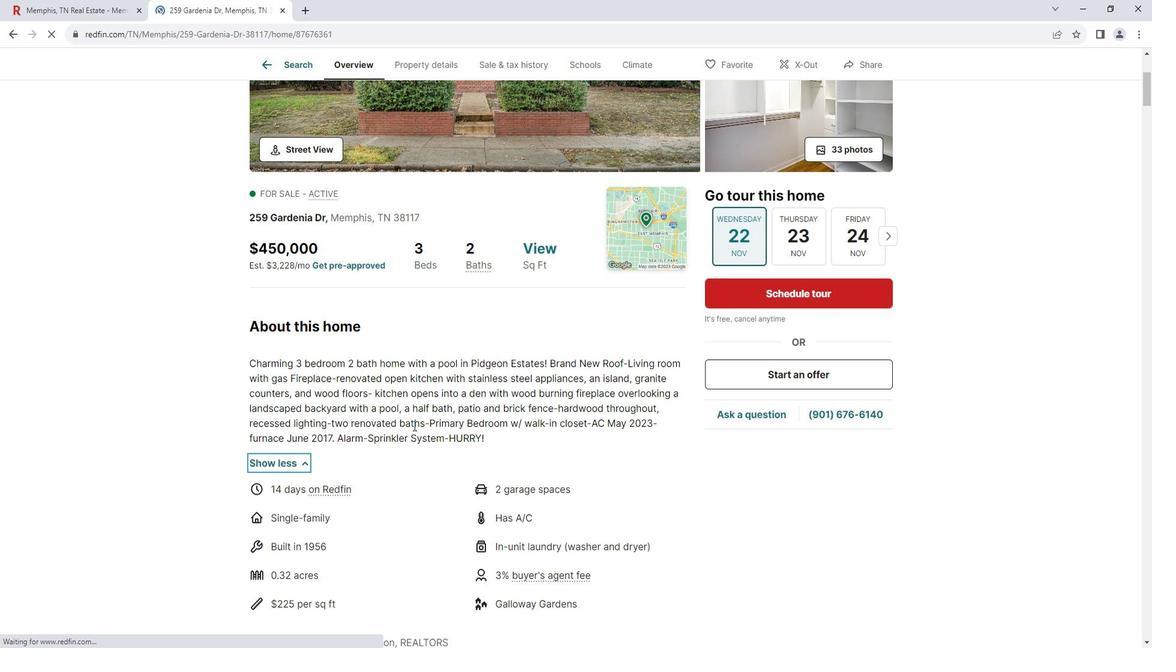
Action: Mouse scrolled (422, 418) with delta (0, 0)
Screenshot: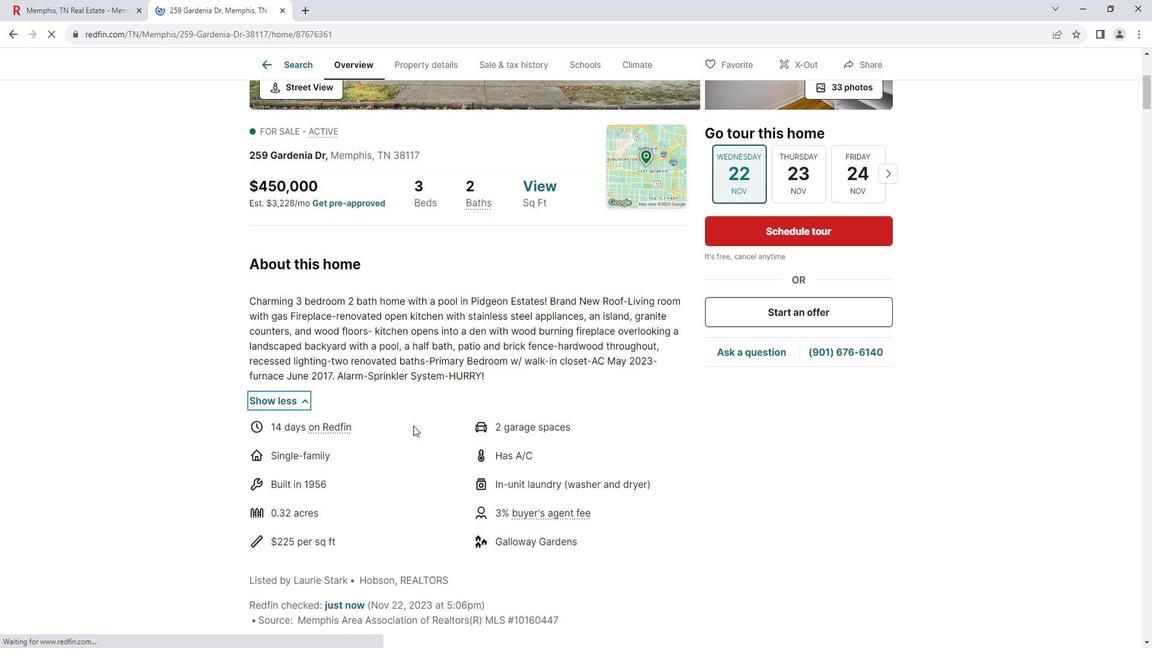
Action: Mouse scrolled (422, 418) with delta (0, 0)
Screenshot: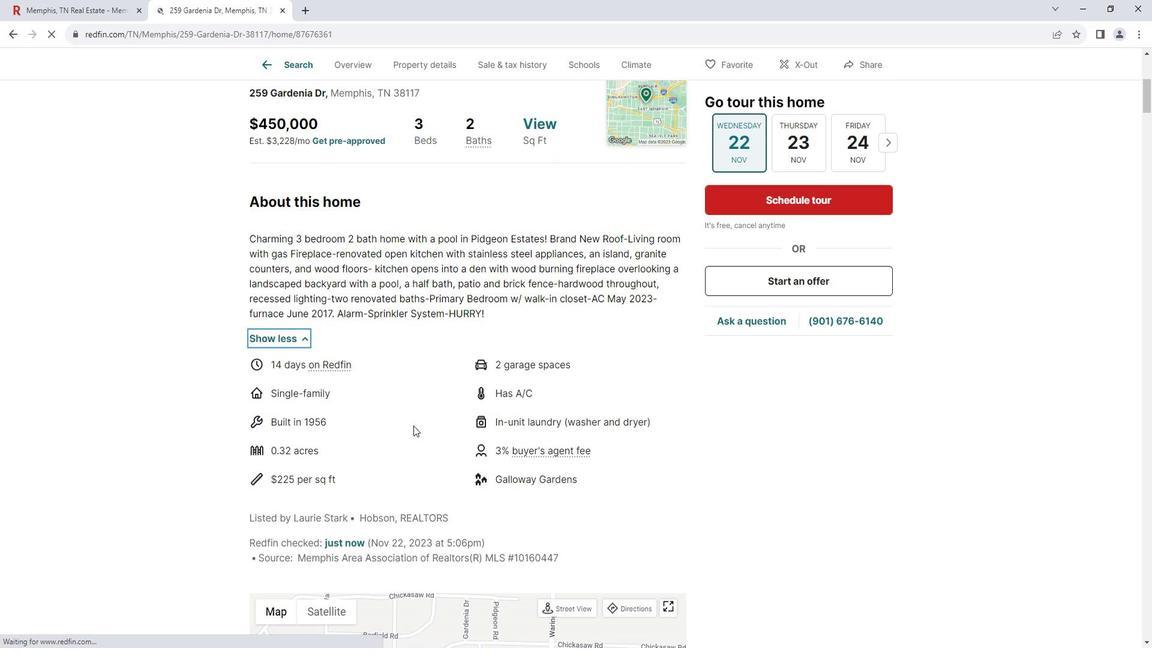 
Action: Mouse scrolled (422, 418) with delta (0, 0)
Screenshot: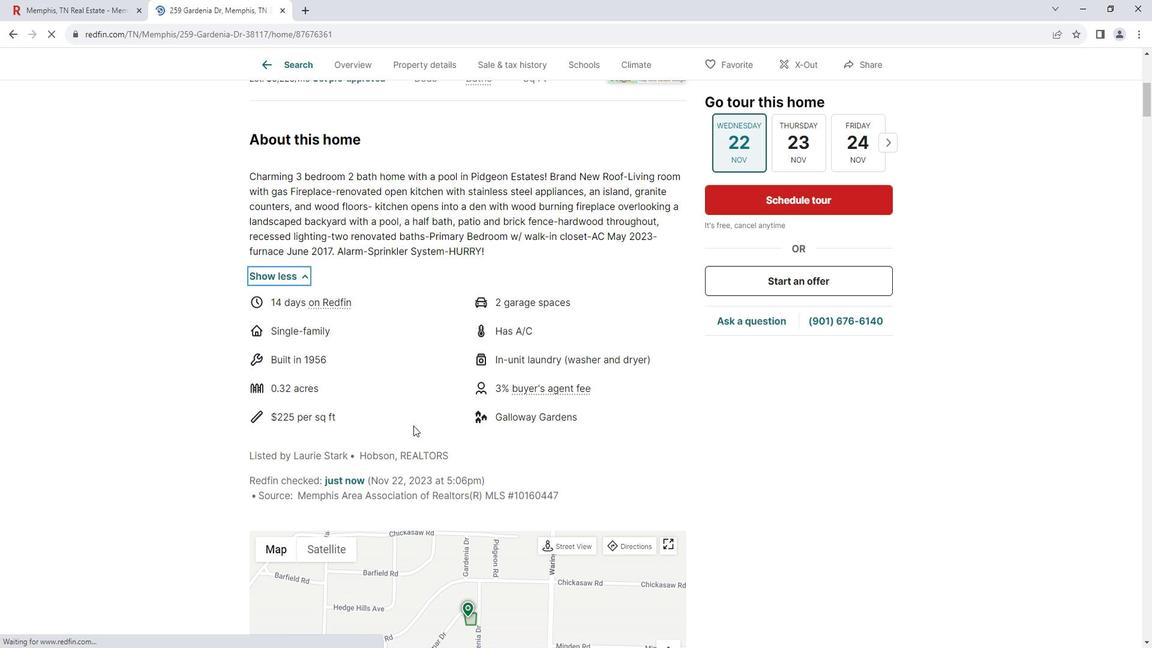 
Action: Mouse scrolled (422, 418) with delta (0, 0)
Screenshot: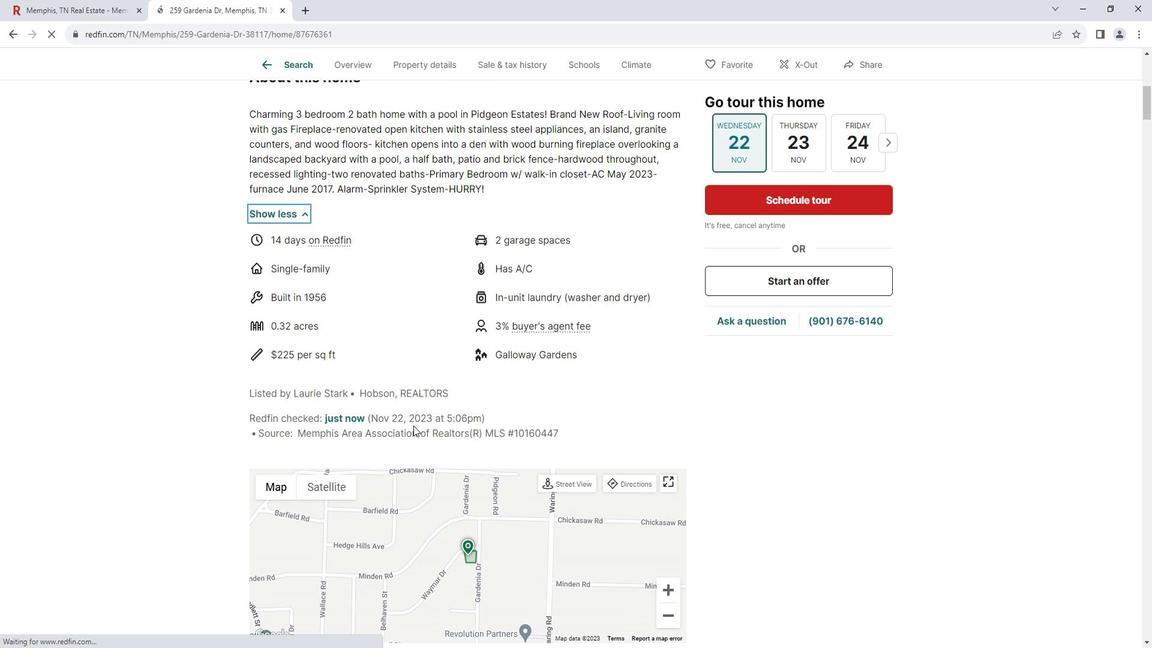 
Action: Mouse scrolled (422, 418) with delta (0, 0)
Screenshot: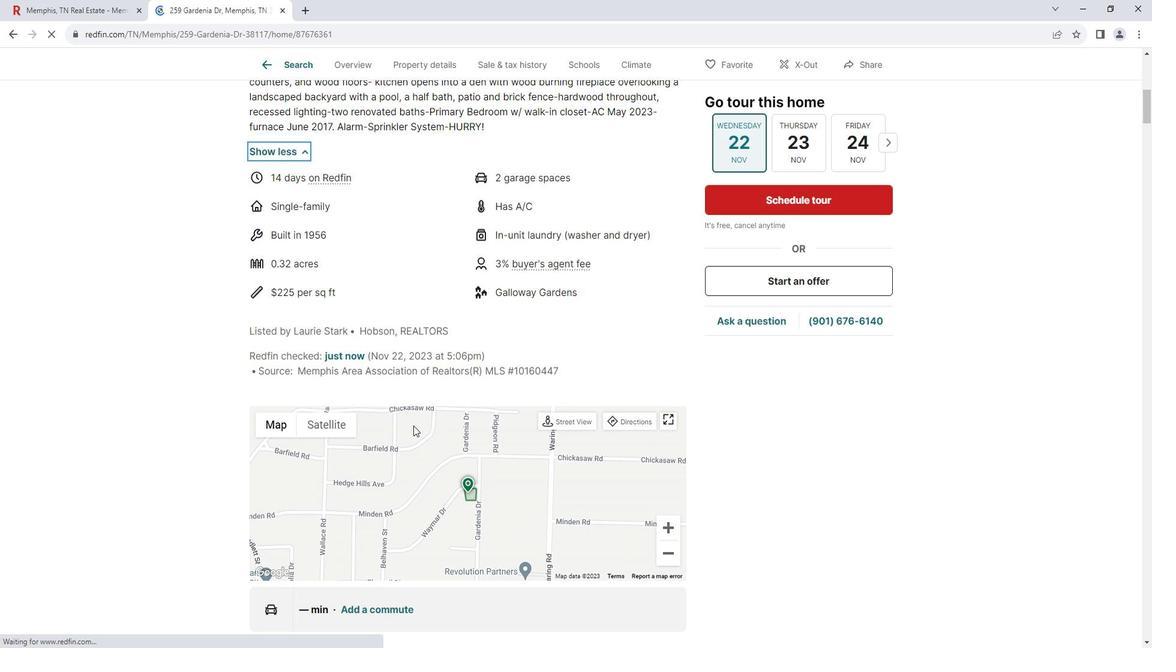 
Action: Mouse scrolled (422, 418) with delta (0, 0)
Screenshot: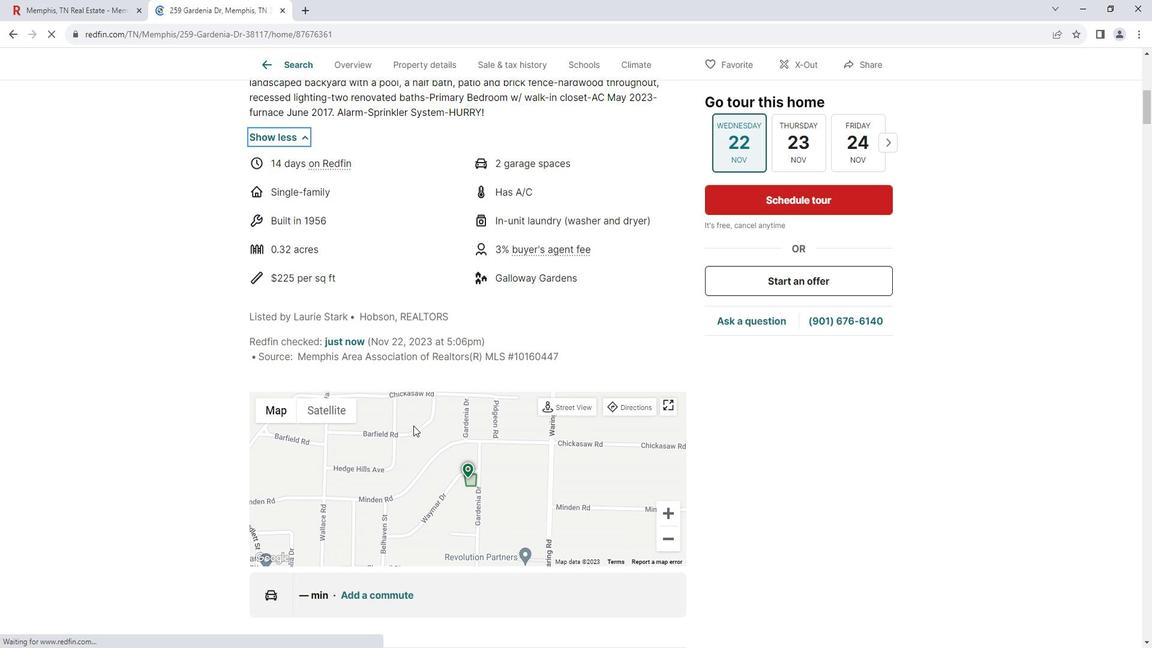 
Action: Mouse scrolled (422, 418) with delta (0, 0)
Screenshot: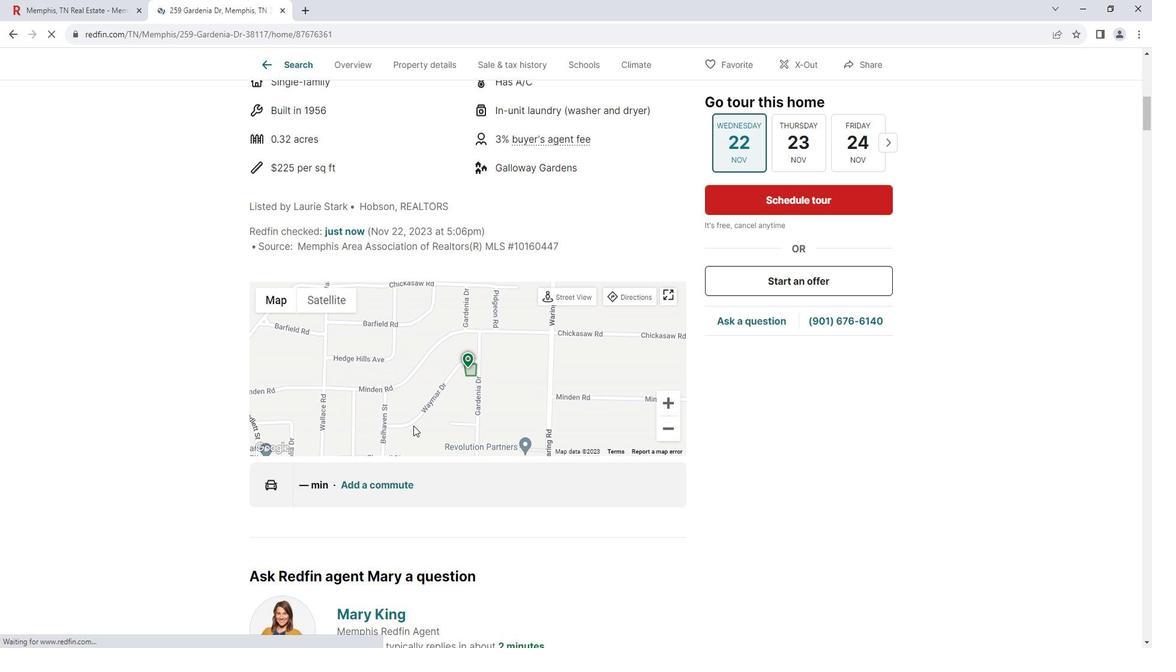 
Action: Mouse scrolled (422, 418) with delta (0, 0)
Screenshot: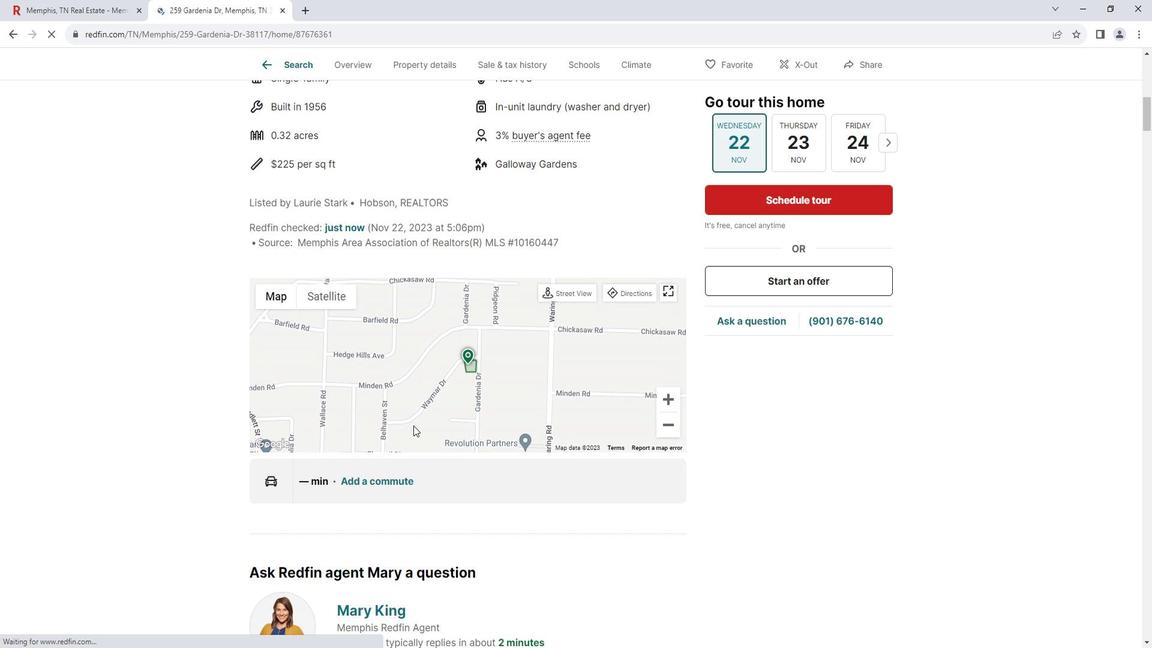 
Action: Mouse scrolled (422, 418) with delta (0, 0)
Screenshot: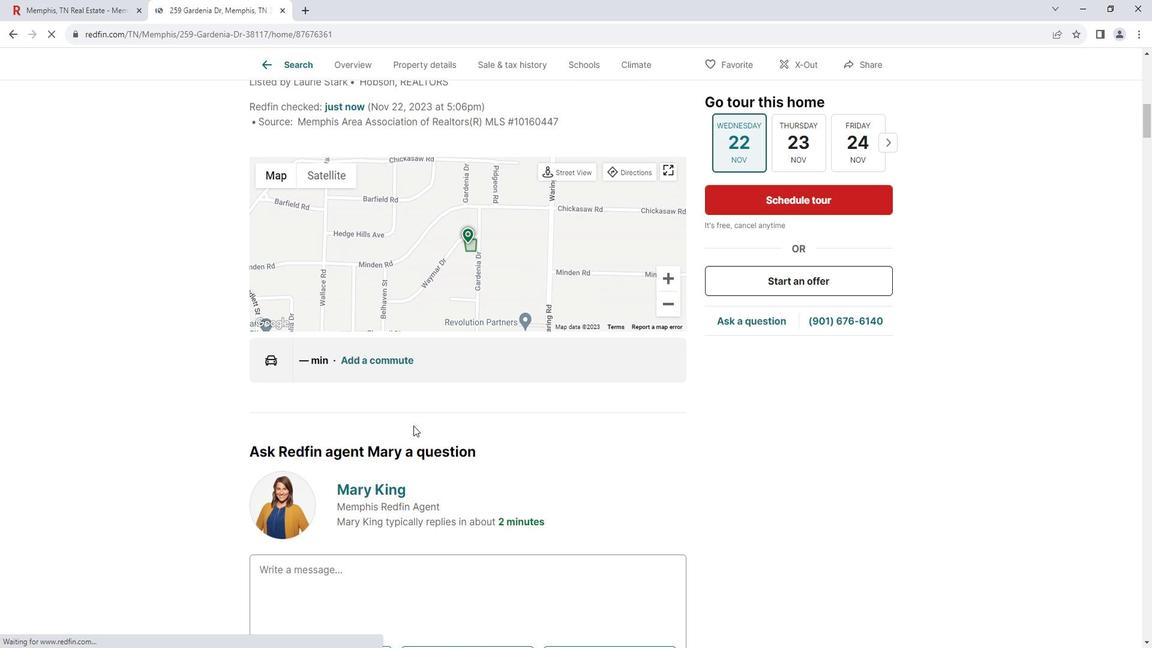 
Action: Mouse scrolled (422, 418) with delta (0, 0)
Screenshot: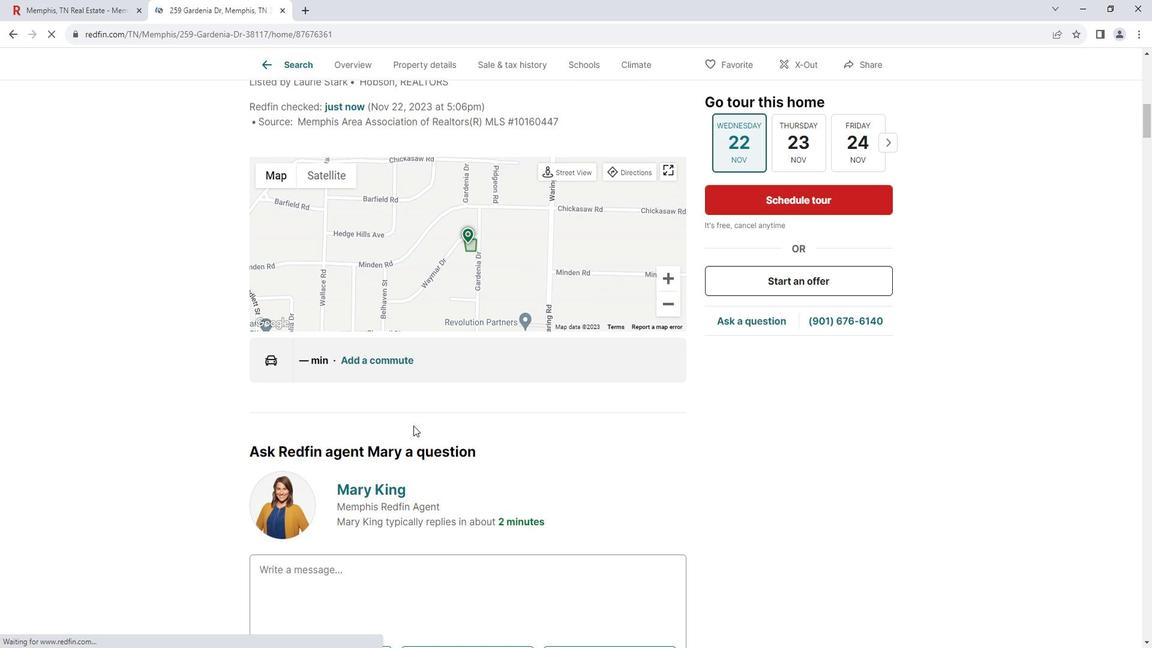 
Action: Mouse scrolled (422, 418) with delta (0, 0)
Screenshot: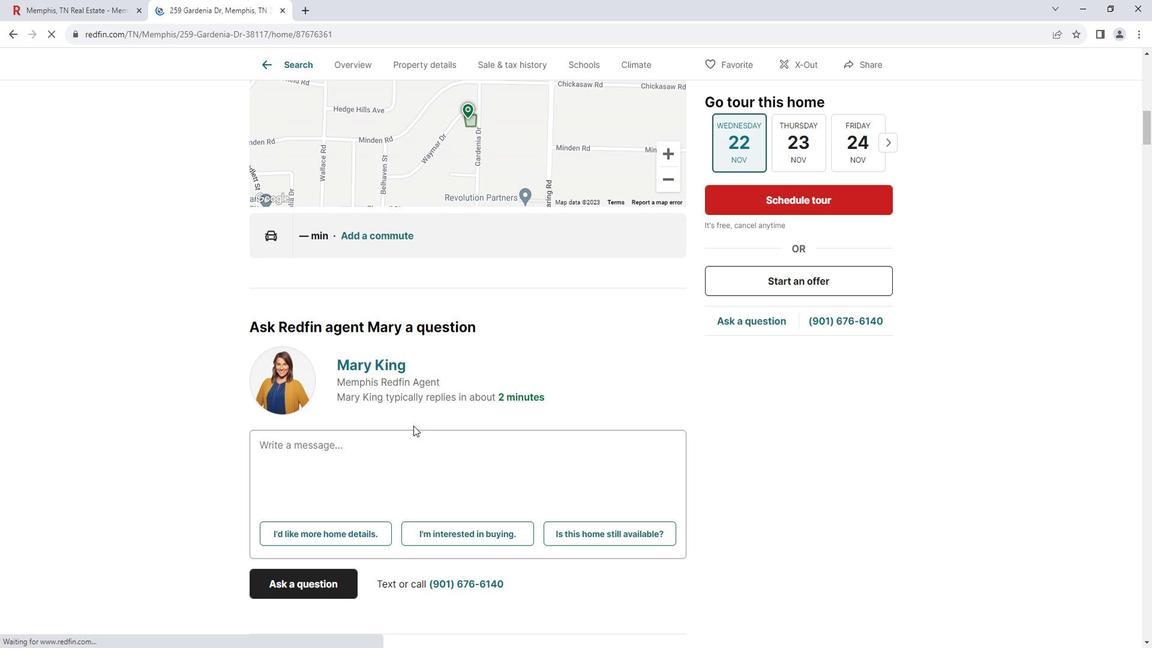 
Action: Mouse scrolled (422, 418) with delta (0, 0)
Screenshot: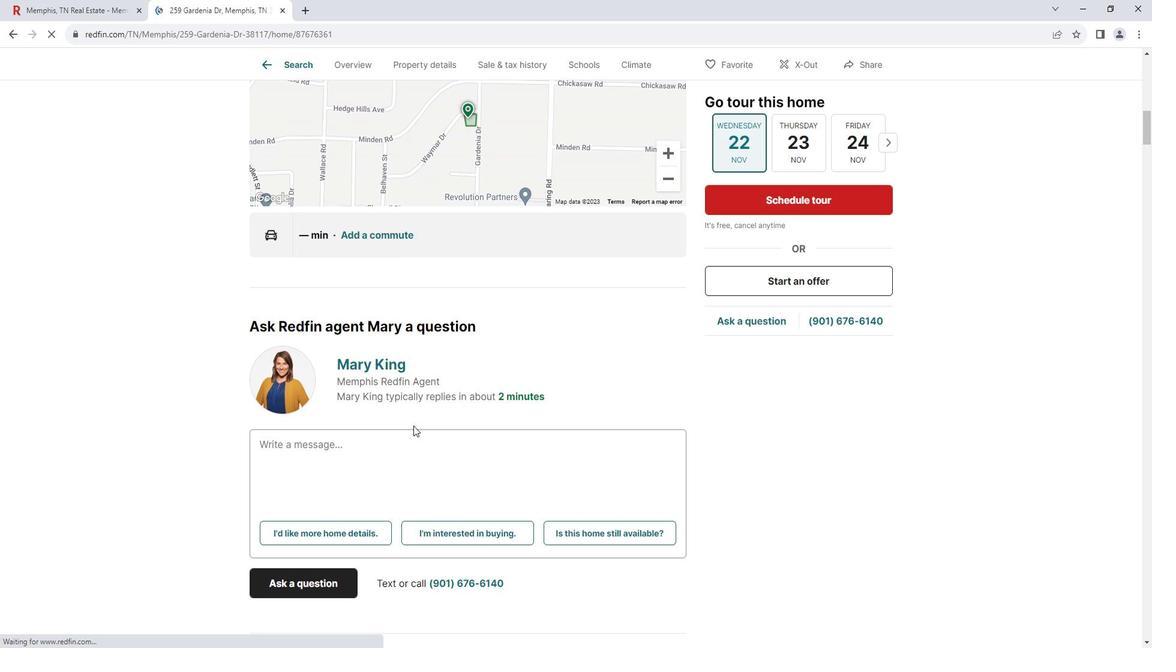 
Action: Mouse scrolled (422, 418) with delta (0, 0)
Screenshot: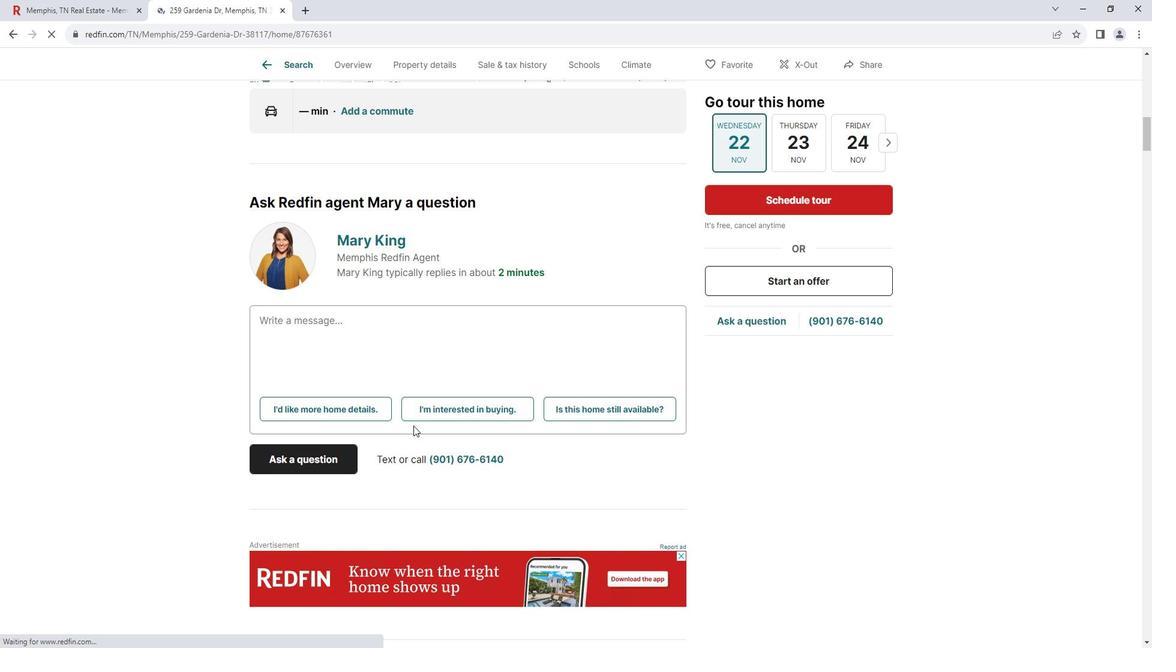 
Action: Mouse scrolled (422, 418) with delta (0, 0)
Screenshot: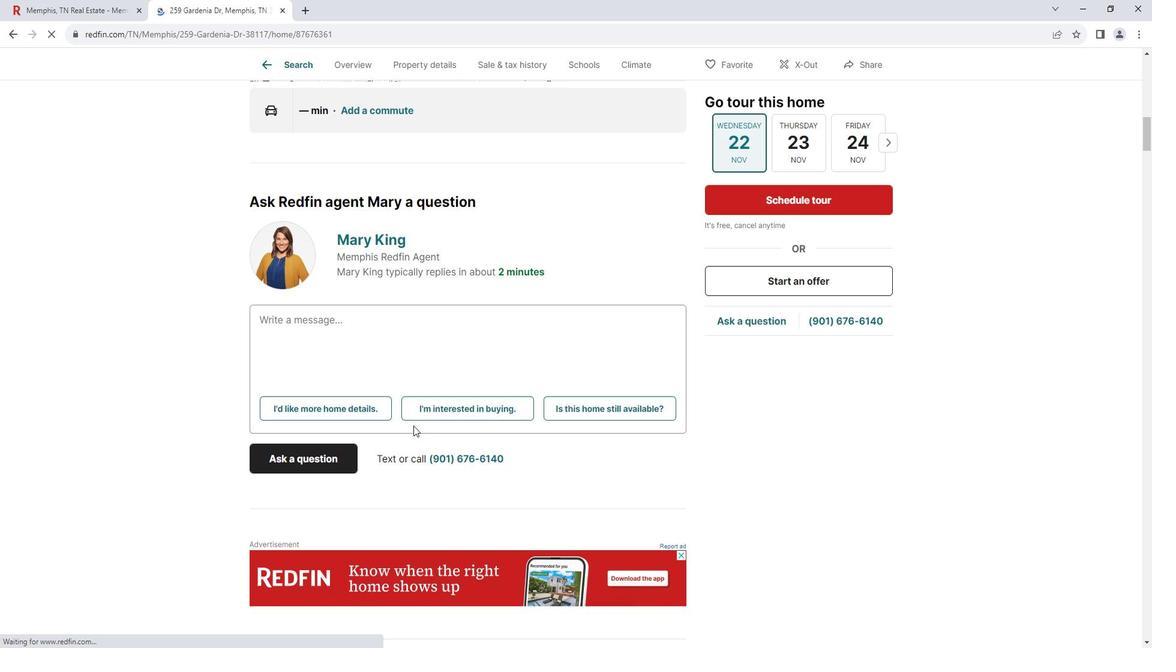 
Action: Mouse scrolled (422, 418) with delta (0, 0)
Screenshot: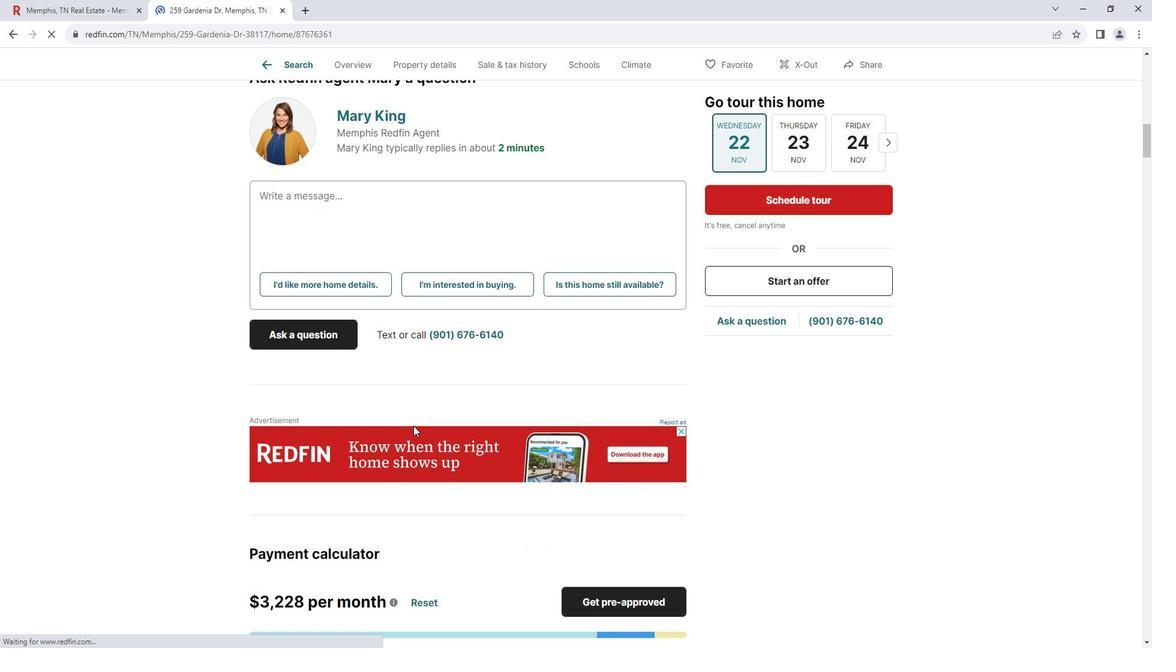 
Action: Mouse scrolled (422, 418) with delta (0, 0)
Screenshot: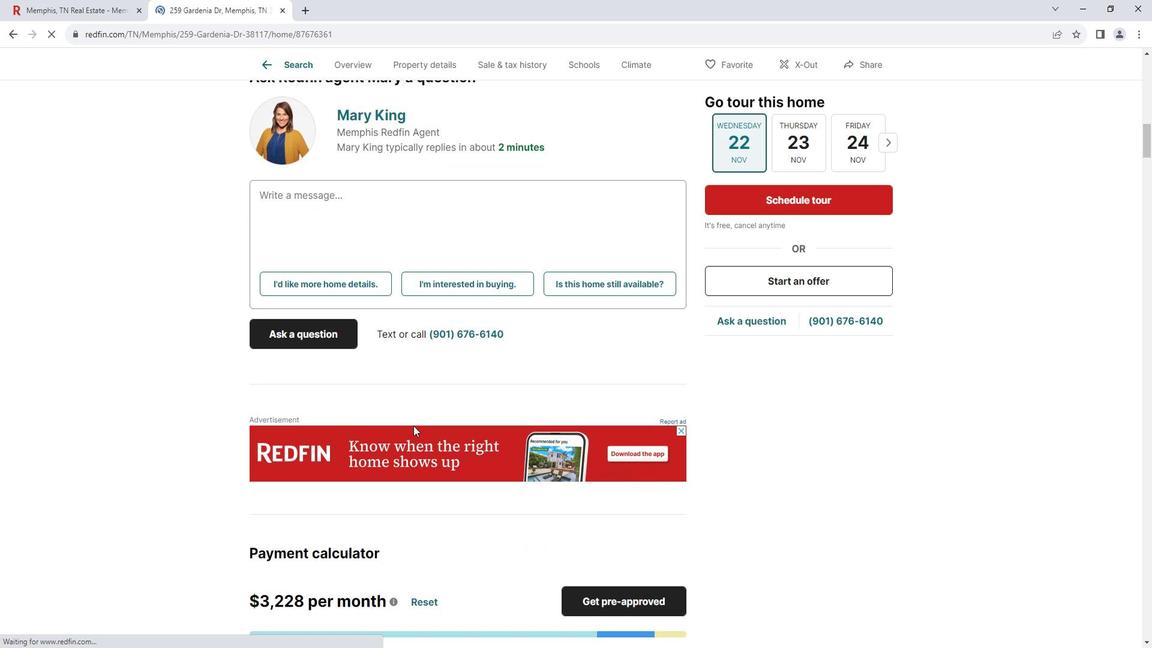 
Action: Mouse scrolled (422, 418) with delta (0, 0)
Screenshot: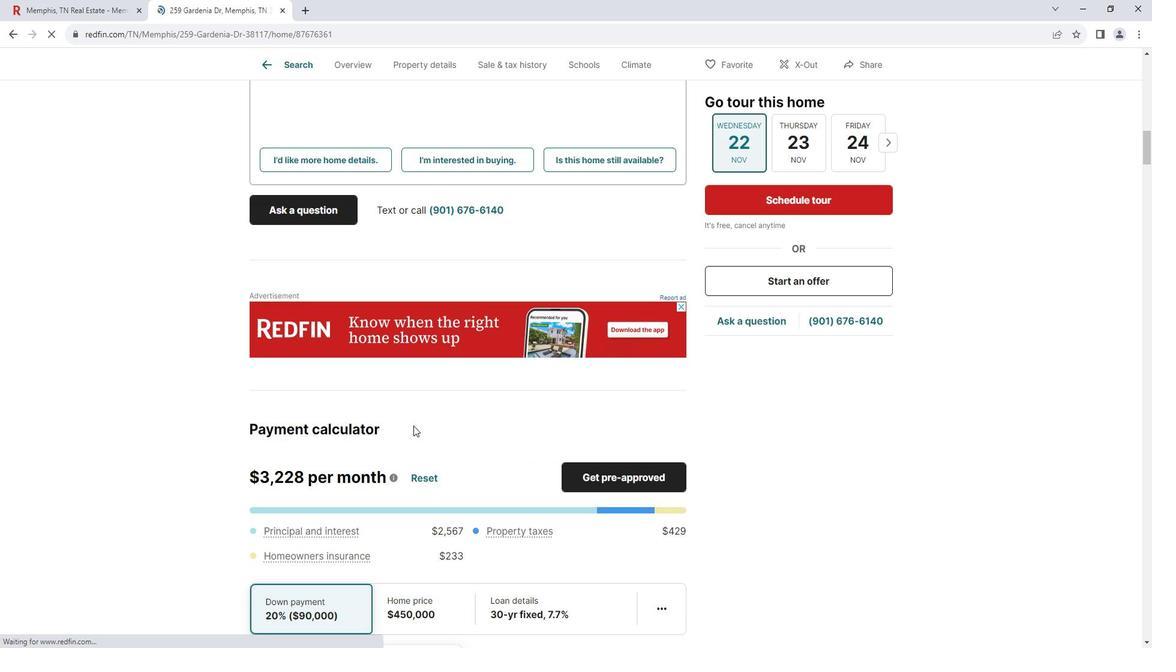 
Action: Mouse scrolled (422, 418) with delta (0, 0)
Screenshot: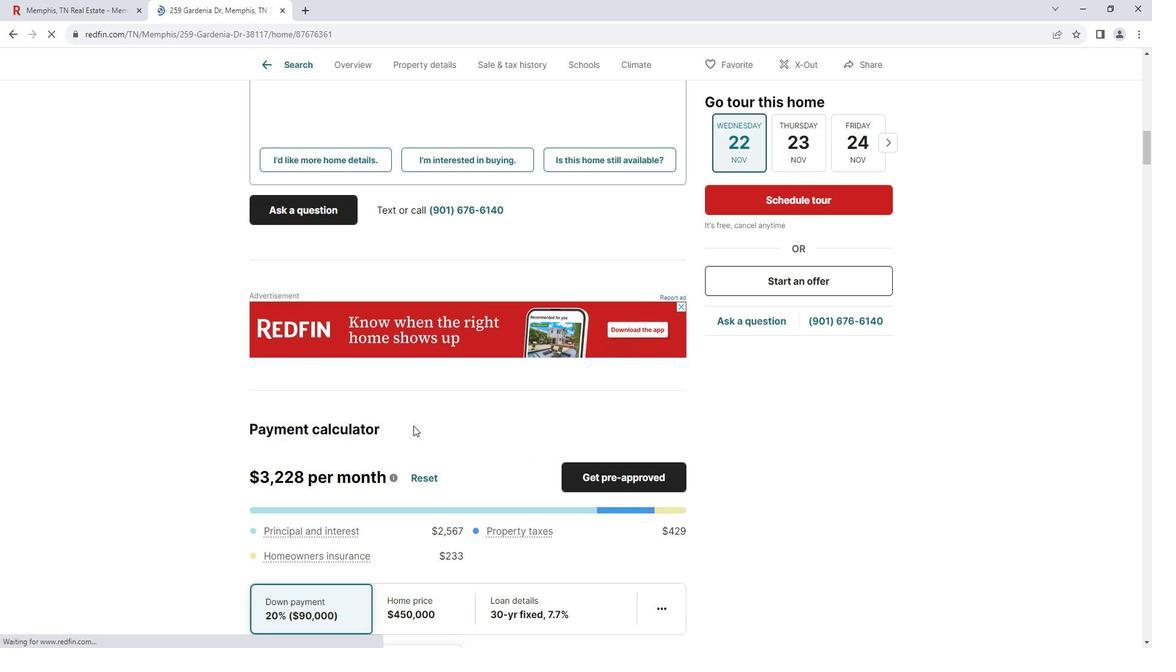 
Action: Mouse scrolled (422, 418) with delta (0, 0)
Screenshot: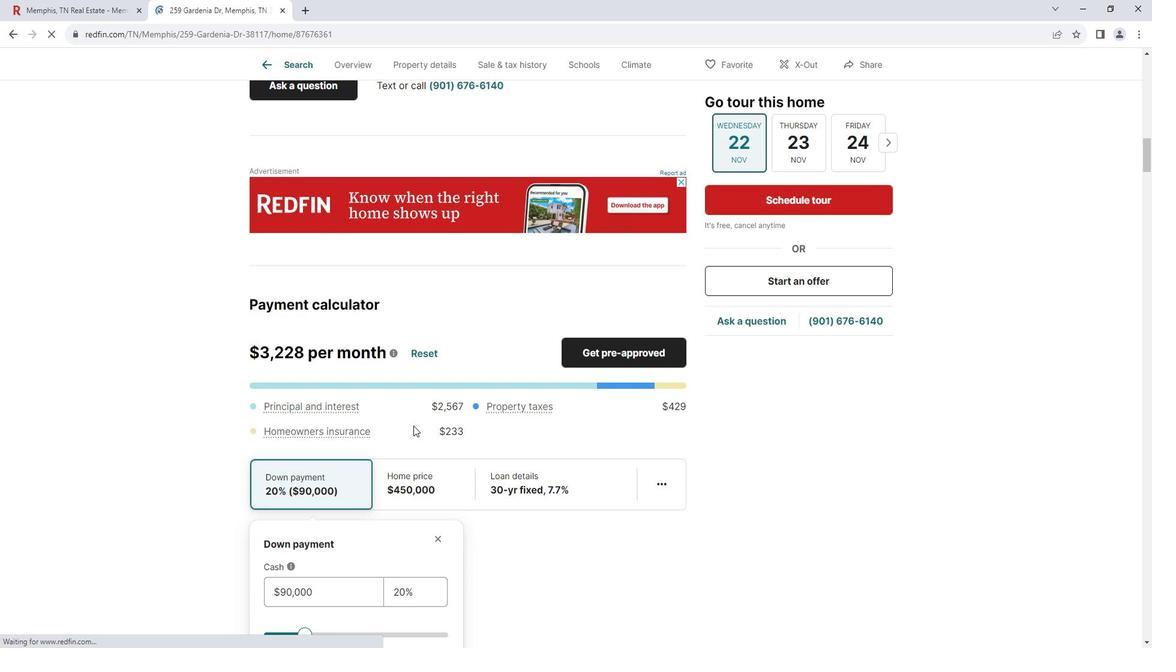 
Action: Mouse scrolled (422, 418) with delta (0, 0)
Screenshot: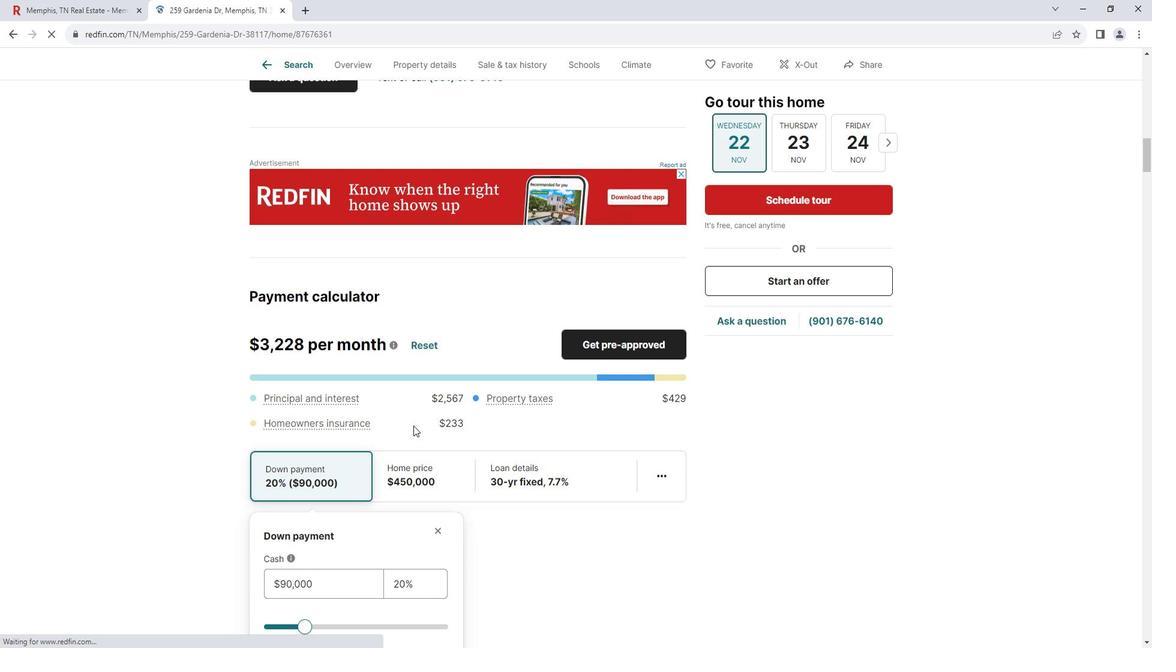 
Action: Mouse scrolled (422, 418) with delta (0, 0)
Screenshot: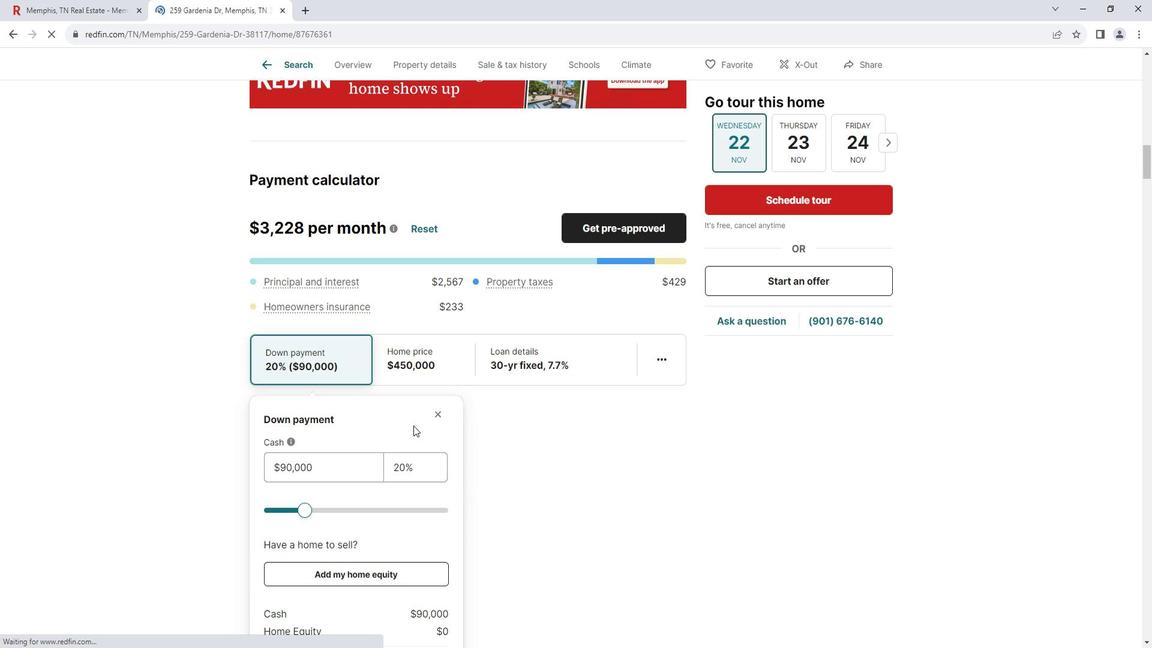 
Action: Mouse scrolled (422, 418) with delta (0, 0)
Screenshot: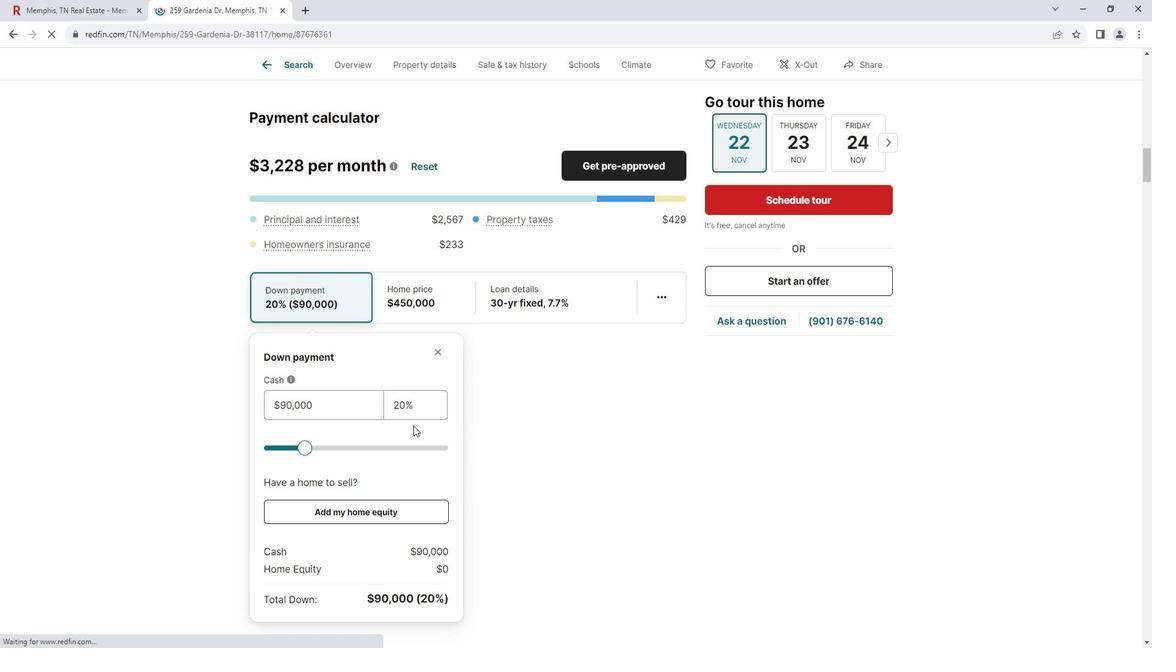 
Action: Mouse moved to (433, 240)
Screenshot: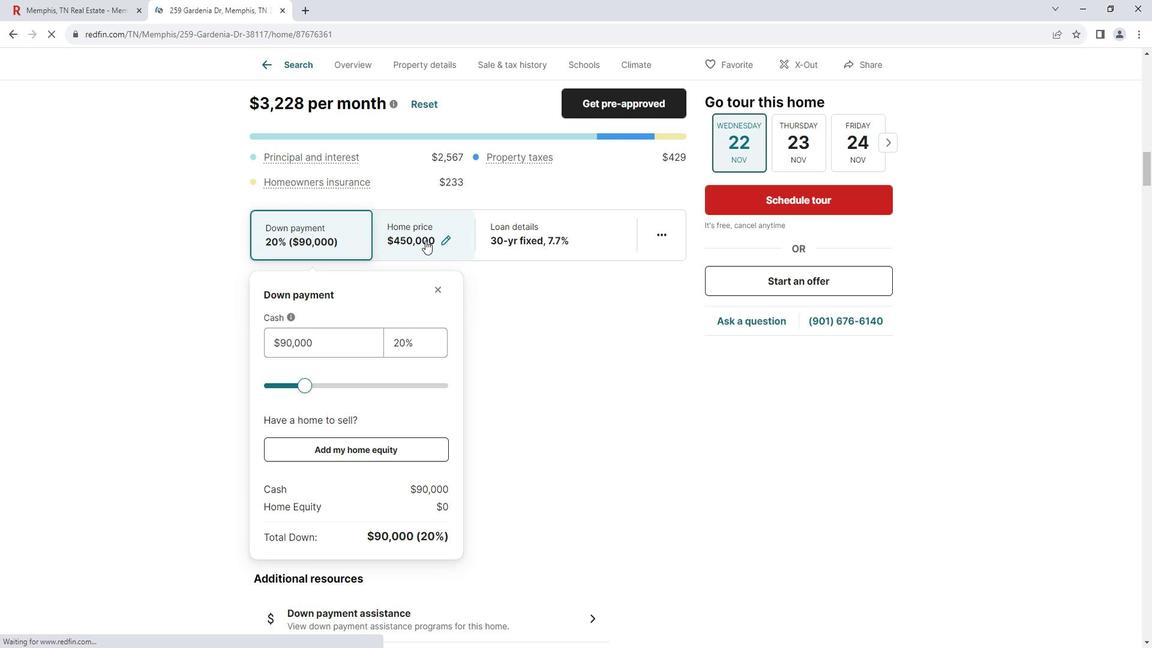 
Action: Mouse pressed left at (433, 240)
Screenshot: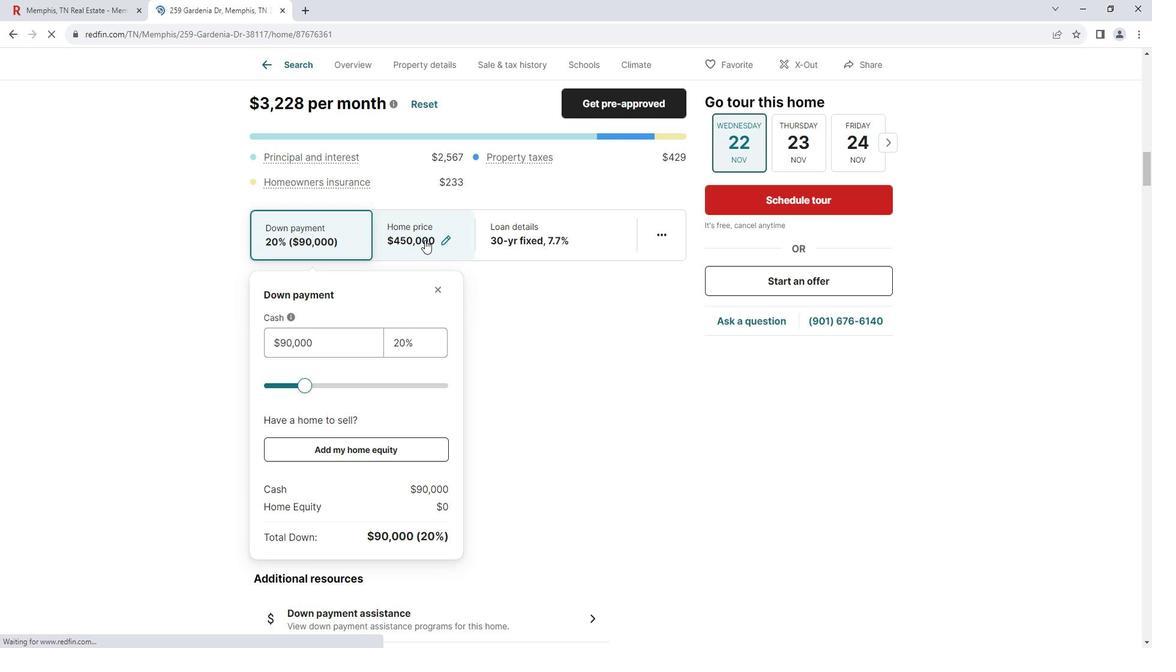 
Action: Mouse moved to (568, 240)
Screenshot: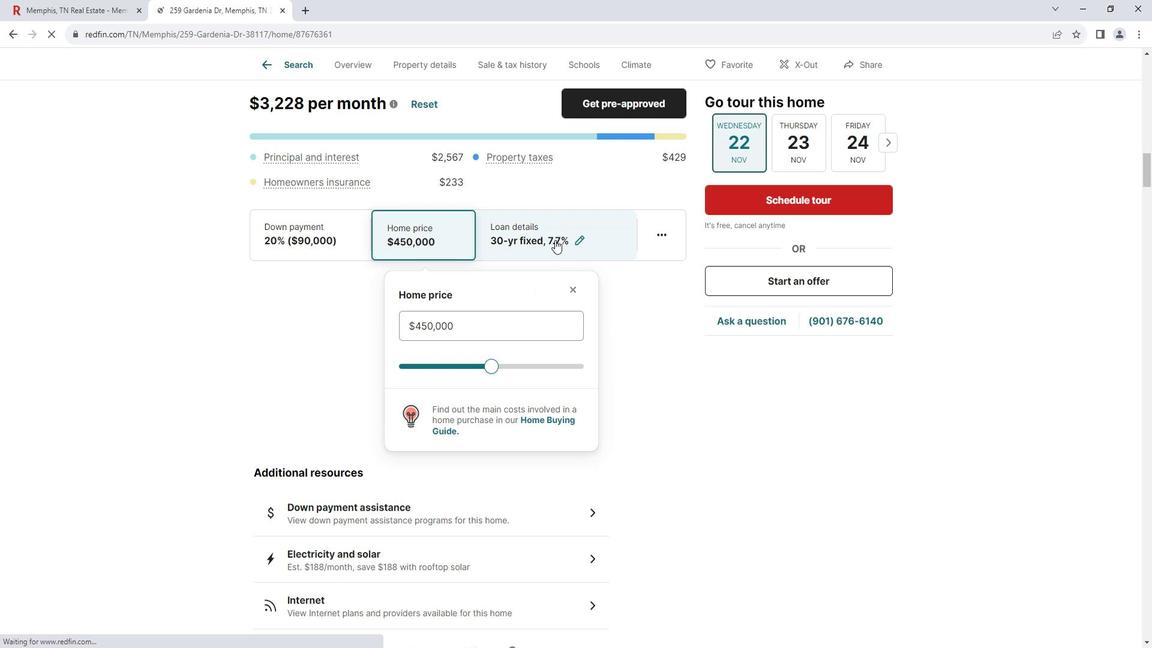 
Action: Mouse pressed left at (568, 240)
Screenshot: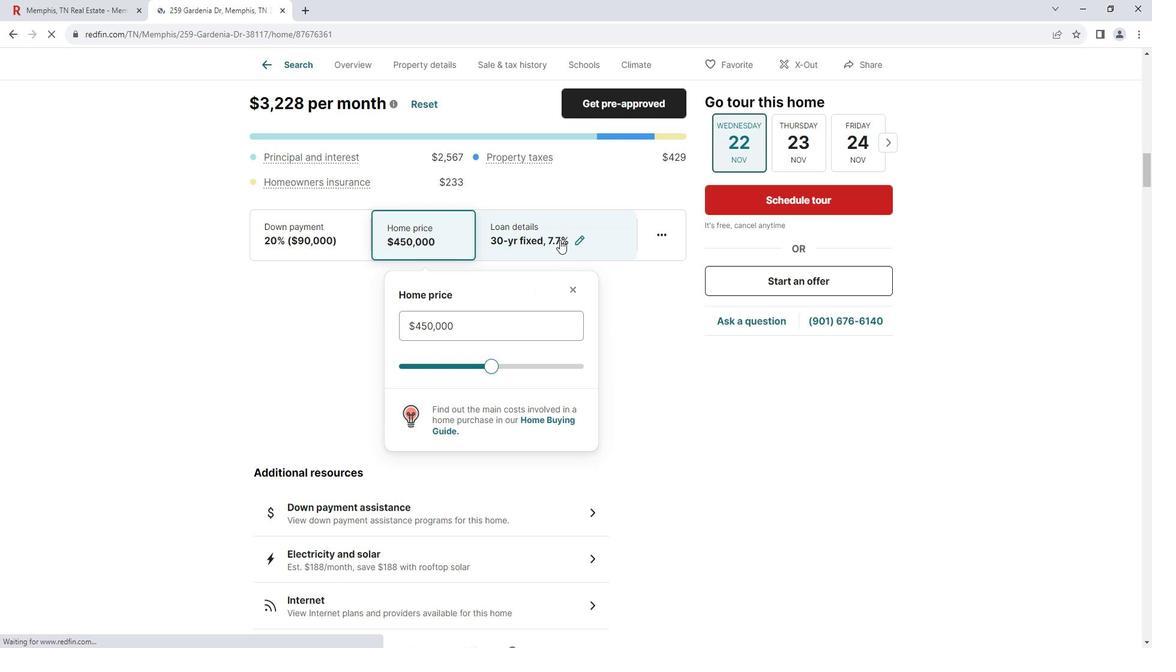 
Action: Mouse moved to (674, 238)
Screenshot: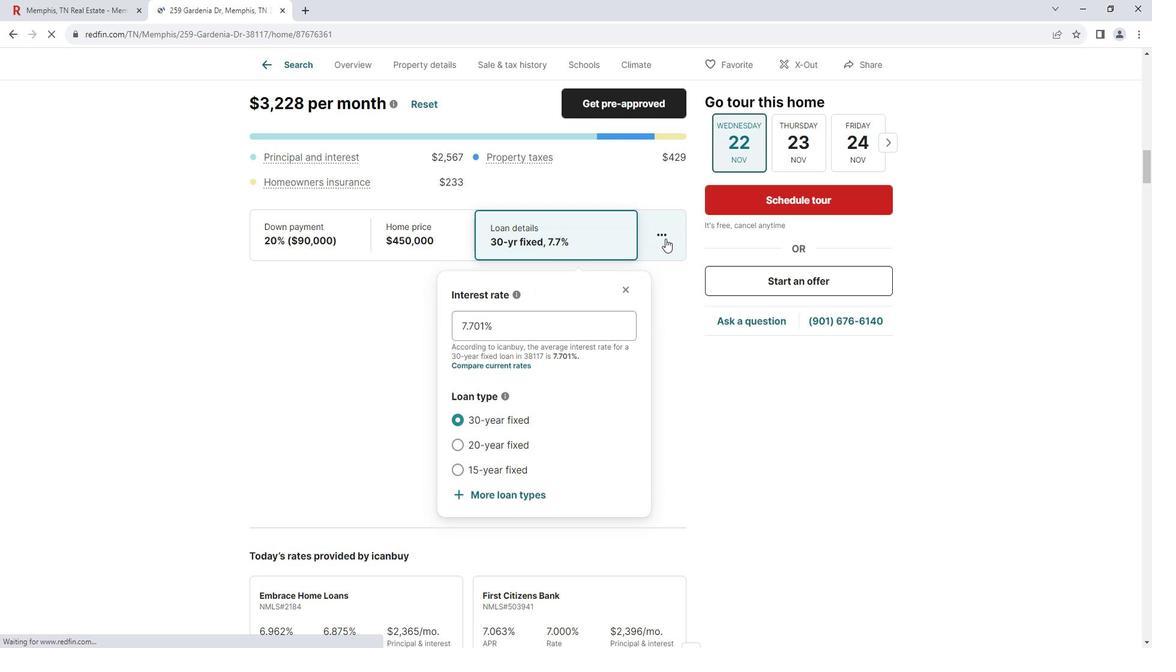 
Action: Mouse pressed left at (674, 238)
Screenshot: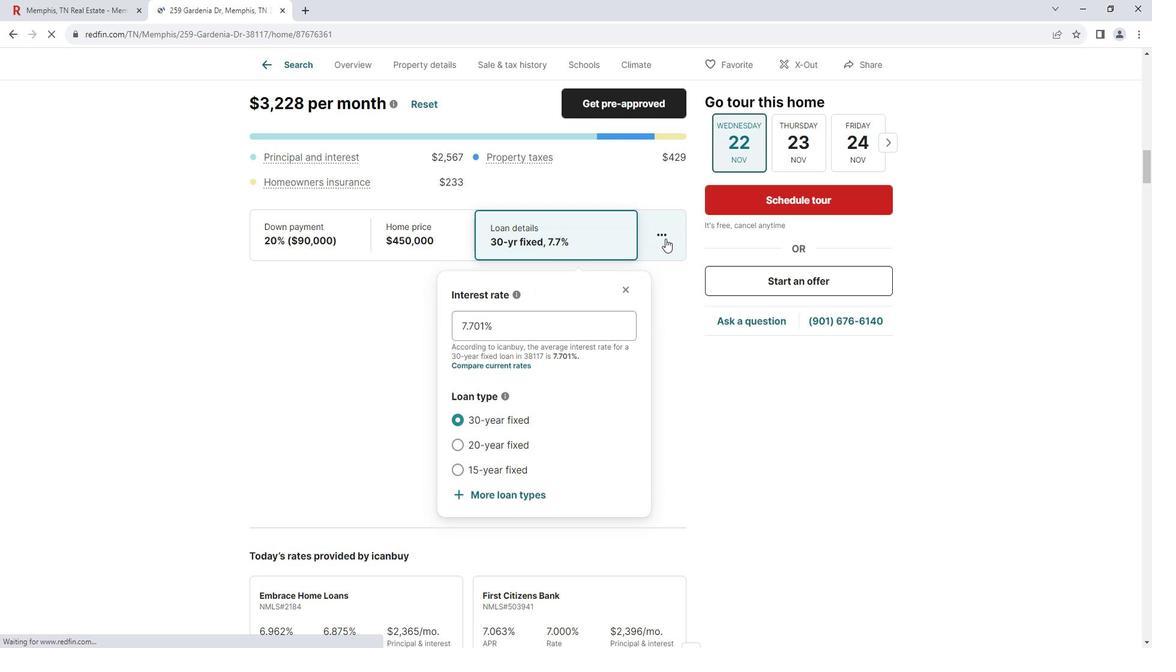 
Action: Mouse moved to (418, 364)
Screenshot: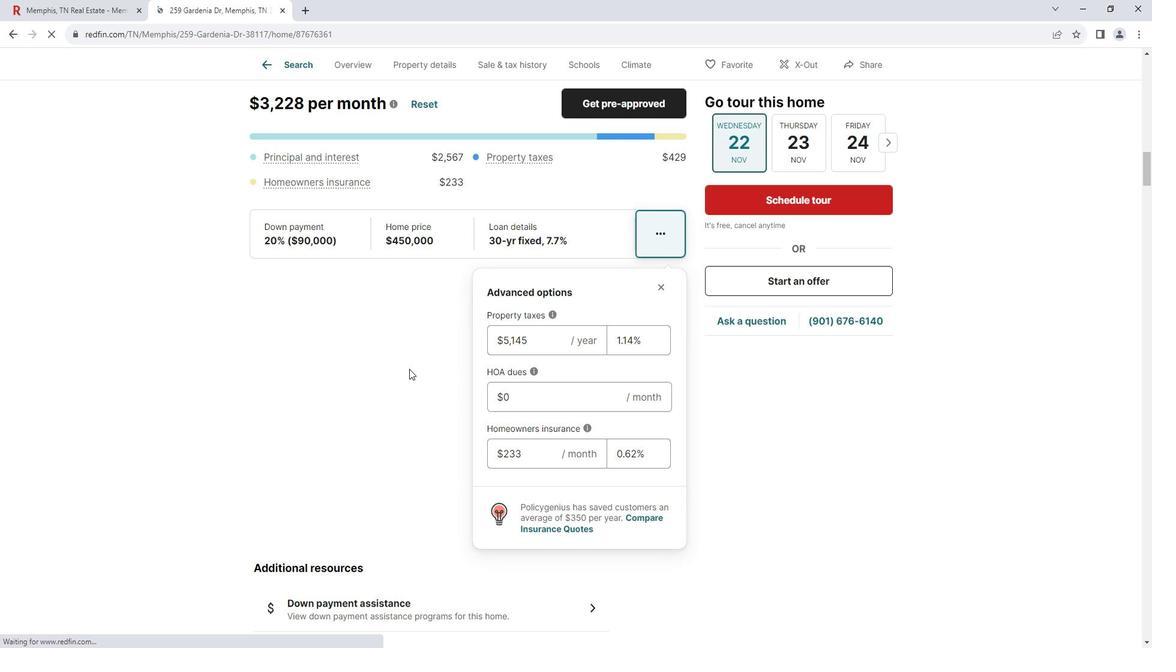 
Action: Mouse scrolled (418, 363) with delta (0, 0)
Screenshot: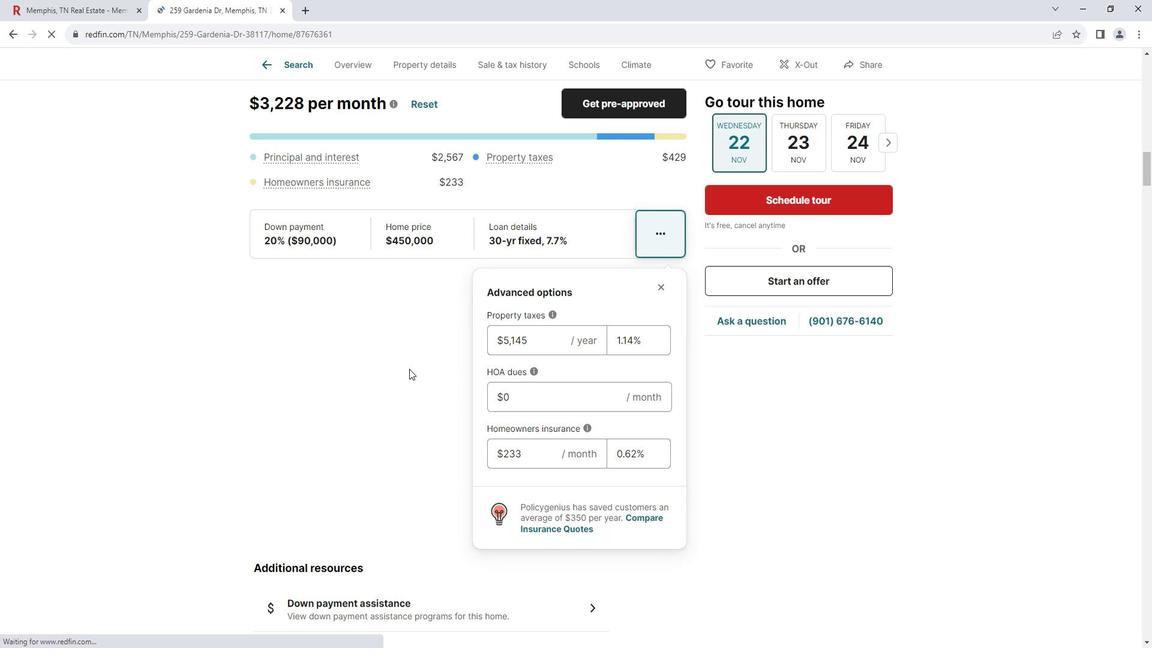 
Action: Mouse scrolled (418, 363) with delta (0, 0)
Screenshot: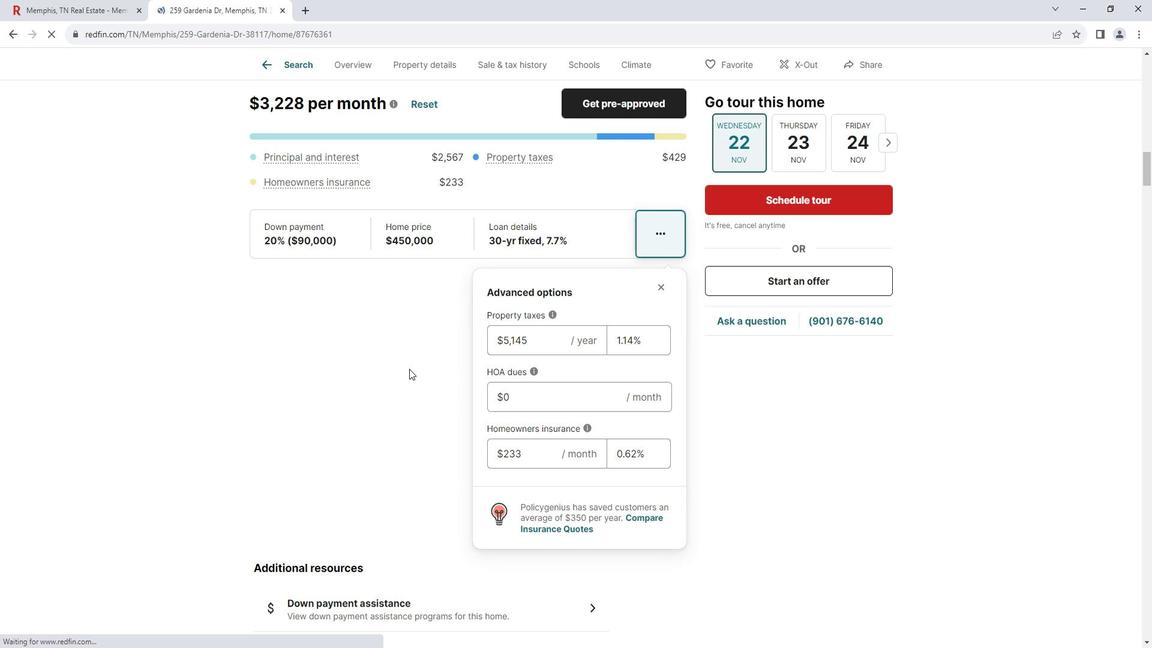 
Action: Mouse scrolled (418, 363) with delta (0, 0)
Screenshot: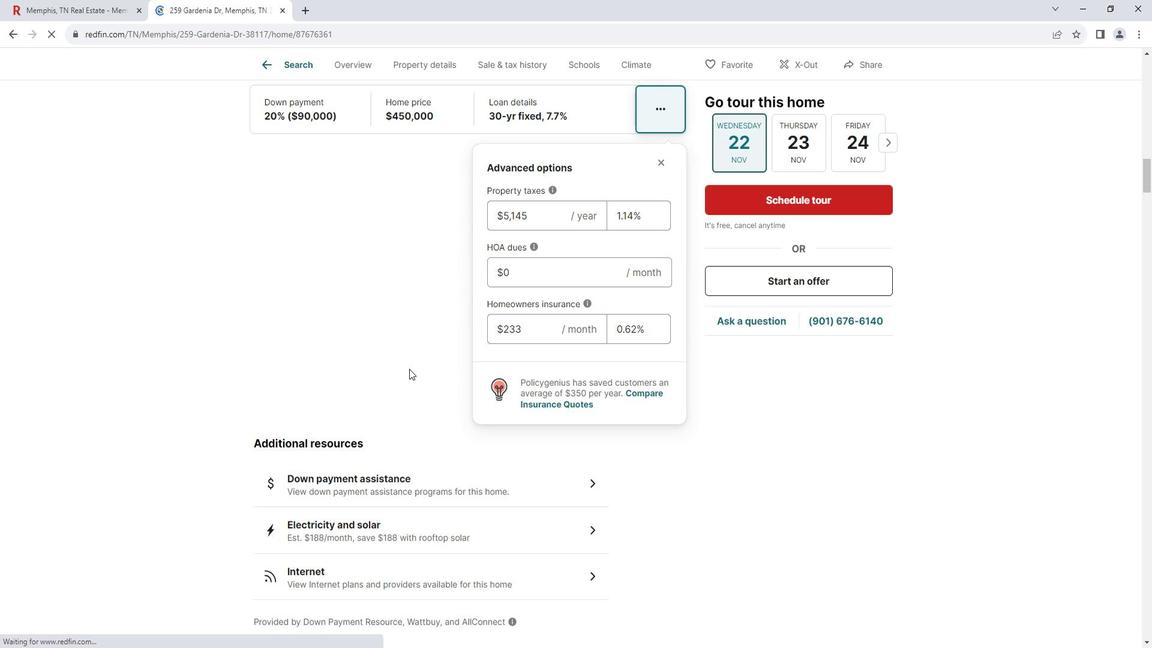 
Action: Mouse scrolled (418, 363) with delta (0, 0)
Screenshot: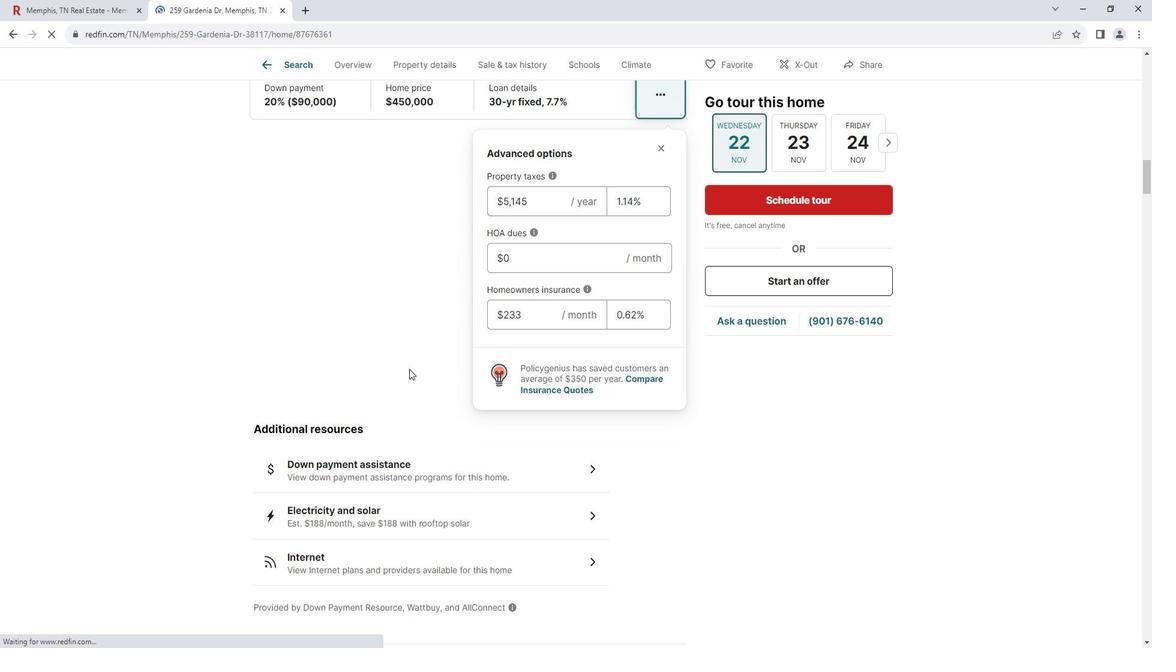 
Action: Mouse moved to (418, 362)
Screenshot: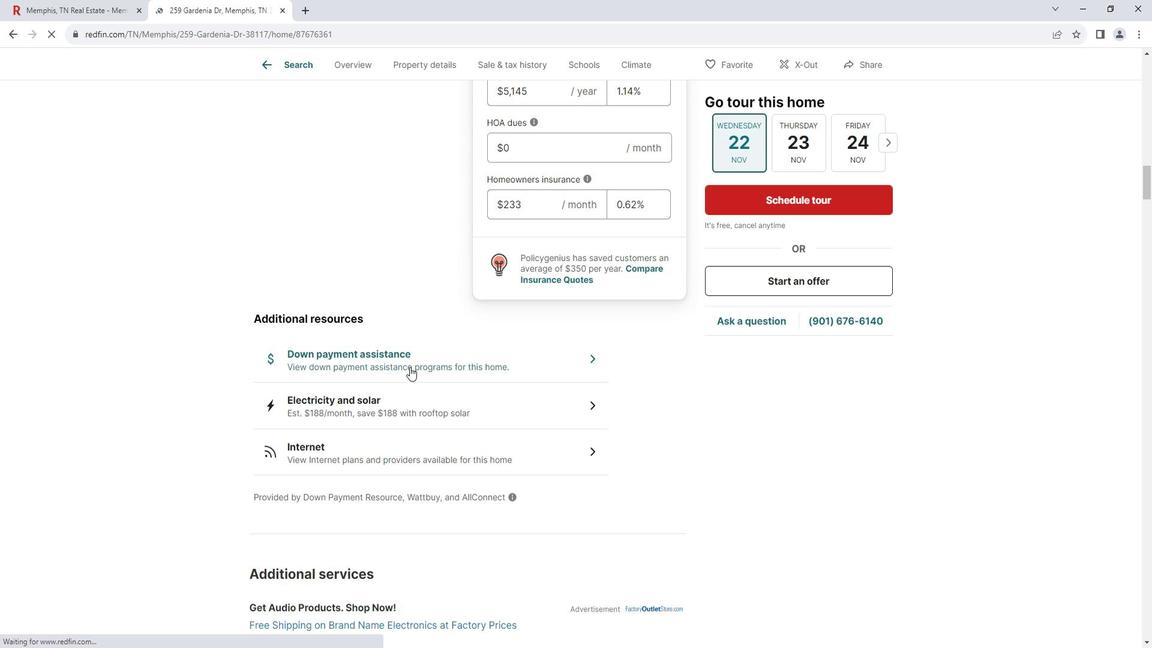 
Action: Mouse pressed left at (418, 362)
Screenshot: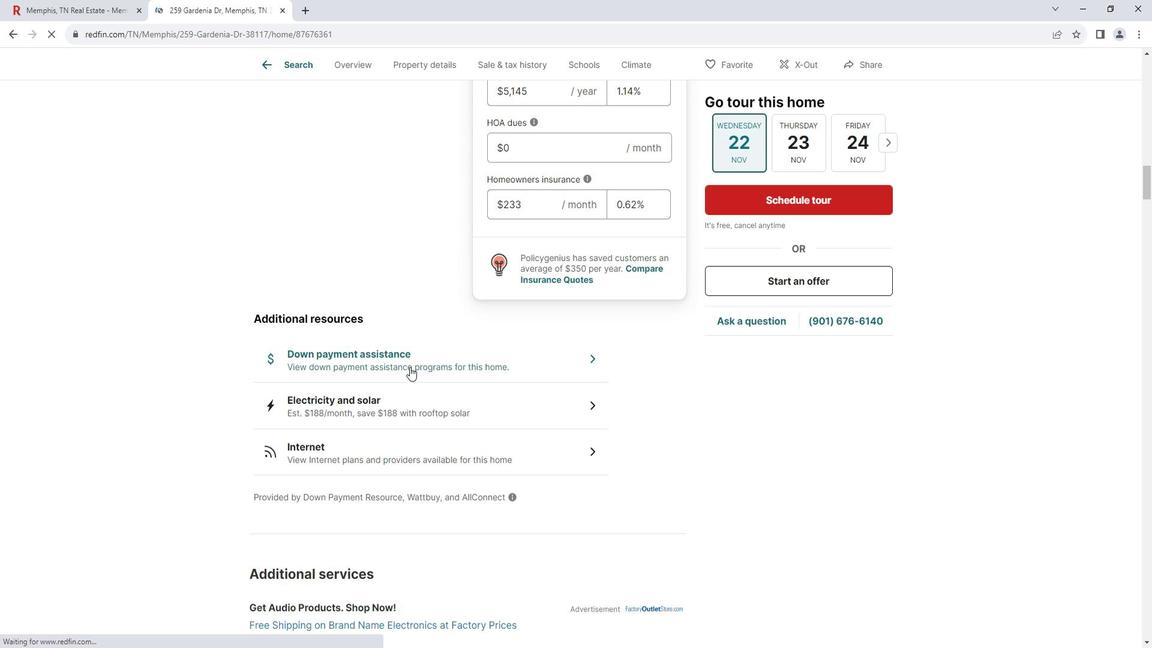 
Action: Mouse moved to (793, 175)
Screenshot: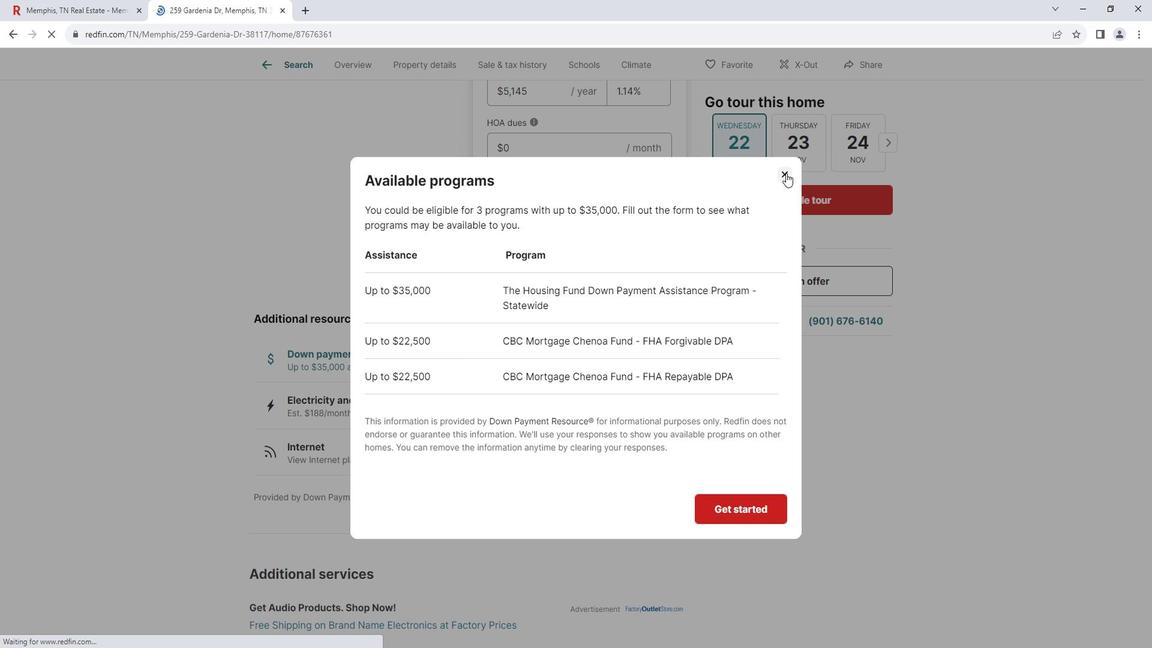 
Action: Mouse pressed left at (793, 175)
Screenshot: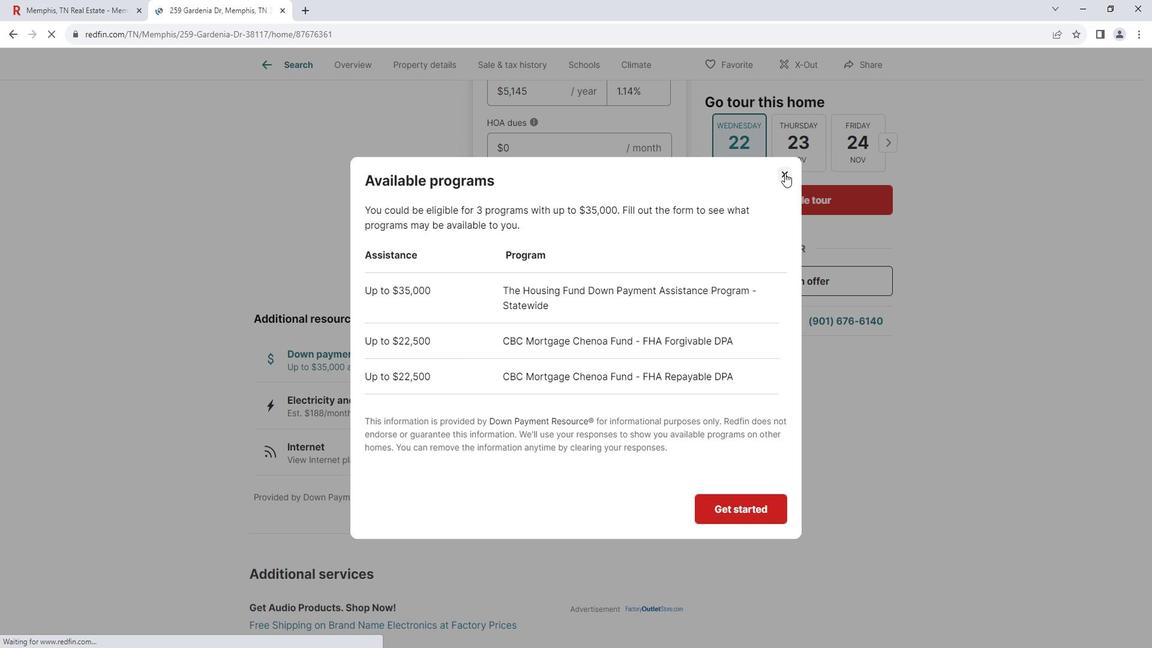 
Action: Mouse moved to (330, 407)
Screenshot: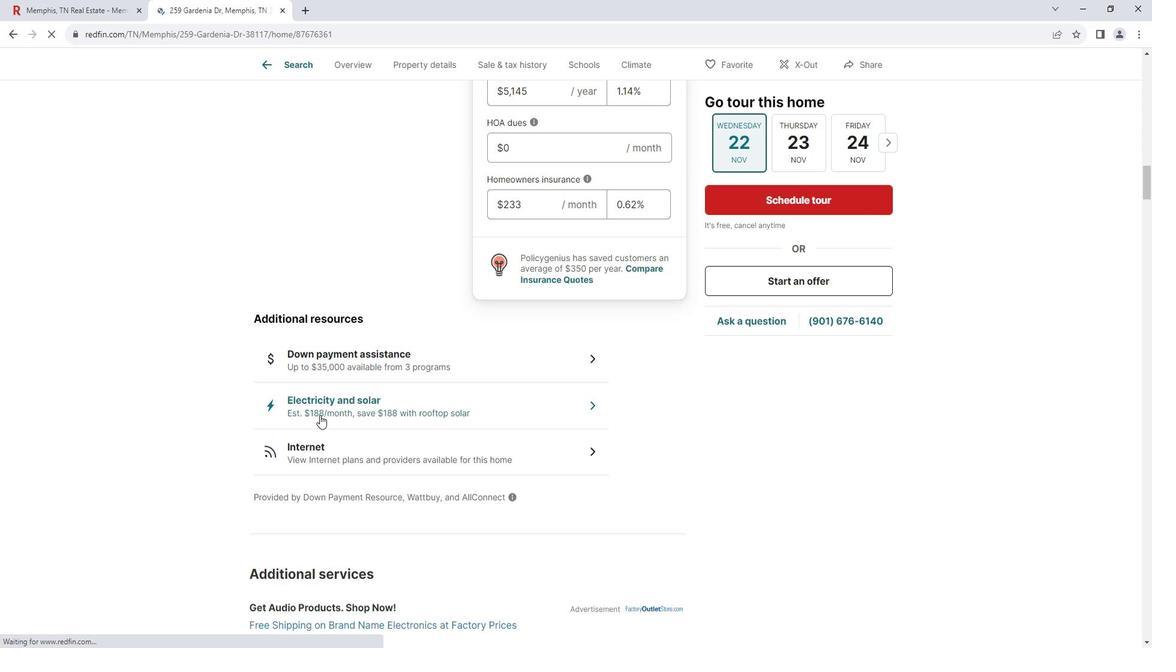 
Action: Mouse pressed left at (330, 407)
Screenshot: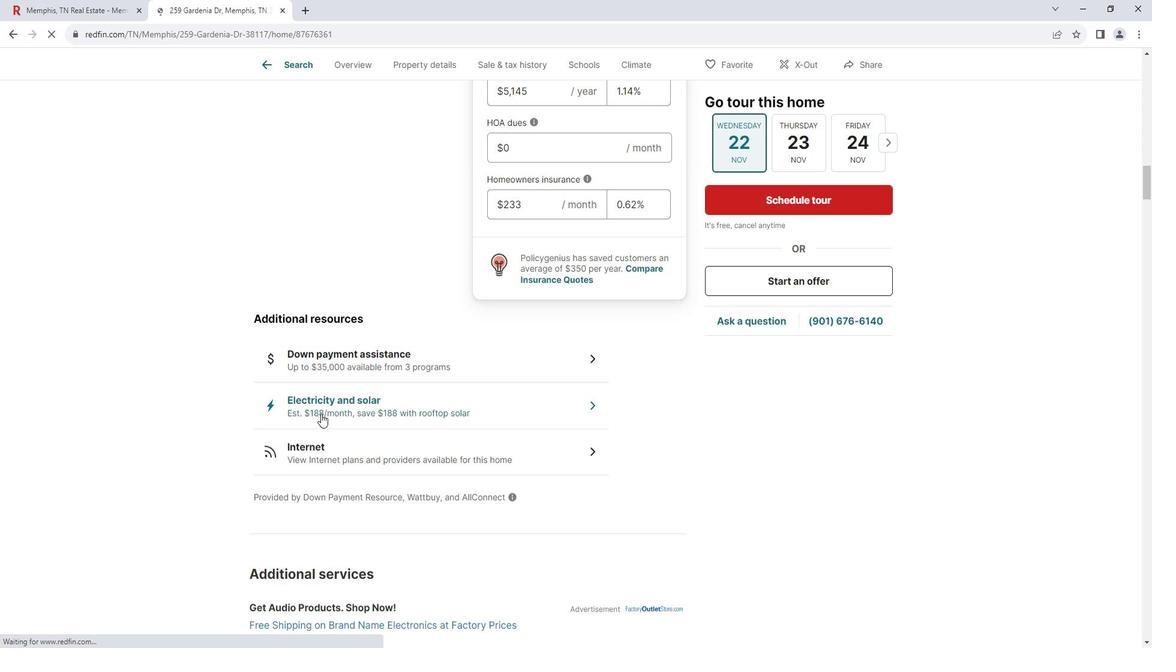 
Action: Mouse moved to (790, 124)
Screenshot: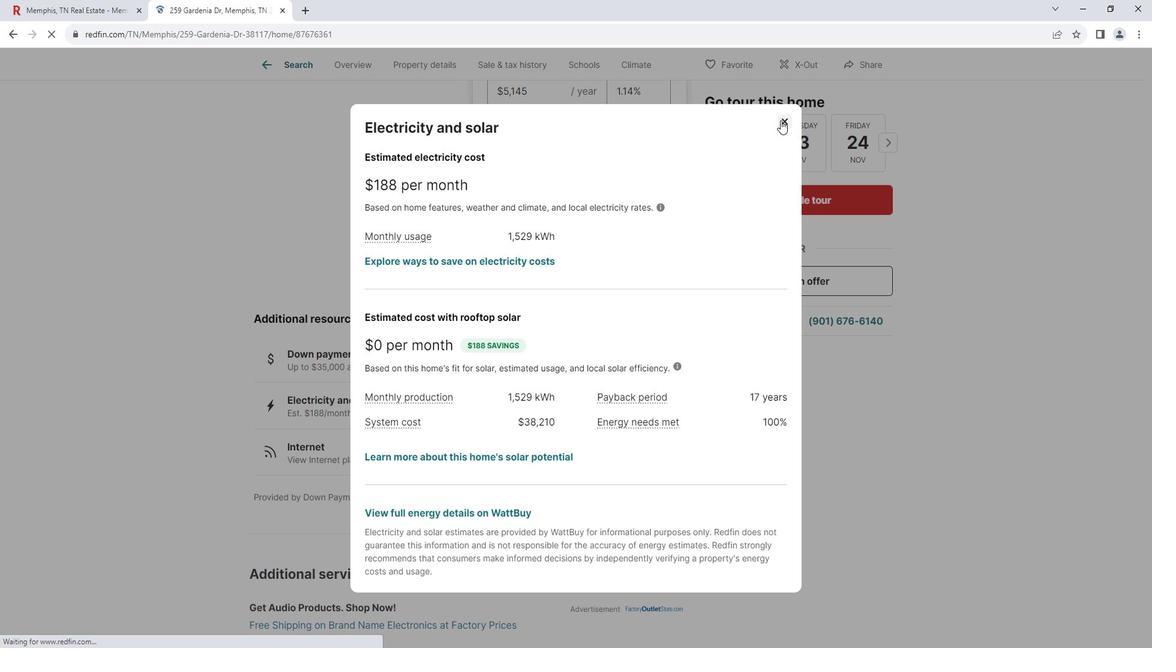 
Action: Mouse pressed left at (790, 124)
Screenshot: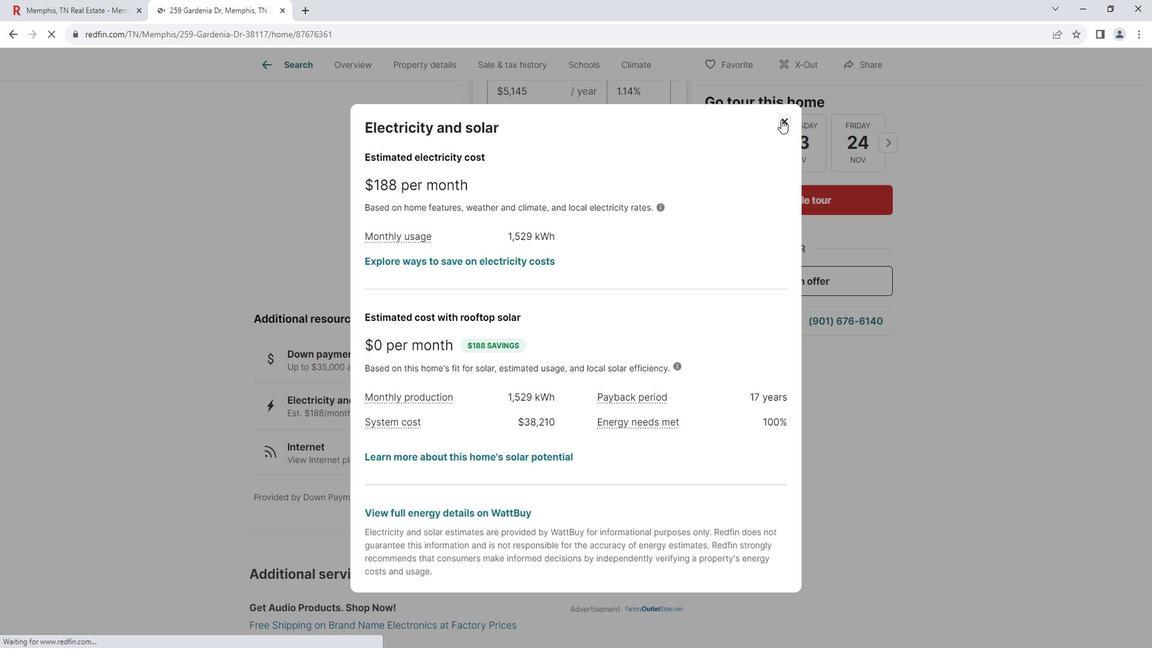 
Action: Mouse moved to (436, 398)
Screenshot: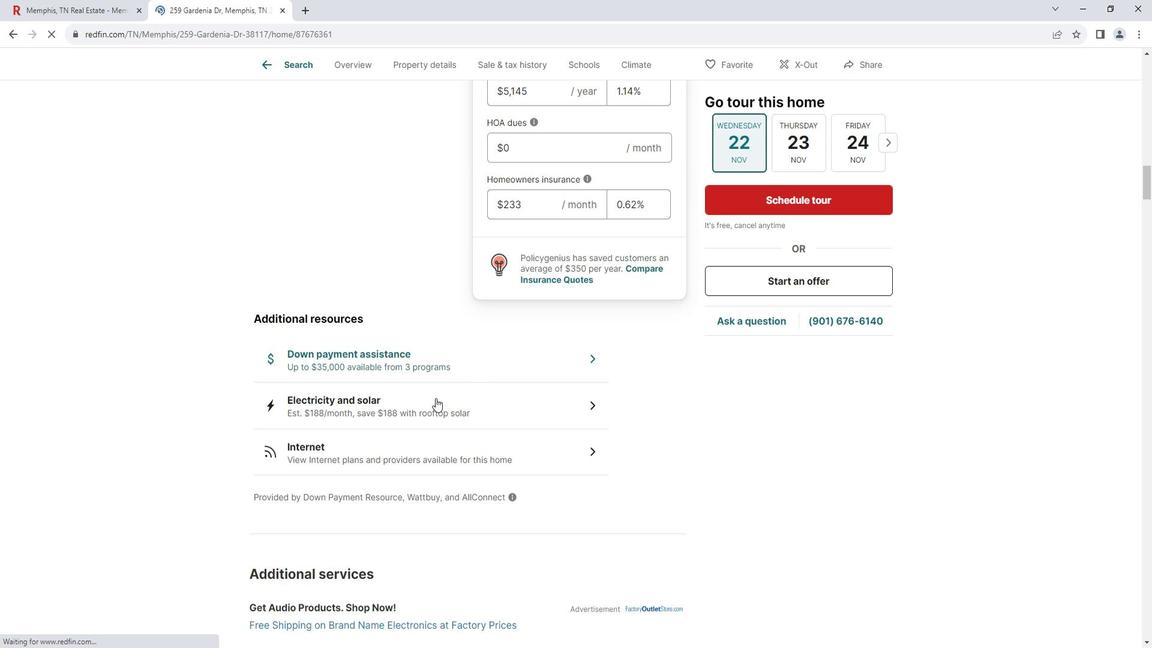 
Action: Mouse scrolled (436, 397) with delta (0, 0)
Screenshot: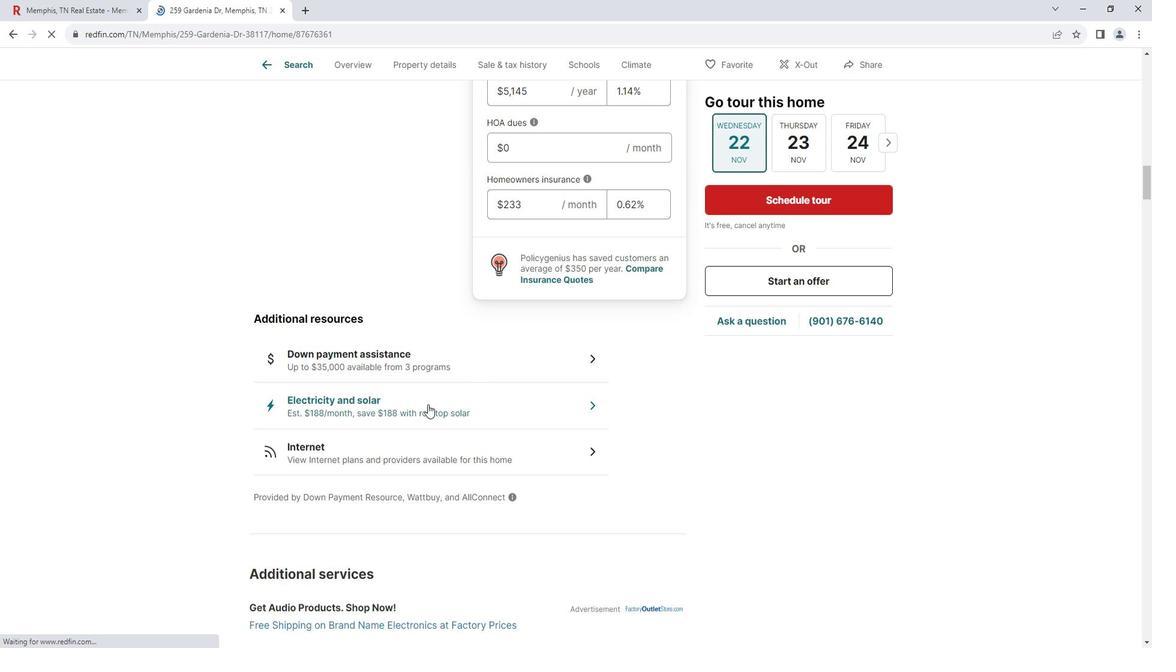
Action: Mouse scrolled (436, 397) with delta (0, 0)
Screenshot: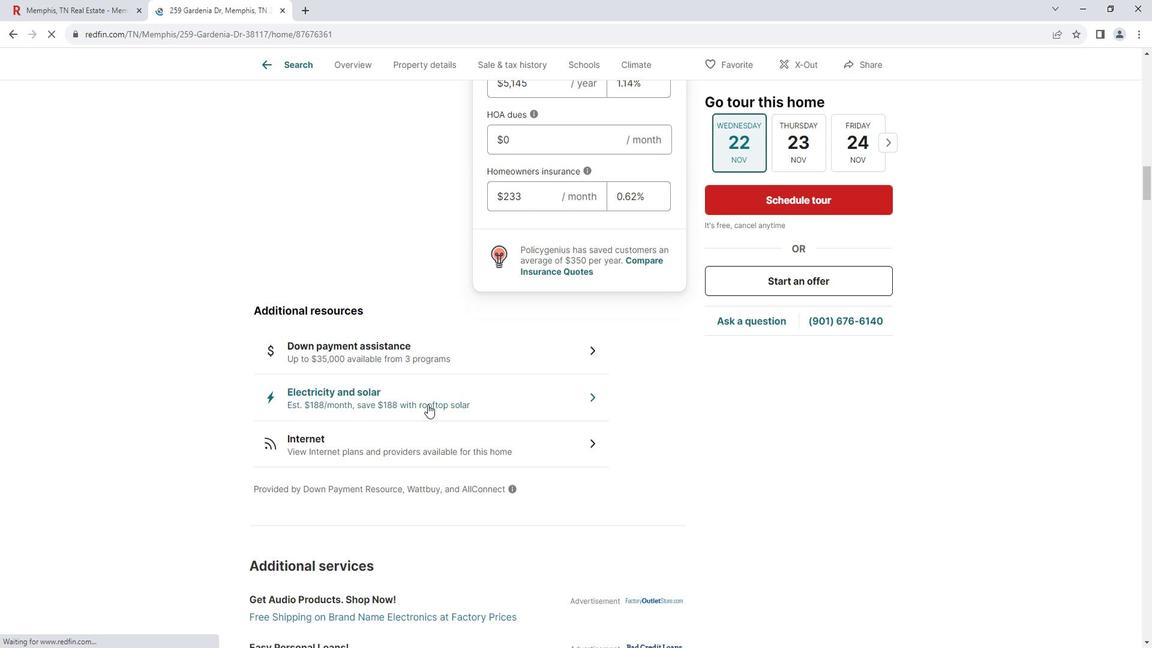 
Action: Mouse scrolled (436, 397) with delta (0, 0)
Screenshot: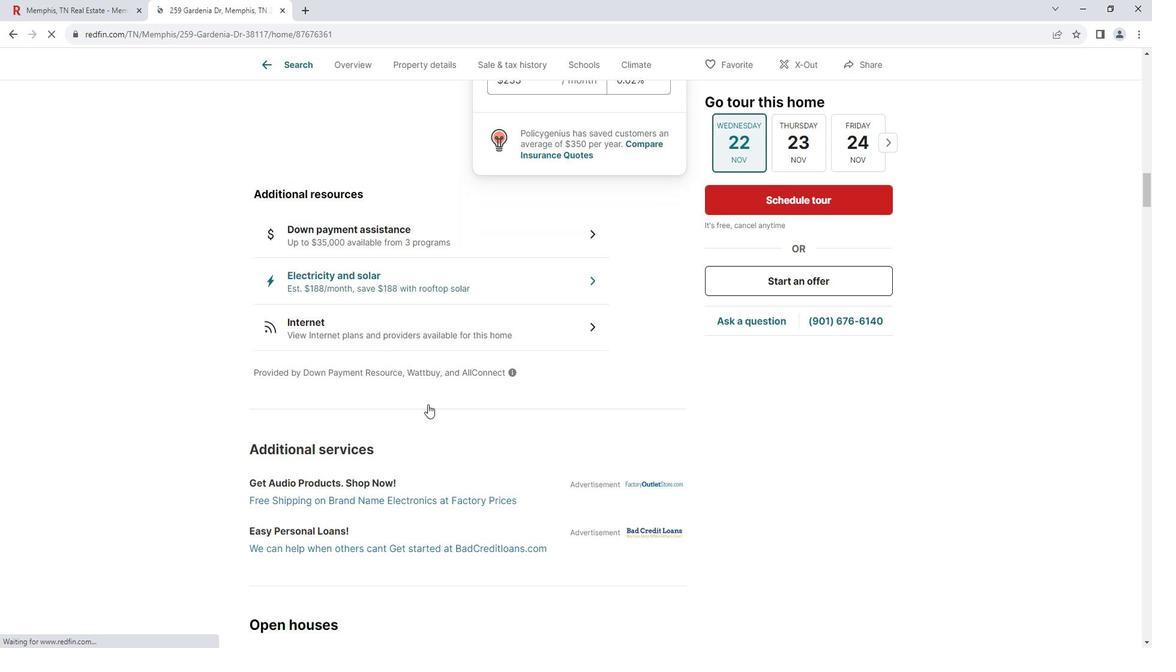 
Action: Mouse scrolled (436, 397) with delta (0, 0)
Screenshot: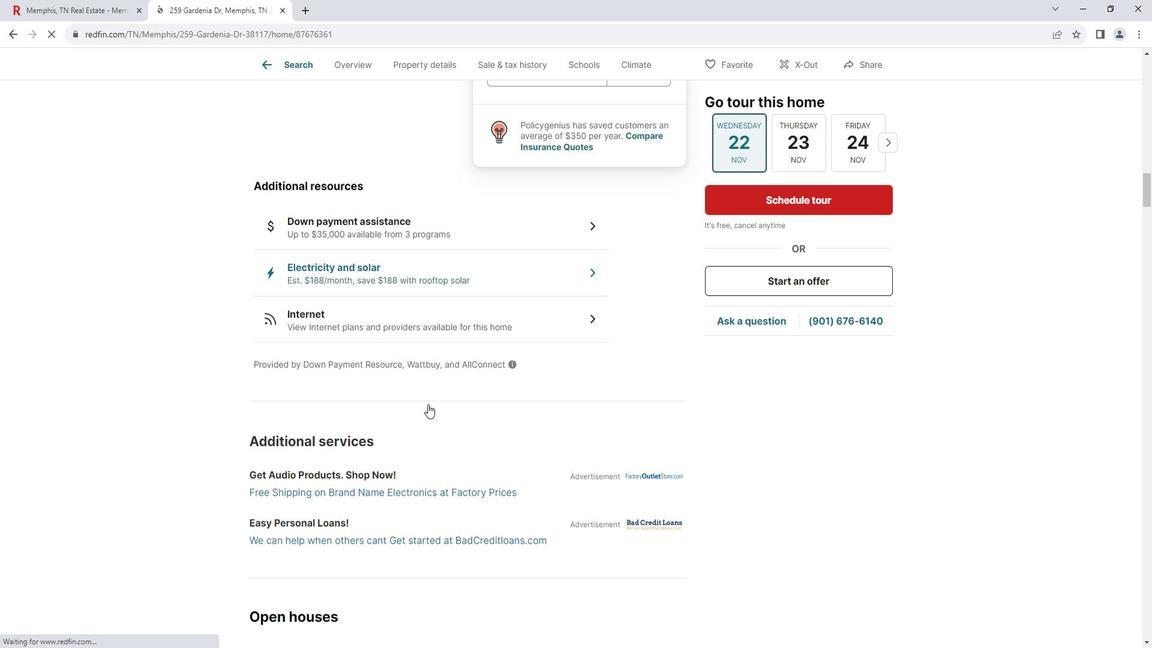 
Action: Mouse scrolled (436, 397) with delta (0, 0)
Screenshot: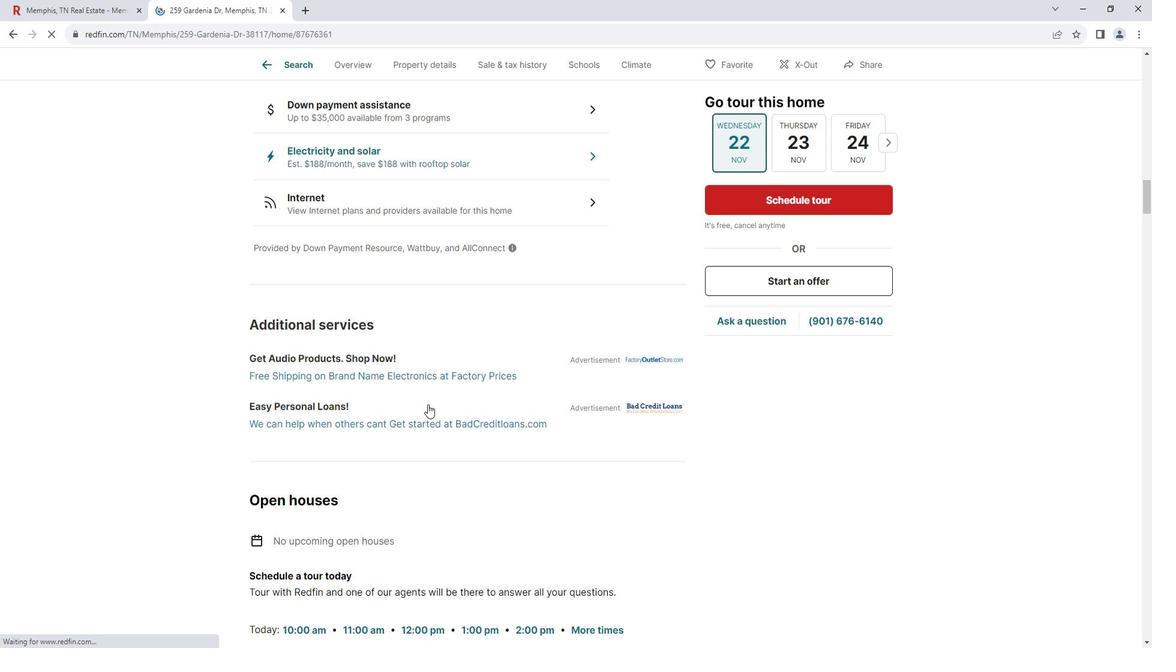 
Action: Mouse scrolled (436, 397) with delta (0, 0)
Screenshot: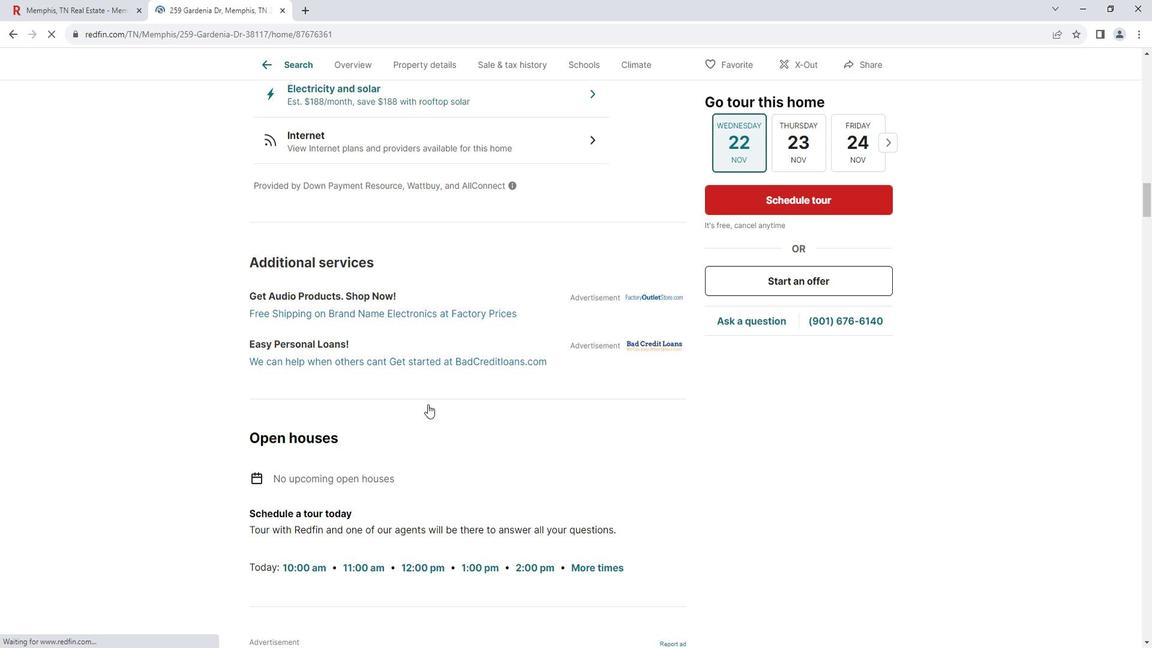 
Action: Mouse scrolled (436, 397) with delta (0, 0)
Screenshot: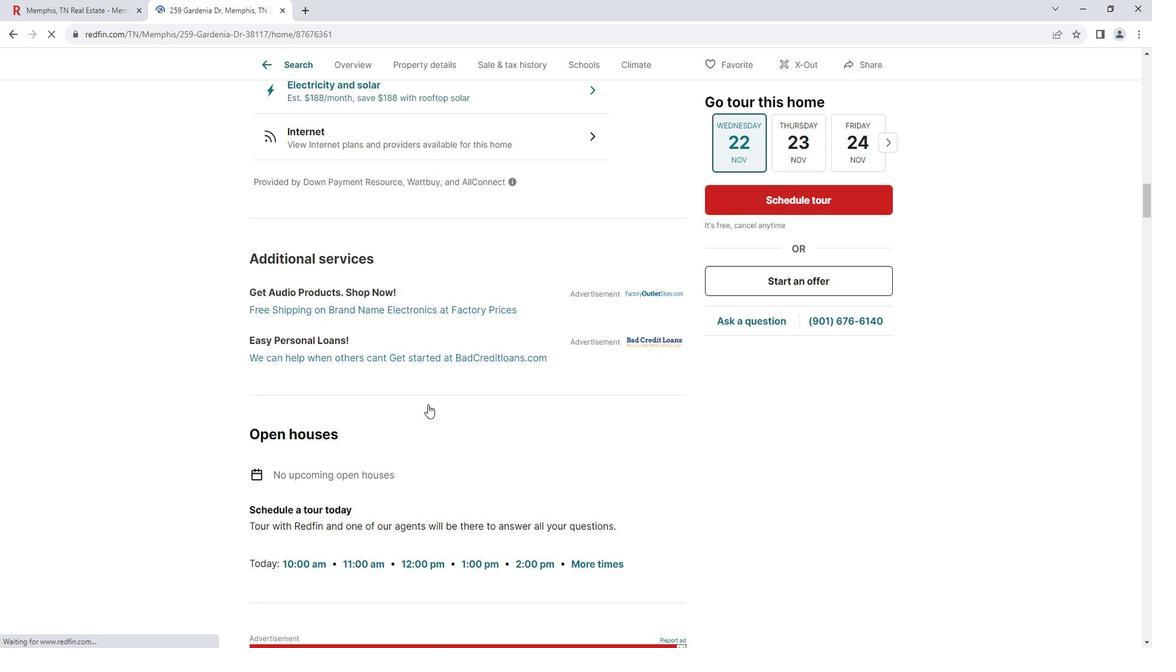 
Action: Mouse scrolled (436, 397) with delta (0, 0)
Screenshot: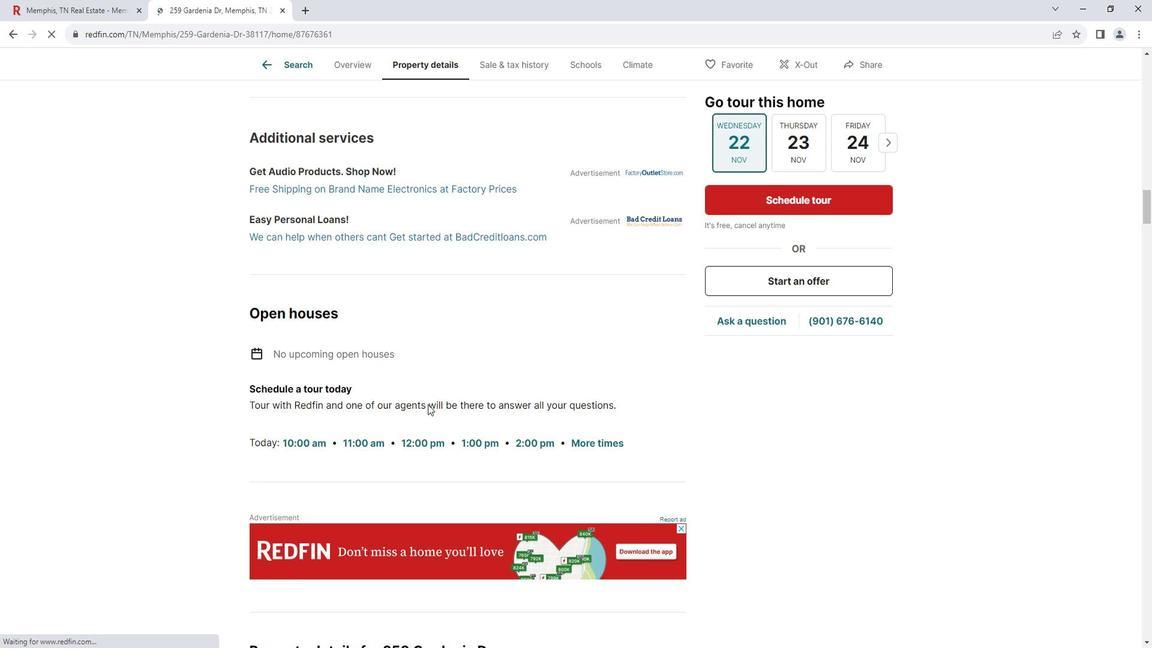 
Action: Mouse scrolled (436, 397) with delta (0, 0)
Screenshot: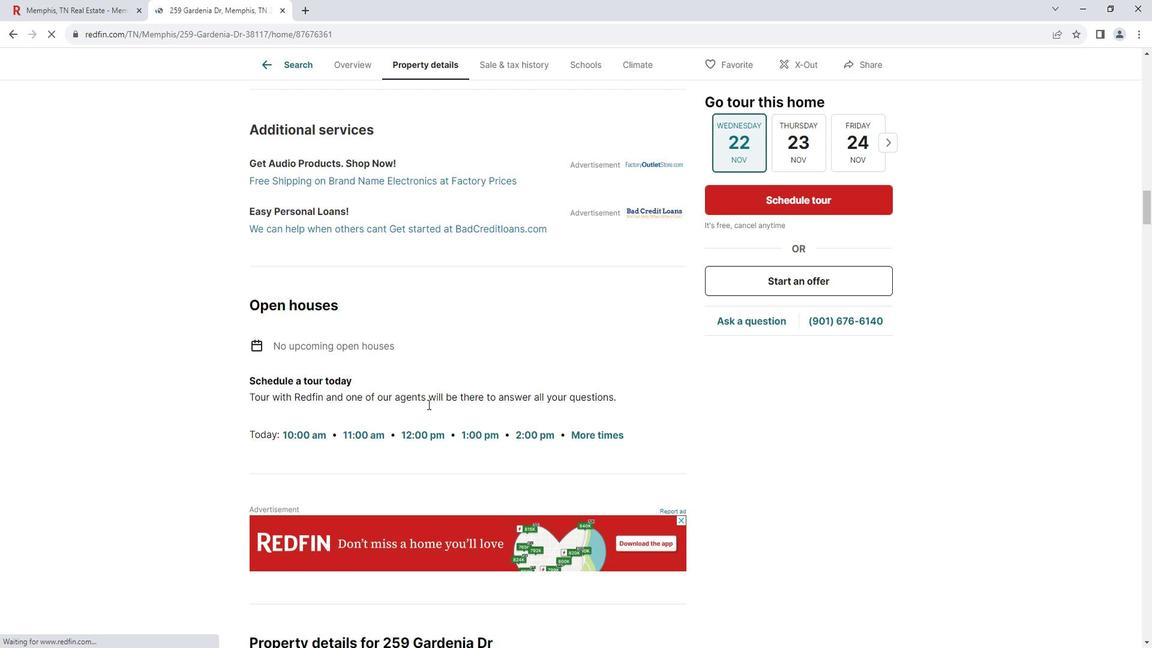 
Action: Mouse moved to (436, 398)
Screenshot: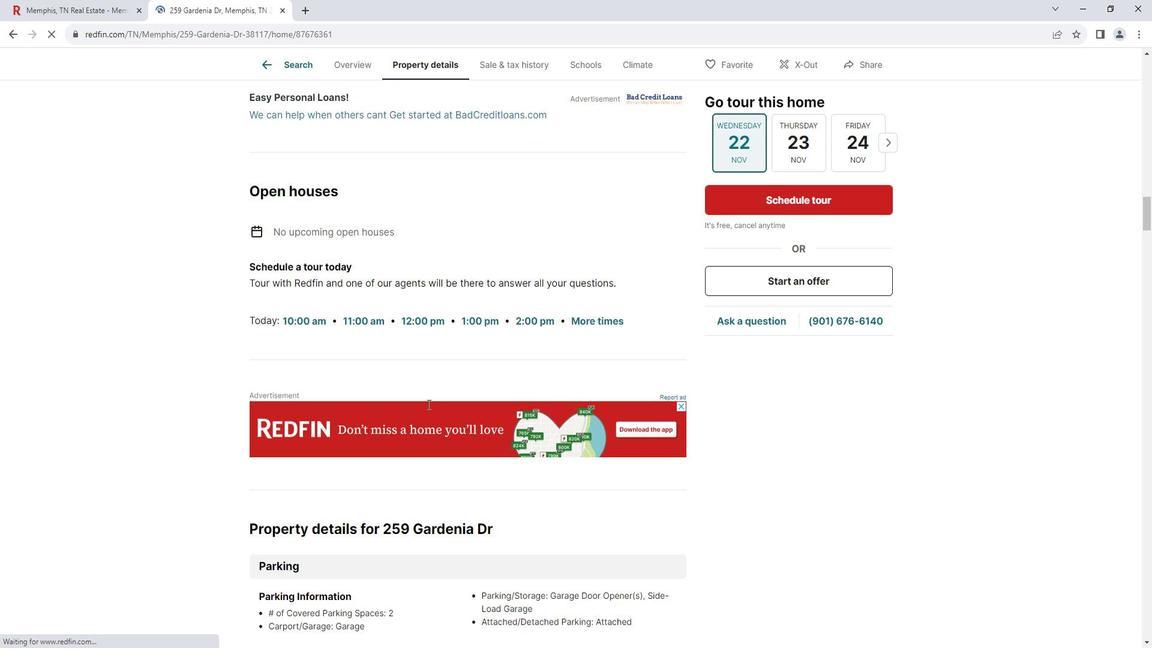 
Action: Mouse scrolled (436, 397) with delta (0, 0)
Screenshot: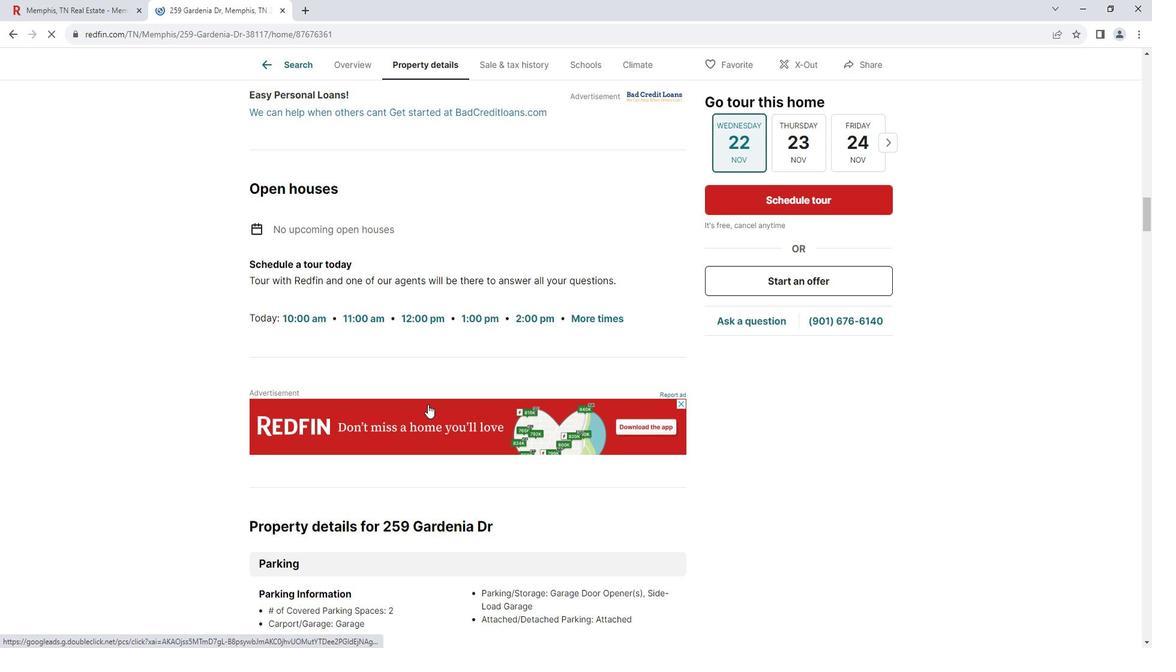 
Action: Mouse scrolled (436, 397) with delta (0, 0)
Screenshot: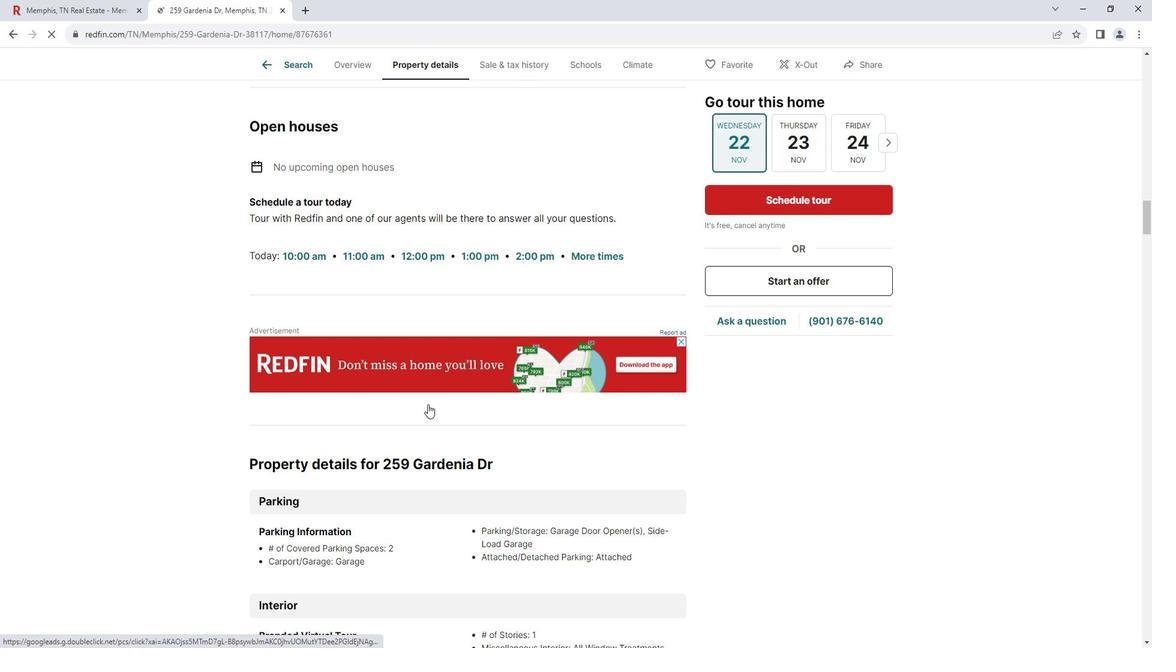
Action: Mouse scrolled (436, 397) with delta (0, 0)
Screenshot: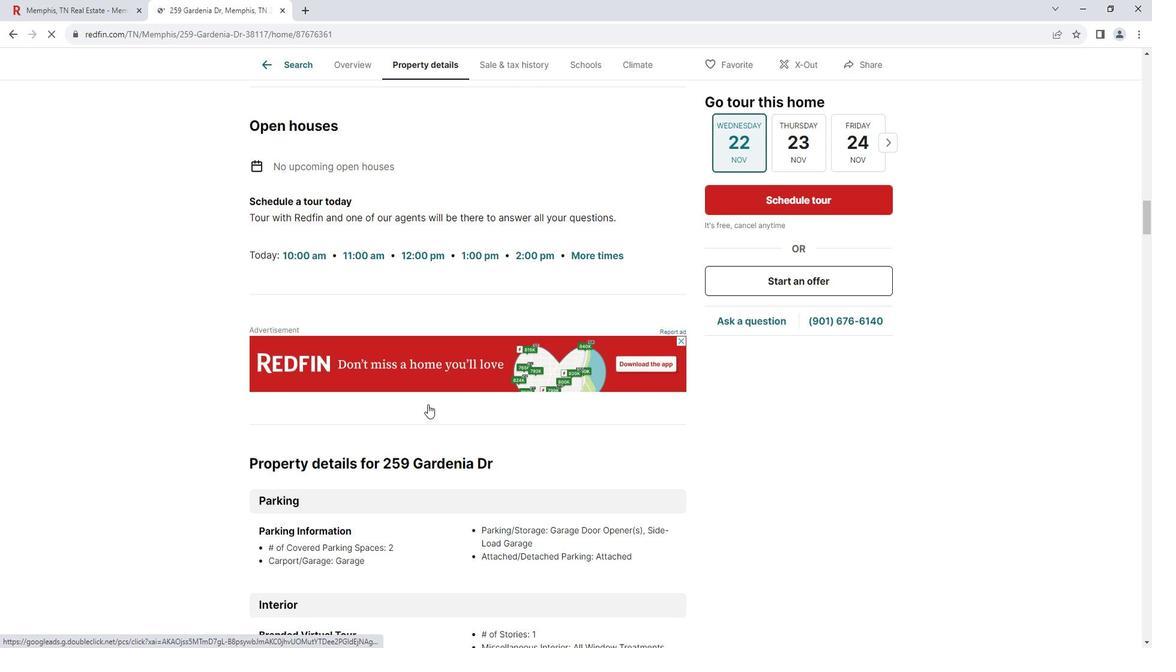 
Action: Mouse scrolled (436, 397) with delta (0, 0)
Screenshot: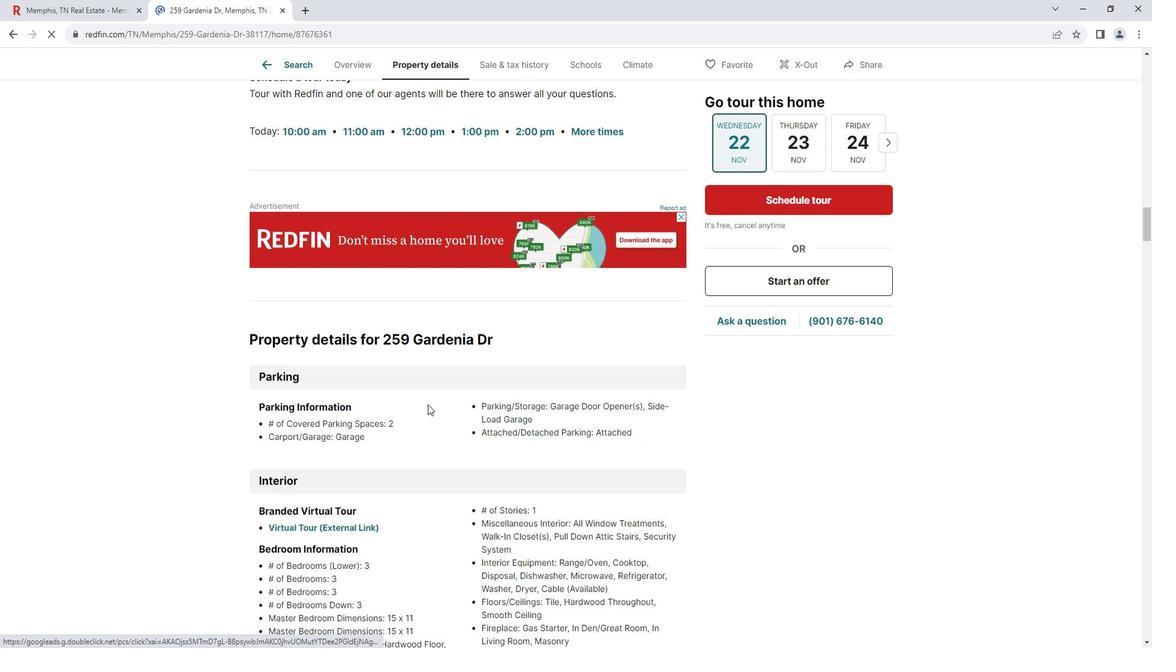 
Action: Mouse scrolled (436, 397) with delta (0, 0)
Screenshot: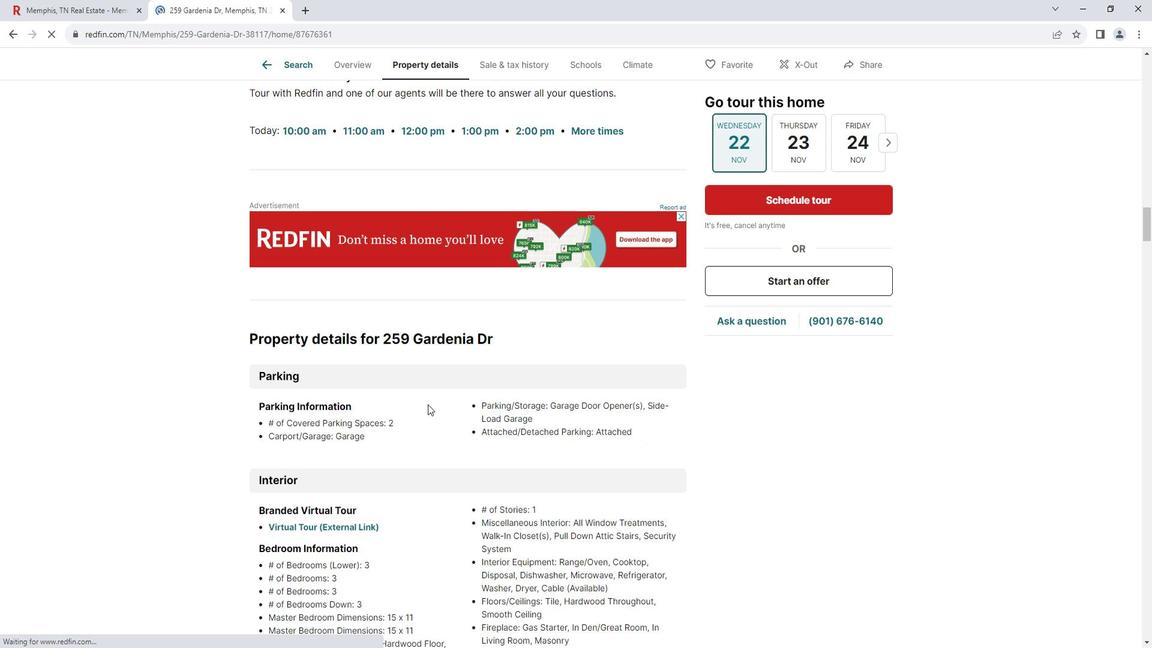 
Action: Mouse scrolled (436, 397) with delta (0, 0)
Screenshot: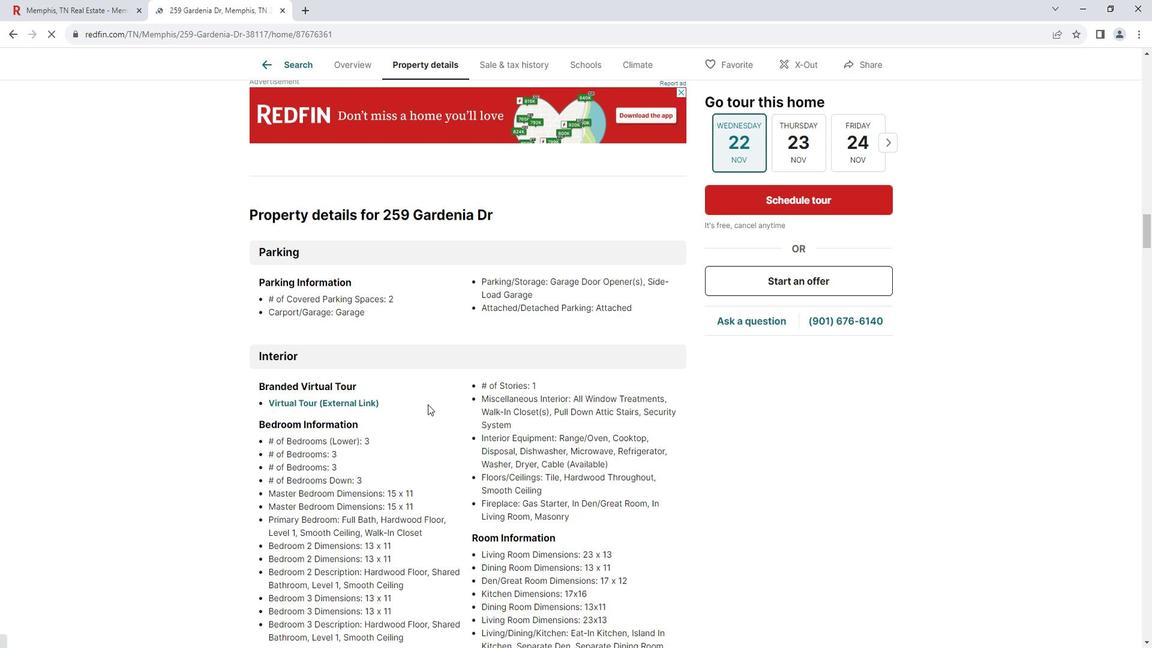 
Action: Mouse scrolled (436, 397) with delta (0, 0)
Screenshot: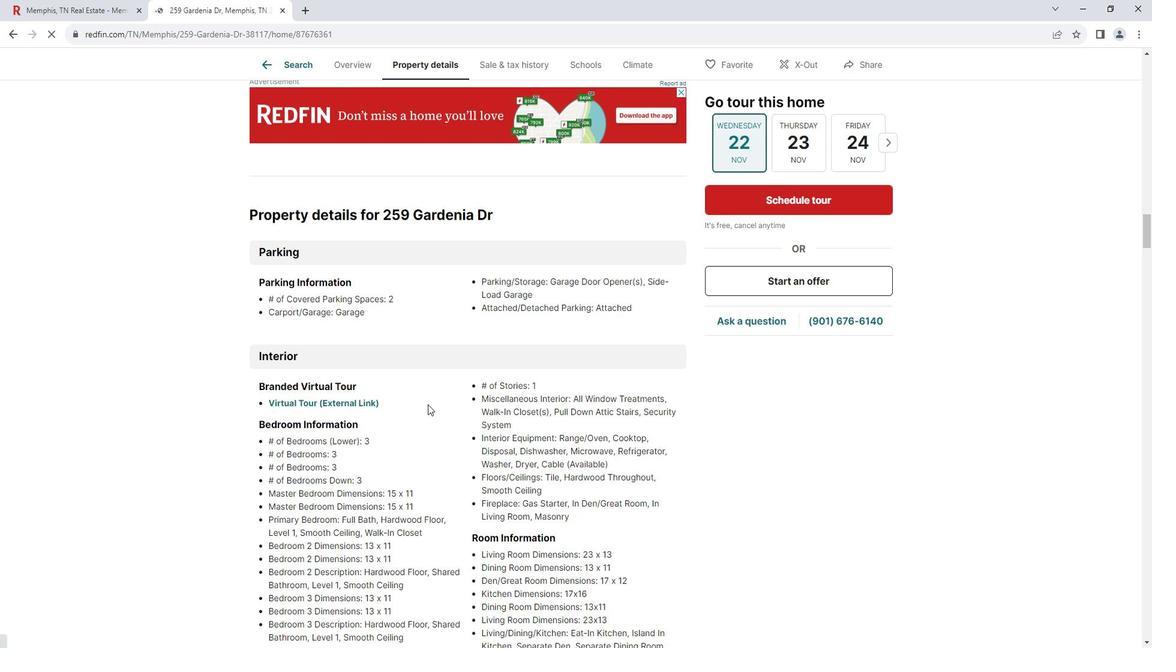 
Action: Mouse scrolled (436, 397) with delta (0, 0)
Screenshot: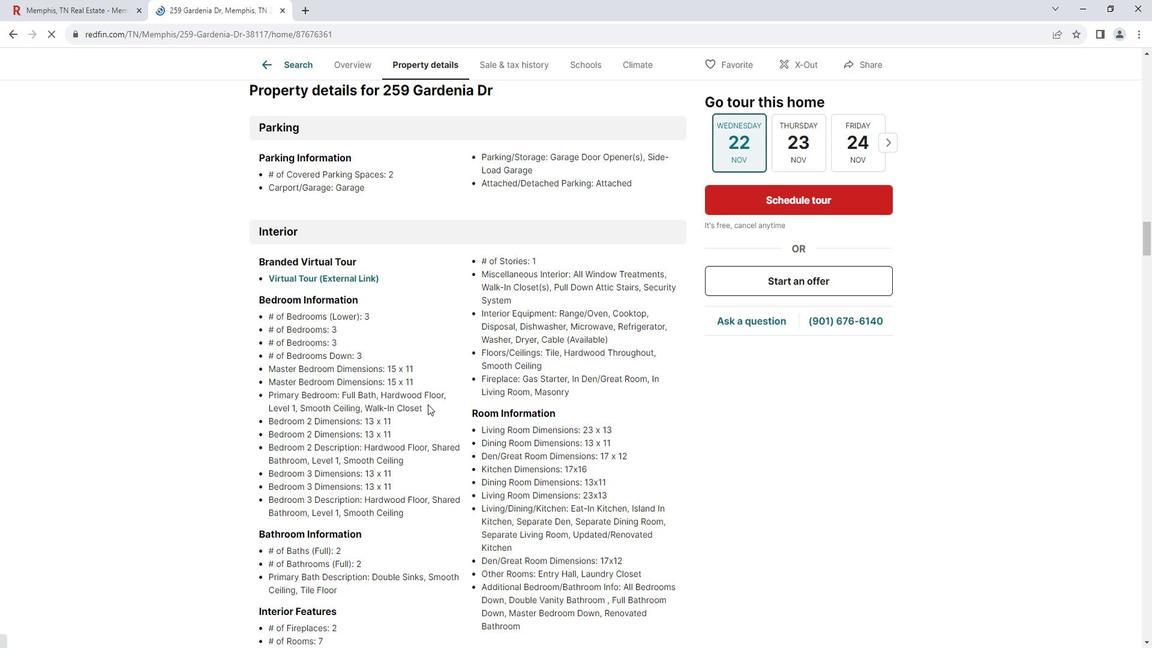 
Action: Mouse scrolled (436, 397) with delta (0, 0)
Screenshot: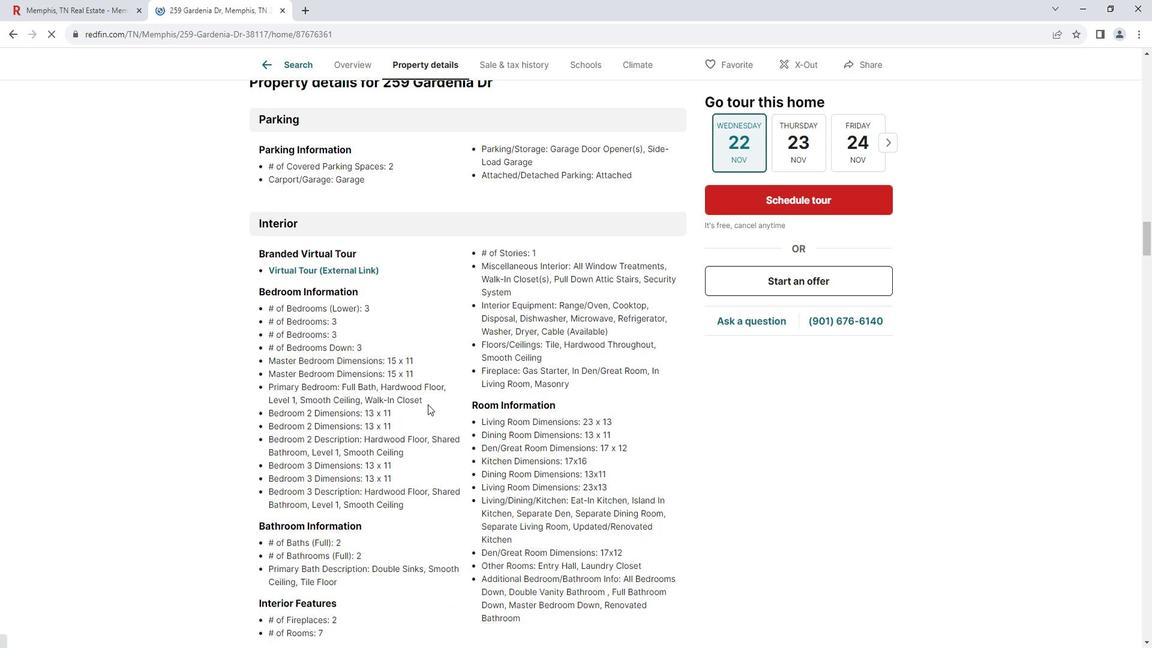 
Action: Mouse moved to (436, 398)
Screenshot: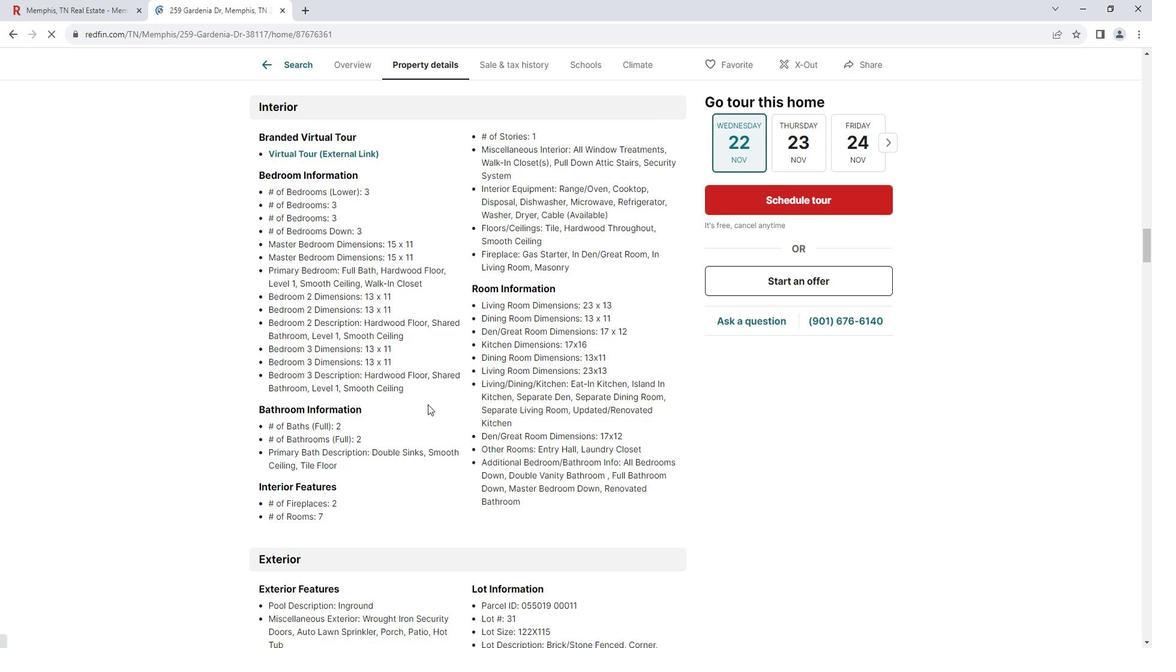 
Action: Mouse scrolled (436, 397) with delta (0, 0)
Screenshot: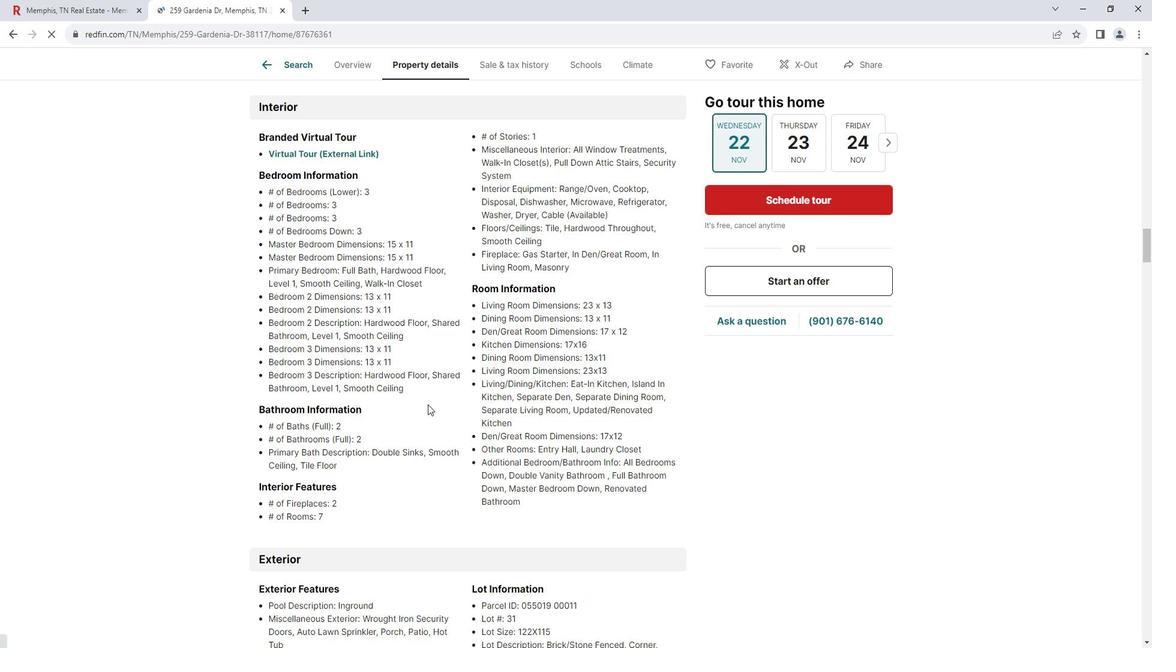 
Action: Mouse scrolled (436, 397) with delta (0, 0)
Screenshot: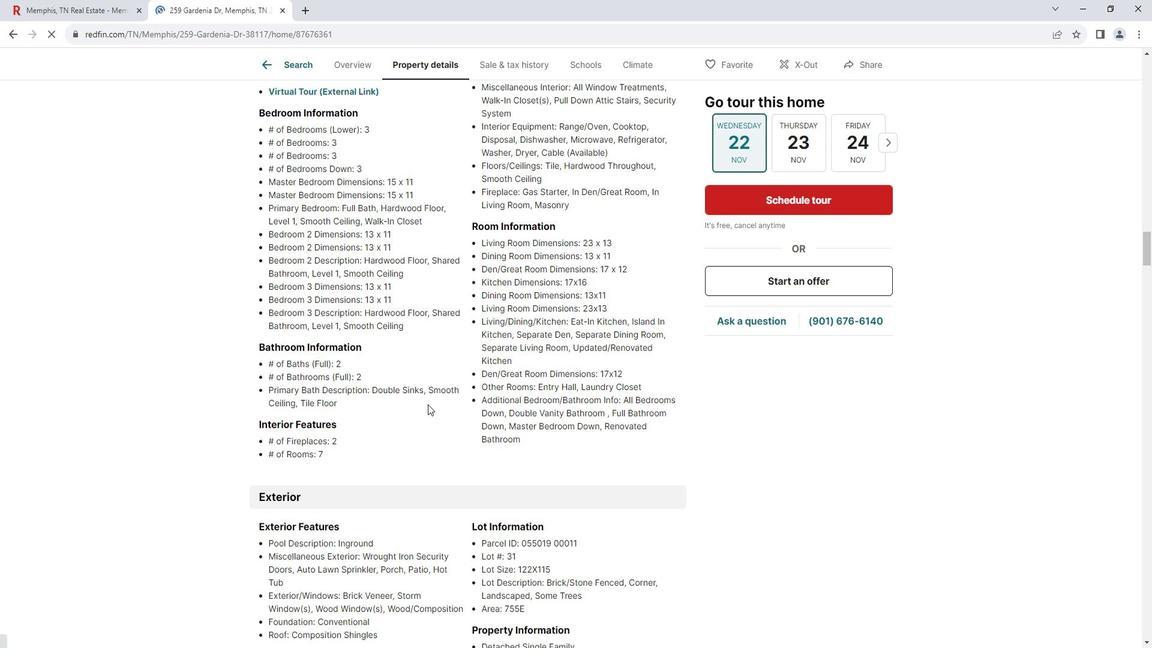 
Action: Mouse scrolled (436, 397) with delta (0, 0)
Screenshot: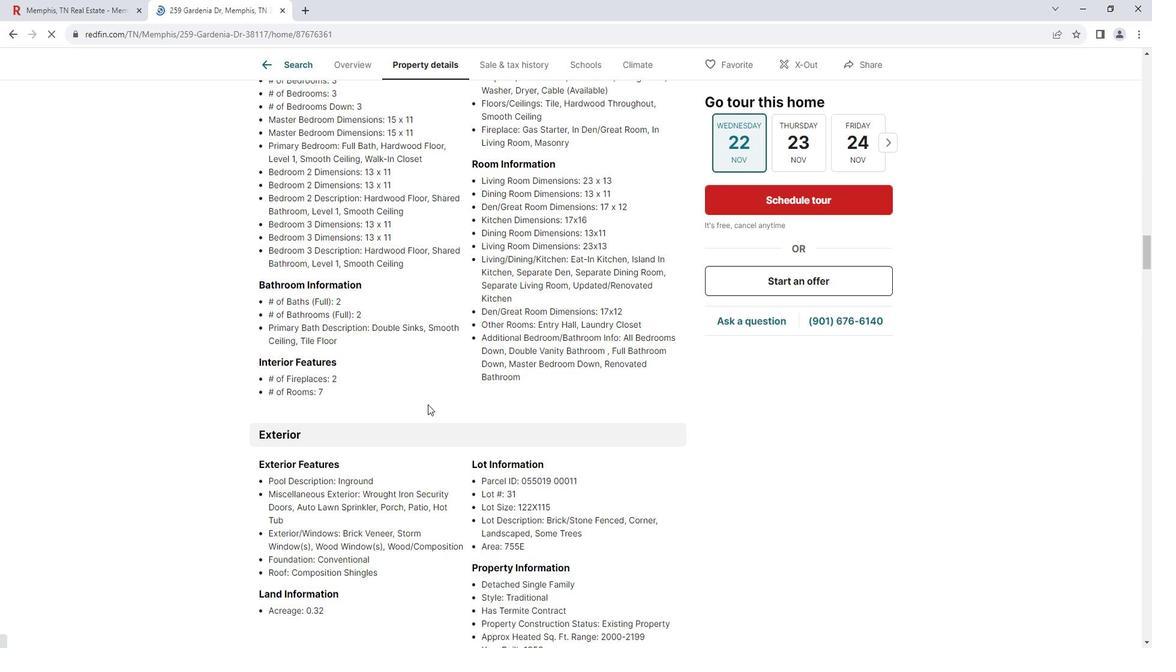 
Action: Mouse scrolled (436, 397) with delta (0, 0)
Screenshot: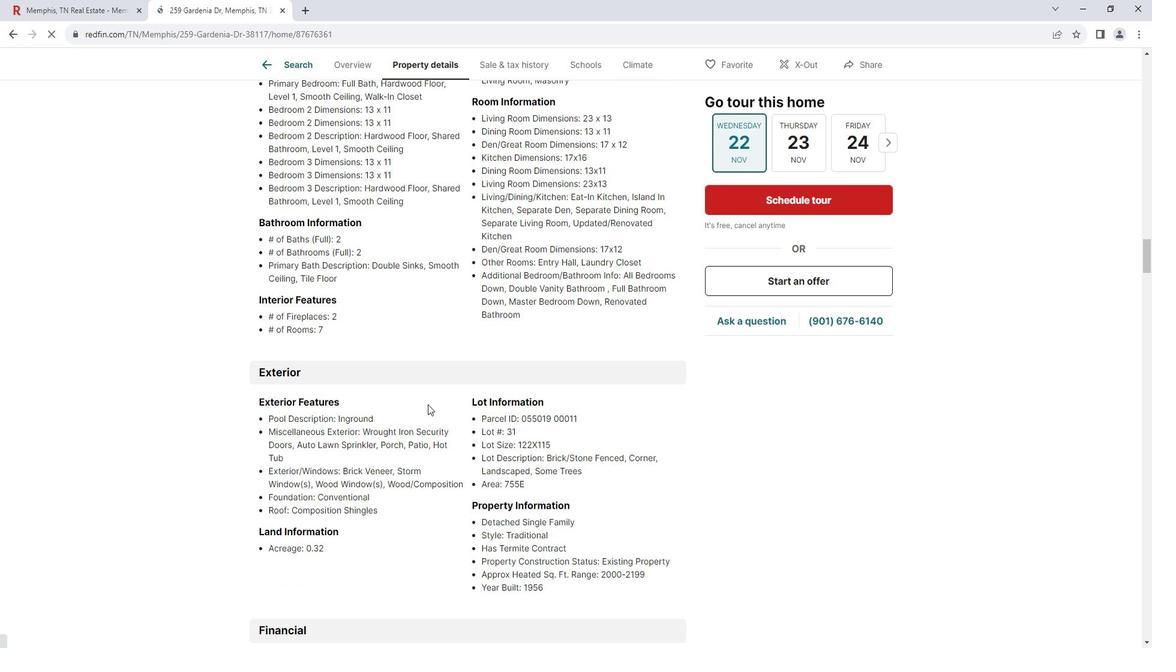 
Action: Mouse scrolled (436, 397) with delta (0, 0)
Screenshot: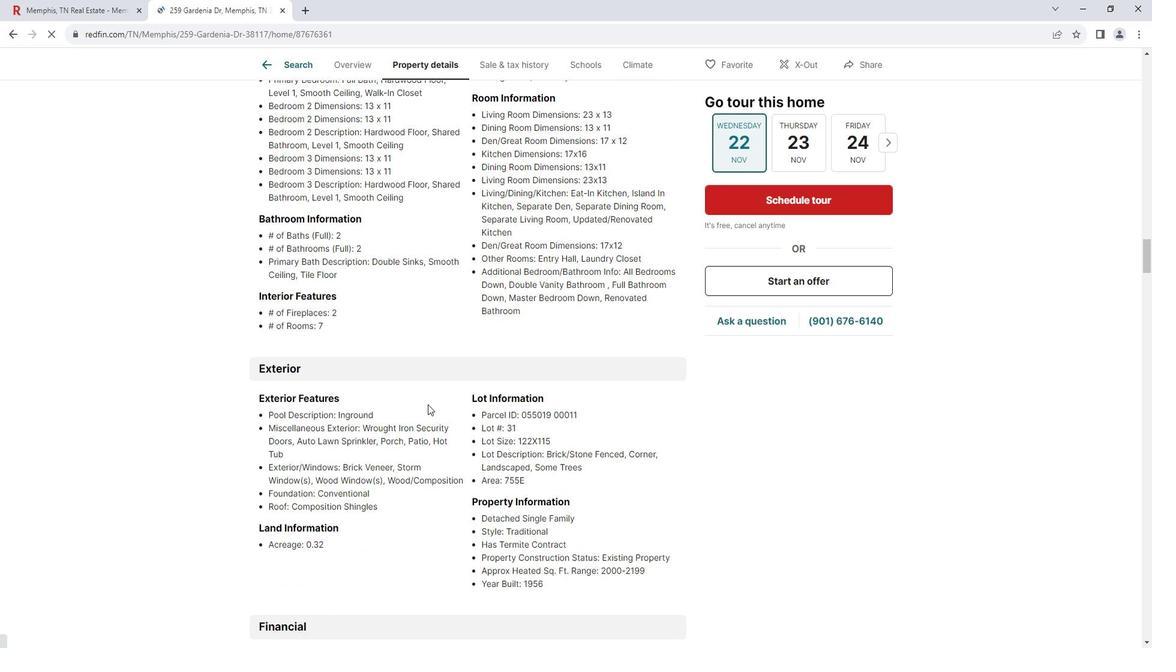
Action: Mouse scrolled (436, 397) with delta (0, 0)
Screenshot: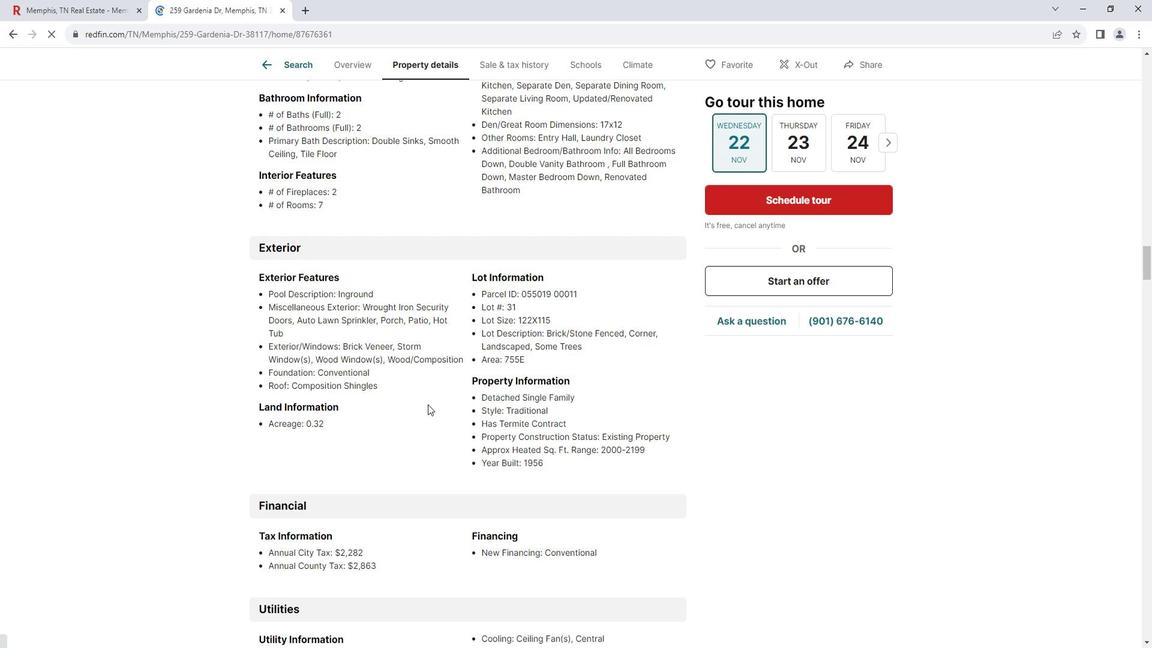 
Action: Mouse scrolled (436, 397) with delta (0, 0)
Screenshot: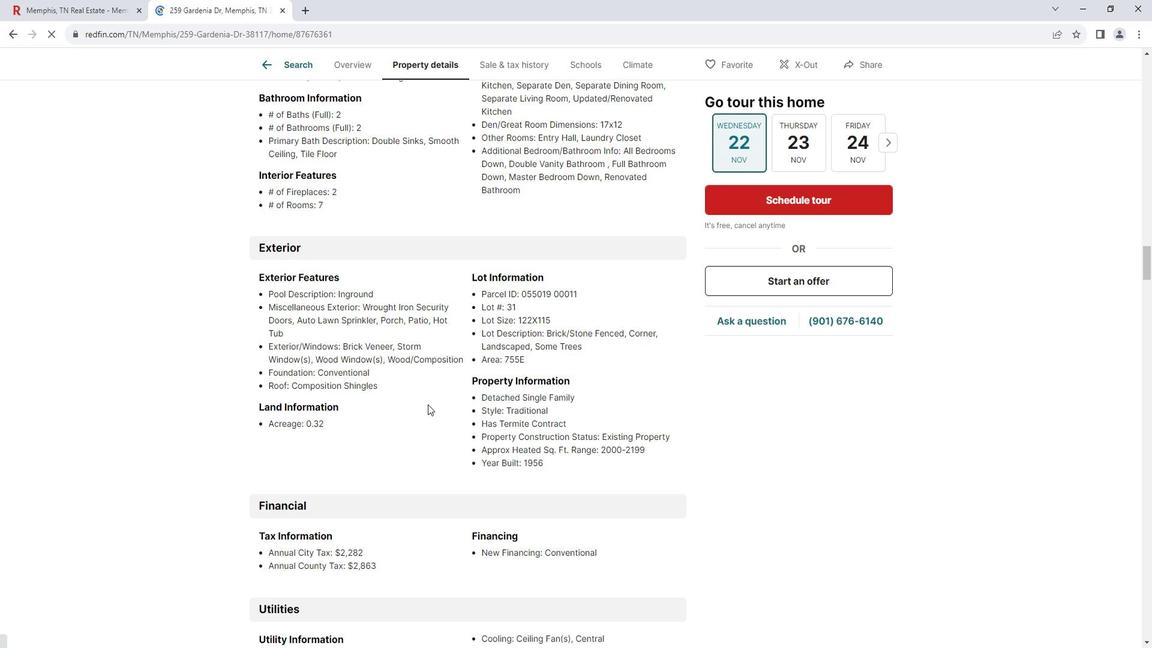 
Action: Mouse scrolled (436, 397) with delta (0, 0)
Screenshot: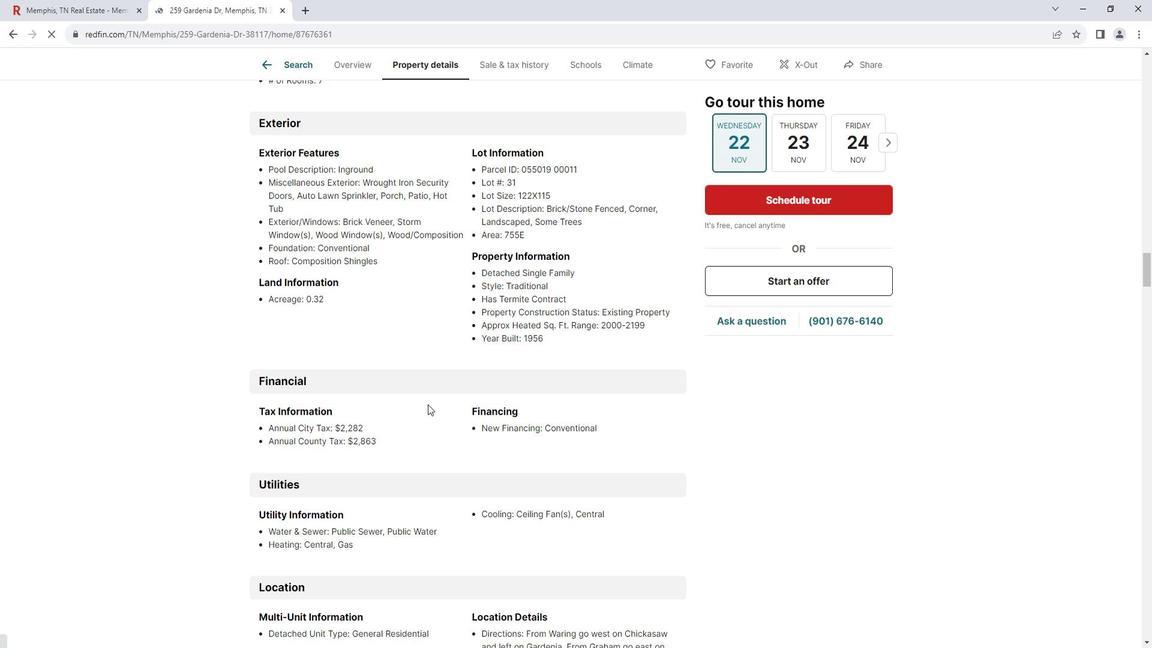 
Action: Mouse scrolled (436, 397) with delta (0, 0)
Screenshot: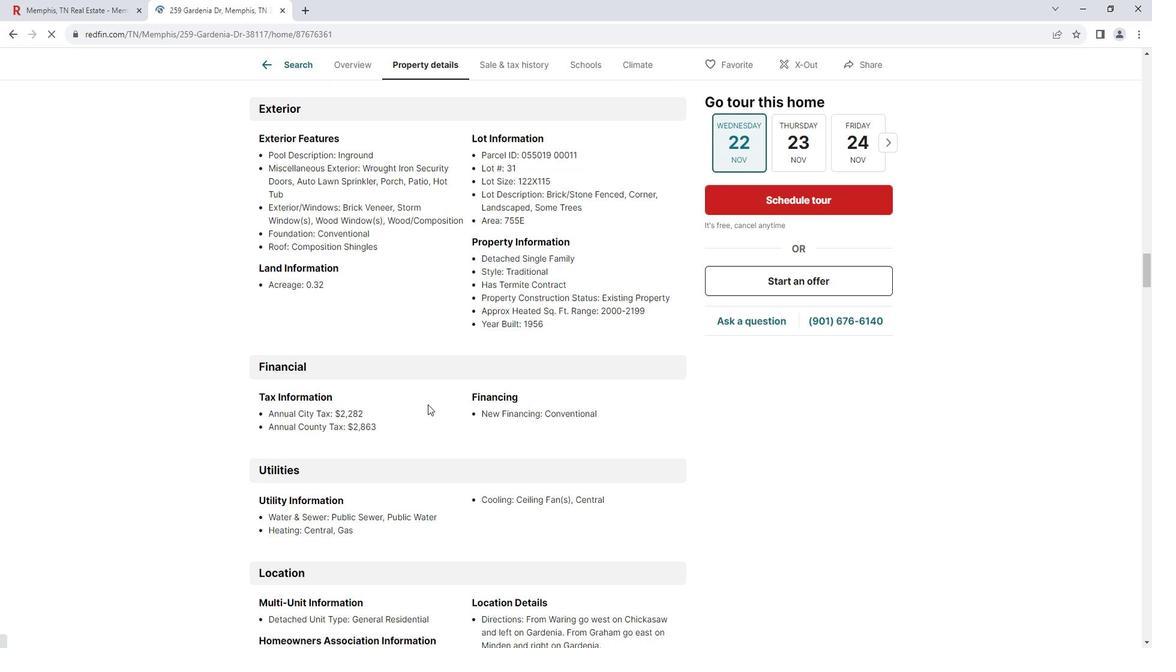 
Action: Mouse scrolled (436, 397) with delta (0, 0)
Screenshot: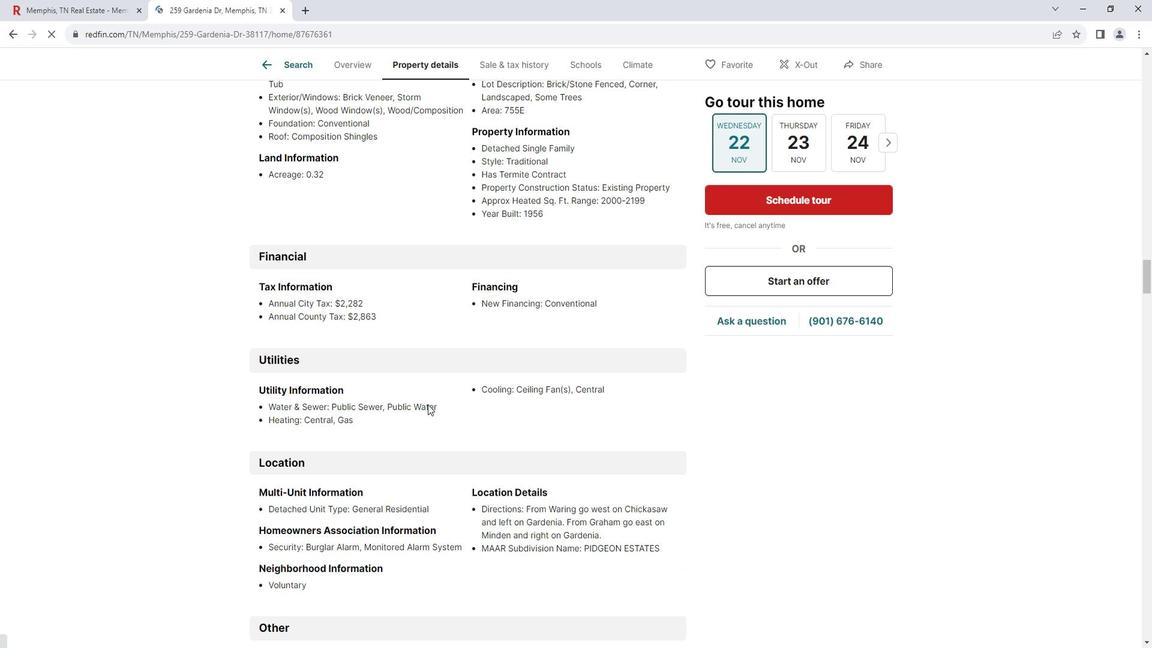 
Action: Mouse scrolled (436, 397) with delta (0, 0)
Screenshot: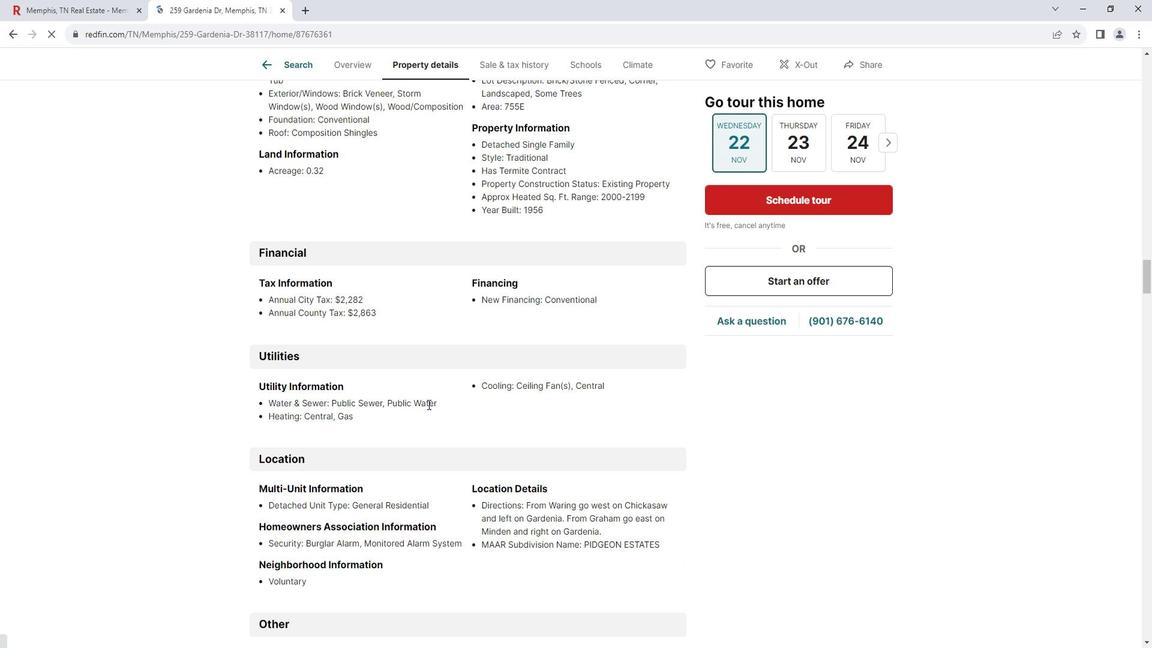 
Action: Mouse scrolled (436, 397) with delta (0, 0)
Screenshot: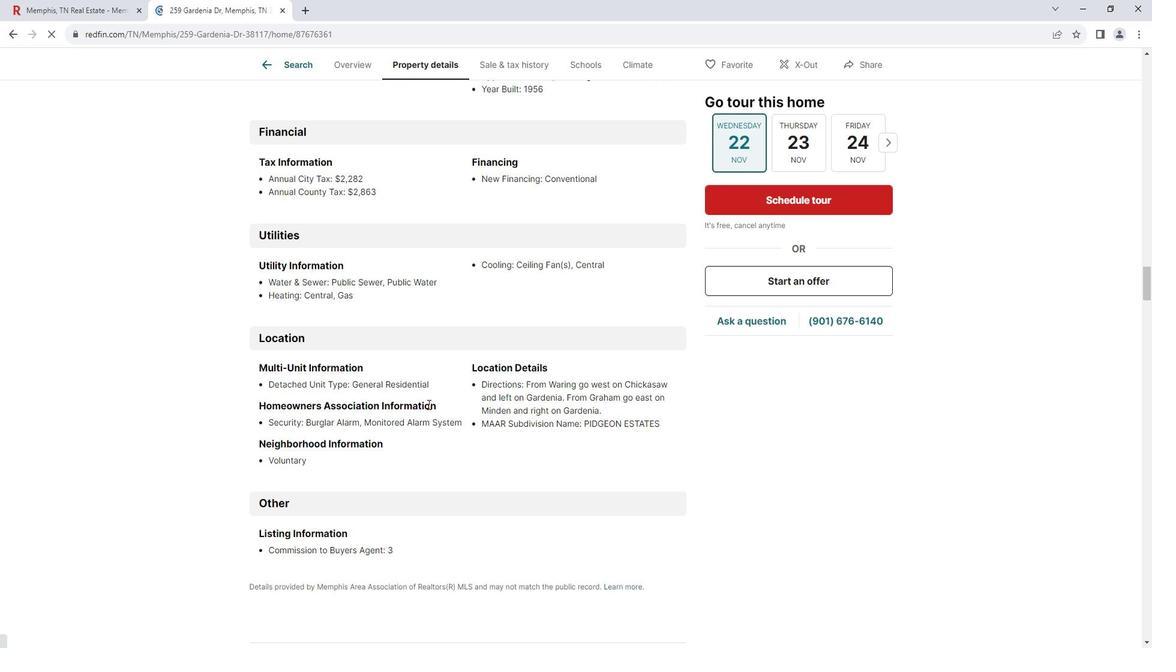 
Action: Mouse scrolled (436, 397) with delta (0, 0)
Screenshot: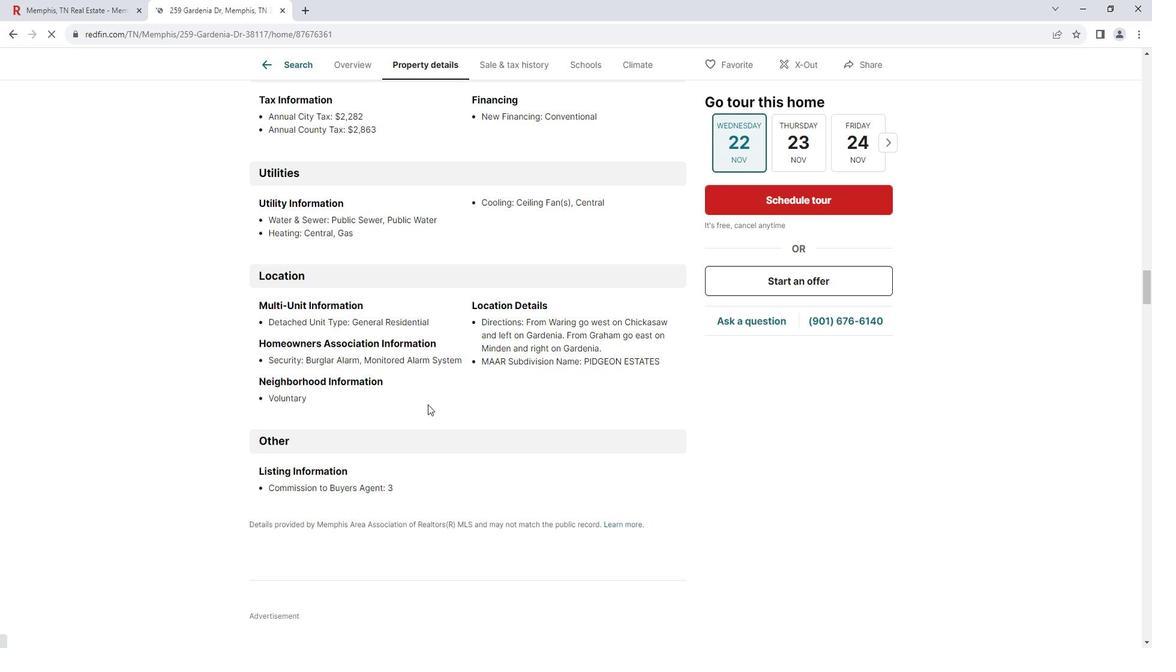 
Action: Mouse scrolled (436, 397) with delta (0, 0)
Screenshot: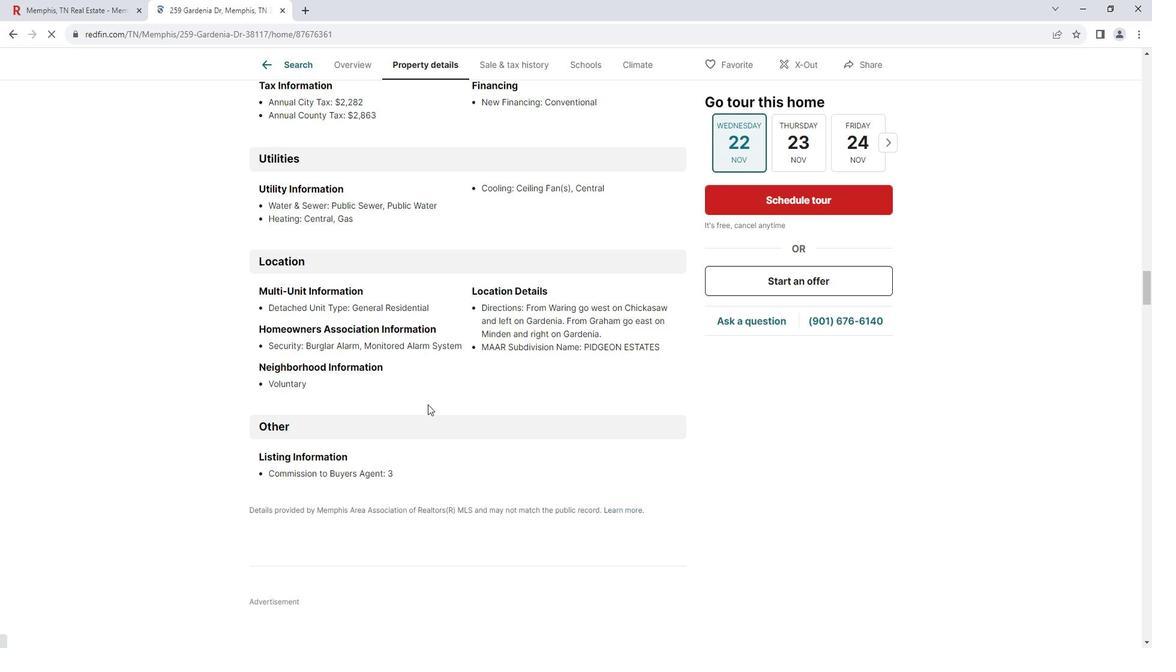 
Action: Mouse scrolled (436, 397) with delta (0, 0)
Screenshot: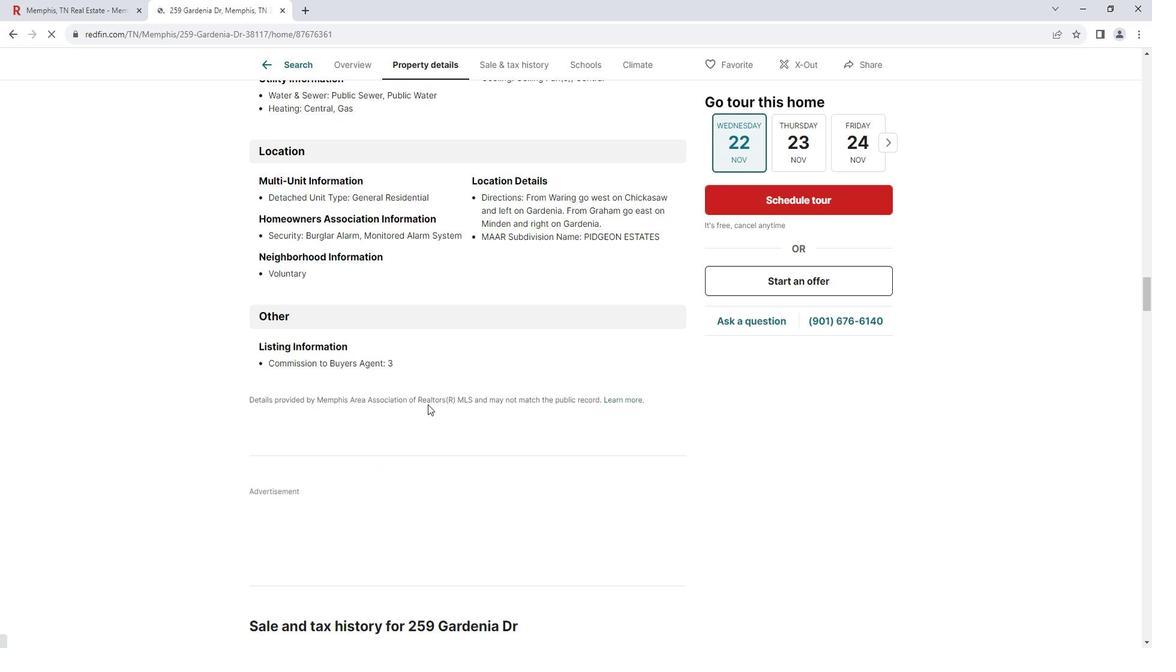 
Action: Mouse scrolled (436, 397) with delta (0, 0)
Screenshot: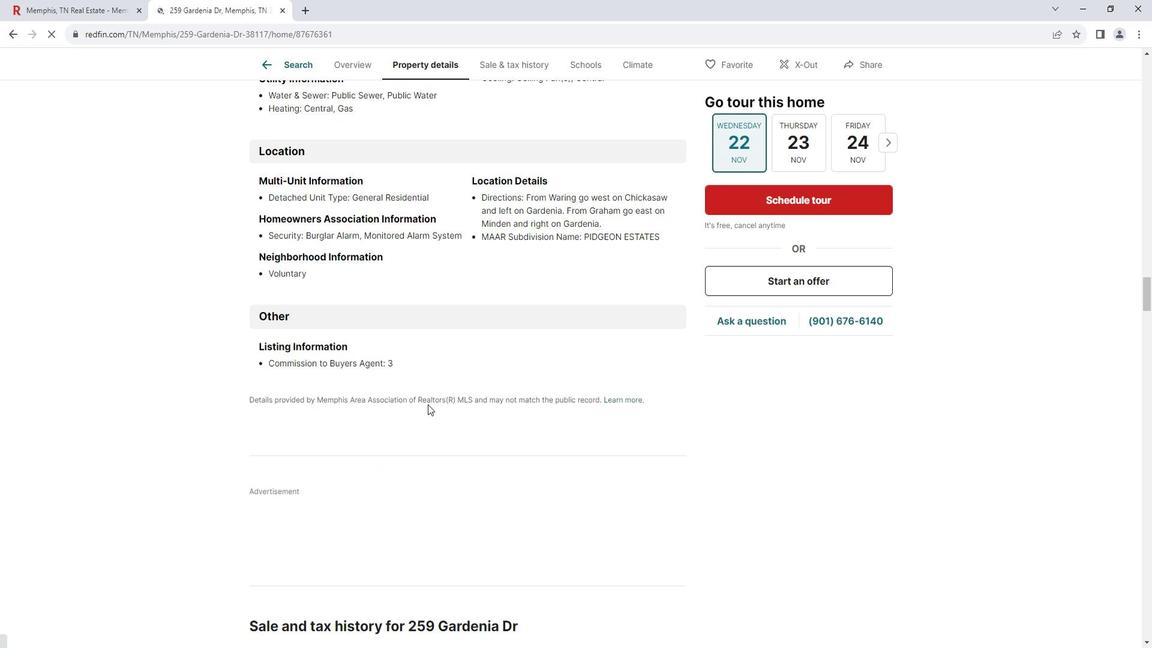 
Action: Mouse scrolled (436, 397) with delta (0, 0)
Screenshot: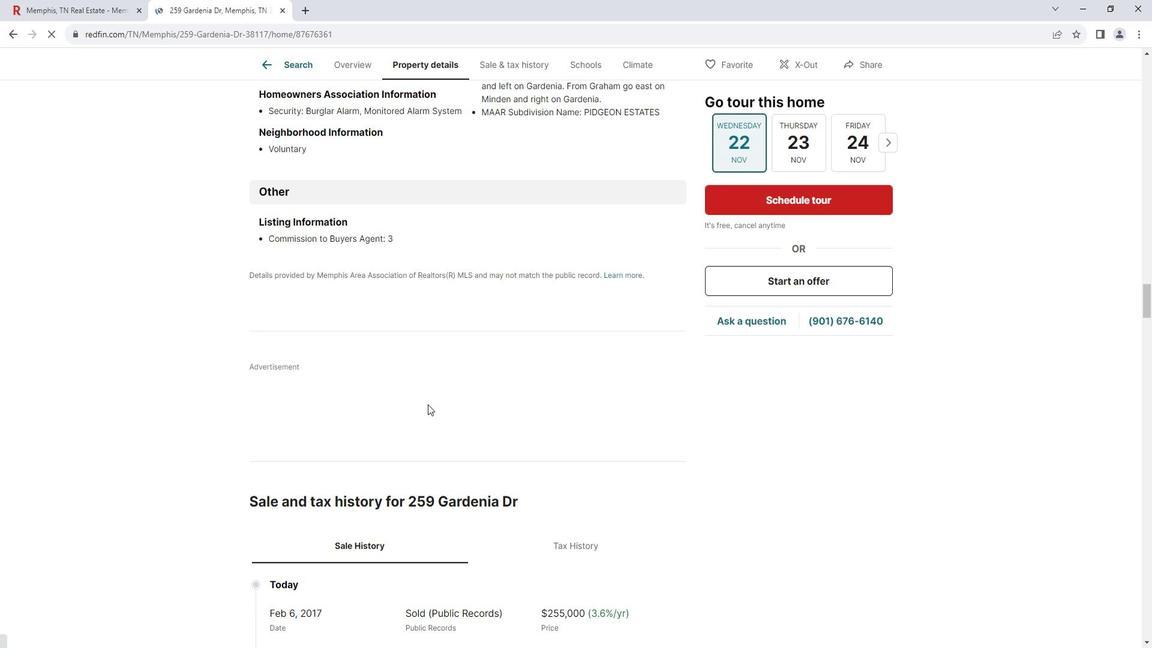 
Action: Mouse scrolled (436, 397) with delta (0, 0)
Screenshot: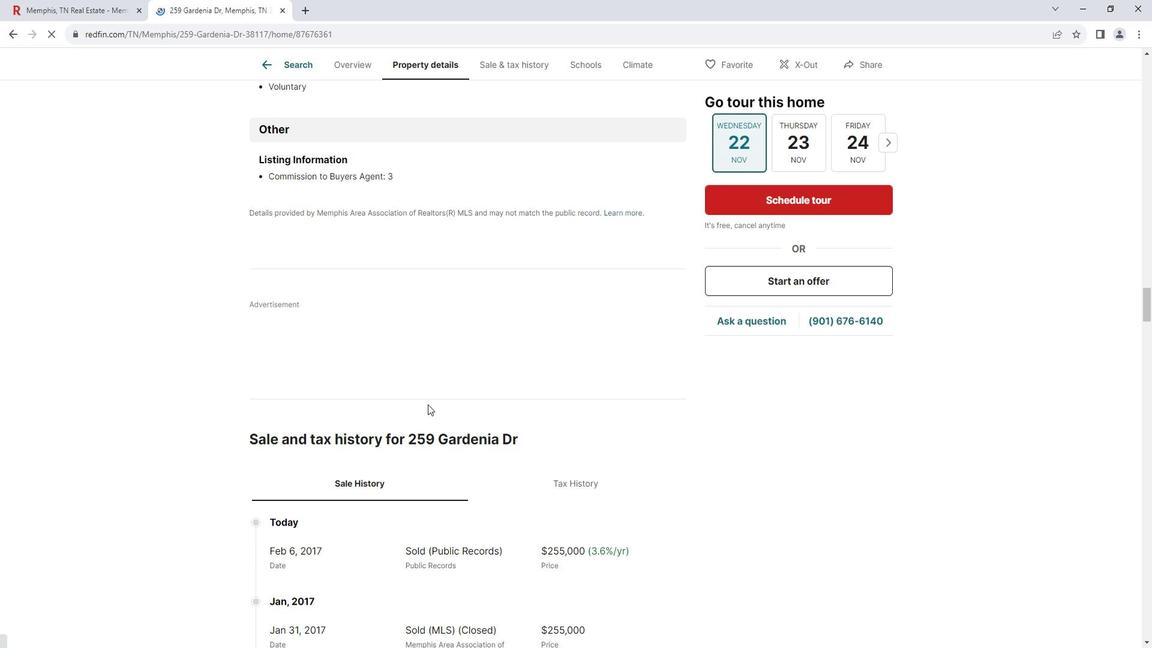 
Action: Mouse scrolled (436, 397) with delta (0, 0)
Screenshot: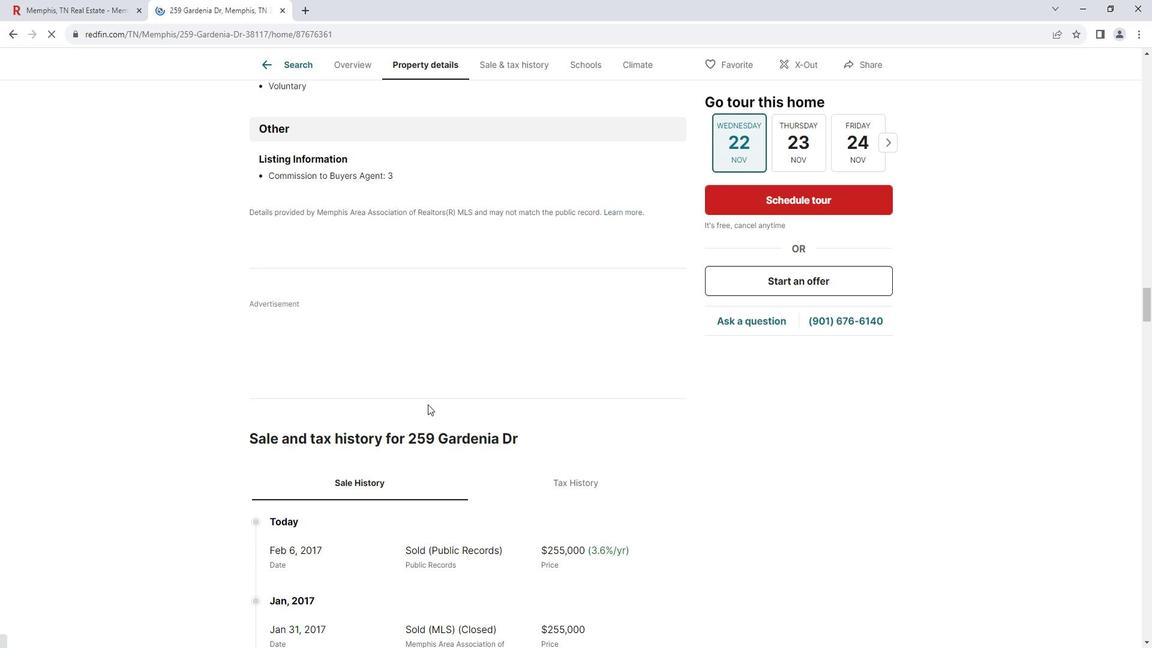 
Action: Mouse scrolled (436, 397) with delta (0, 0)
Screenshot: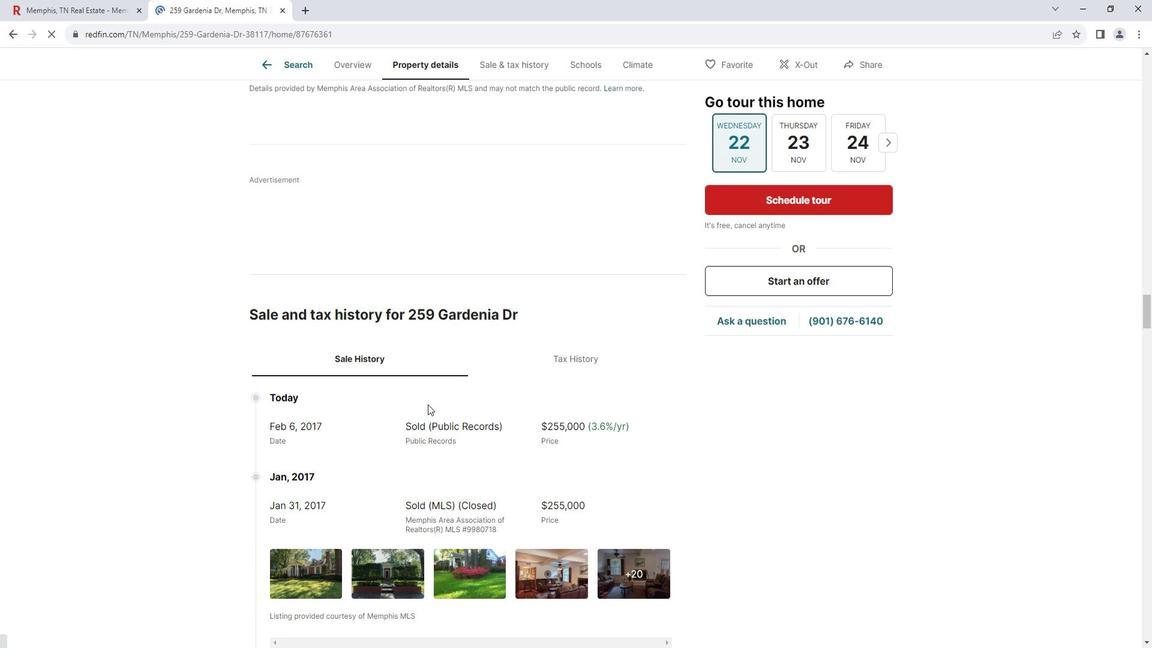 
Action: Mouse scrolled (436, 397) with delta (0, 0)
Screenshot: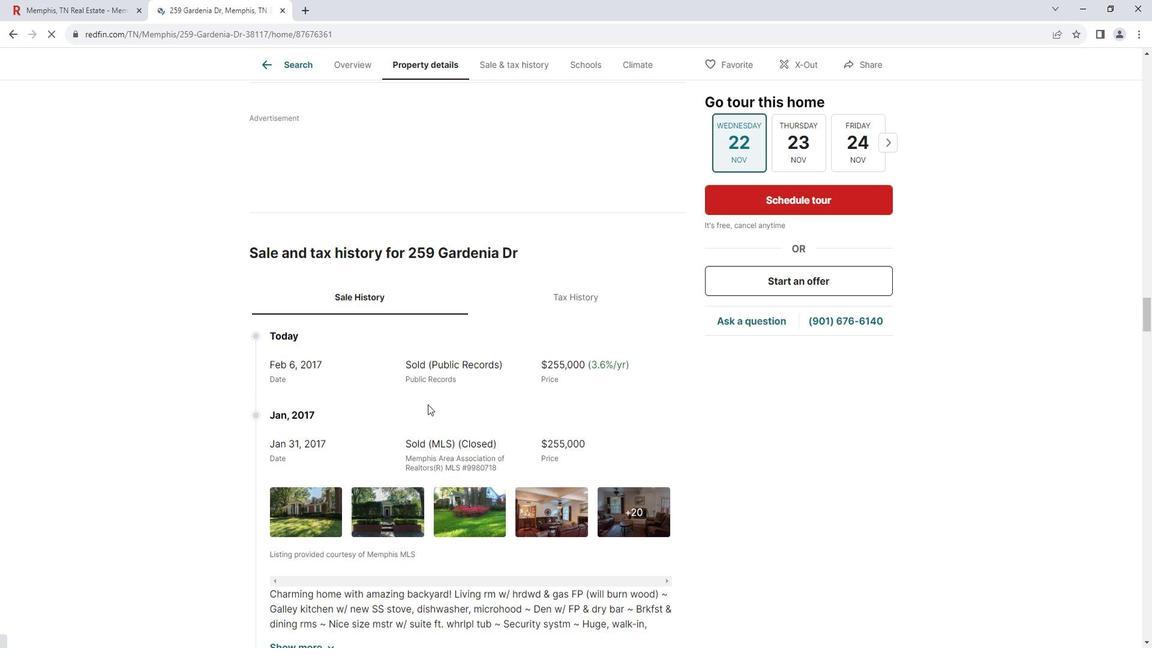 
Action: Mouse scrolled (436, 397) with delta (0, 0)
